 Task: Search for nursery furniture and baby products on Amazon and add them to your cart.
Action: Mouse moved to (382, 49)
Screenshot: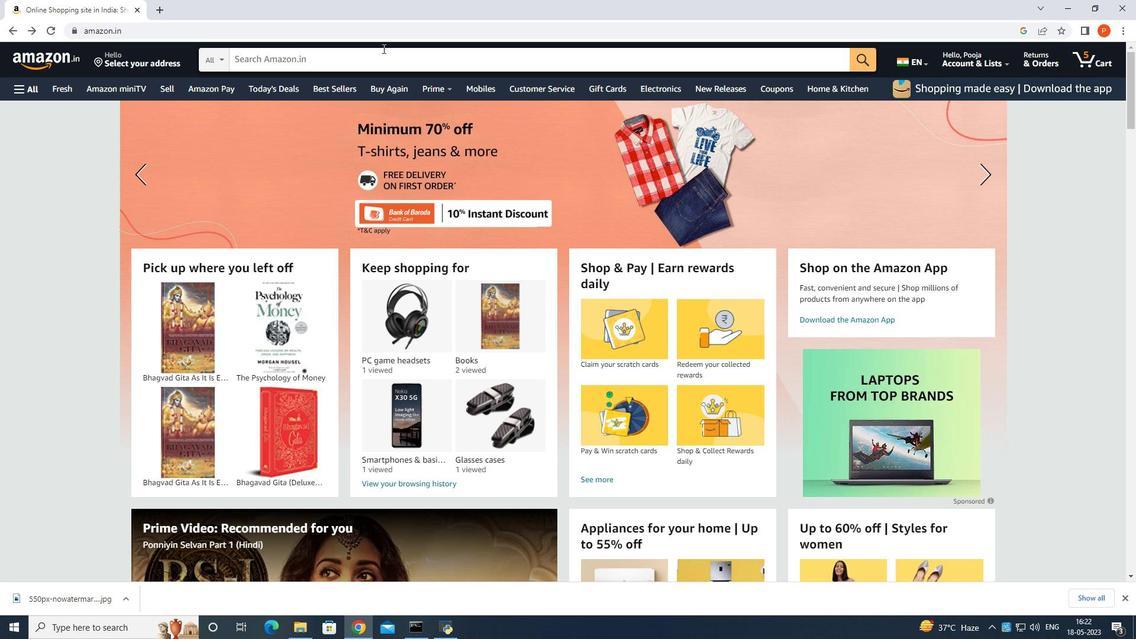 
Action: Mouse pressed left at (382, 49)
Screenshot: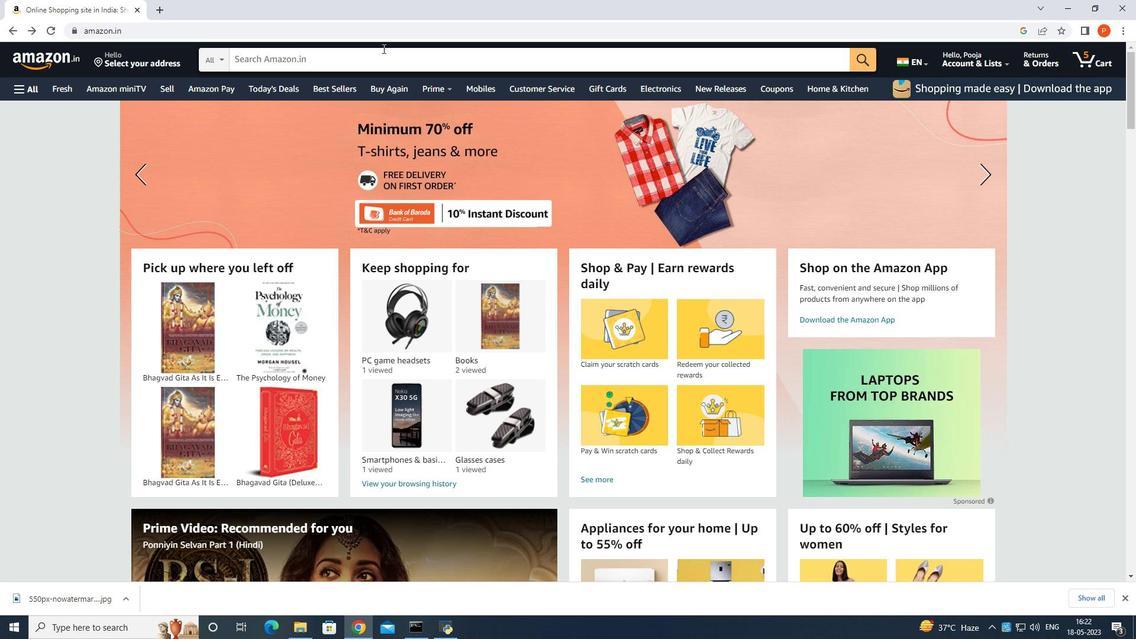
Action: Mouse moved to (382, 51)
Screenshot: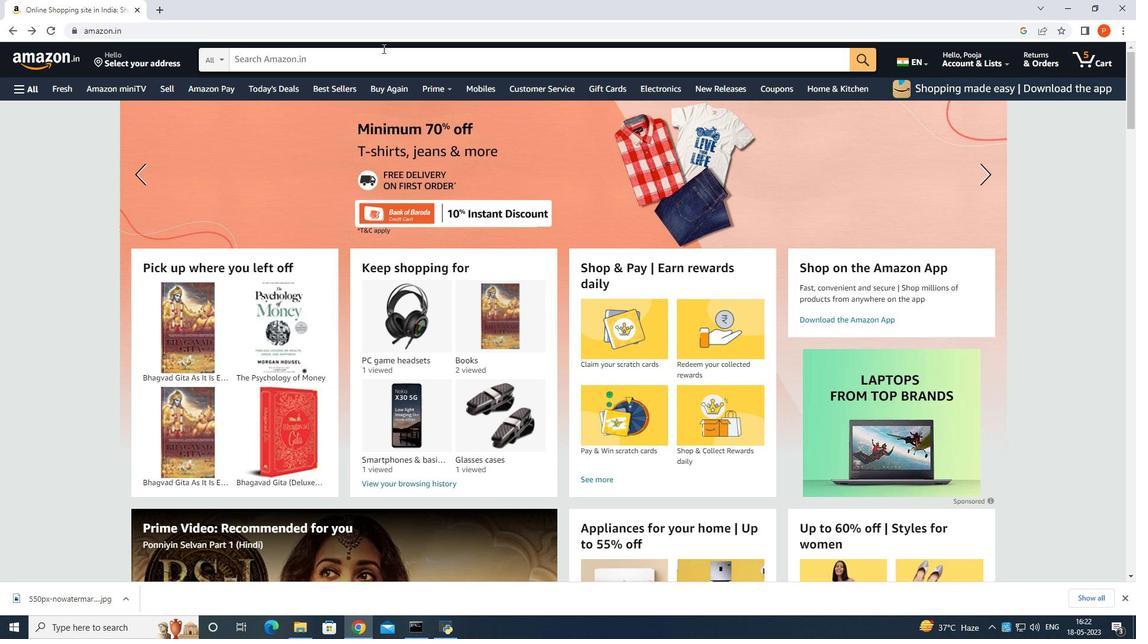 
Action: Key pressed <Key.shift>Baby<Key.space>products<Key.down><Key.enter>
Screenshot: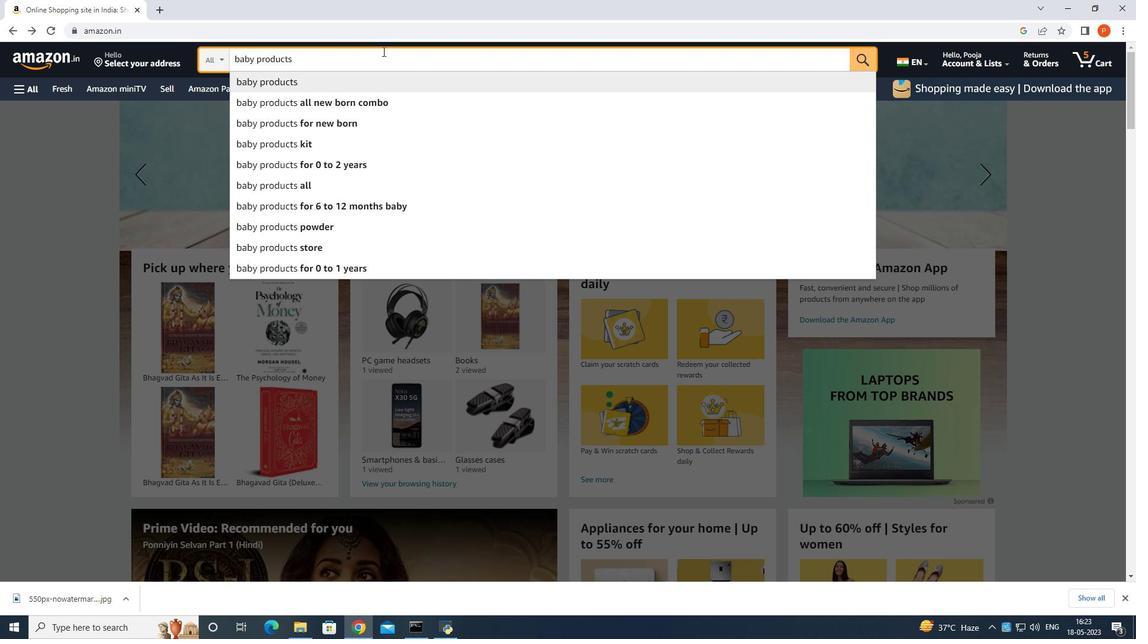 
Action: Mouse moved to (398, 95)
Screenshot: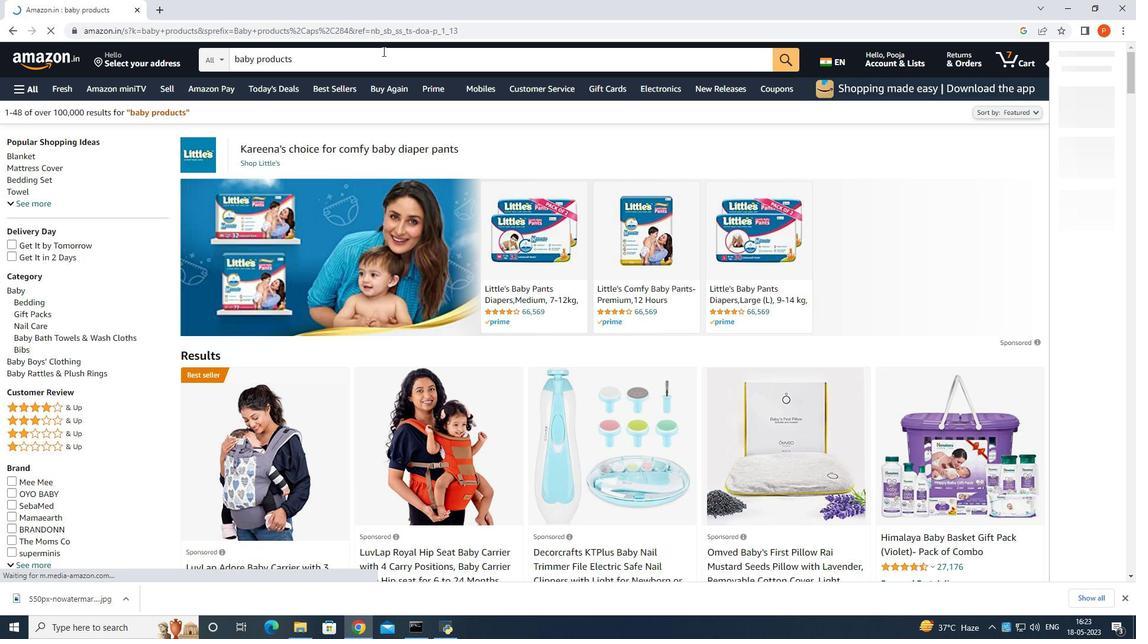 
Action: Mouse scrolled (398, 95) with delta (0, 0)
Screenshot: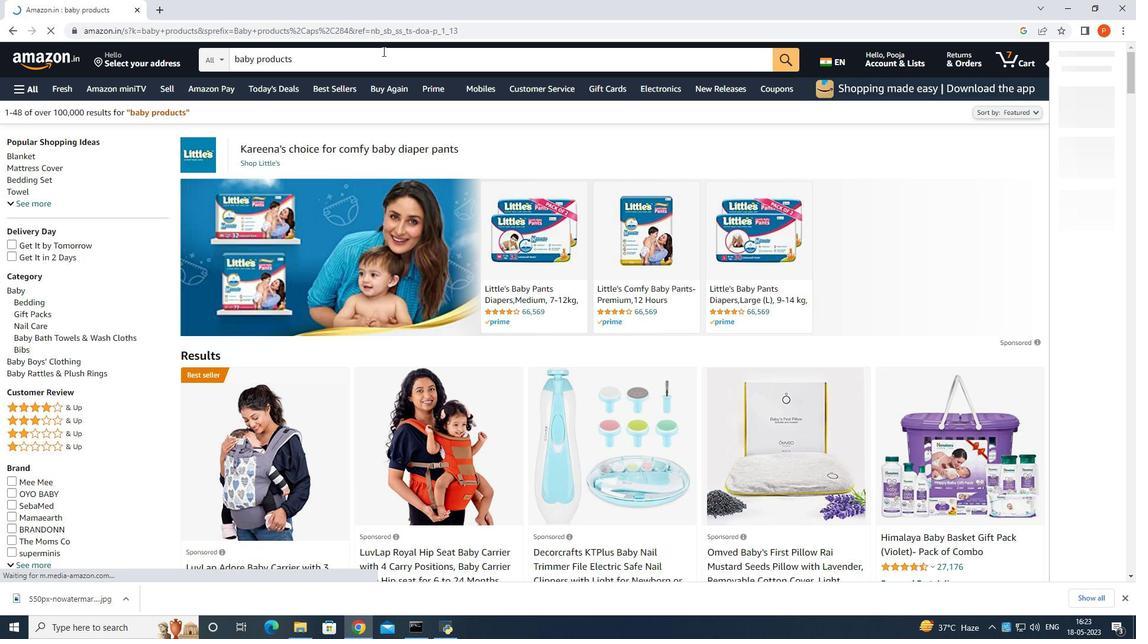 
Action: Mouse moved to (400, 115)
Screenshot: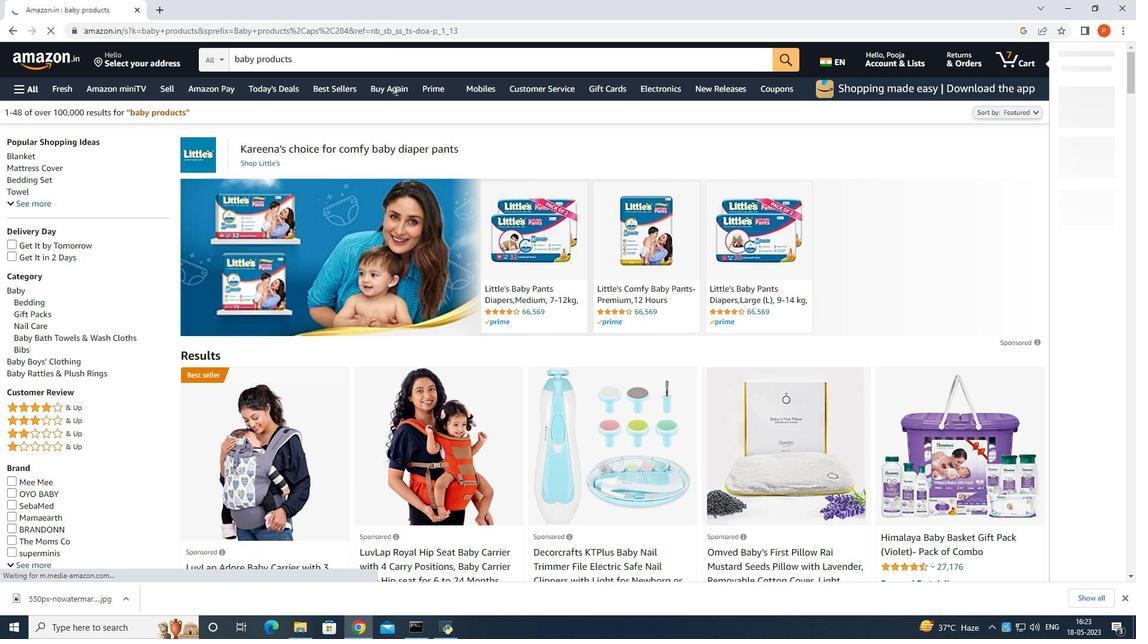 
Action: Mouse scrolled (400, 110) with delta (0, 0)
Screenshot: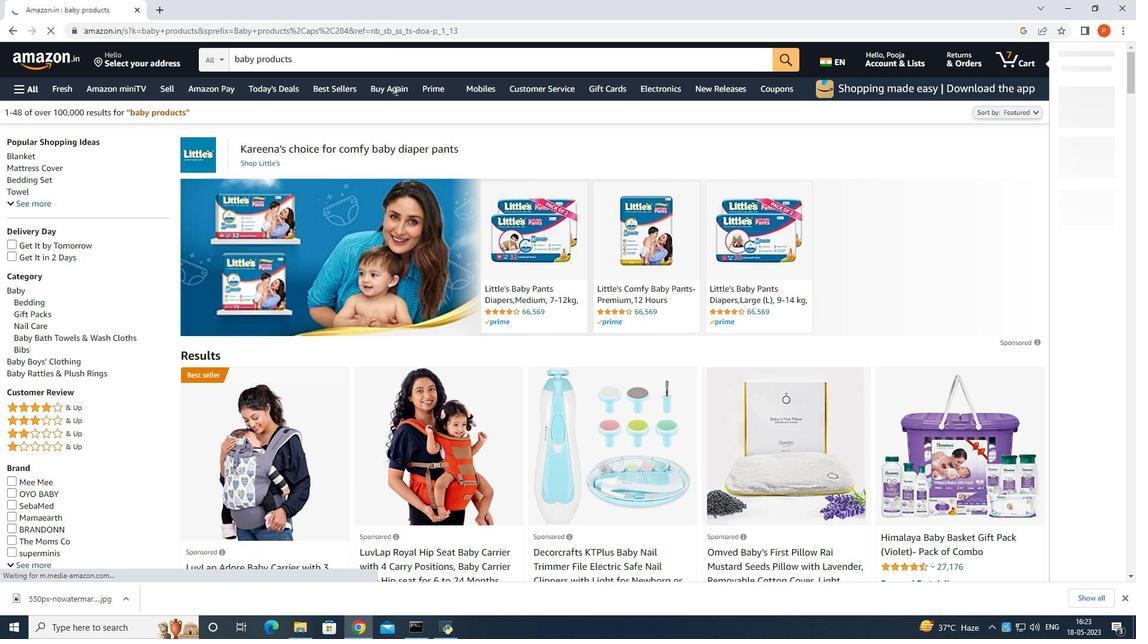 
Action: Mouse scrolled (400, 114) with delta (0, 0)
Screenshot: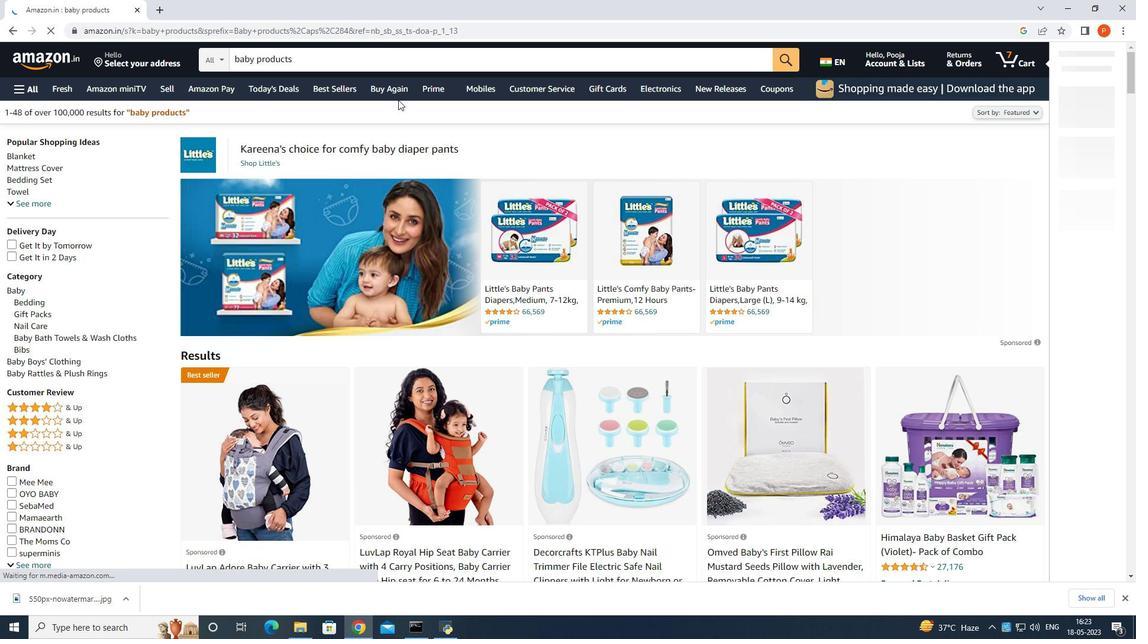 
Action: Mouse moved to (400, 115)
Screenshot: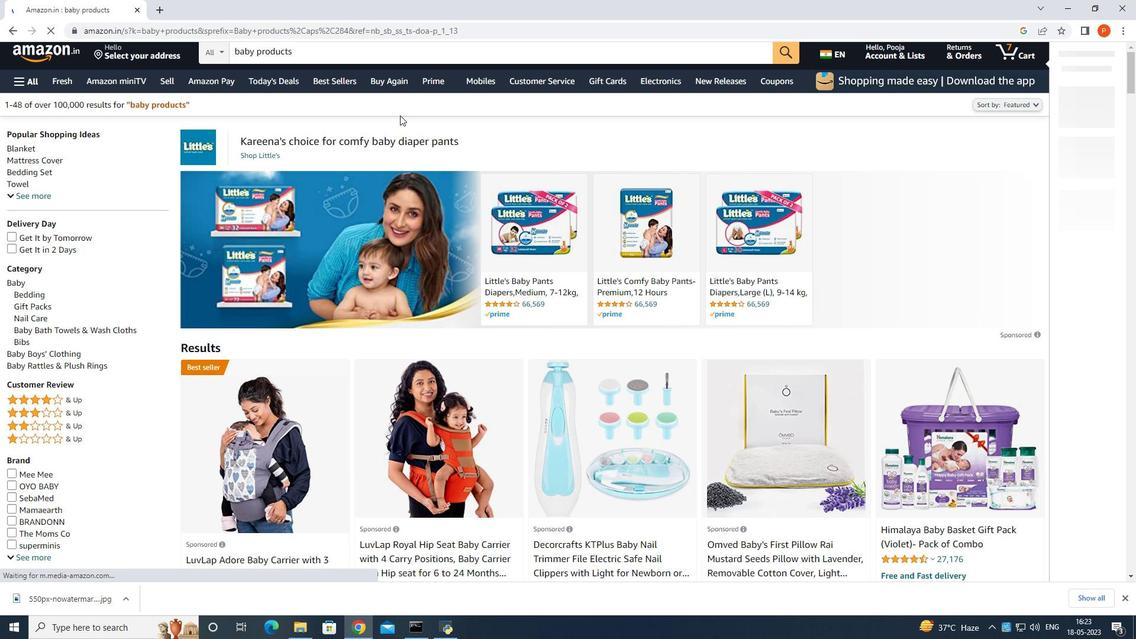 
Action: Mouse scrolled (400, 114) with delta (0, 0)
Screenshot: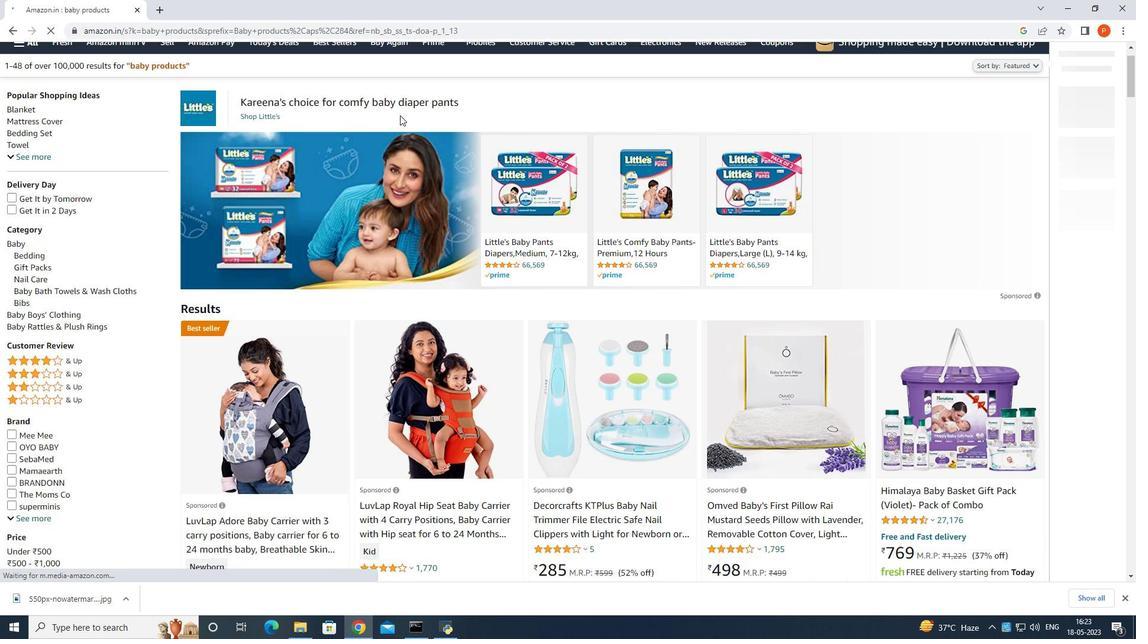 
Action: Mouse scrolled (400, 114) with delta (0, 0)
Screenshot: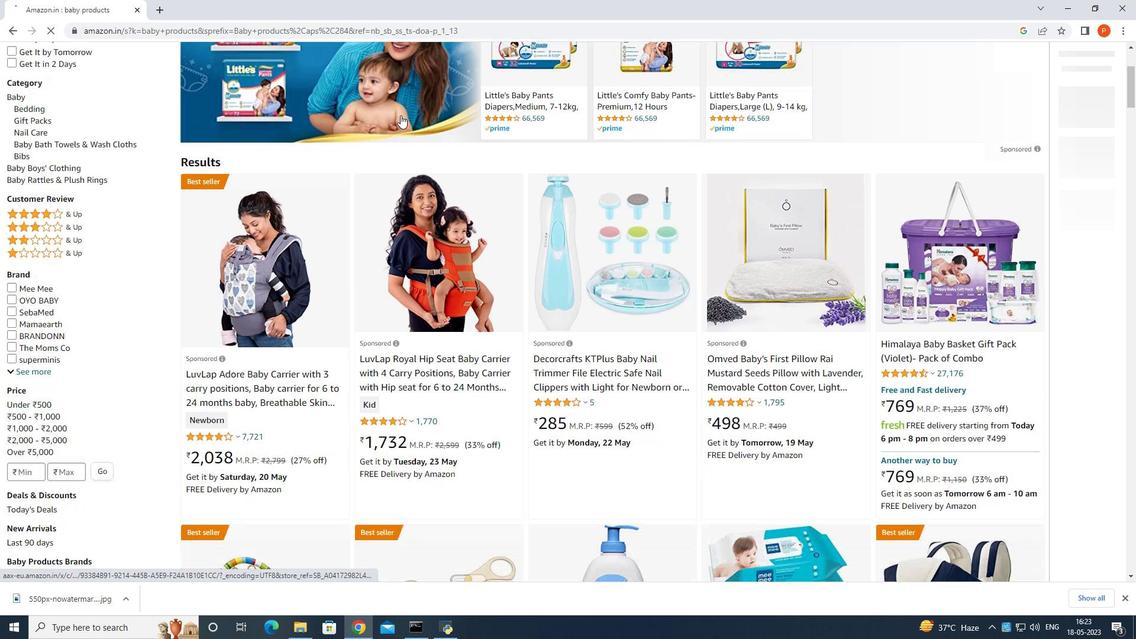 
Action: Mouse moved to (400, 115)
Screenshot: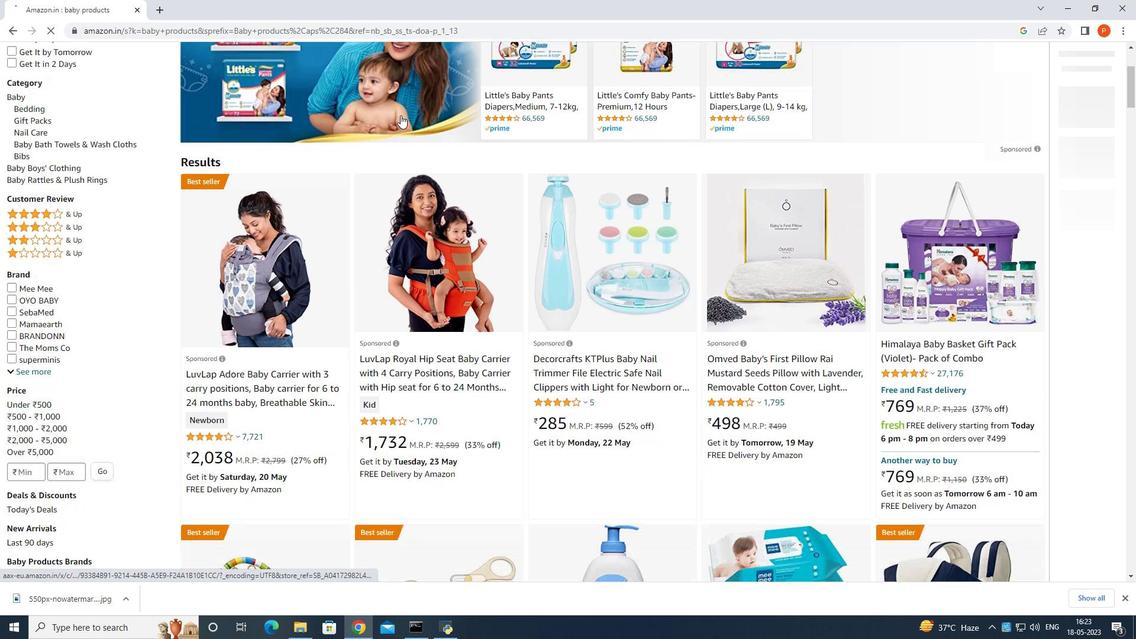 
Action: Mouse scrolled (400, 115) with delta (0, 0)
Screenshot: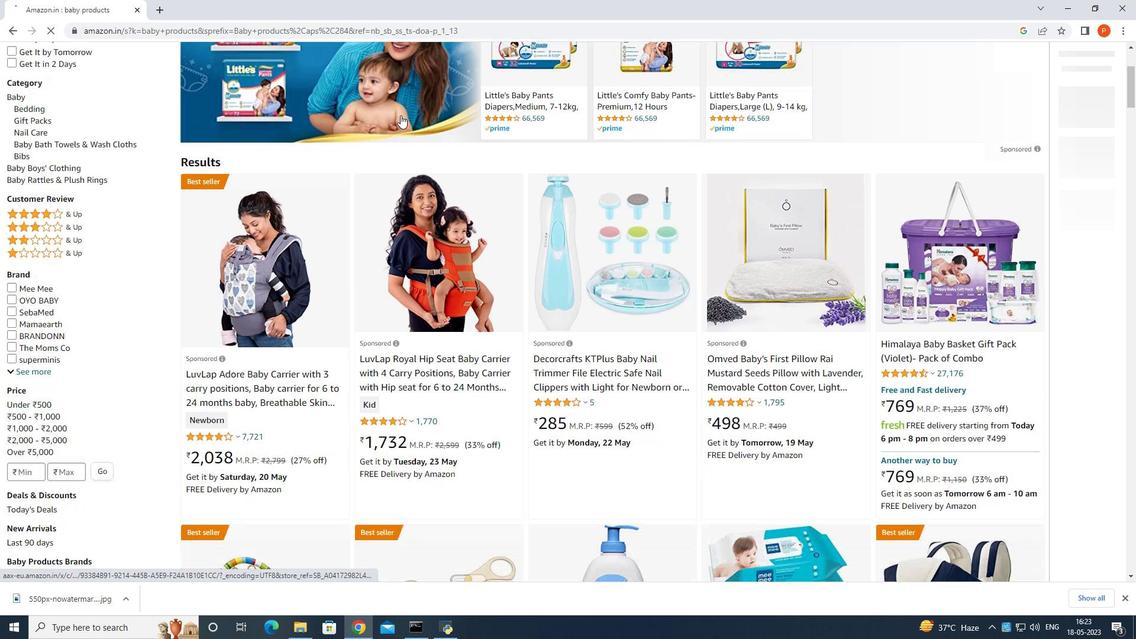 
Action: Mouse scrolled (400, 115) with delta (0, 0)
Screenshot: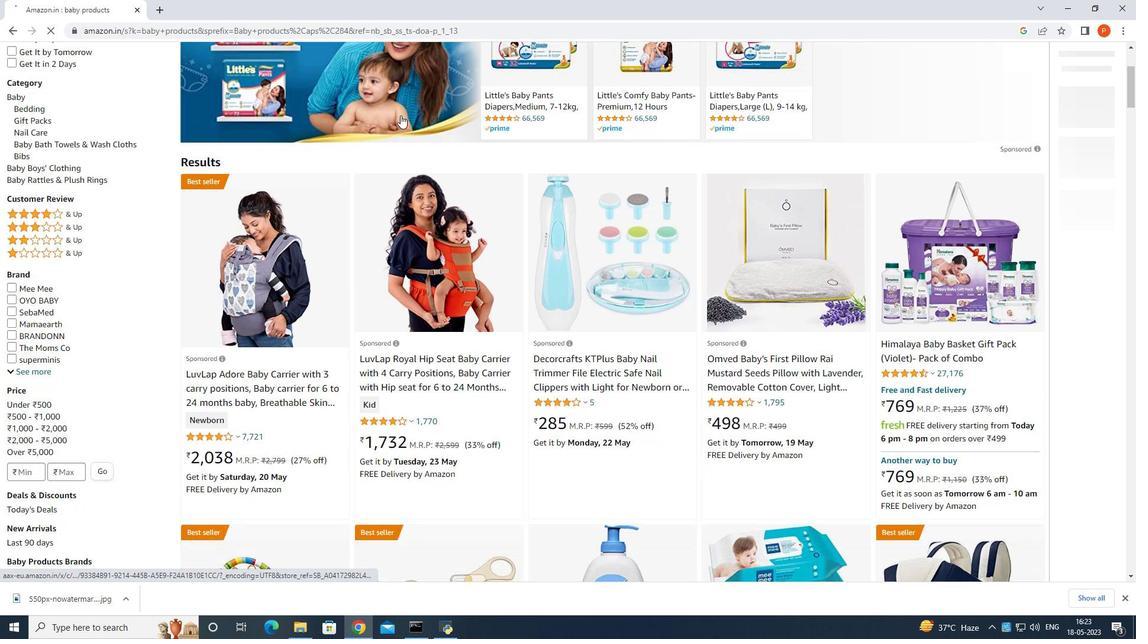 
Action: Mouse scrolled (400, 115) with delta (0, 0)
Screenshot: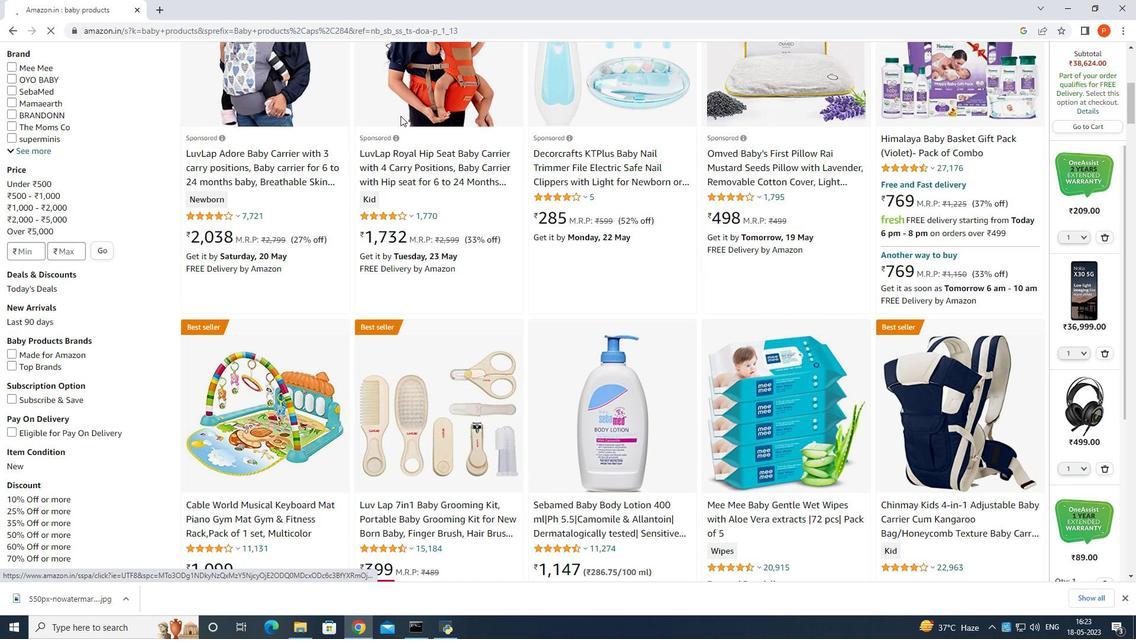 
Action: Mouse scrolled (400, 115) with delta (0, 0)
Screenshot: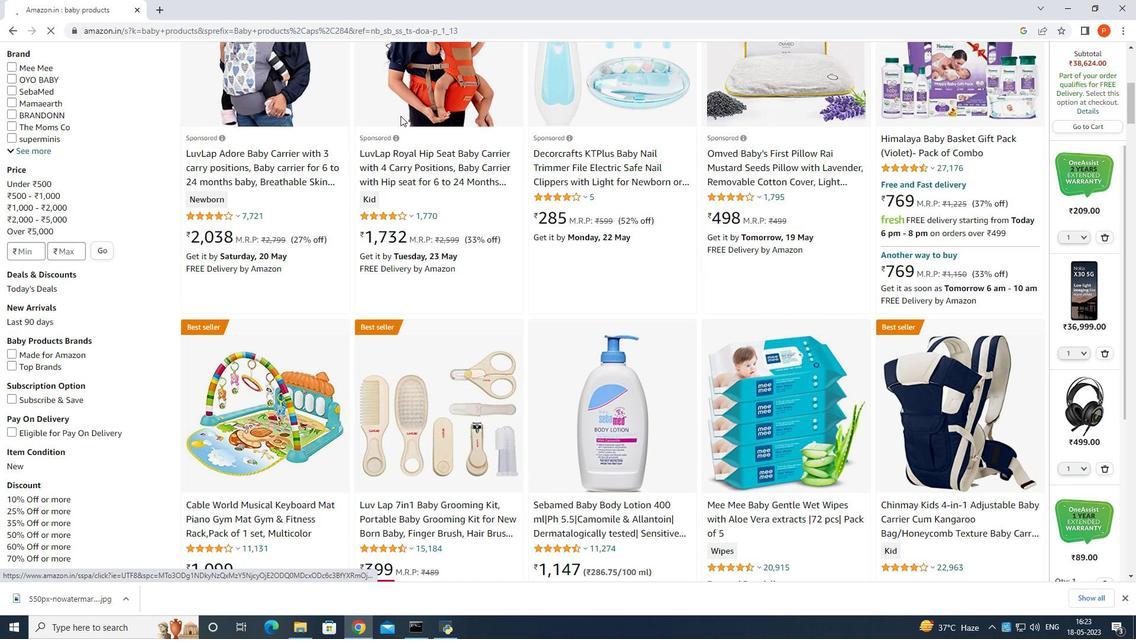 
Action: Mouse scrolled (400, 115) with delta (0, 0)
Screenshot: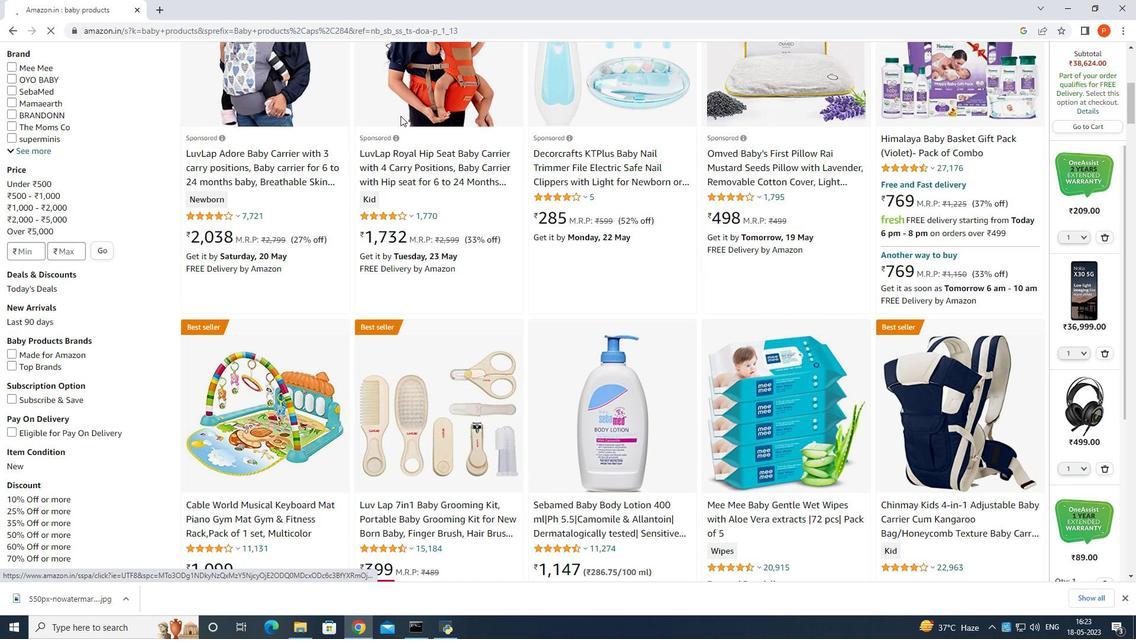 
Action: Mouse scrolled (400, 115) with delta (0, 0)
Screenshot: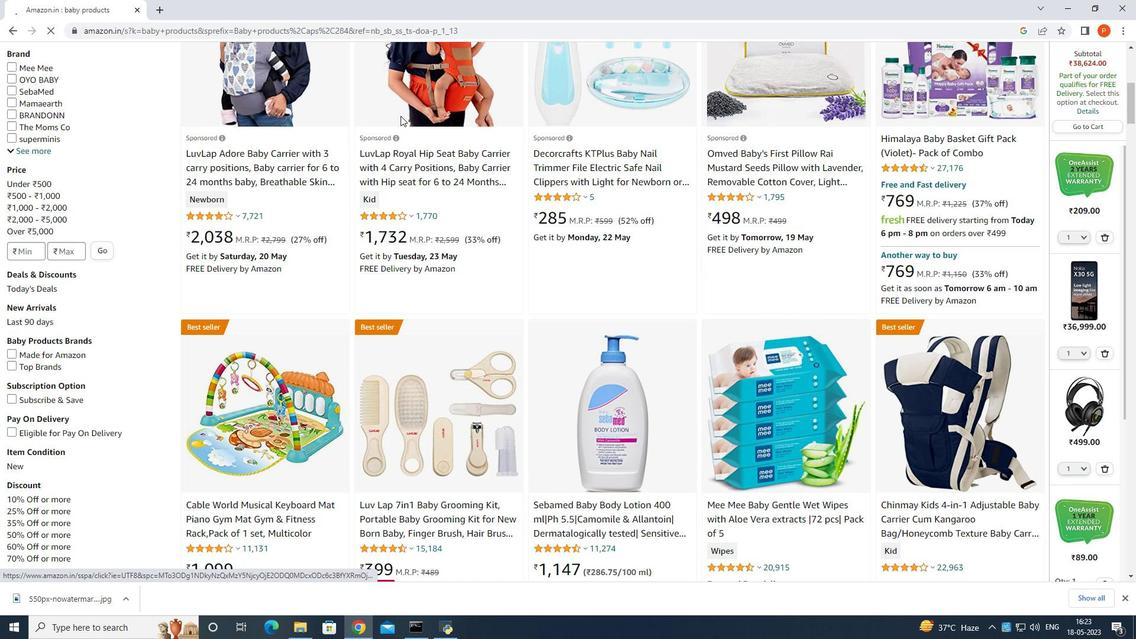 
Action: Mouse scrolled (400, 115) with delta (0, 0)
Screenshot: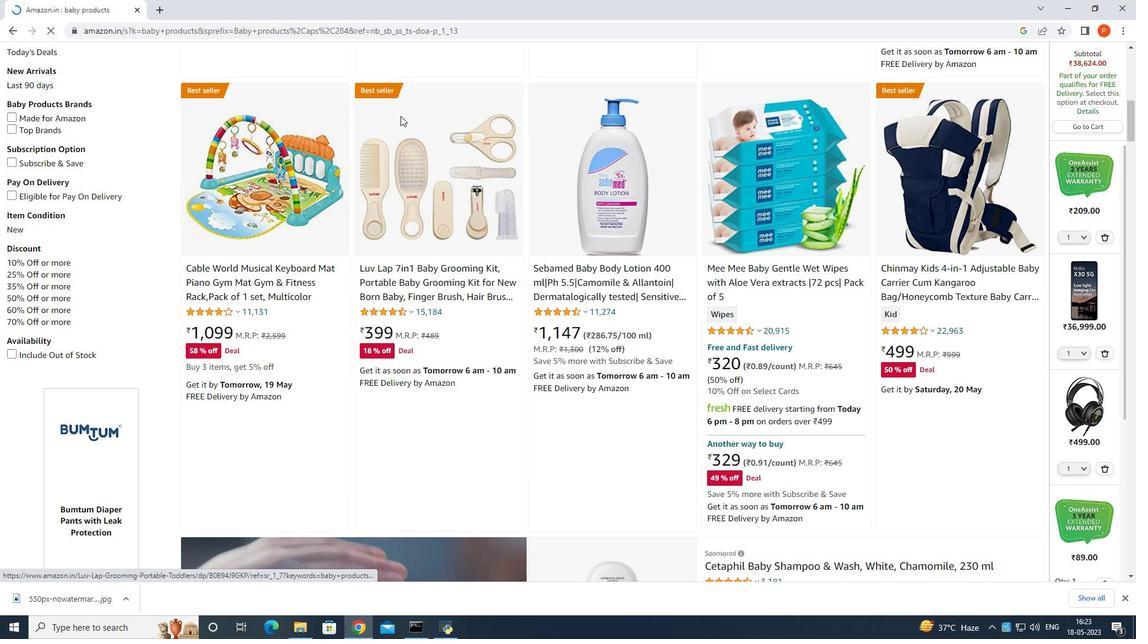 
Action: Mouse scrolled (400, 115) with delta (0, 0)
Screenshot: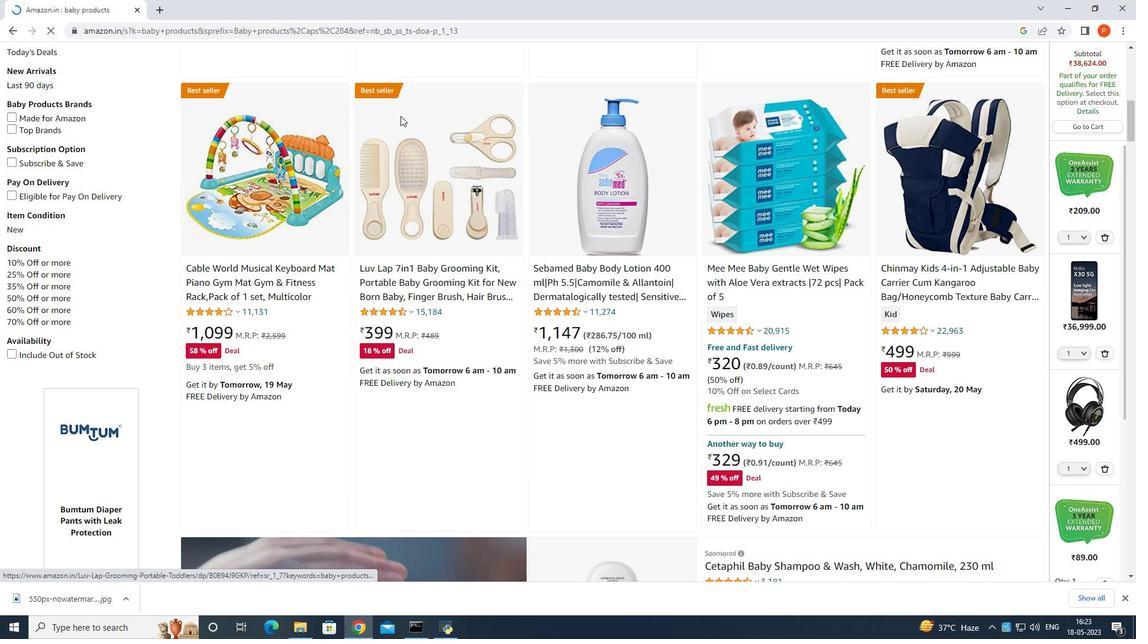 
Action: Mouse scrolled (400, 115) with delta (0, 0)
Screenshot: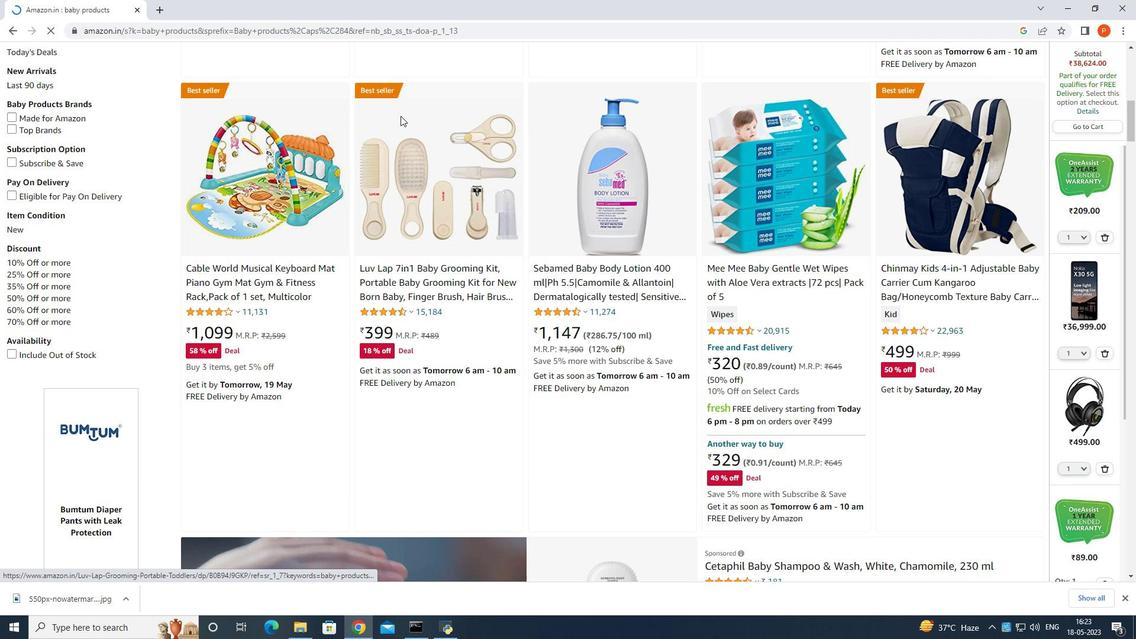 
Action: Mouse scrolled (400, 115) with delta (0, 0)
Screenshot: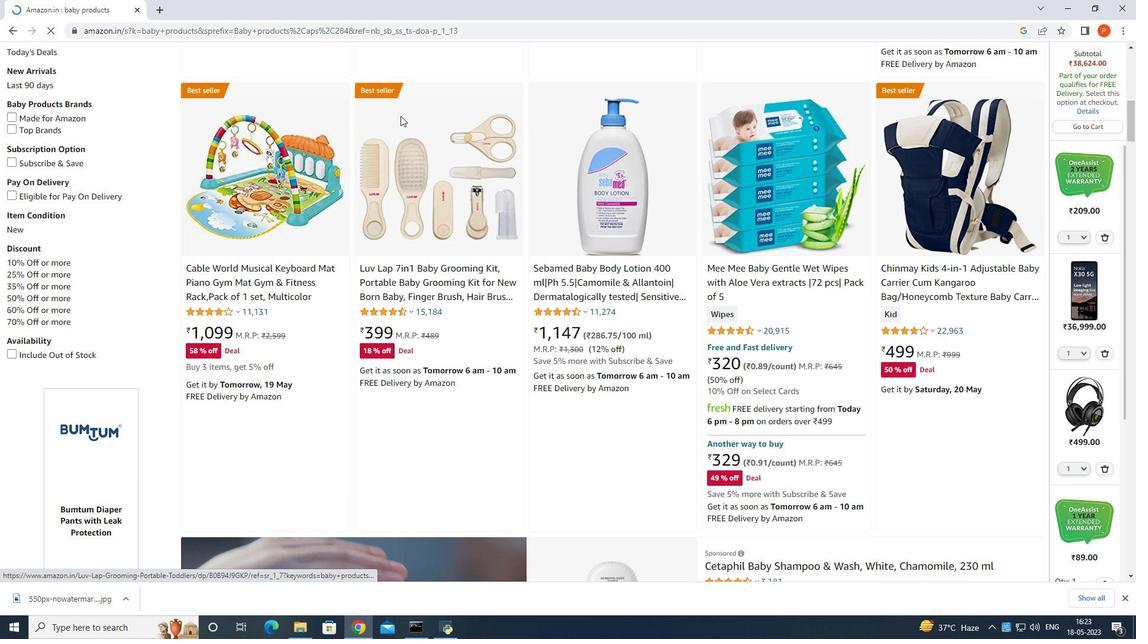 
Action: Mouse scrolled (400, 116) with delta (0, 0)
Screenshot: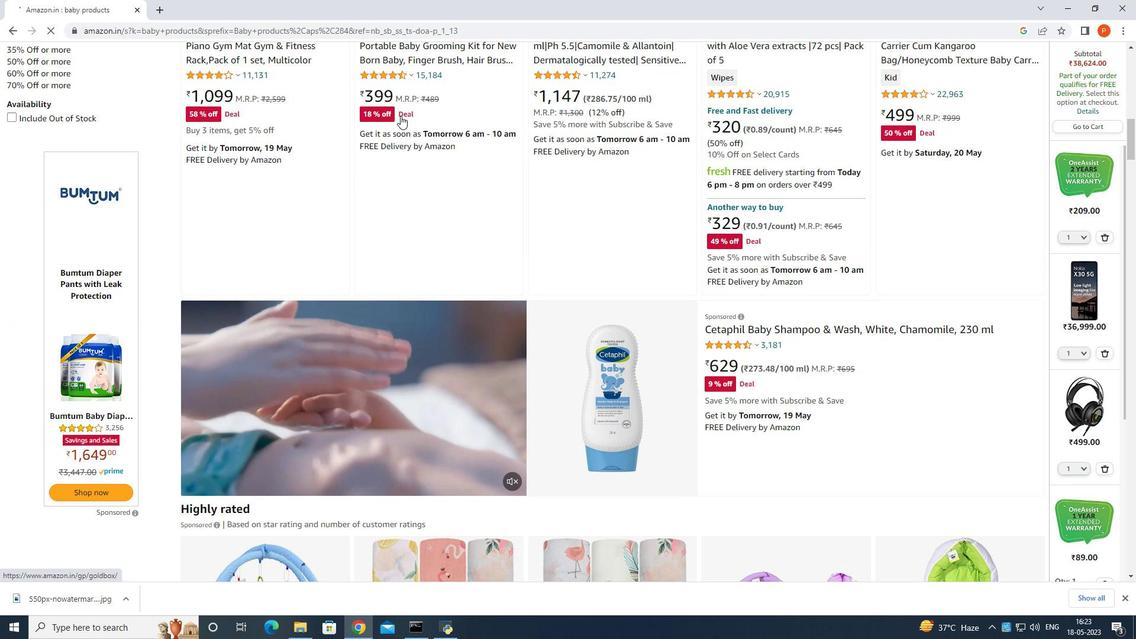 
Action: Mouse scrolled (400, 116) with delta (0, 0)
Screenshot: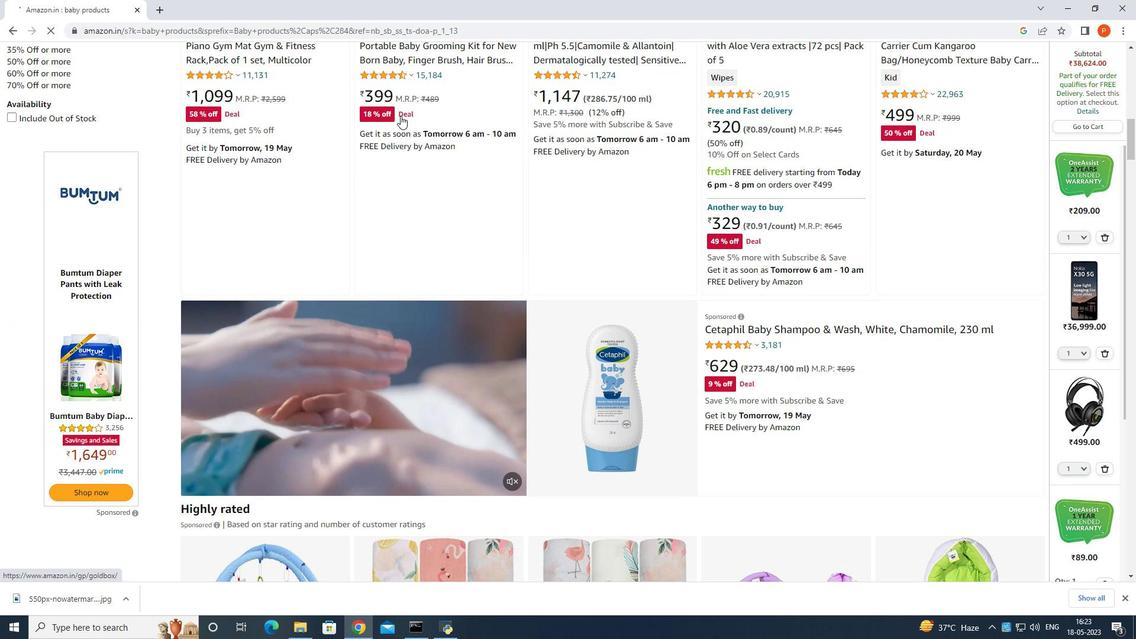 
Action: Mouse scrolled (400, 116) with delta (0, 0)
Screenshot: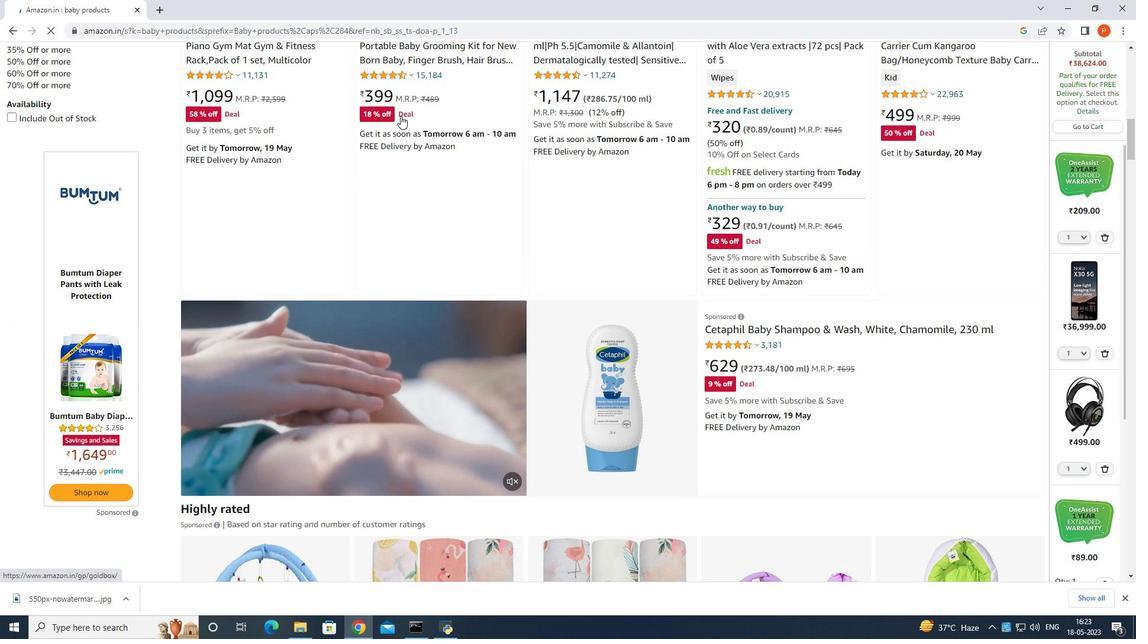 
Action: Mouse scrolled (400, 116) with delta (0, 0)
Screenshot: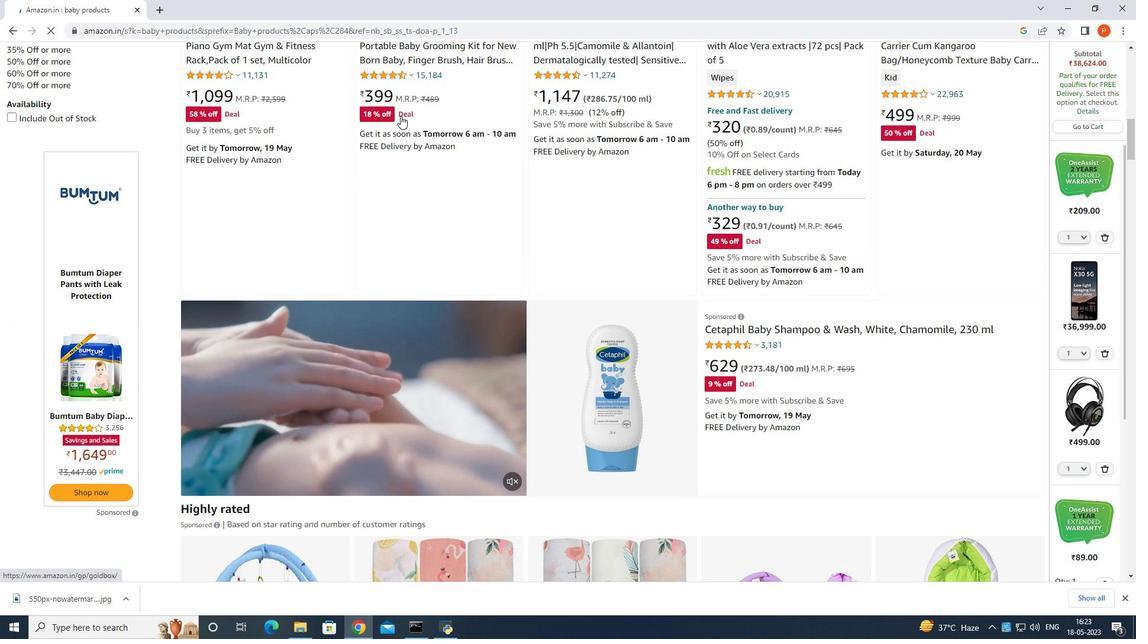 
Action: Mouse scrolled (400, 116) with delta (0, 0)
Screenshot: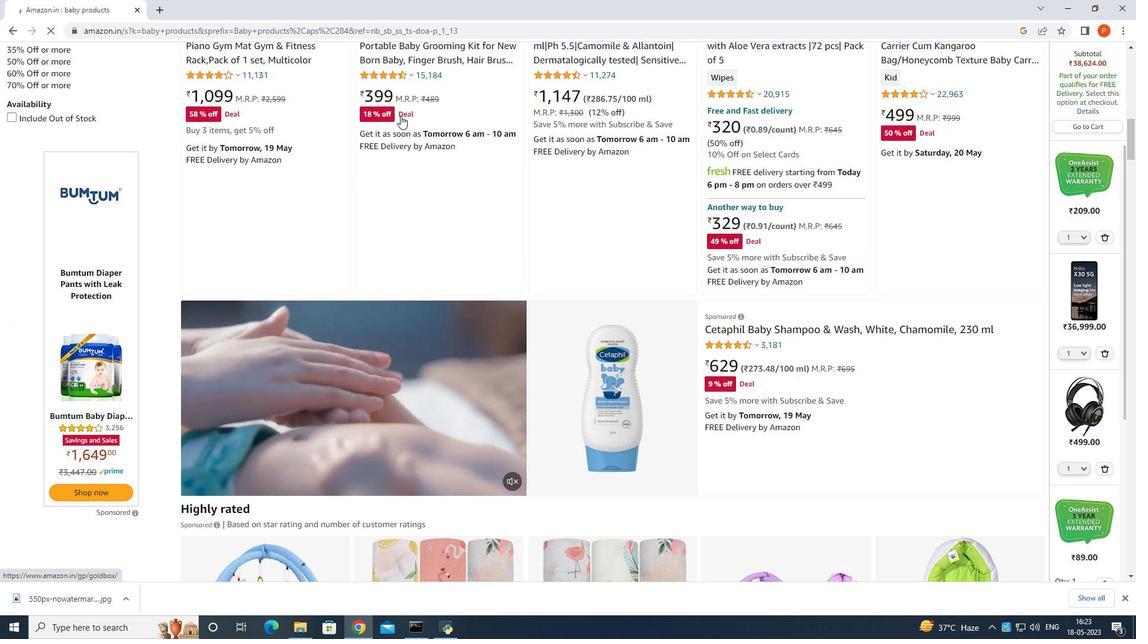 
Action: Mouse scrolled (400, 116) with delta (0, 0)
Screenshot: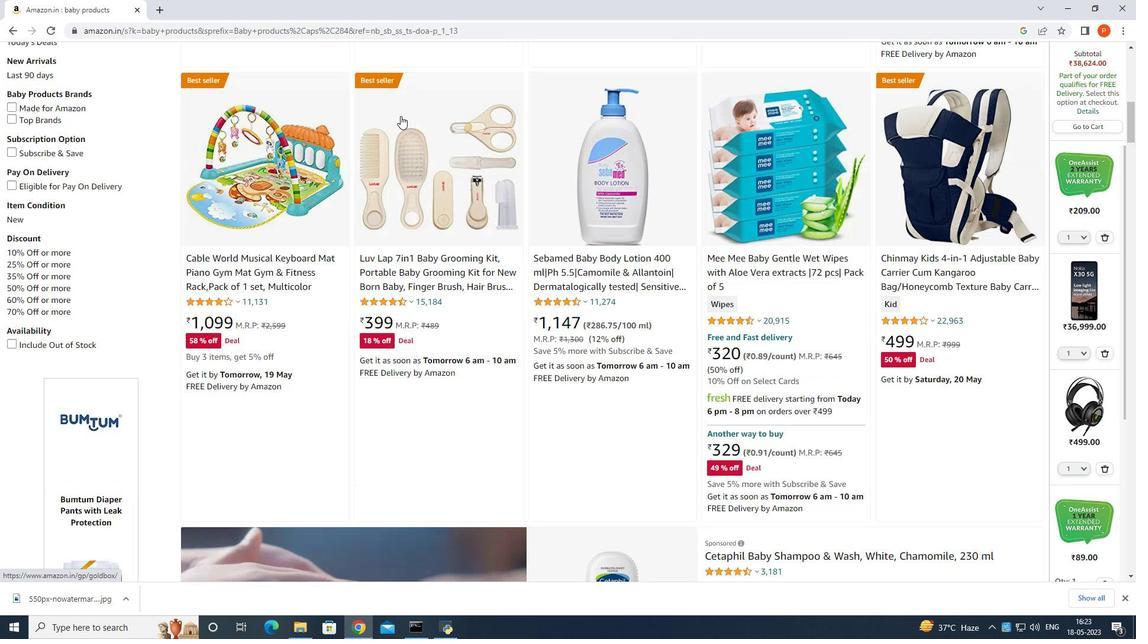 
Action: Mouse scrolled (400, 116) with delta (0, 0)
Screenshot: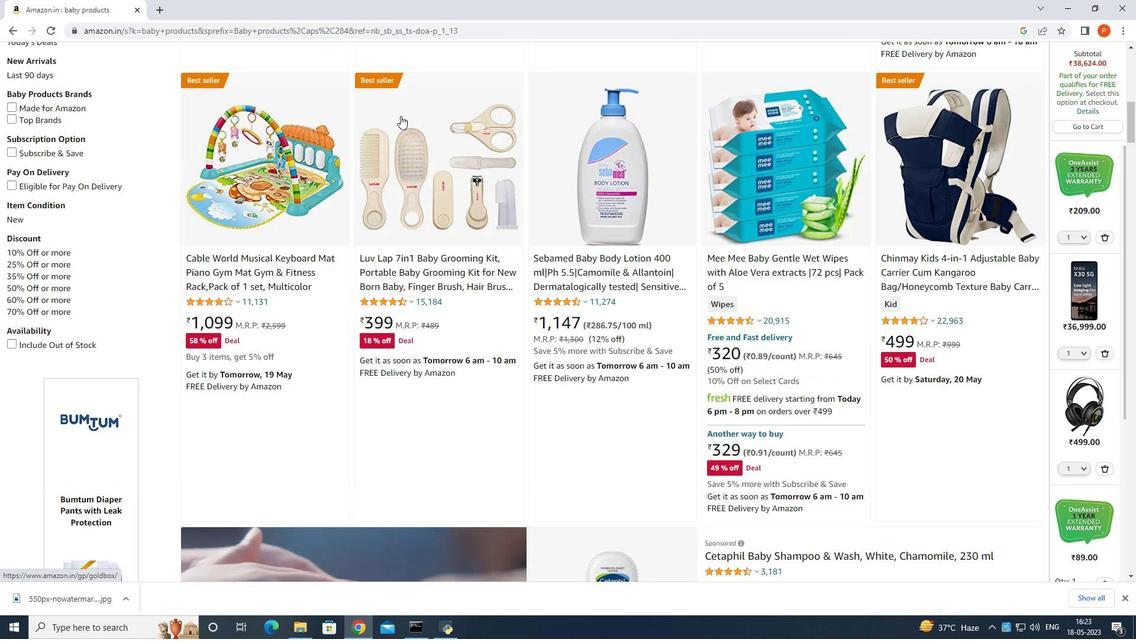 
Action: Mouse scrolled (400, 116) with delta (0, 0)
Screenshot: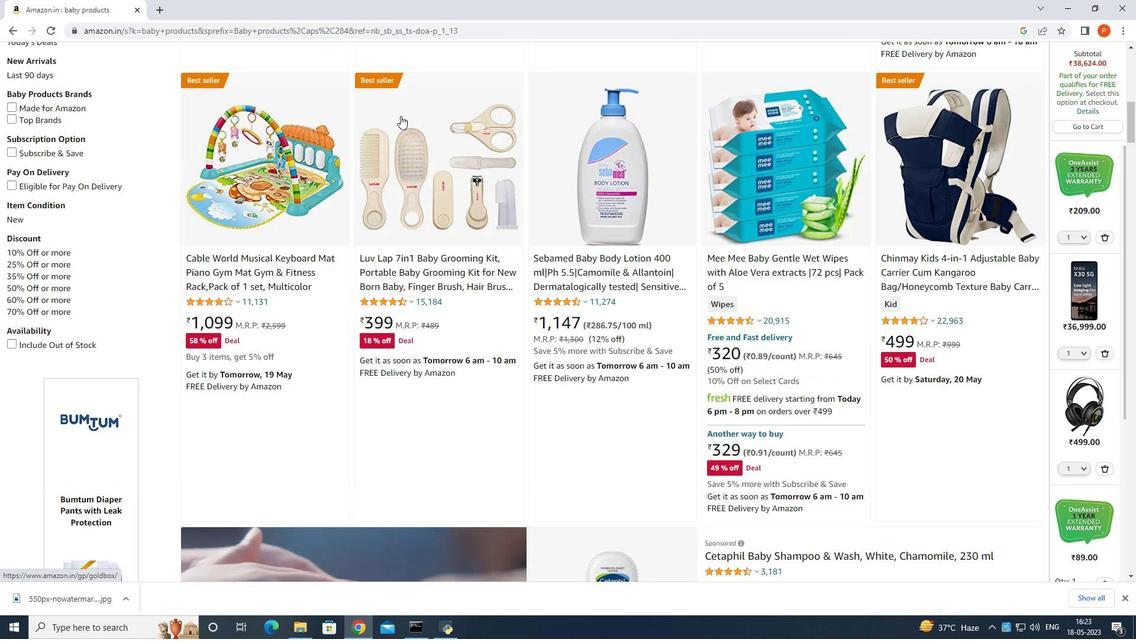 
Action: Mouse scrolled (400, 116) with delta (0, 0)
Screenshot: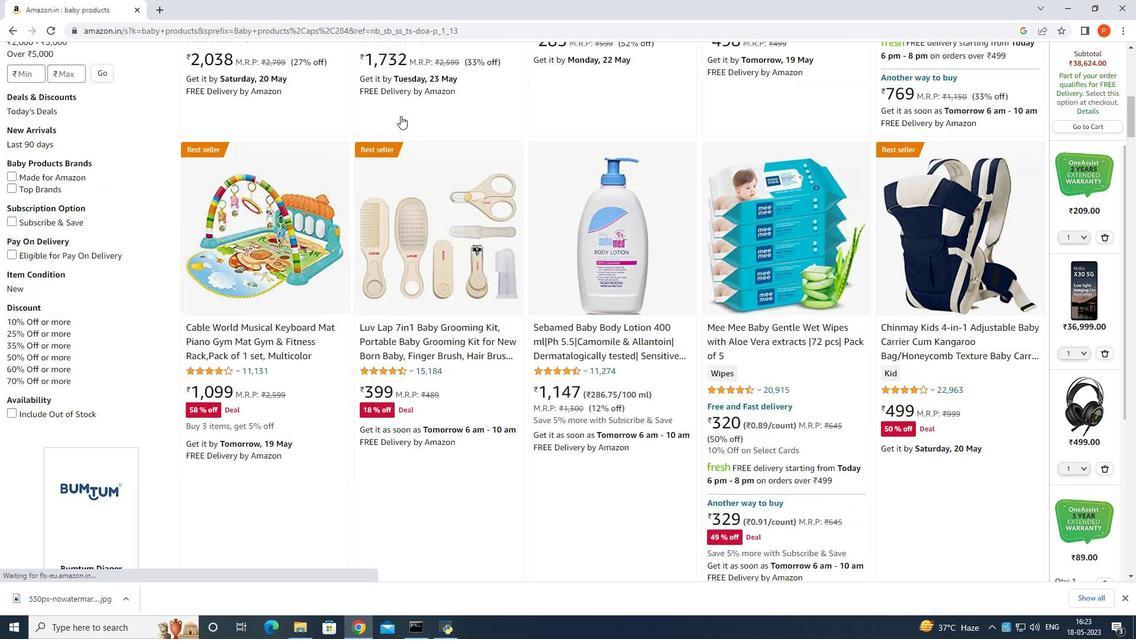 
Action: Mouse scrolled (400, 116) with delta (0, 0)
Screenshot: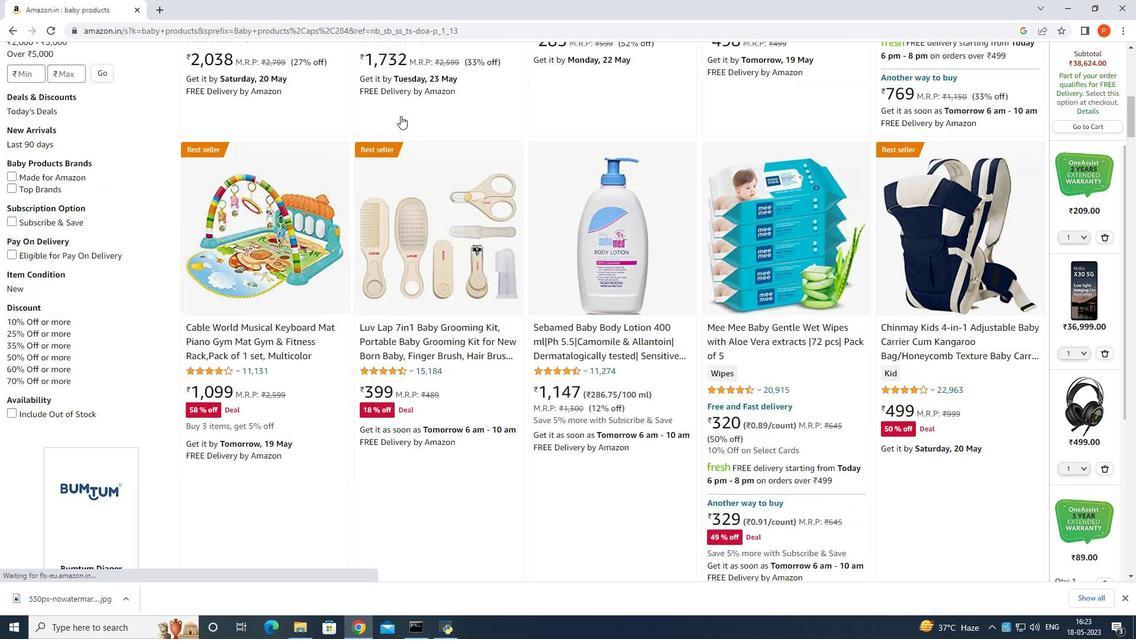 
Action: Mouse scrolled (400, 116) with delta (0, 0)
Screenshot: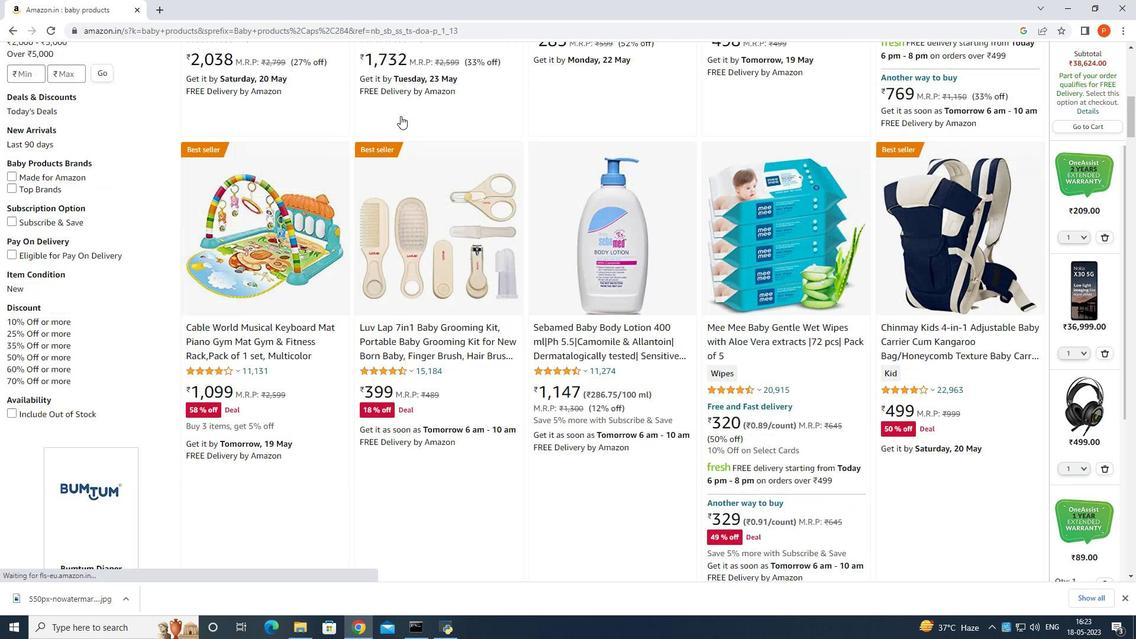 
Action: Mouse moved to (505, 234)
Screenshot: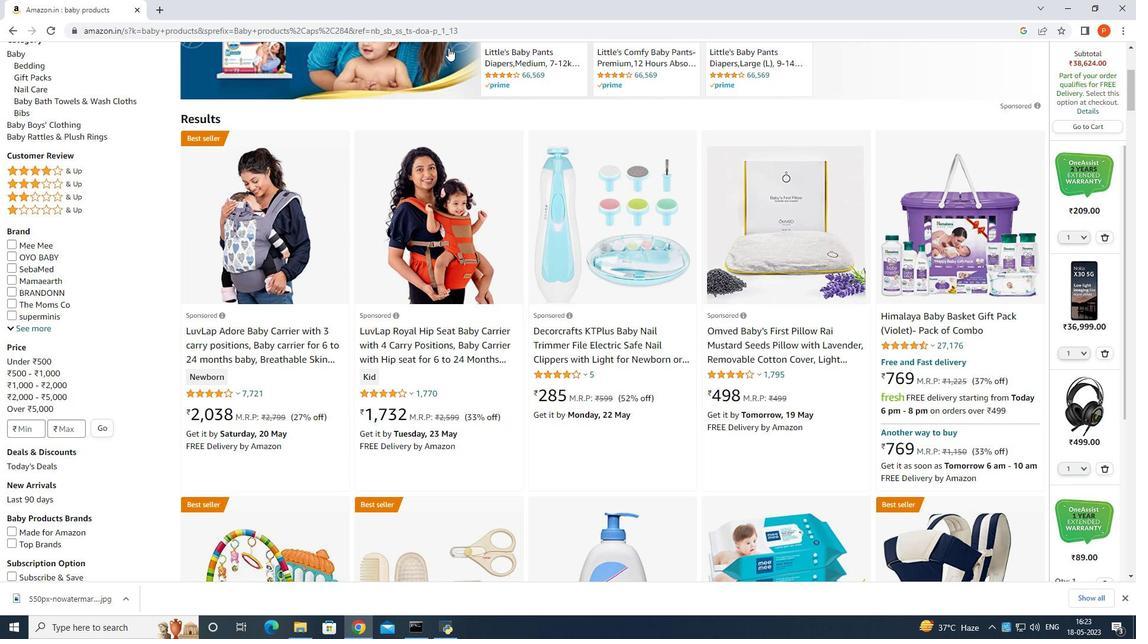 
Action: Mouse scrolled (505, 234) with delta (0, 0)
Screenshot: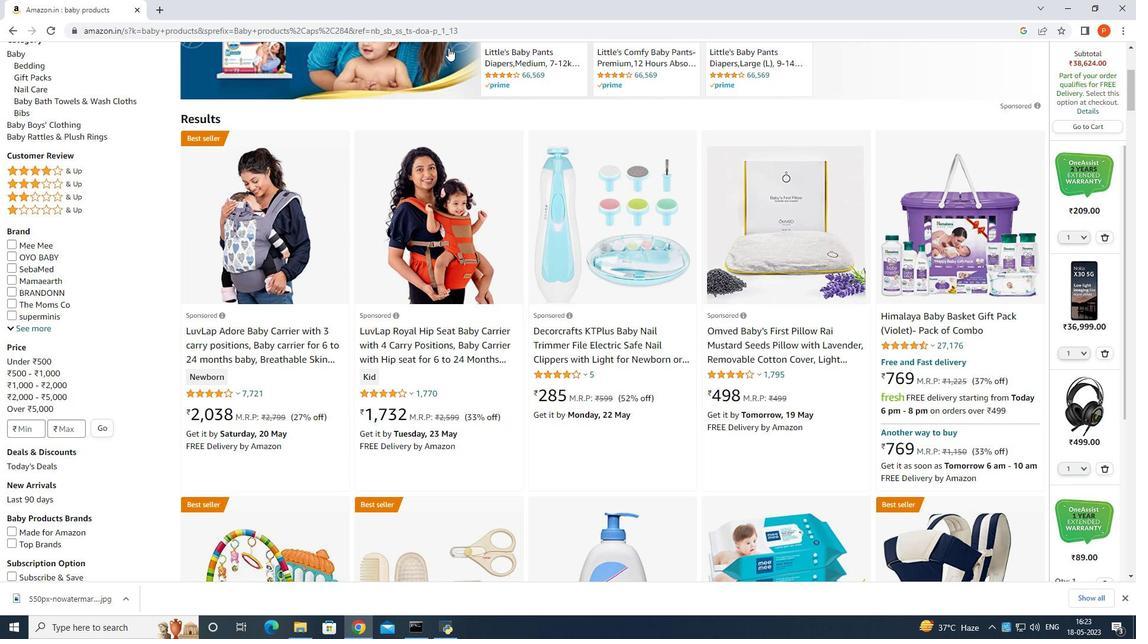 
Action: Mouse scrolled (505, 234) with delta (0, 0)
Screenshot: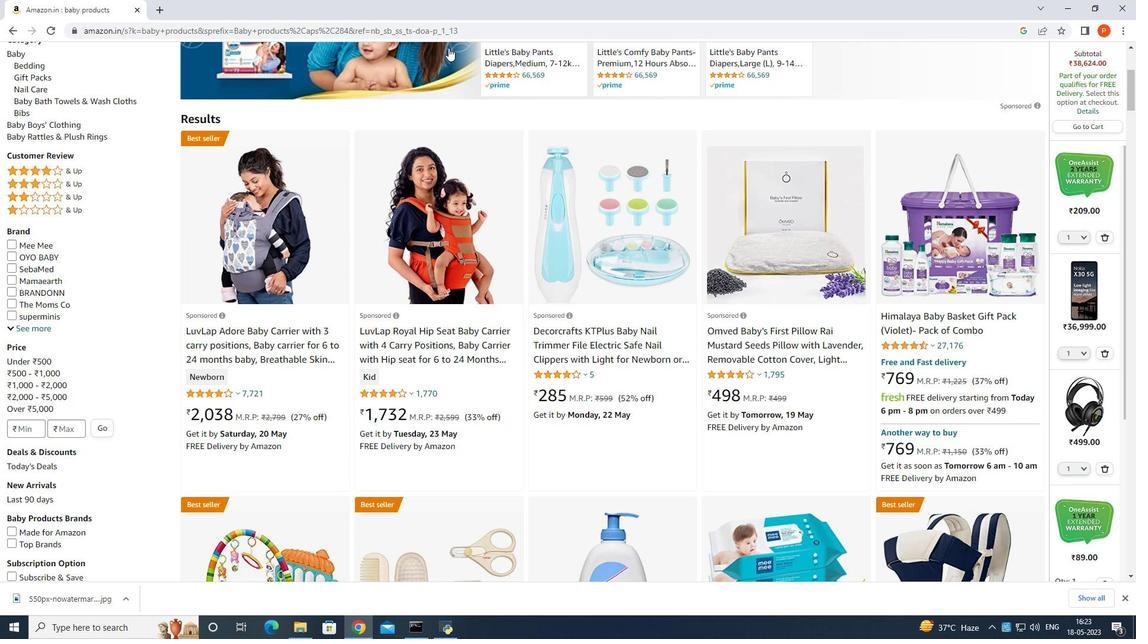 
Action: Mouse scrolled (505, 234) with delta (0, 0)
Screenshot: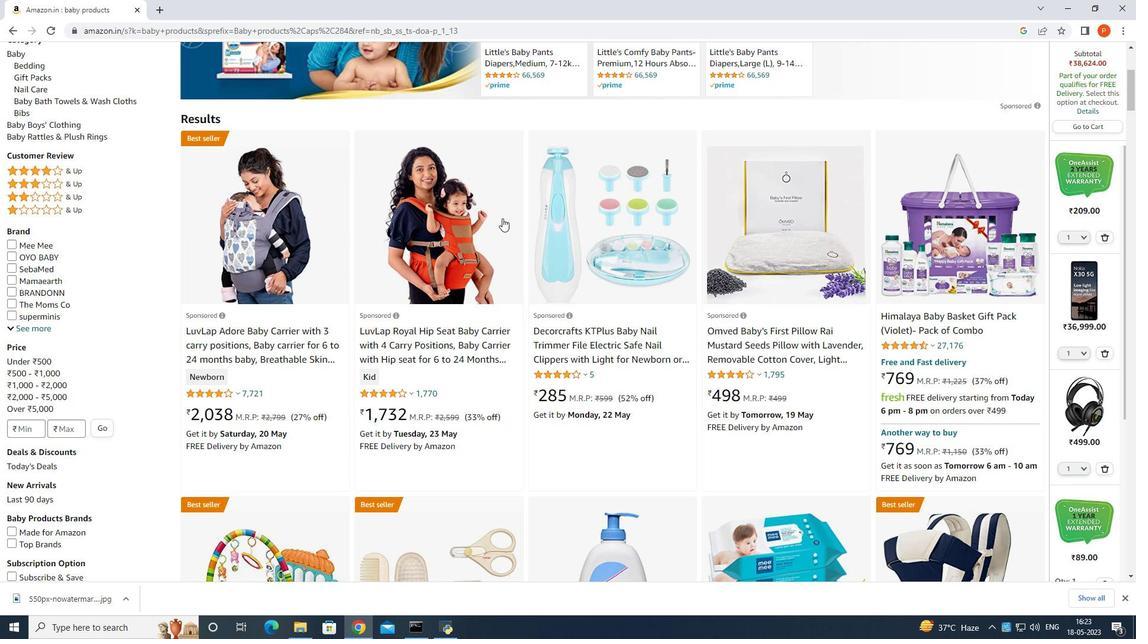 
Action: Mouse scrolled (505, 234) with delta (0, 0)
Screenshot: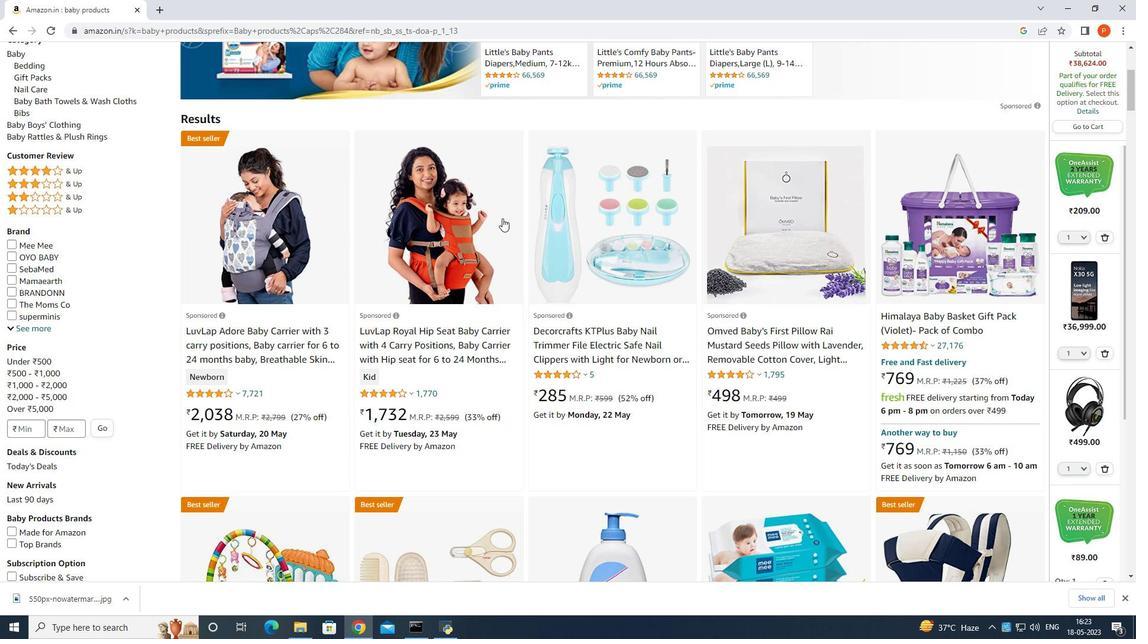 
Action: Mouse moved to (505, 234)
Screenshot: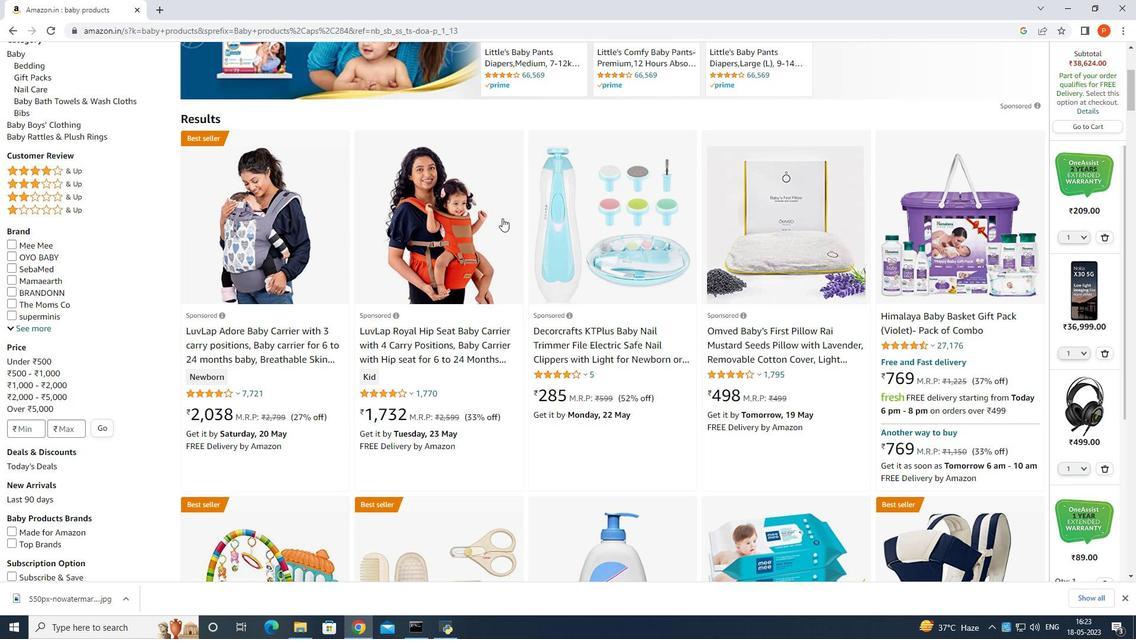 
Action: Mouse scrolled (505, 234) with delta (0, 0)
Screenshot: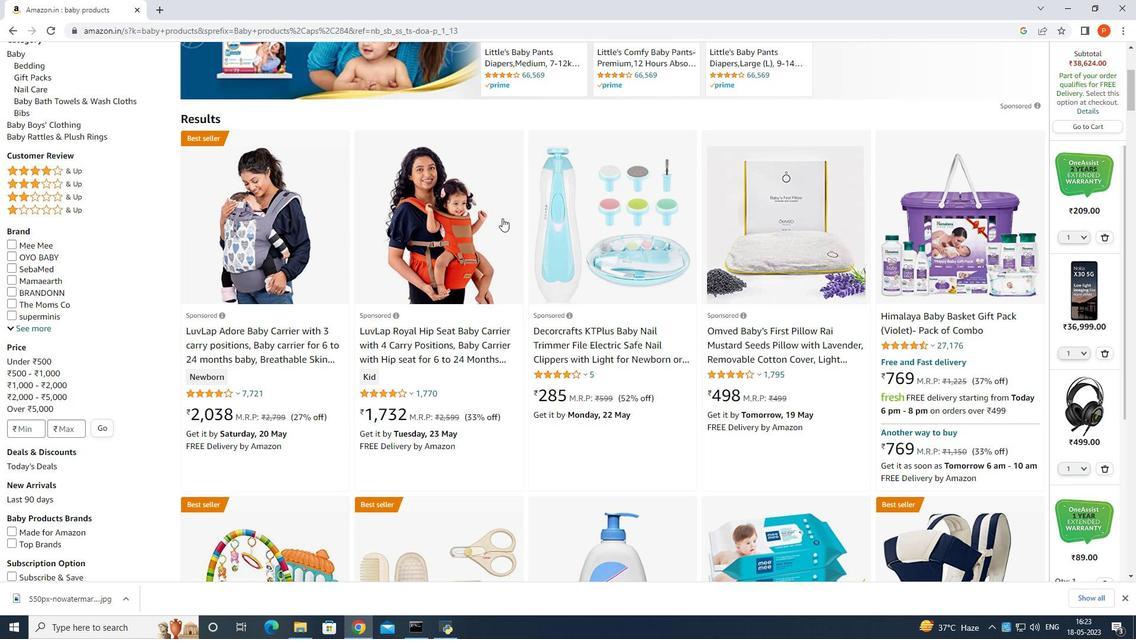 
Action: Mouse moved to (506, 233)
Screenshot: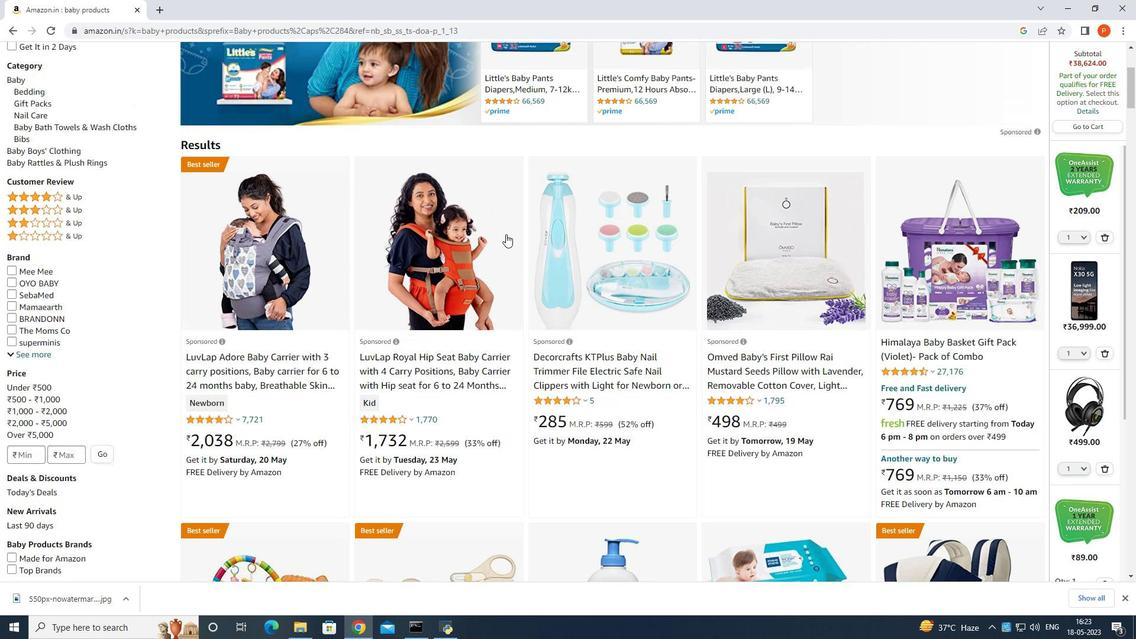 
Action: Mouse scrolled (506, 233) with delta (0, 0)
Screenshot: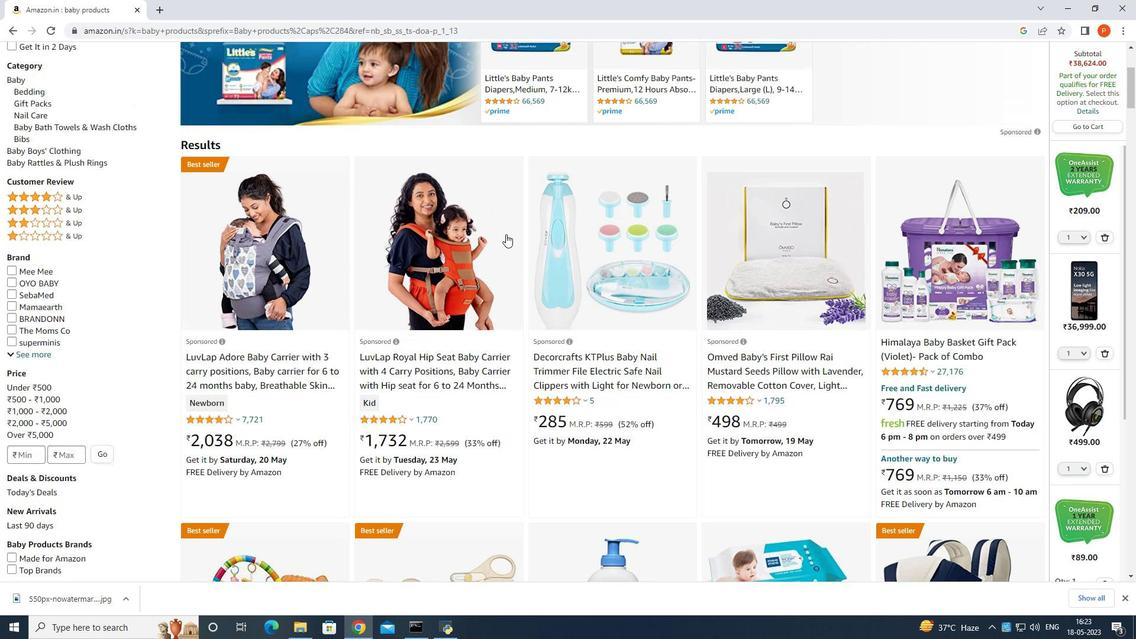 
Action: Mouse scrolled (506, 233) with delta (0, 0)
Screenshot: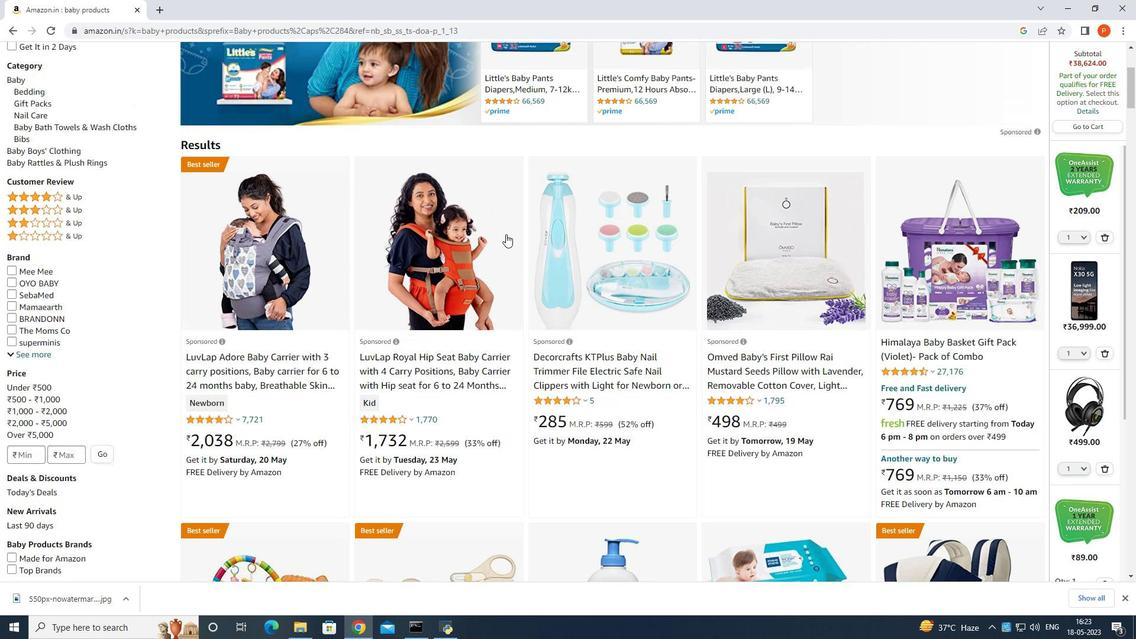 
Action: Mouse scrolled (506, 233) with delta (0, 0)
Screenshot: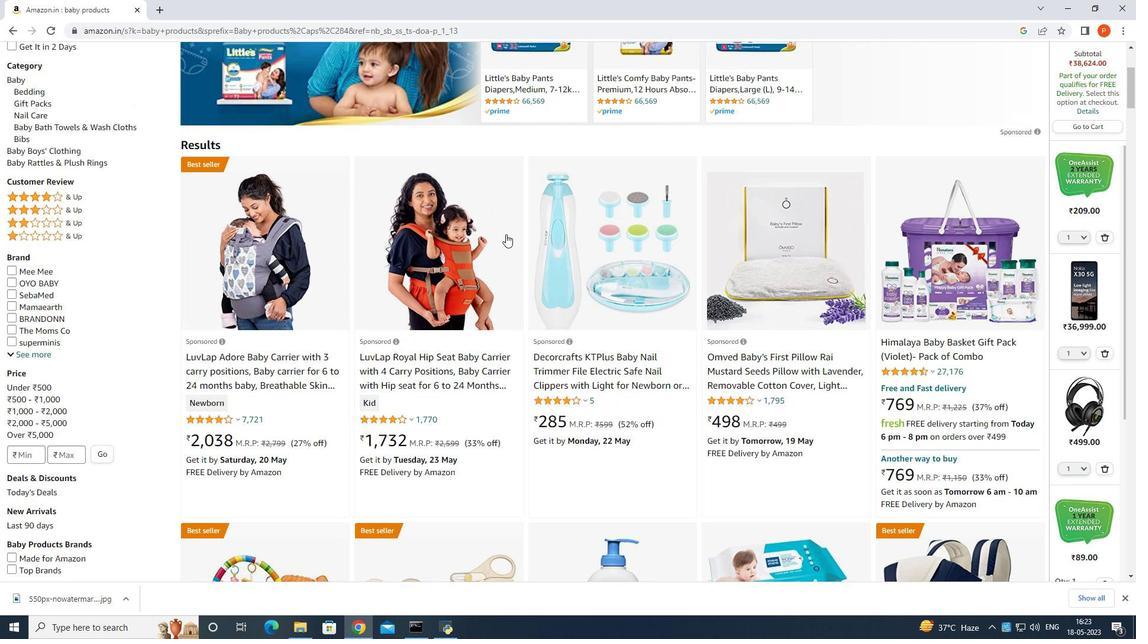 
Action: Mouse scrolled (506, 233) with delta (0, 0)
Screenshot: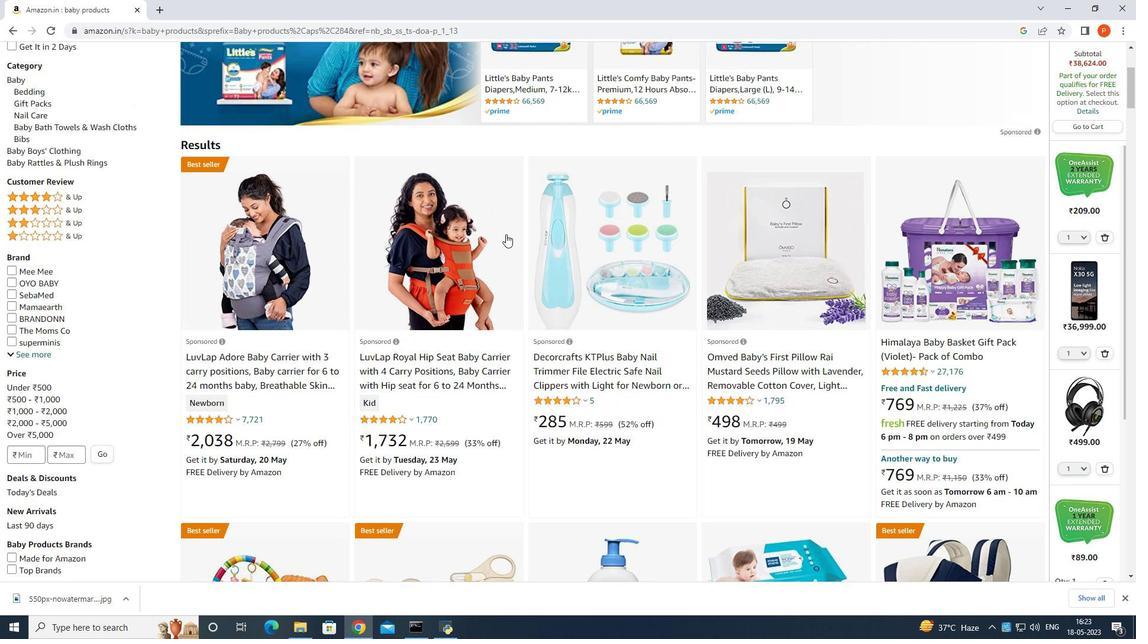 
Action: Mouse scrolled (506, 233) with delta (0, 0)
Screenshot: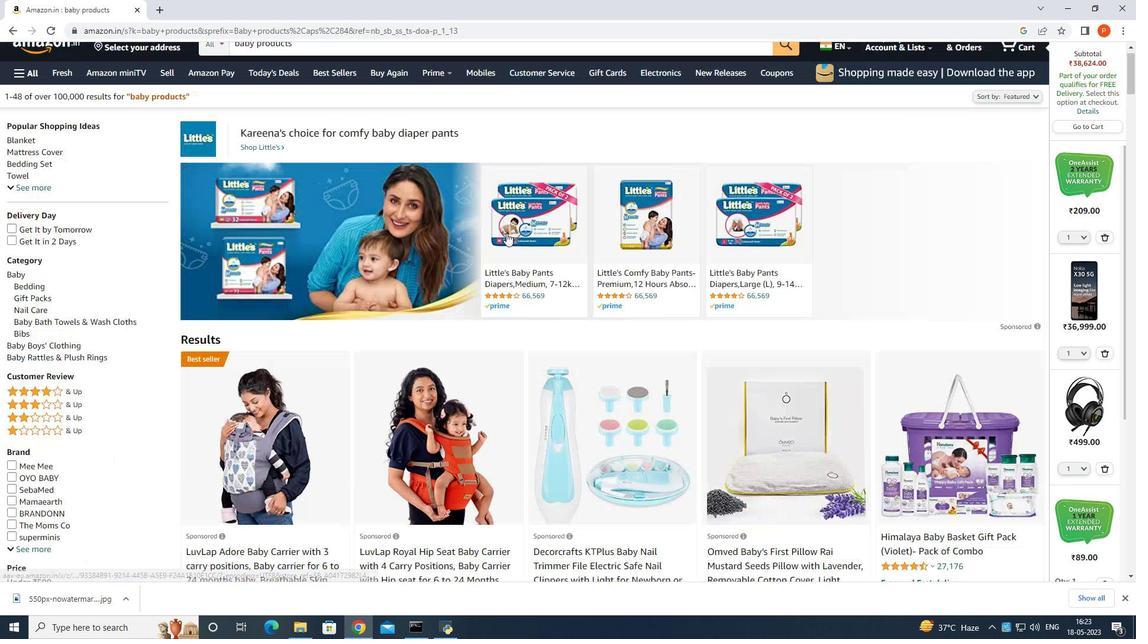 
Action: Mouse moved to (513, 234)
Screenshot: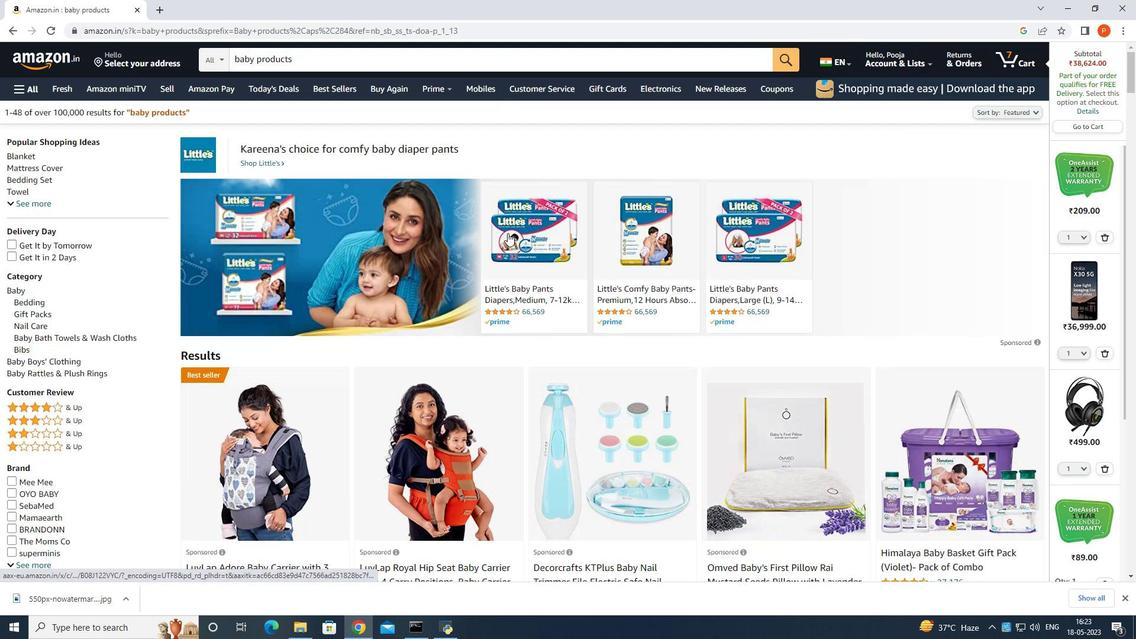 
Action: Mouse scrolled (513, 234) with delta (0, 0)
Screenshot: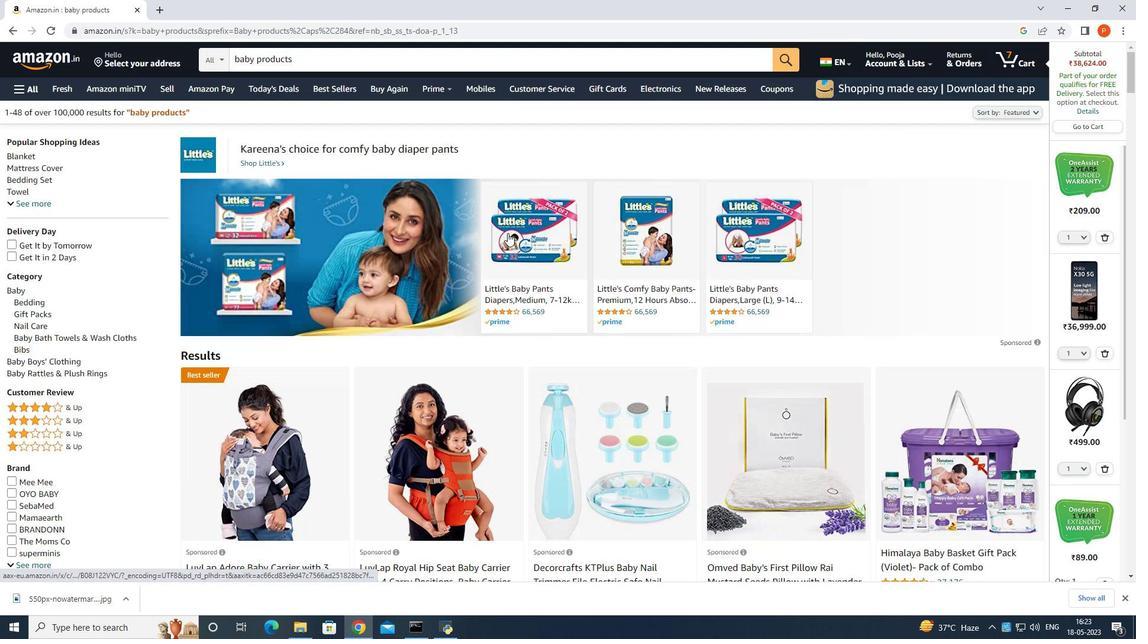 
Action: Mouse scrolled (513, 234) with delta (0, 0)
Screenshot: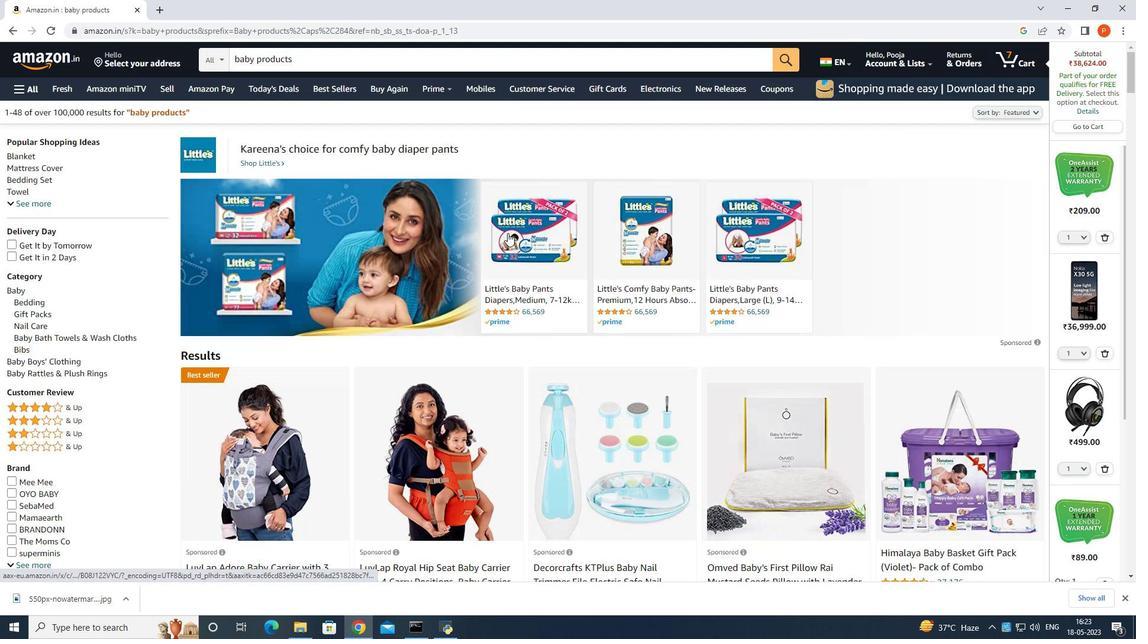 
Action: Mouse scrolled (513, 234) with delta (0, 0)
Screenshot: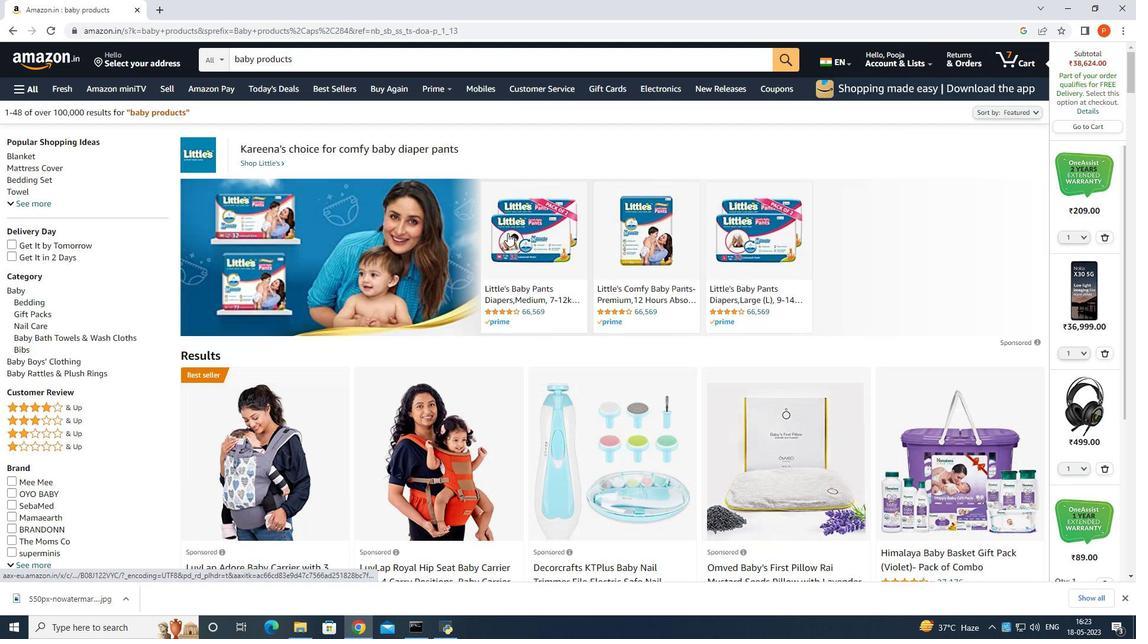 
Action: Mouse scrolled (513, 234) with delta (0, 0)
Screenshot: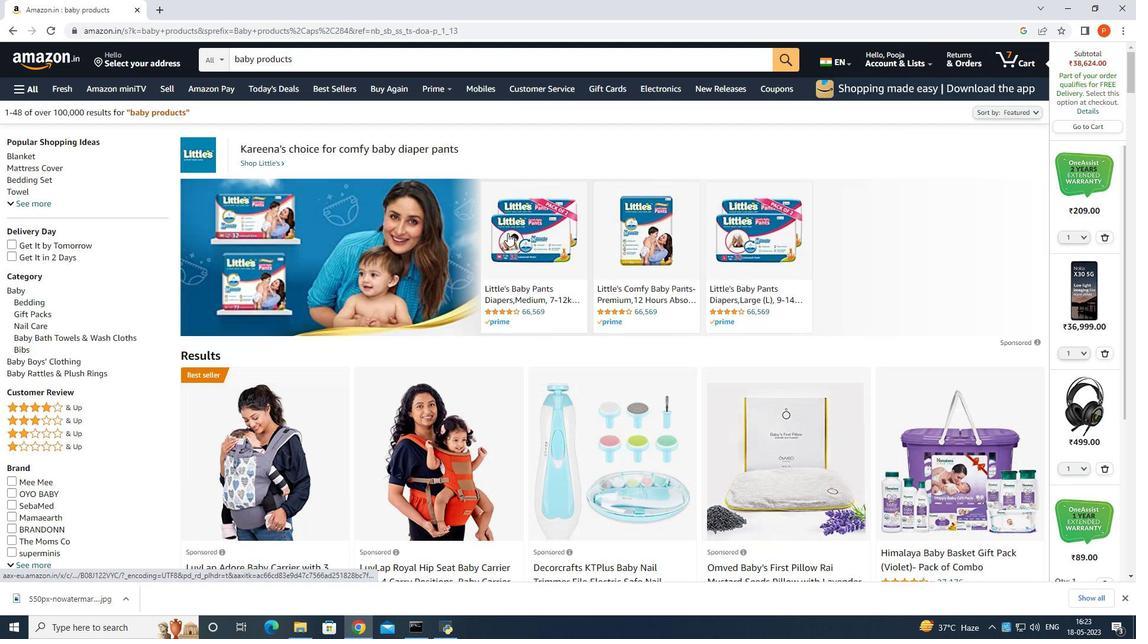 
Action: Mouse moved to (393, 56)
Screenshot: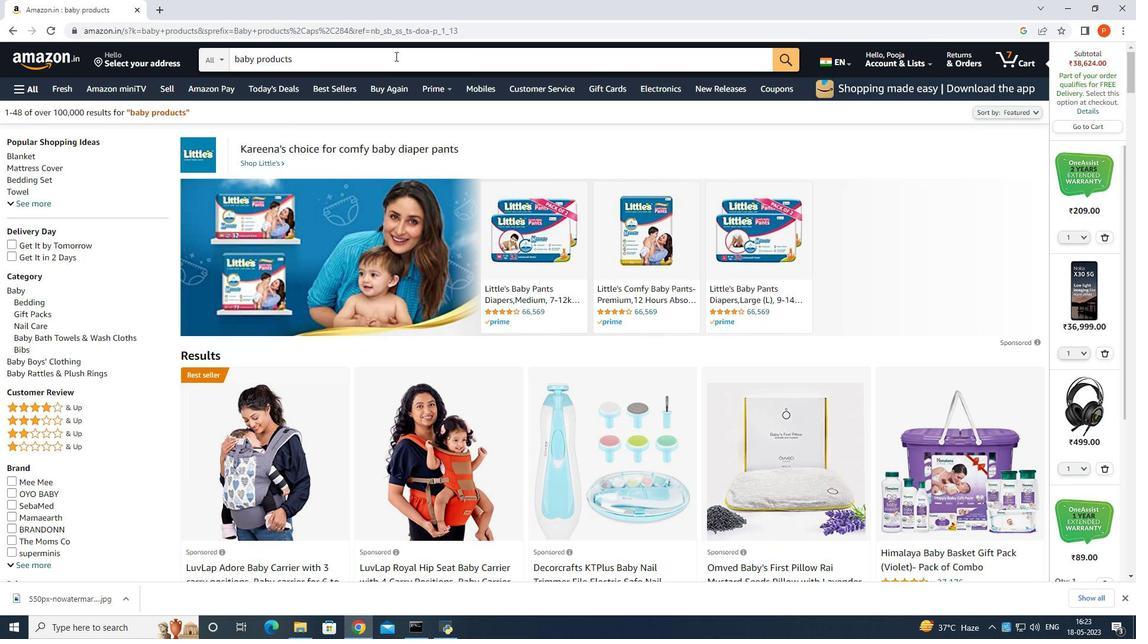 
Action: Mouse pressed left at (393, 56)
Screenshot: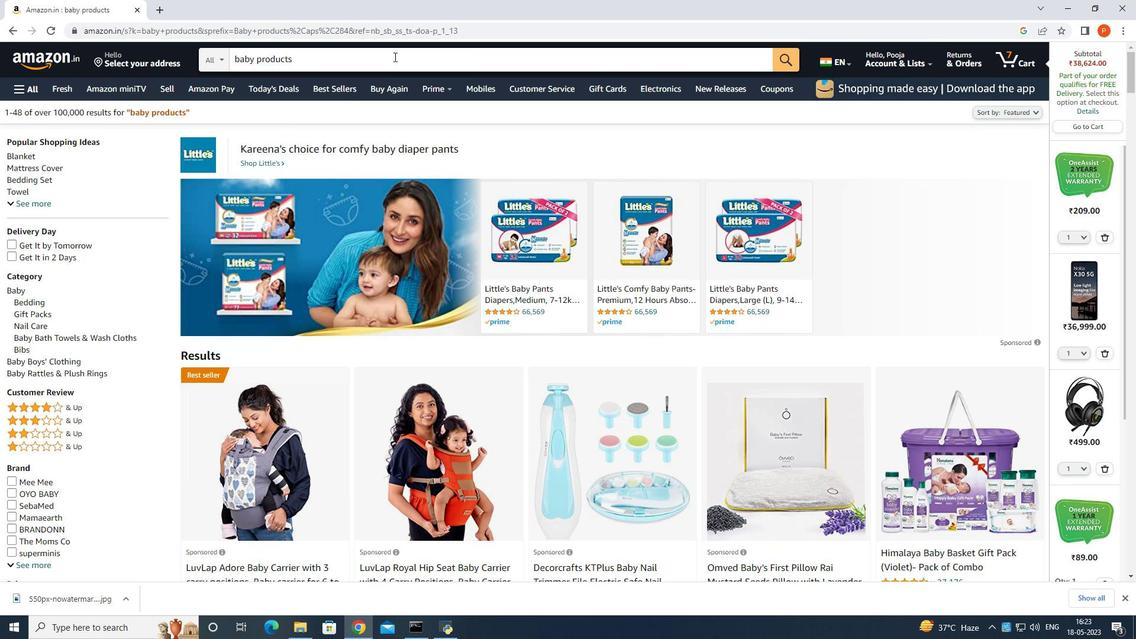 
Action: Mouse moved to (392, 56)
Screenshot: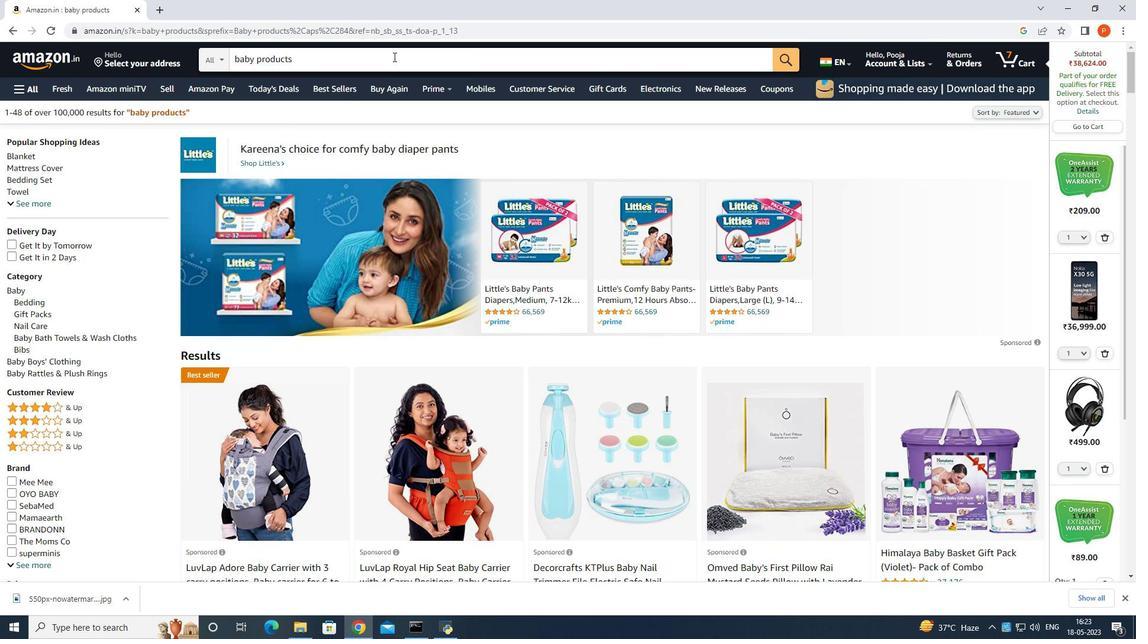 
Action: Key pressed <Key.space>section<Key.enter>
Screenshot: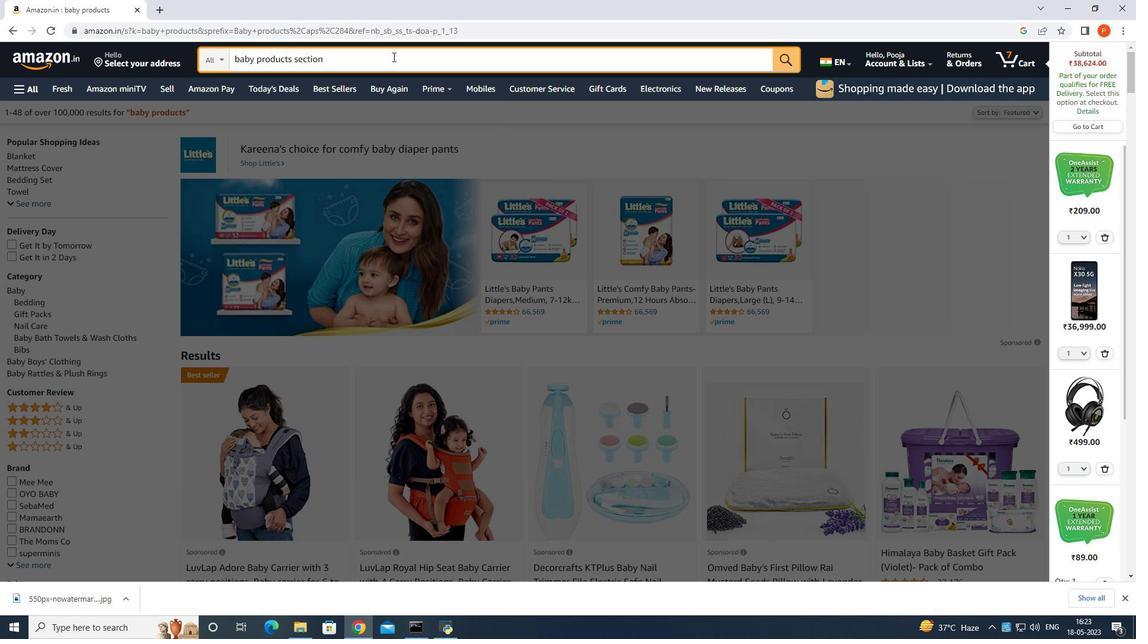 
Action: Mouse moved to (410, 85)
Screenshot: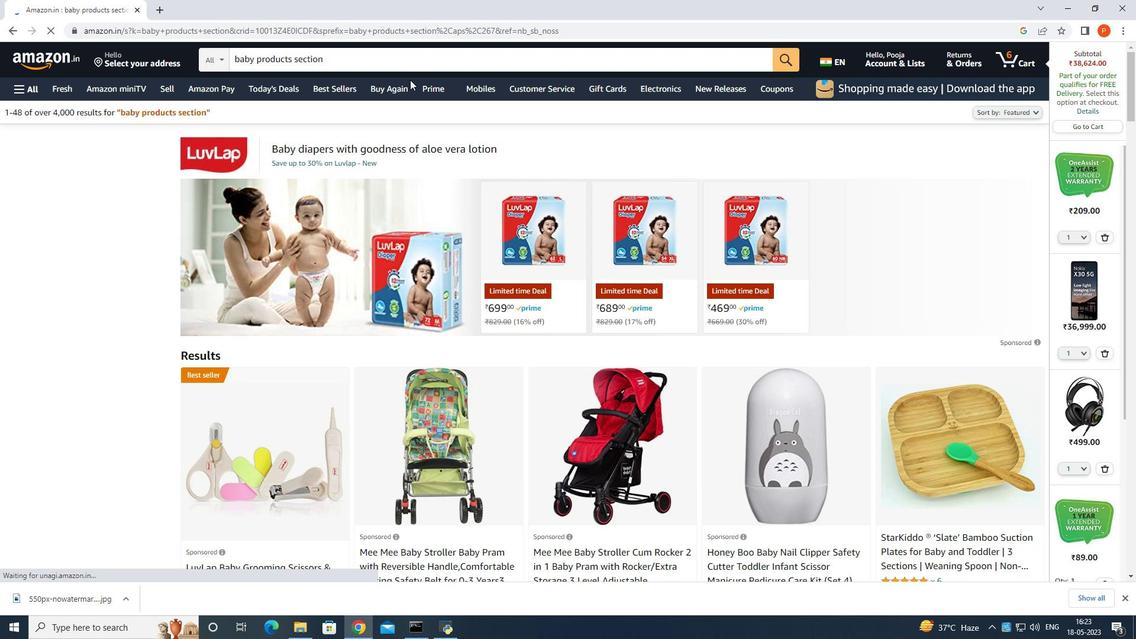 
Action: Mouse scrolled (410, 85) with delta (0, 0)
Screenshot: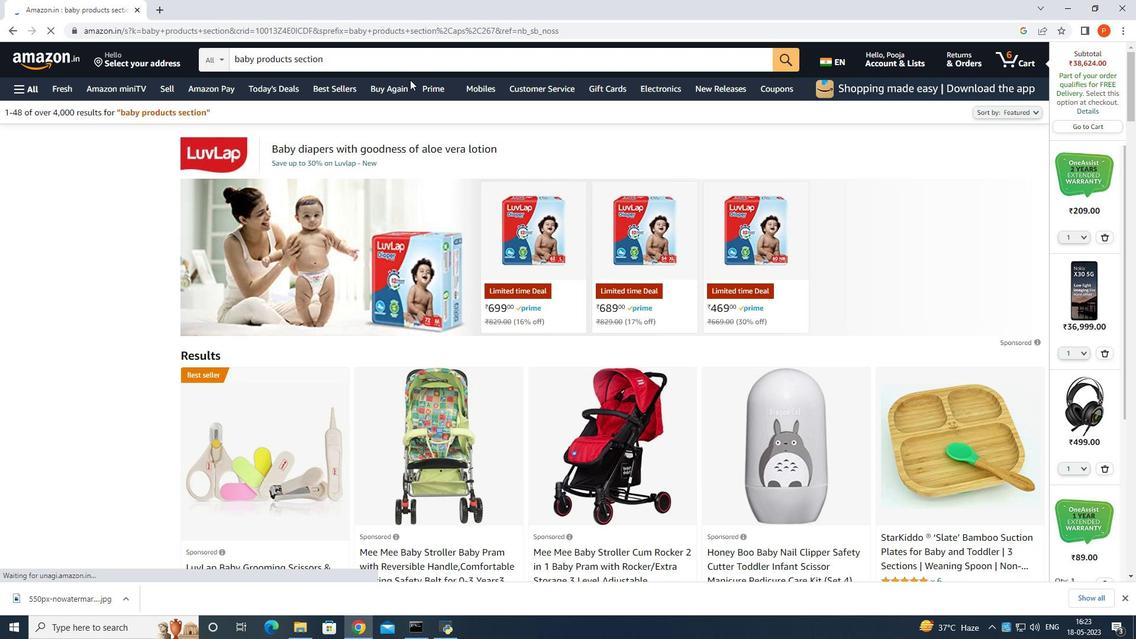 
Action: Mouse moved to (418, 111)
Screenshot: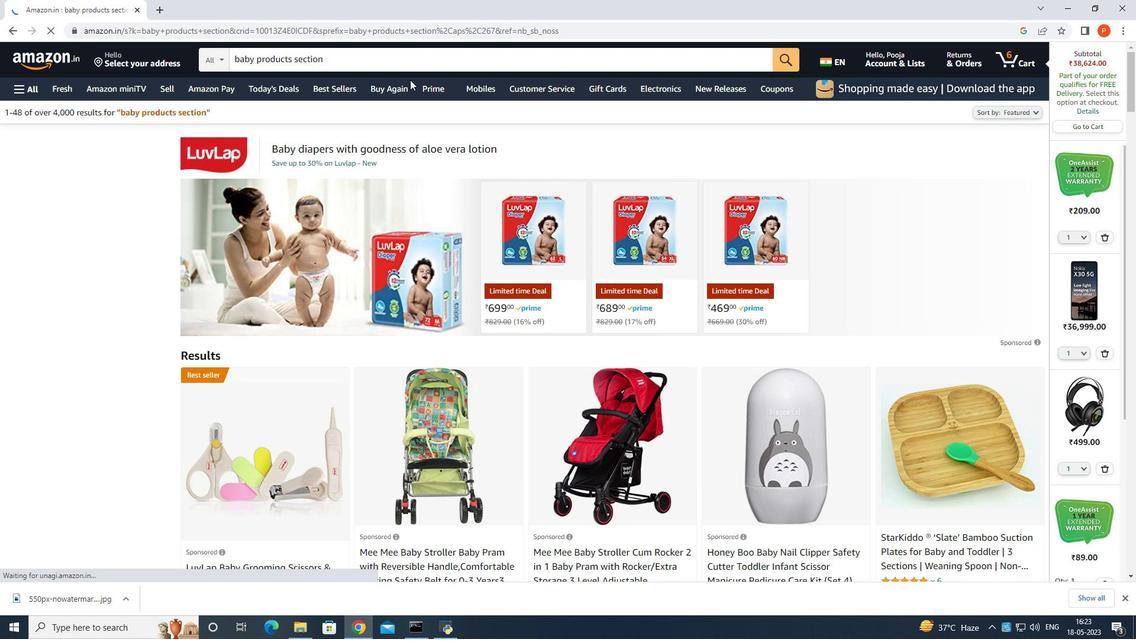 
Action: Mouse scrolled (418, 110) with delta (0, 0)
Screenshot: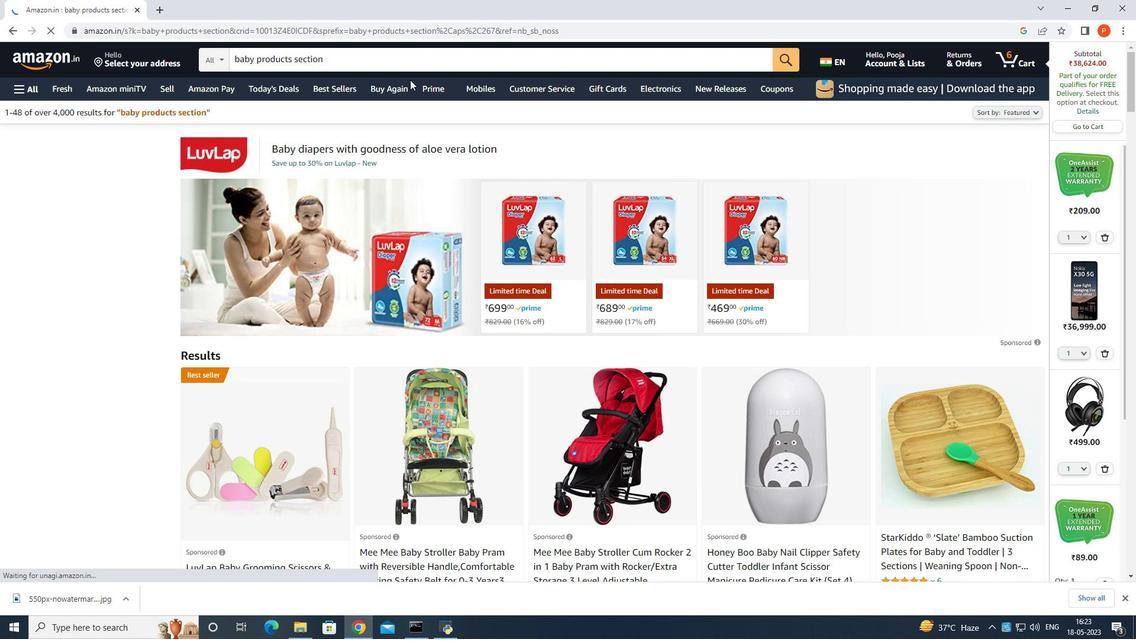 
Action: Mouse moved to (421, 123)
Screenshot: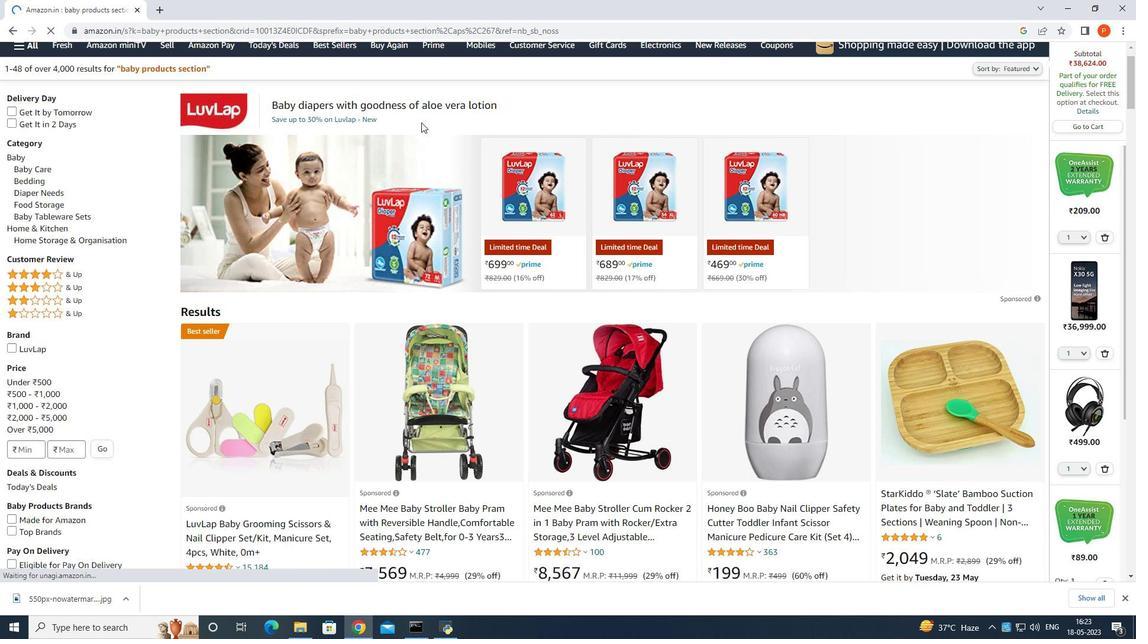 
Action: Mouse scrolled (421, 123) with delta (0, 0)
Screenshot: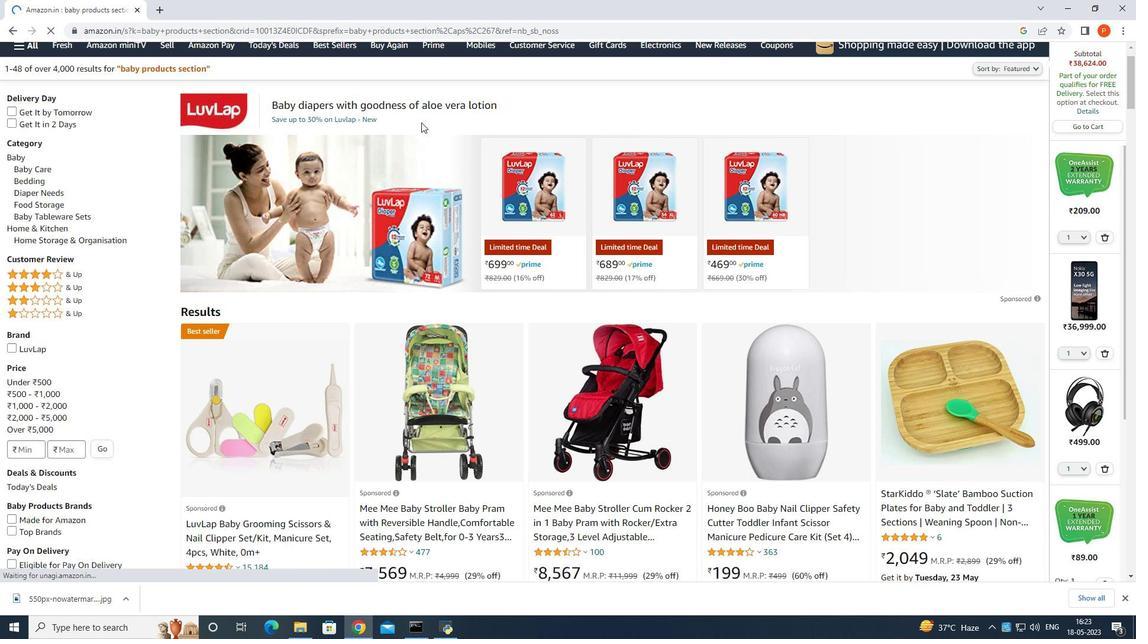 
Action: Mouse moved to (421, 124)
Screenshot: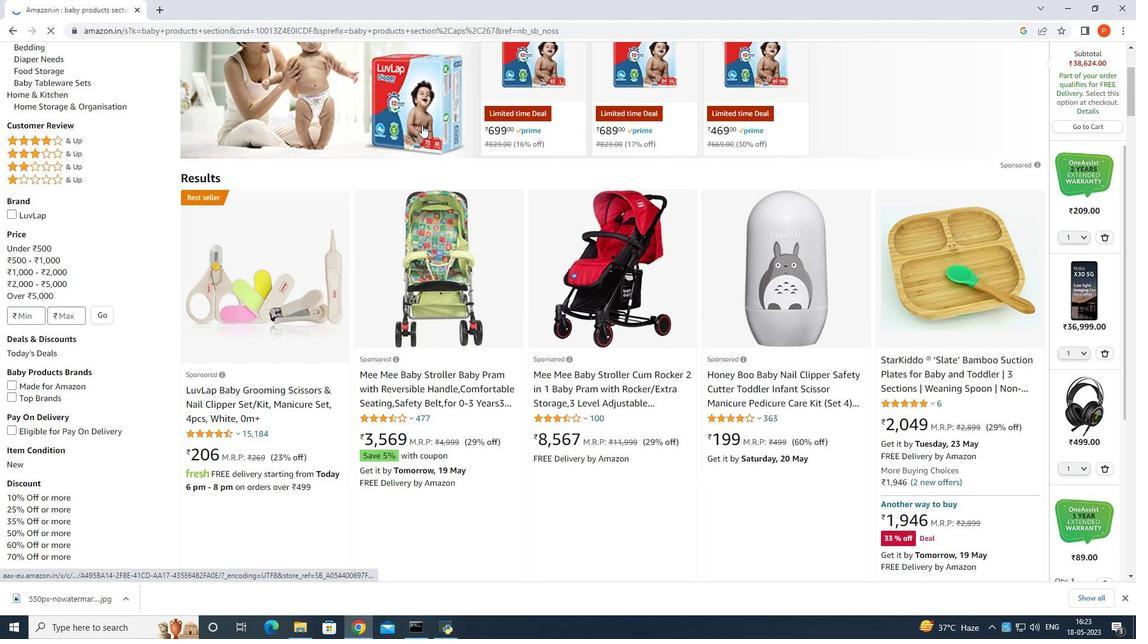 
Action: Mouse scrolled (421, 124) with delta (0, 0)
Screenshot: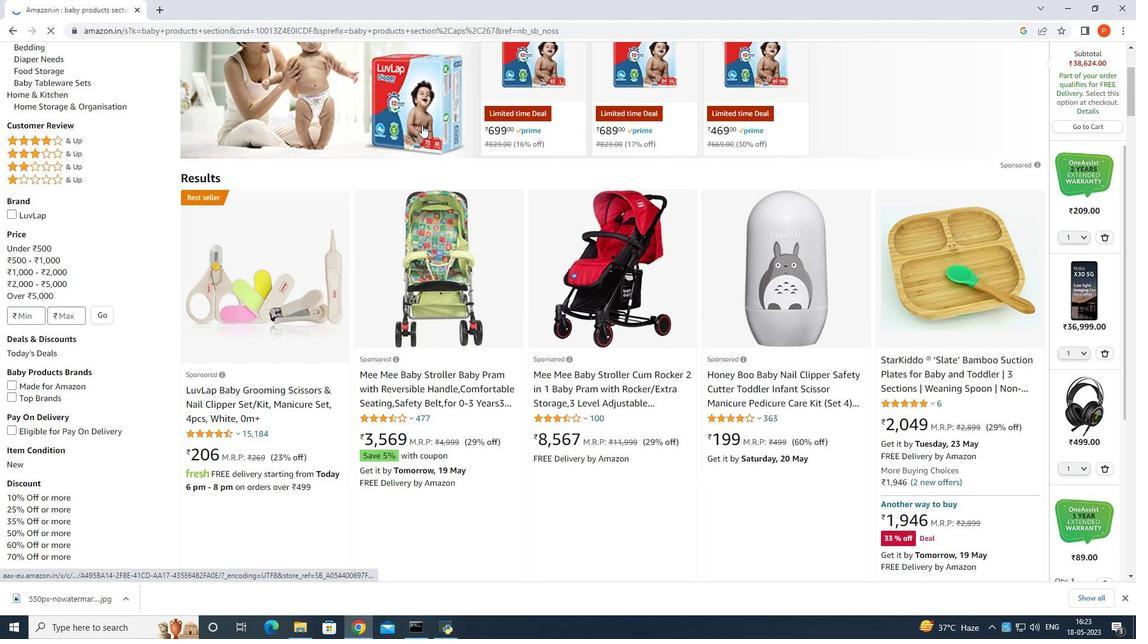 
Action: Mouse scrolled (421, 124) with delta (0, 0)
Screenshot: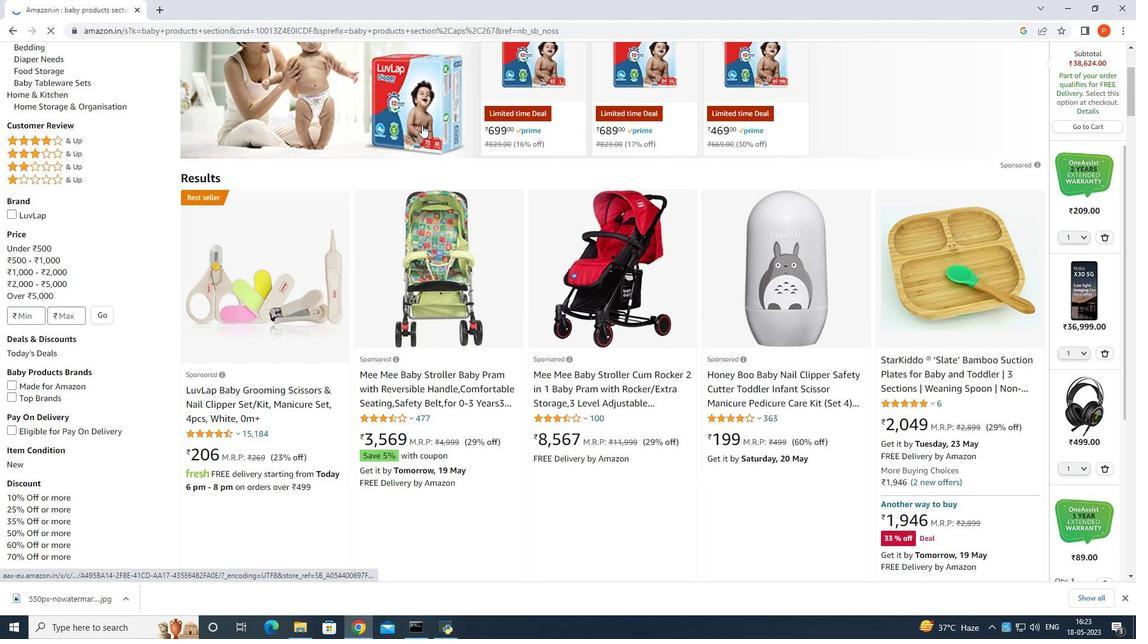 
Action: Mouse scrolled (421, 124) with delta (0, 0)
Screenshot: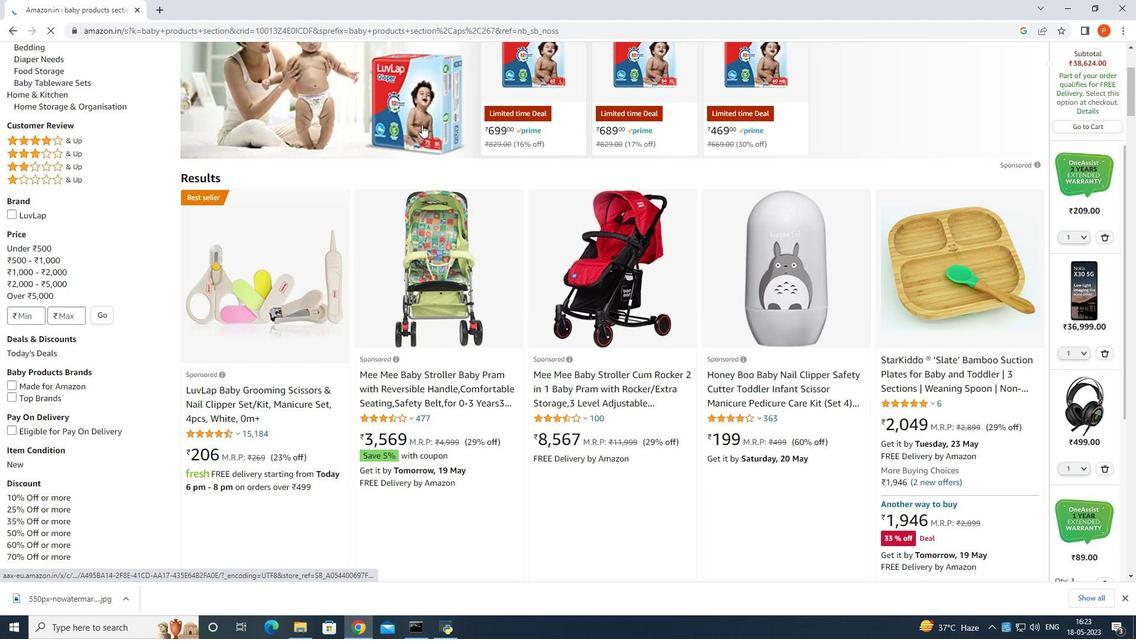
Action: Mouse moved to (421, 125)
Screenshot: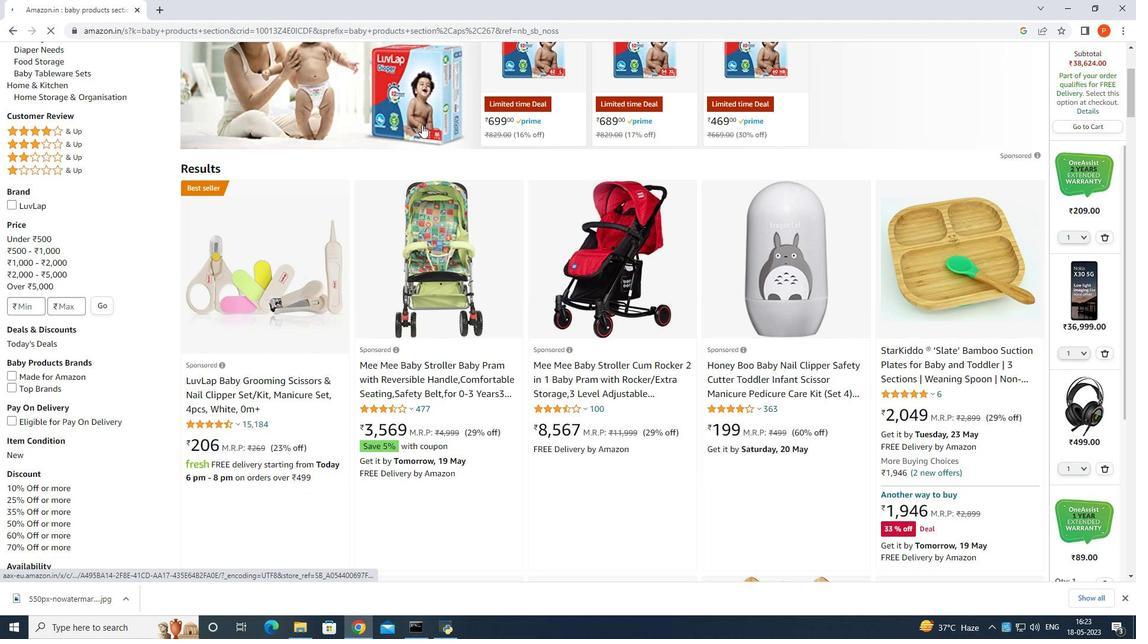 
Action: Mouse scrolled (421, 124) with delta (0, 0)
Screenshot: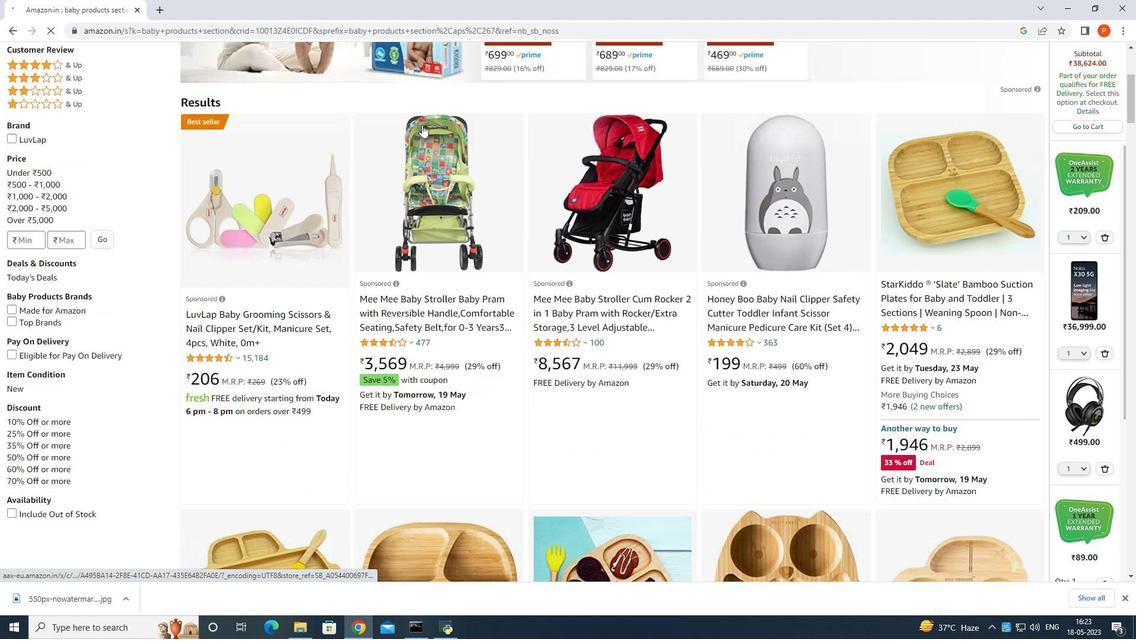 
Action: Mouse scrolled (421, 124) with delta (0, 0)
Screenshot: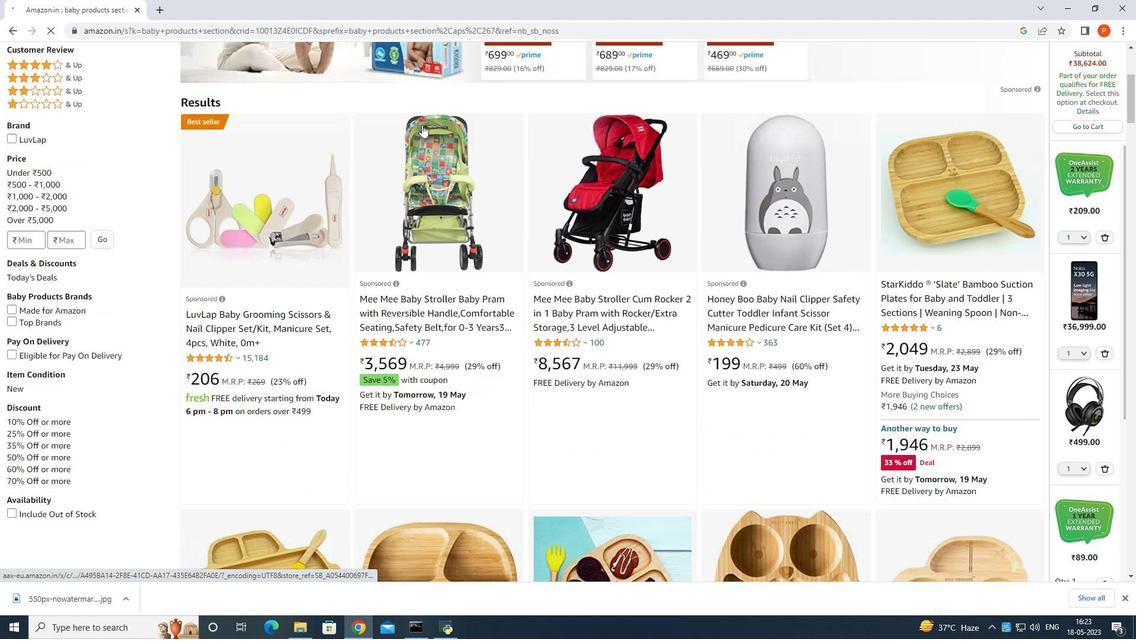 
Action: Mouse scrolled (421, 124) with delta (0, 0)
Screenshot: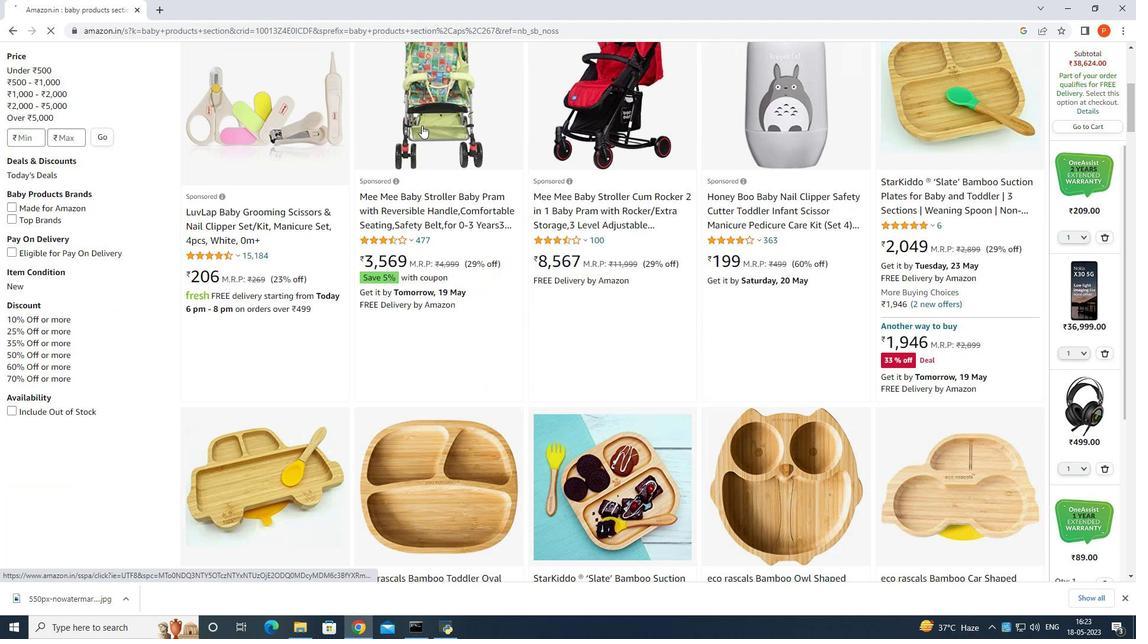 
Action: Mouse scrolled (421, 124) with delta (0, 0)
Screenshot: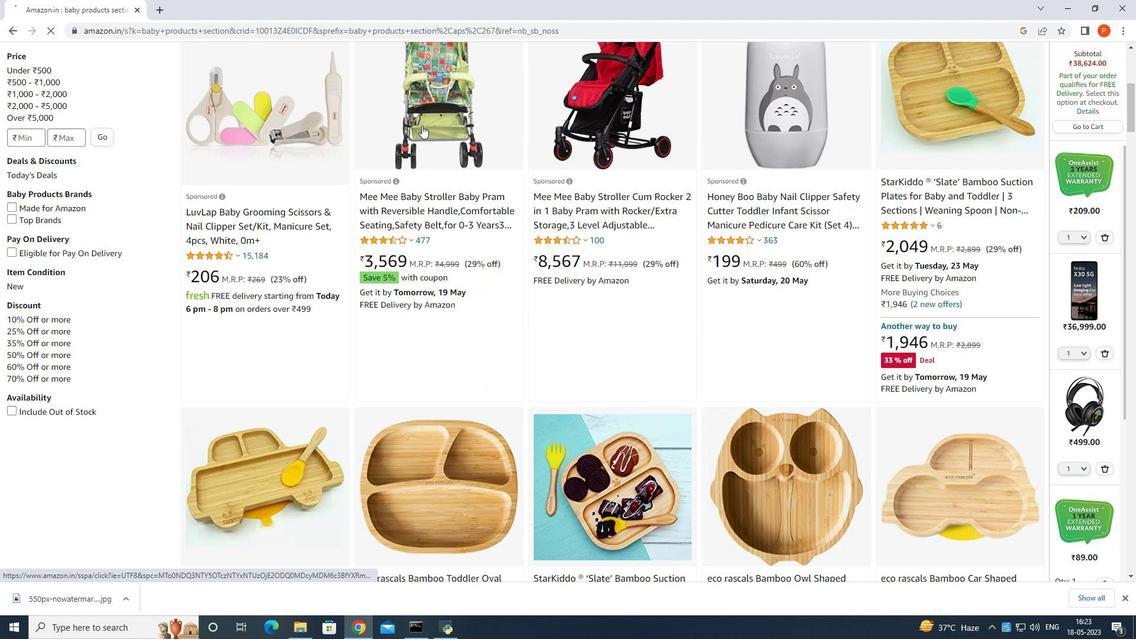 
Action: Mouse scrolled (421, 124) with delta (0, 0)
Screenshot: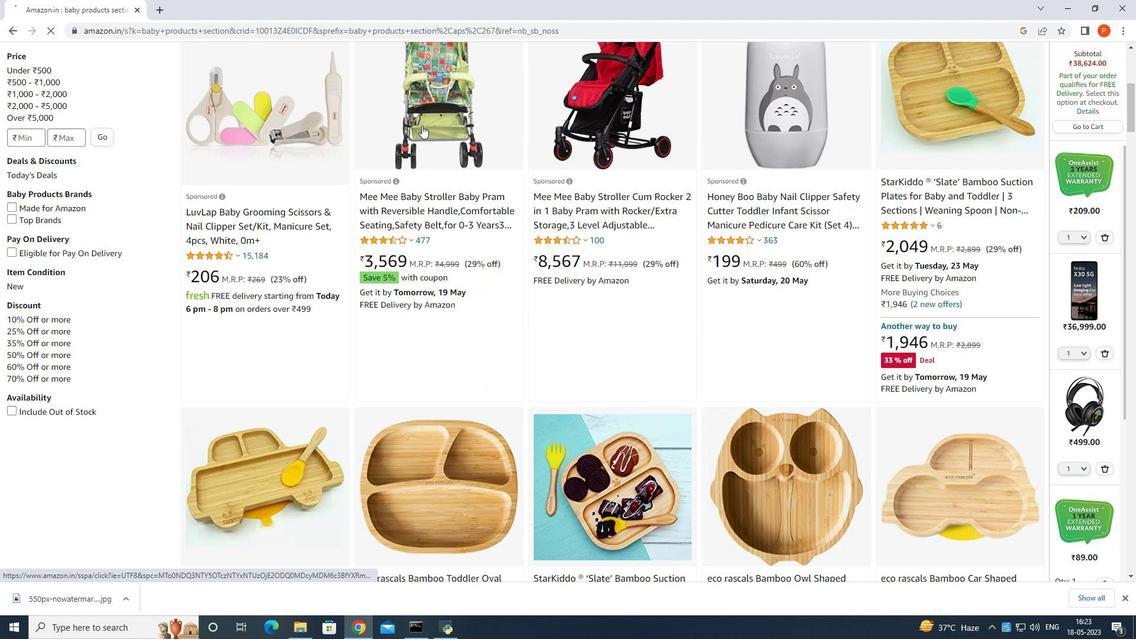 
Action: Mouse scrolled (421, 124) with delta (0, 0)
Screenshot: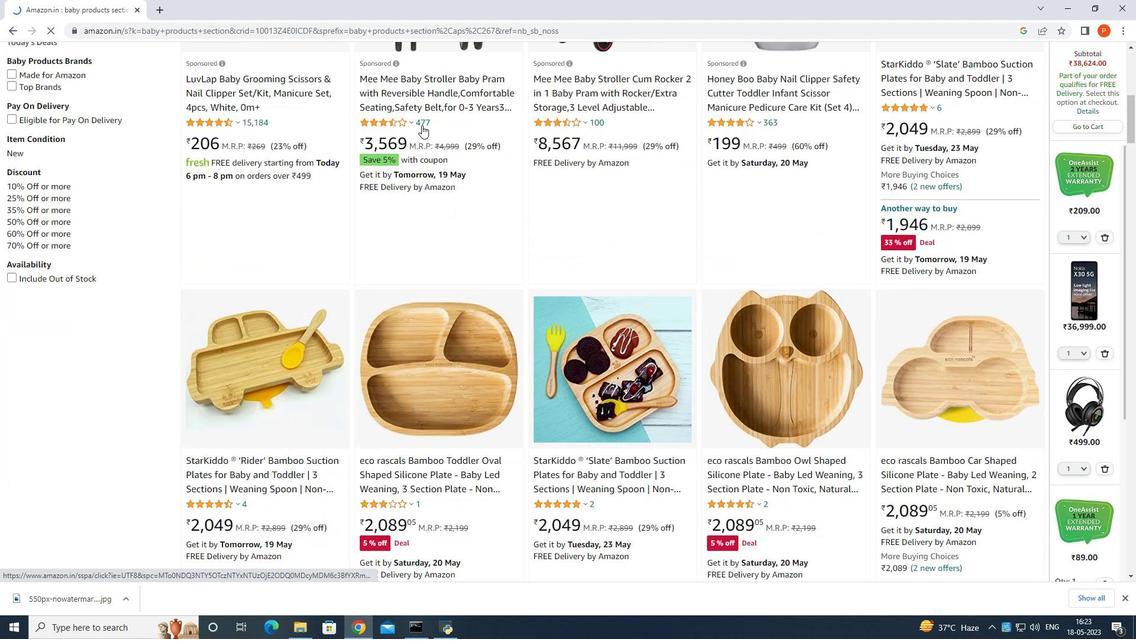 
Action: Mouse scrolled (421, 124) with delta (0, 0)
Screenshot: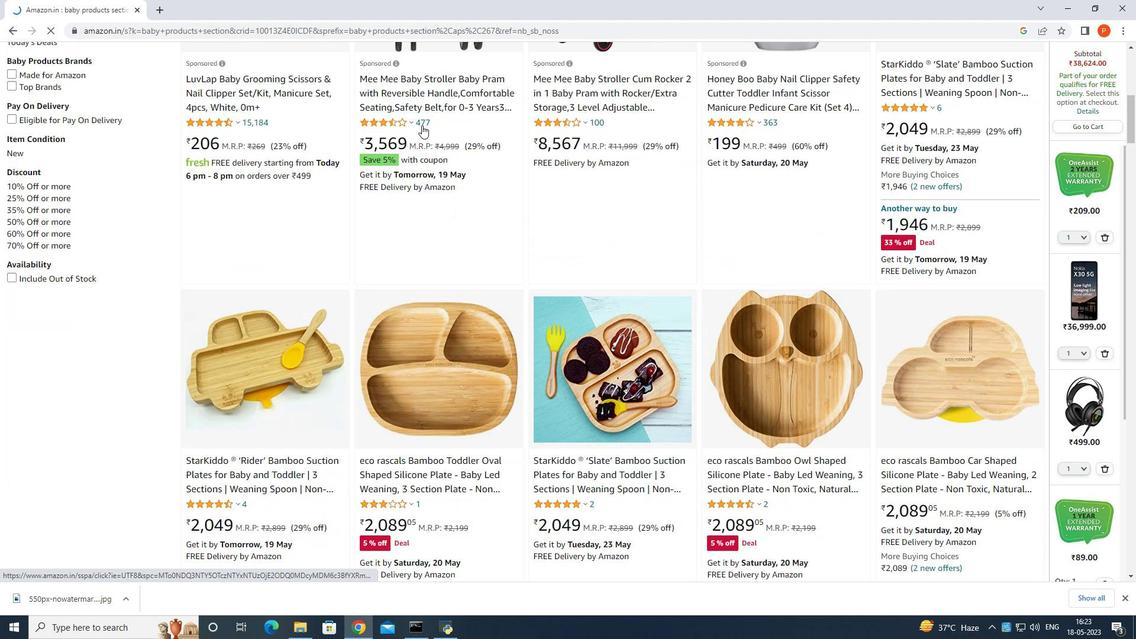 
Action: Mouse scrolled (421, 124) with delta (0, 0)
Screenshot: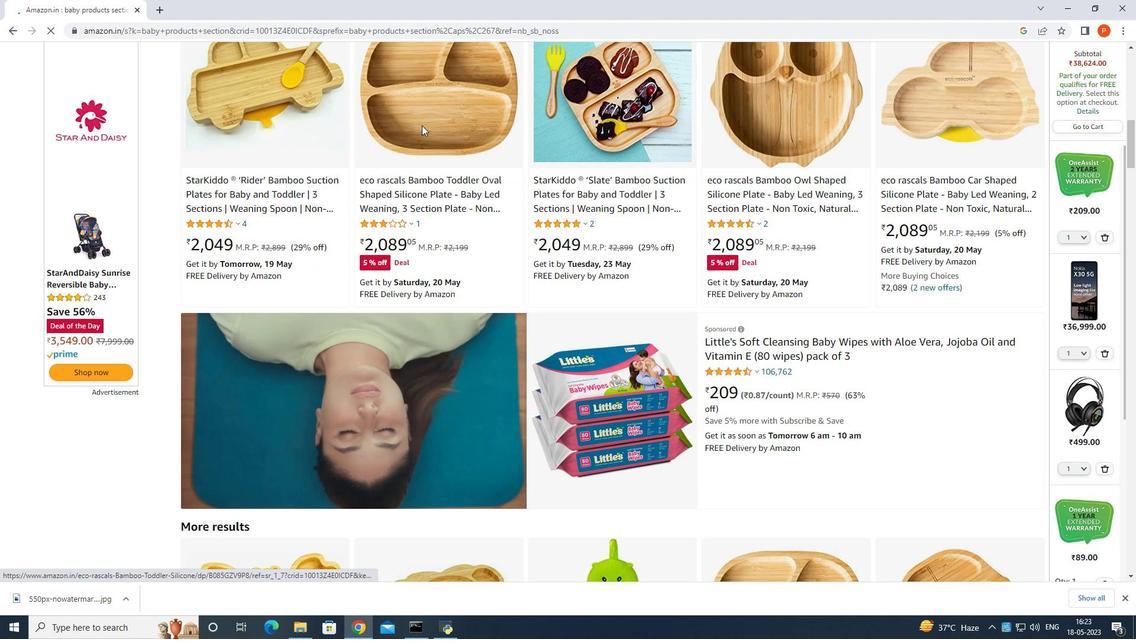 
Action: Mouse scrolled (421, 124) with delta (0, 0)
Screenshot: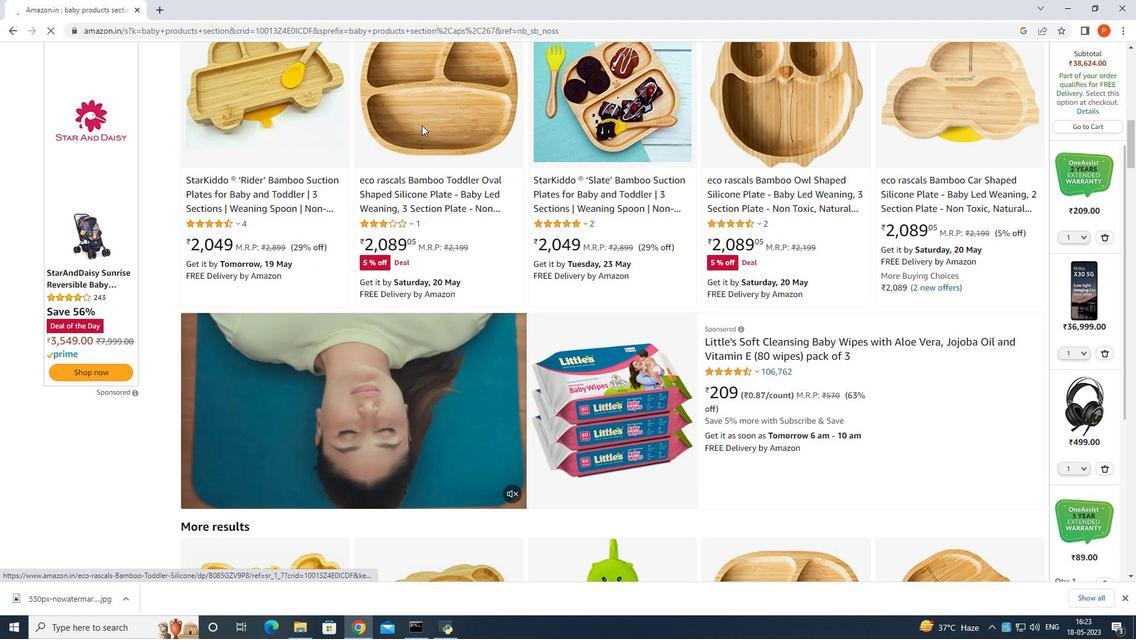 
Action: Mouse scrolled (421, 124) with delta (0, 0)
Screenshot: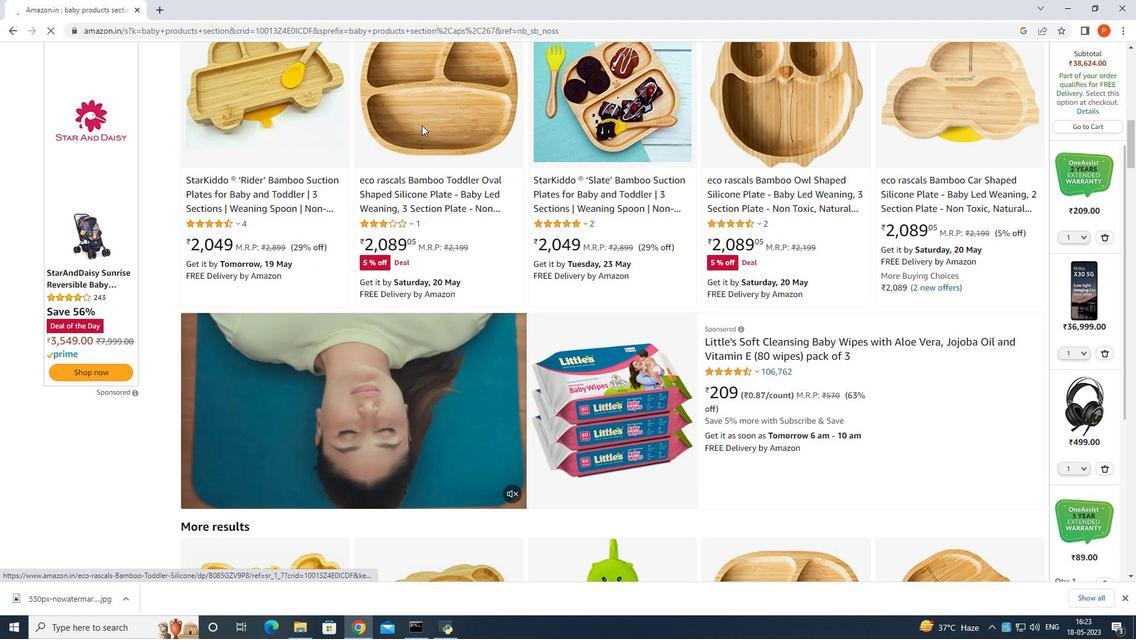 
Action: Mouse scrolled (421, 124) with delta (0, 0)
Screenshot: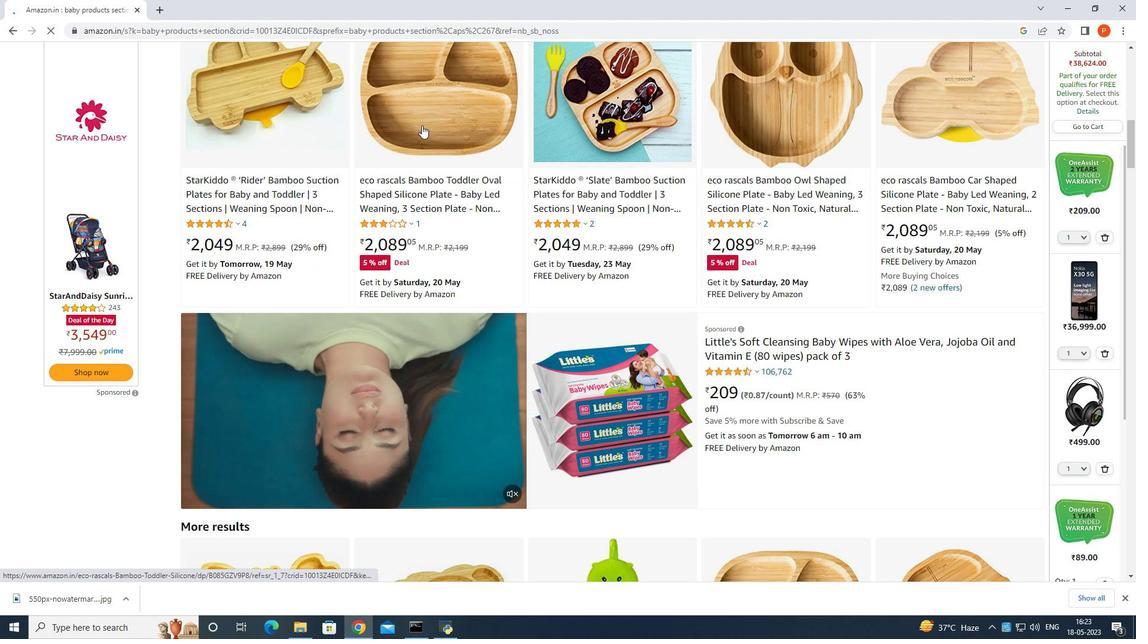 
Action: Mouse scrolled (421, 124) with delta (0, 0)
Screenshot: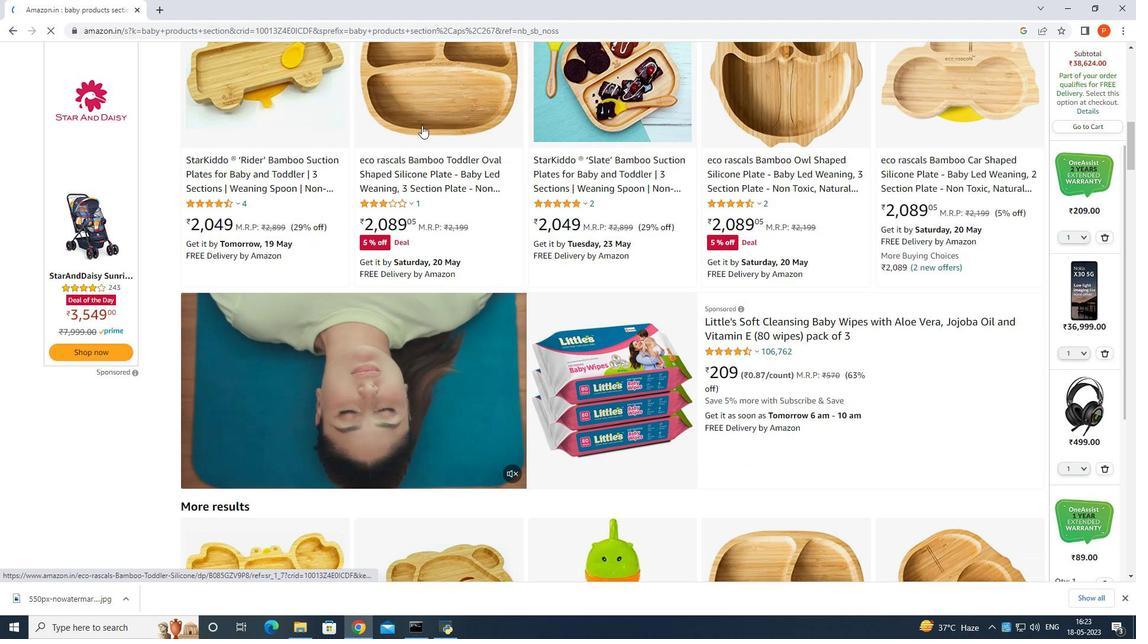 
Action: Mouse scrolled (421, 124) with delta (0, 0)
Screenshot: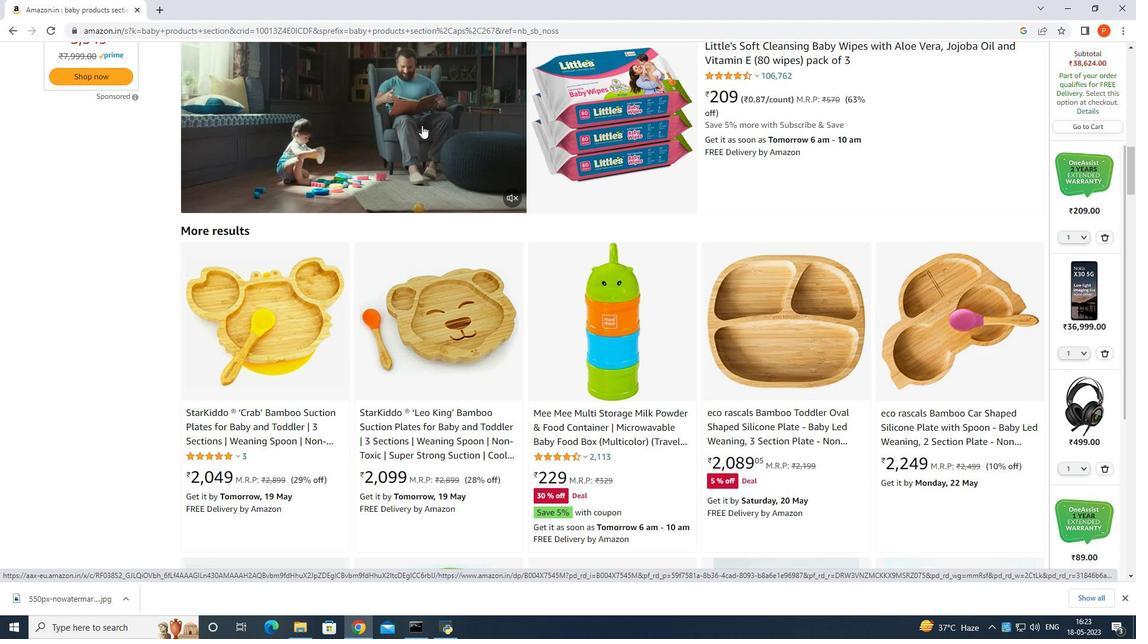 
Action: Mouse scrolled (421, 126) with delta (0, 0)
Screenshot: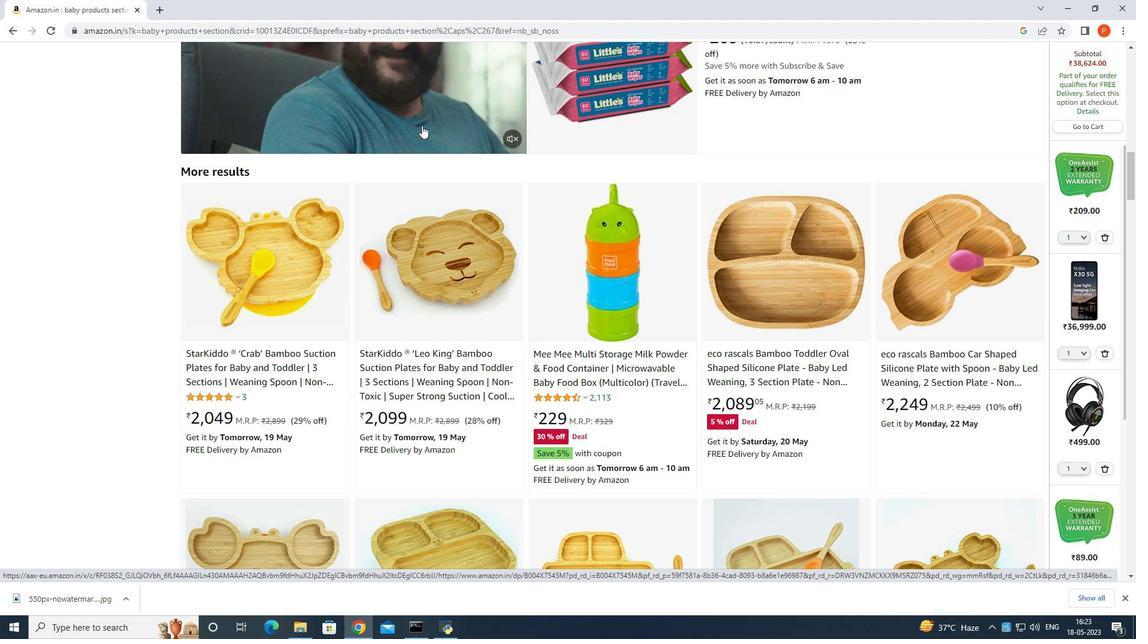 
Action: Mouse scrolled (421, 126) with delta (0, 0)
Screenshot: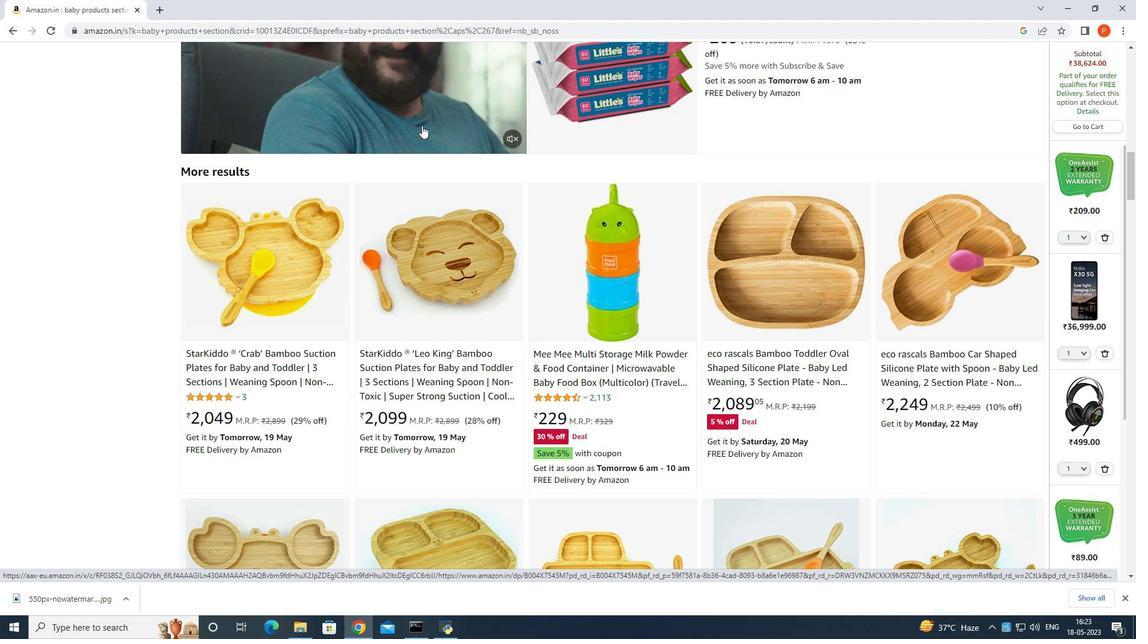 
Action: Mouse scrolled (421, 126) with delta (0, 0)
Screenshot: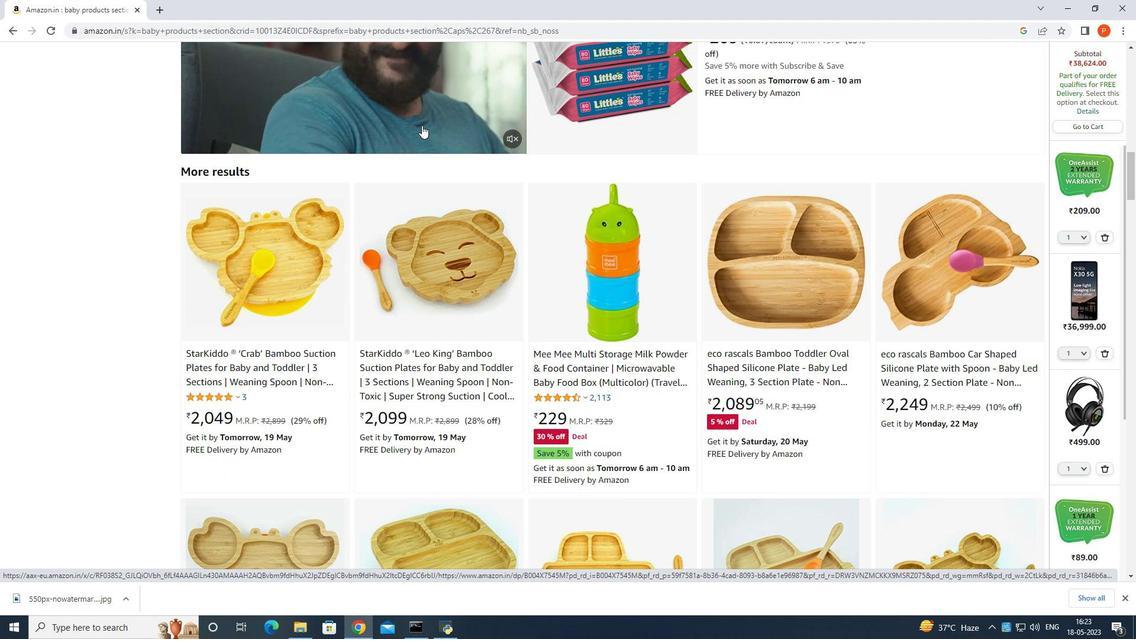 
Action: Mouse scrolled (421, 124) with delta (0, 0)
Screenshot: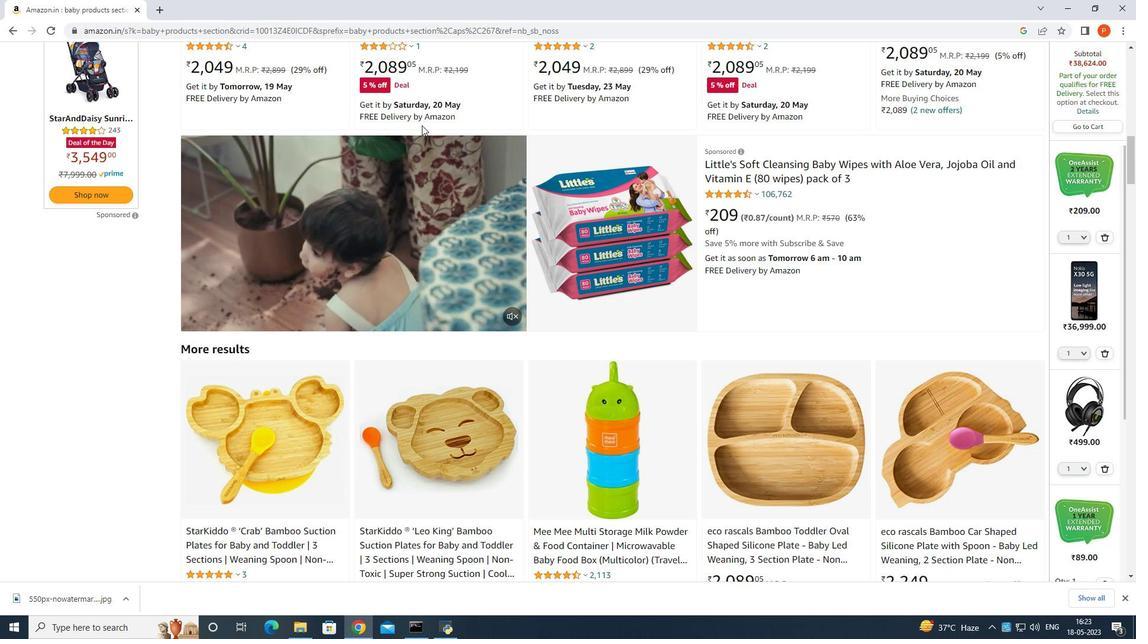 
Action: Mouse scrolled (421, 124) with delta (0, 0)
Screenshot: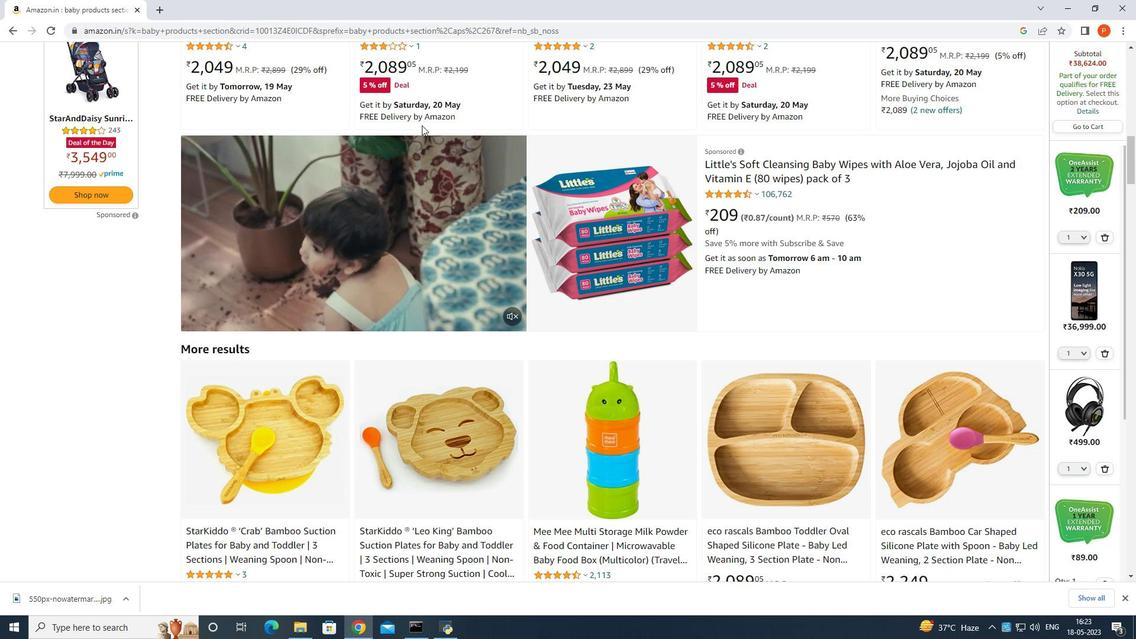 
Action: Mouse scrolled (421, 124) with delta (0, 0)
Screenshot: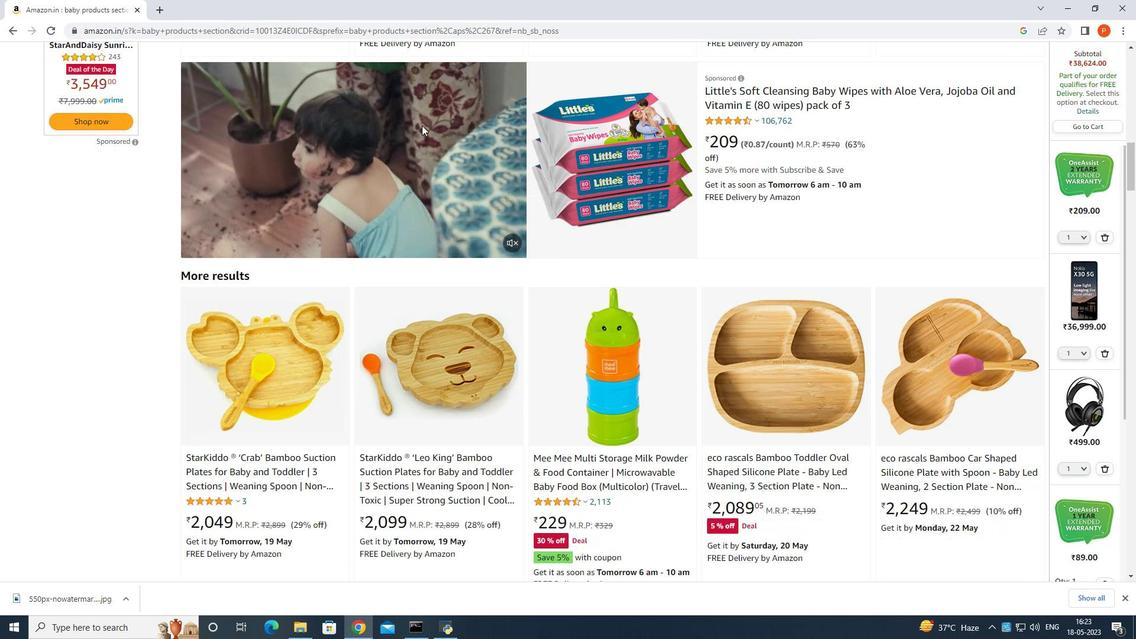 
Action: Mouse scrolled (421, 124) with delta (0, 0)
Screenshot: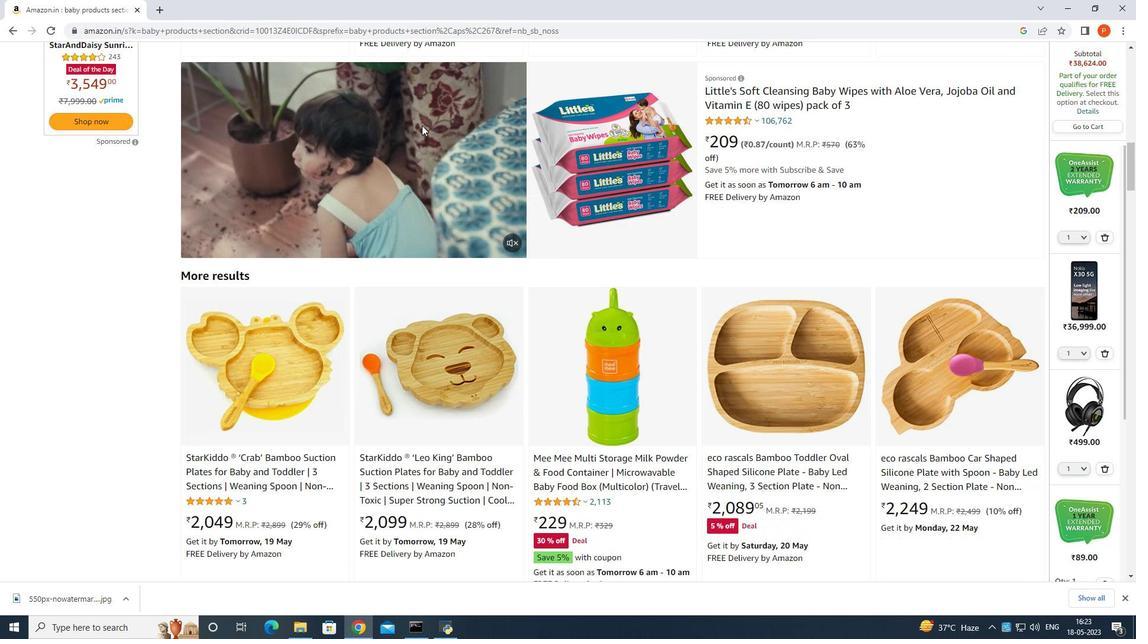 
Action: Mouse scrolled (421, 124) with delta (0, 0)
Screenshot: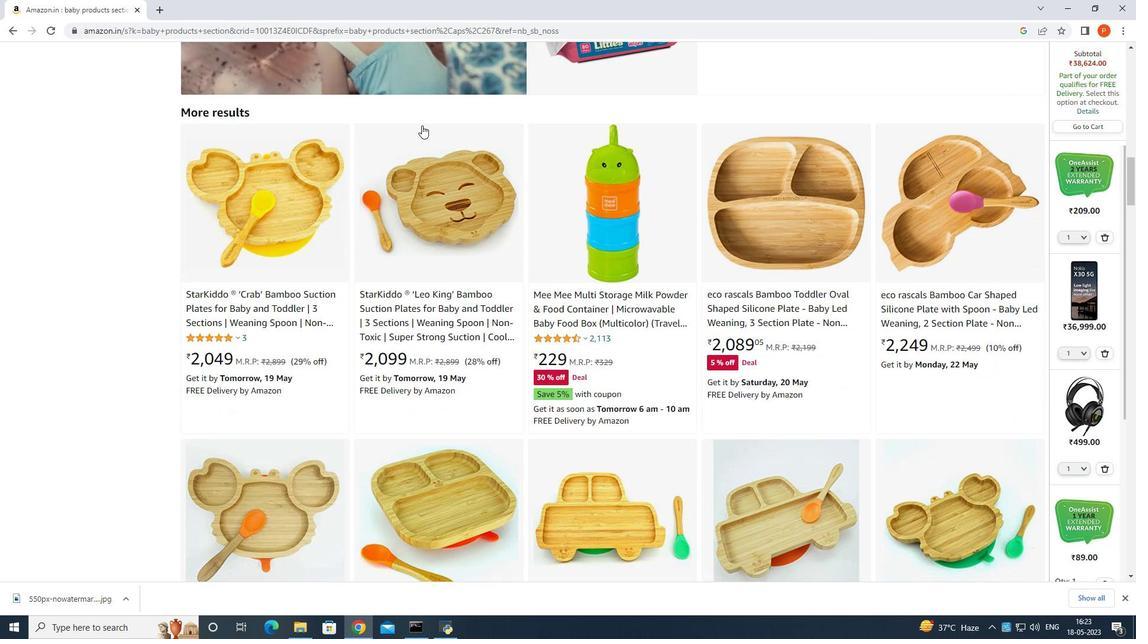 
Action: Mouse scrolled (421, 124) with delta (0, 0)
Screenshot: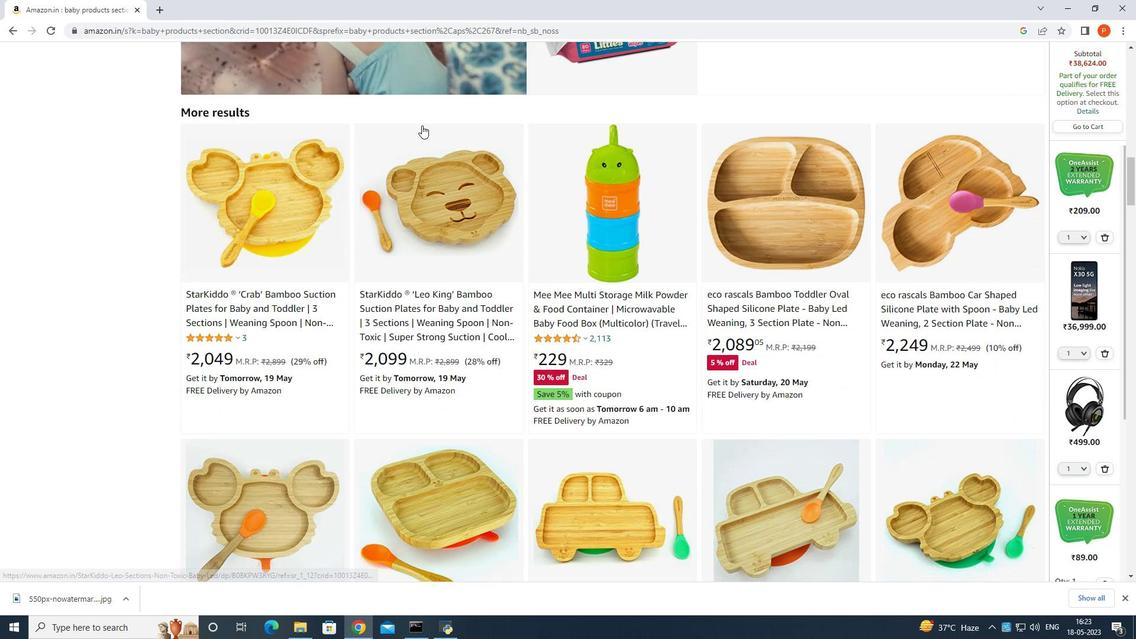 
Action: Mouse scrolled (421, 124) with delta (0, 0)
Screenshot: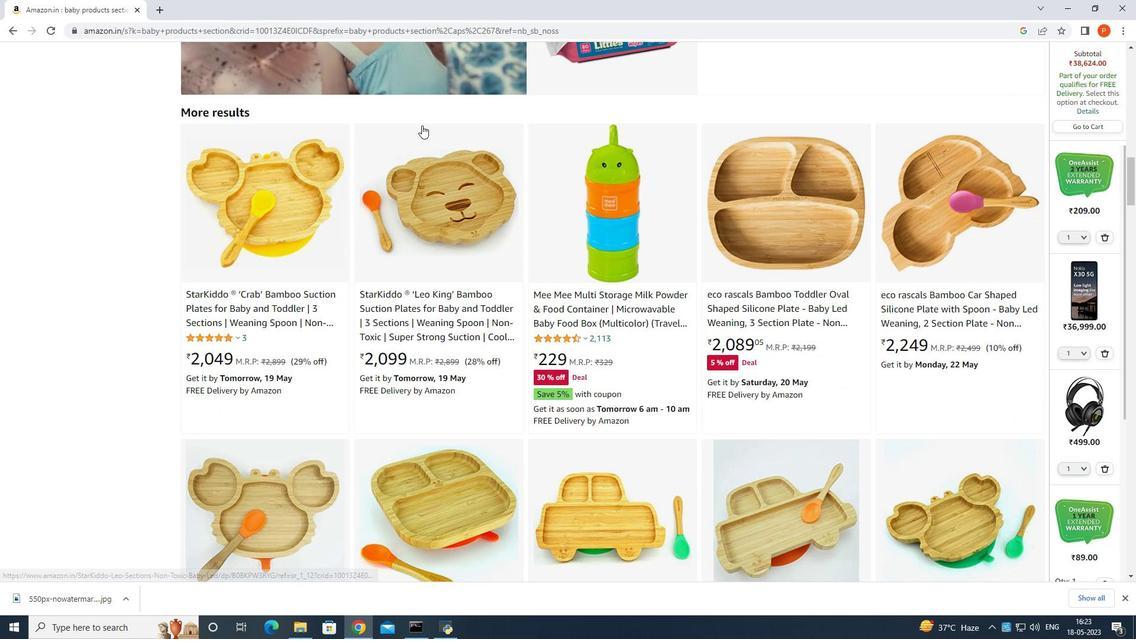 
Action: Mouse scrolled (421, 124) with delta (0, 0)
Screenshot: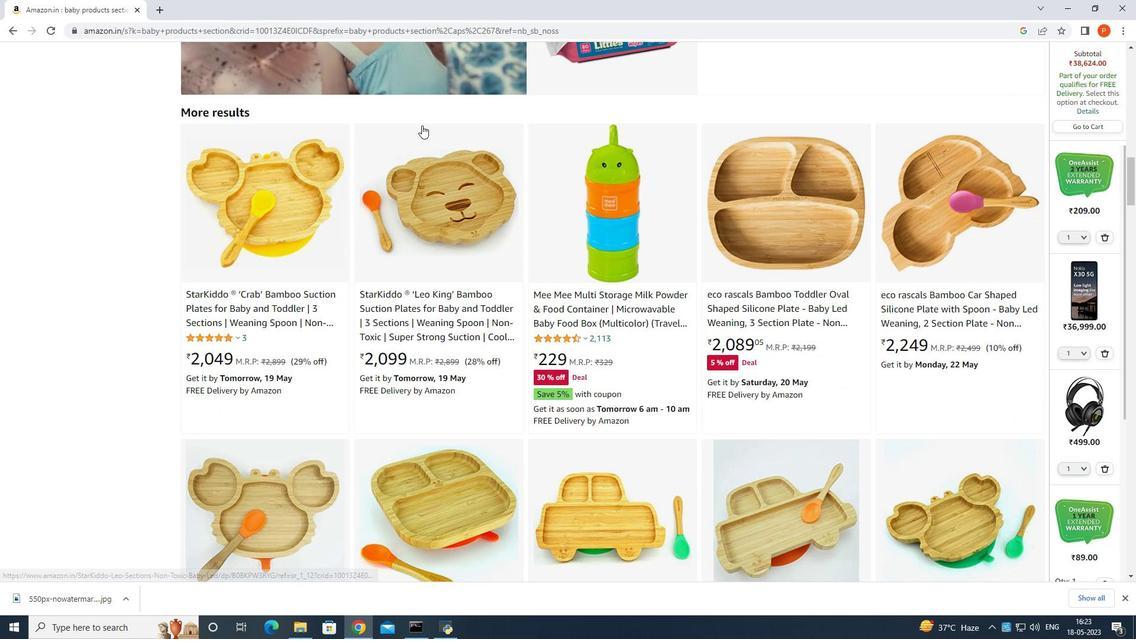 
Action: Mouse scrolled (421, 124) with delta (0, 0)
Screenshot: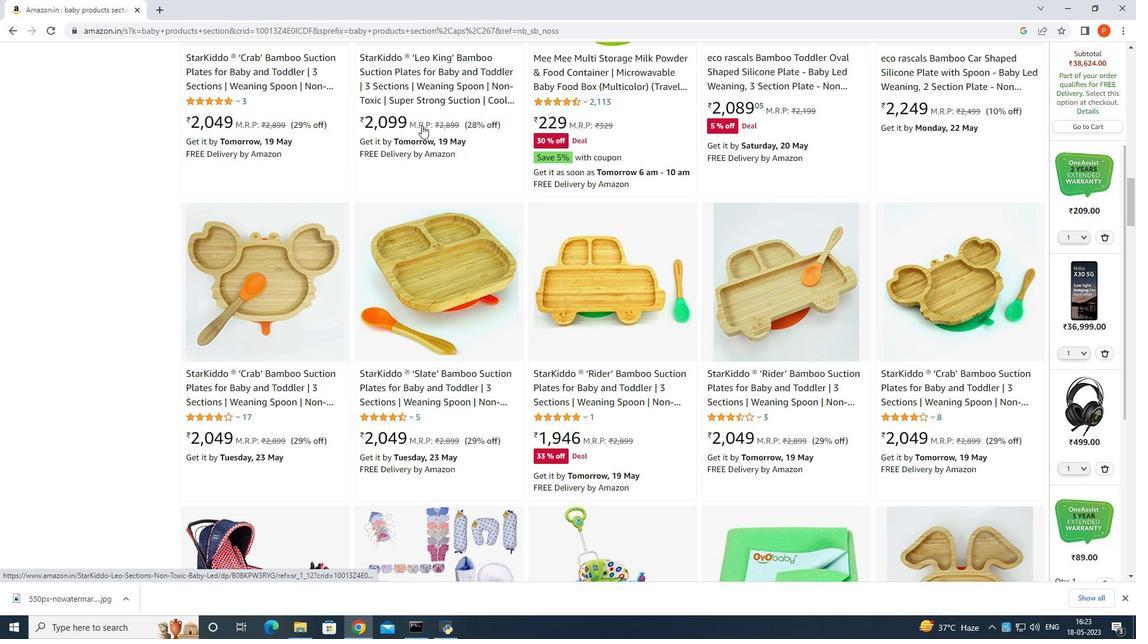 
Action: Mouse scrolled (421, 124) with delta (0, 0)
Screenshot: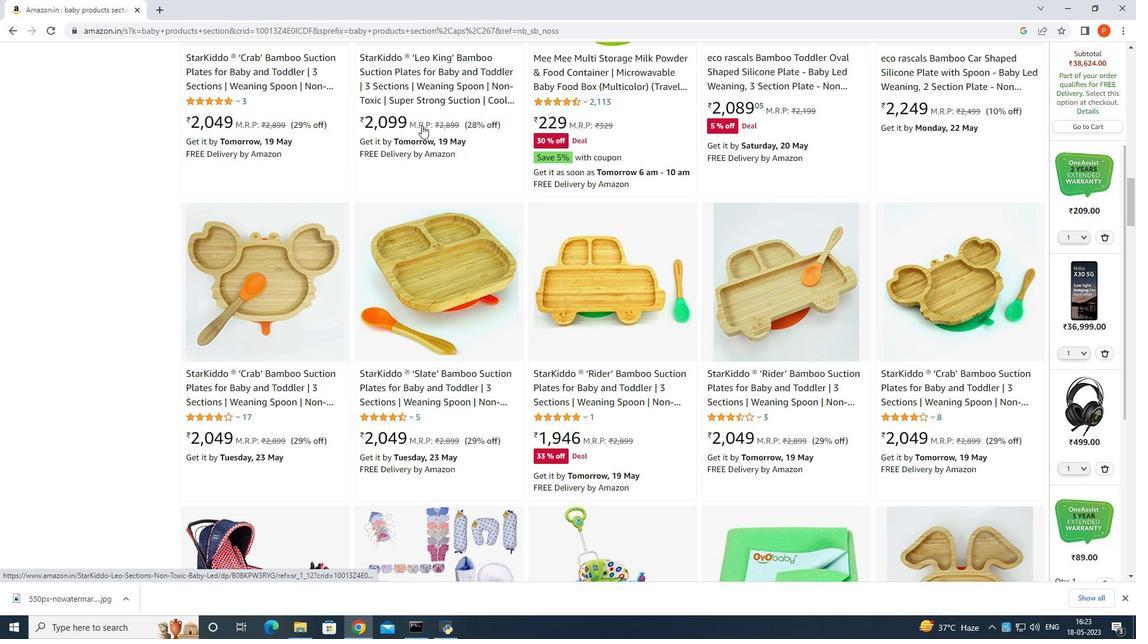 
Action: Mouse scrolled (421, 124) with delta (0, 0)
Screenshot: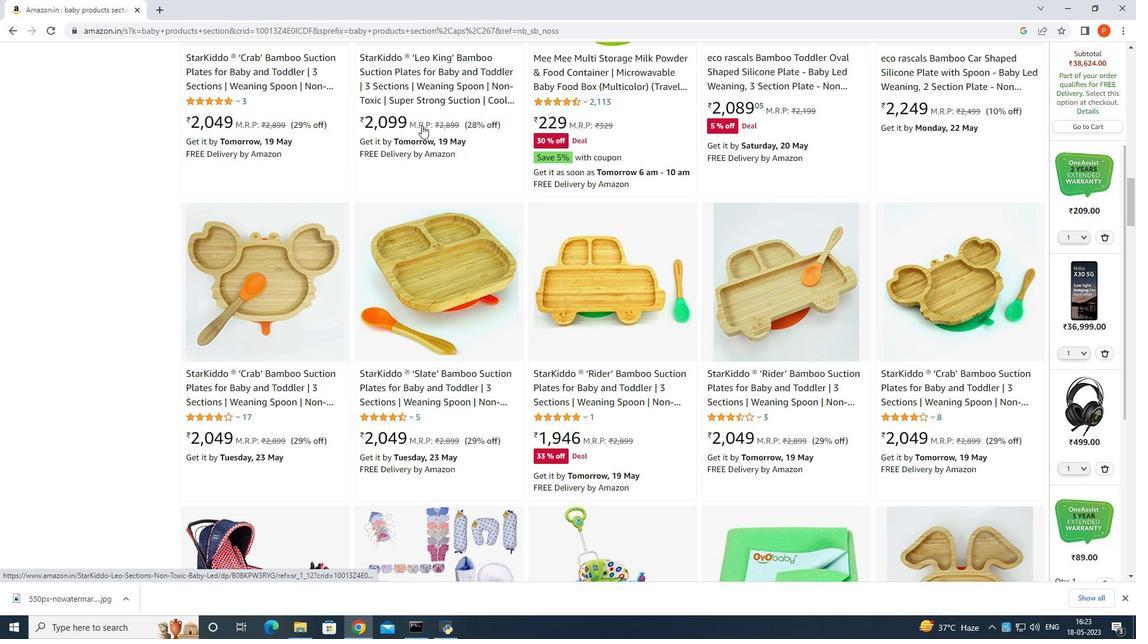 
Action: Mouse scrolled (421, 124) with delta (0, 0)
Screenshot: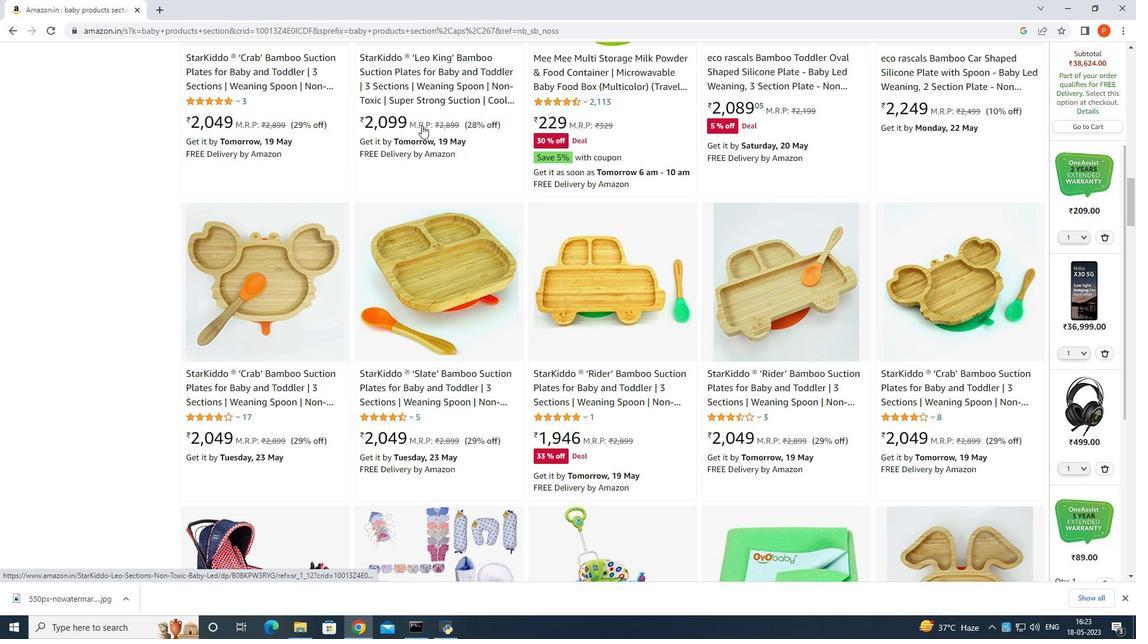 
Action: Mouse moved to (421, 127)
Screenshot: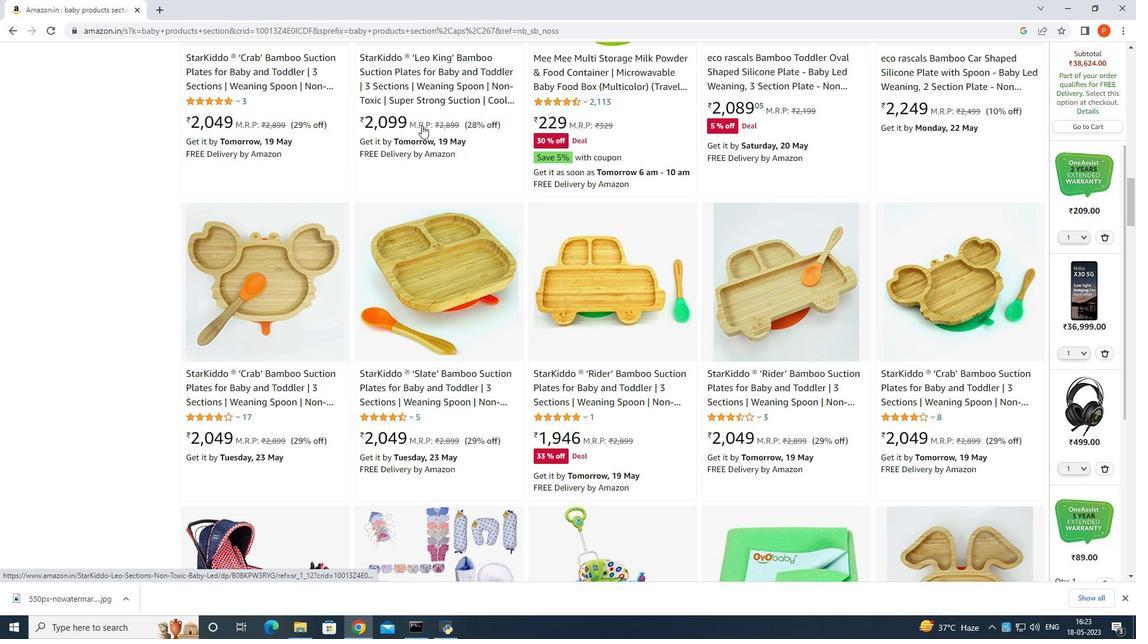 
Action: Mouse scrolled (421, 126) with delta (0, 0)
Screenshot: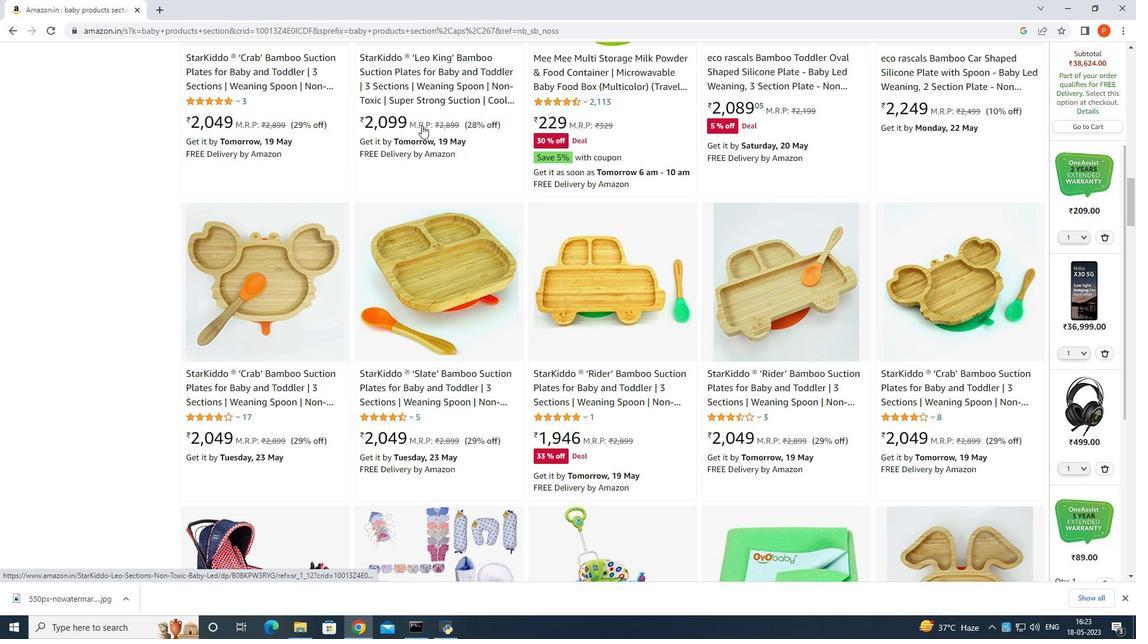 
Action: Mouse moved to (423, 134)
Screenshot: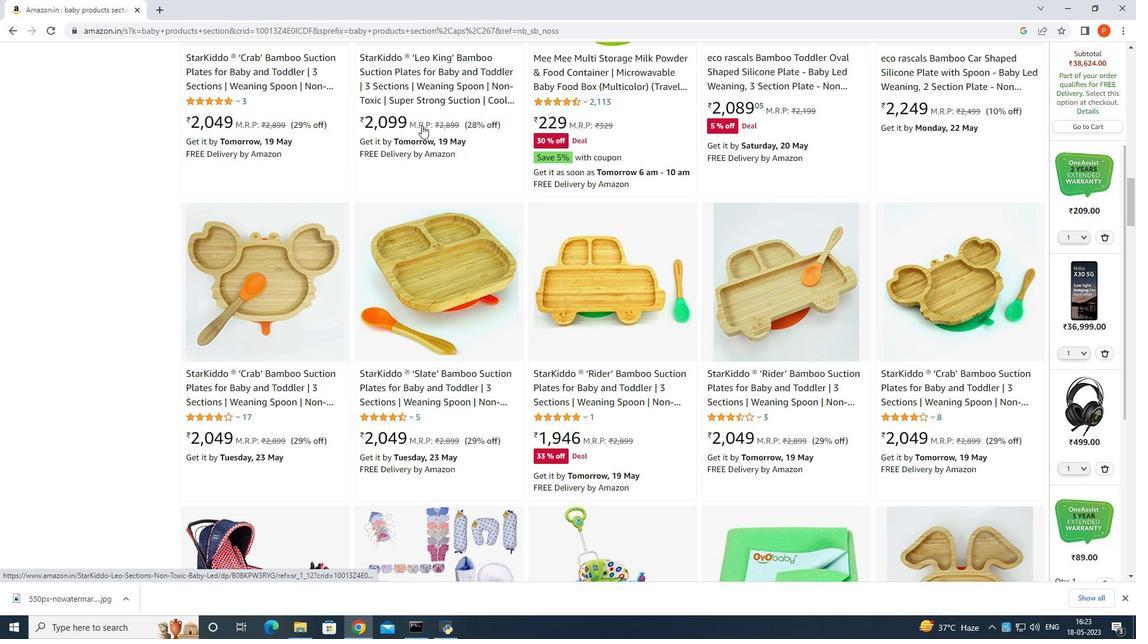 
Action: Mouse scrolled (423, 133) with delta (0, 0)
Screenshot: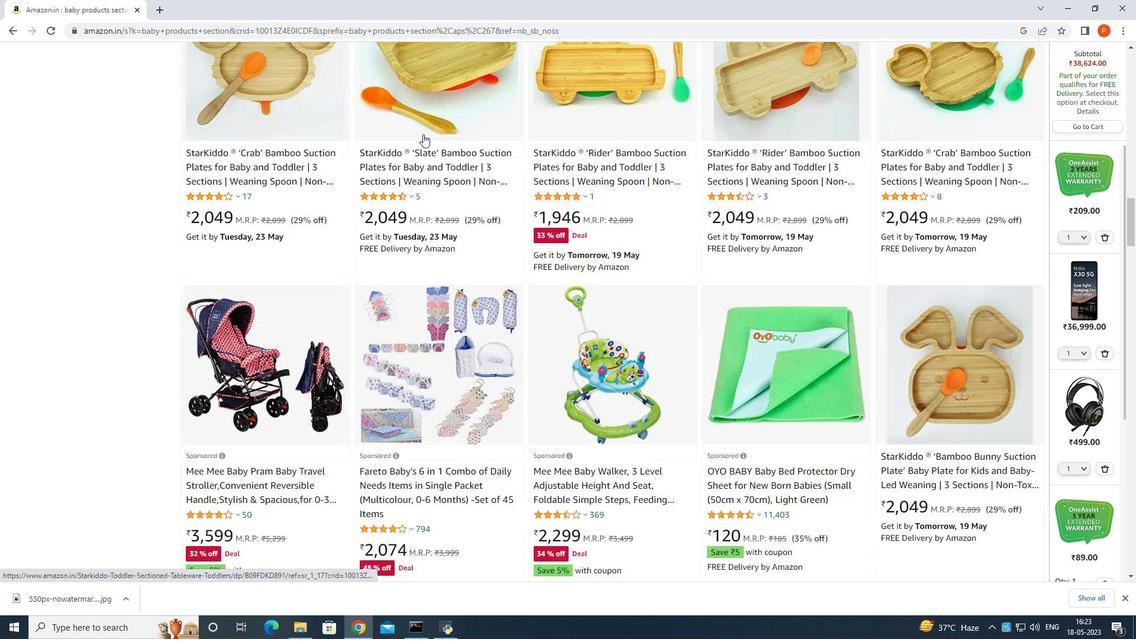
Action: Mouse scrolled (423, 133) with delta (0, 0)
Screenshot: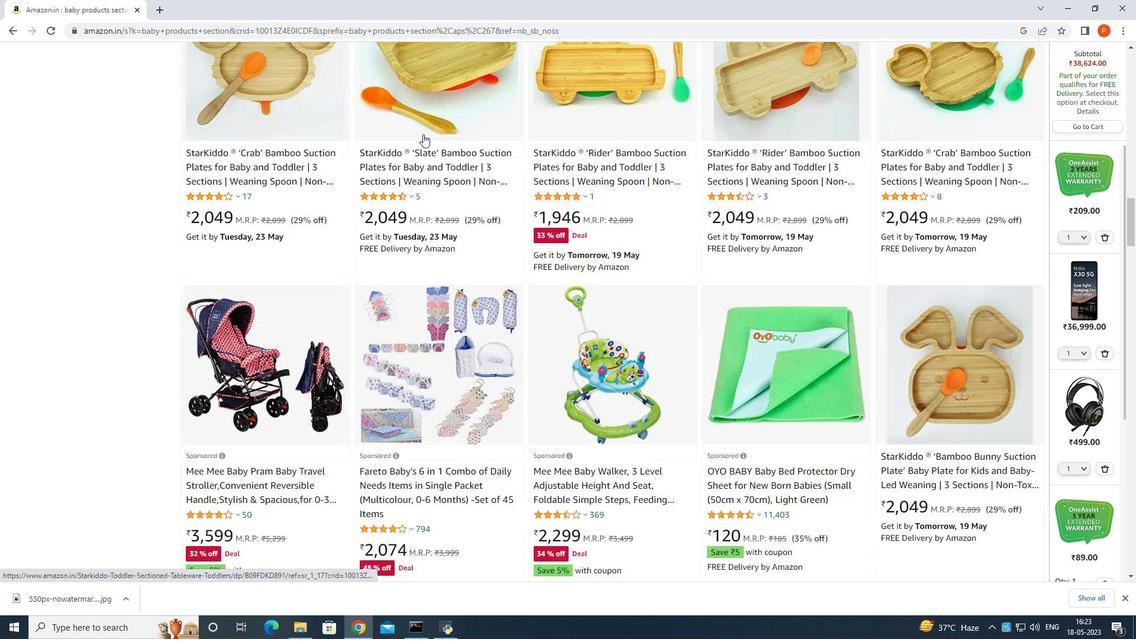 
Action: Mouse scrolled (423, 133) with delta (0, 0)
Screenshot: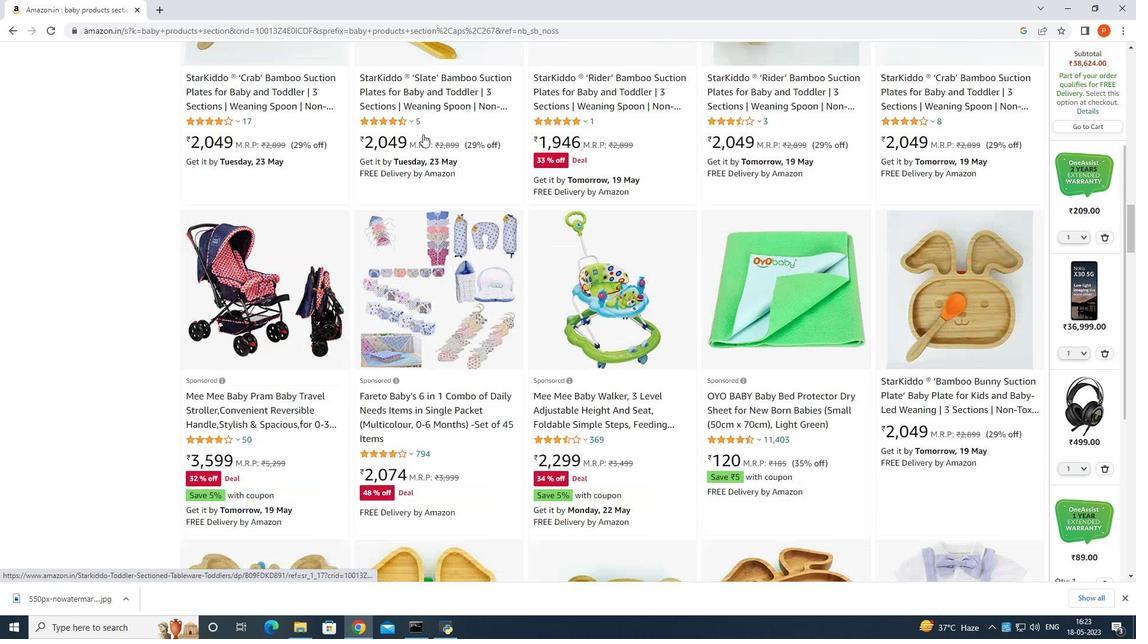 
Action: Mouse moved to (423, 134)
Screenshot: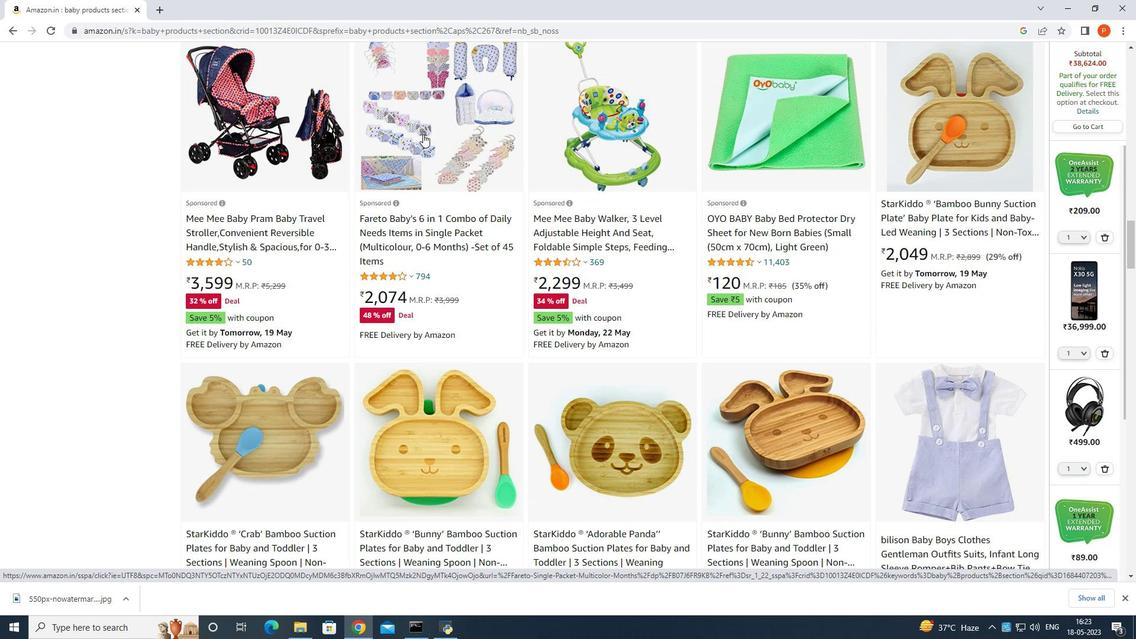 
Action: Mouse scrolled (423, 134) with delta (0, 0)
Screenshot: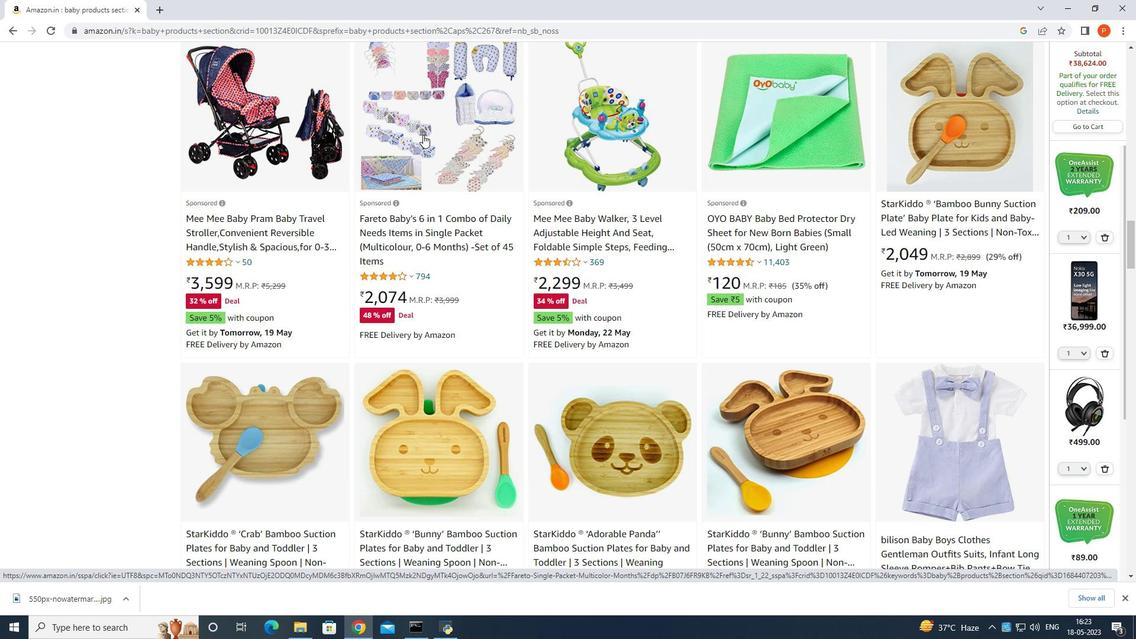 
Action: Mouse scrolled (423, 135) with delta (0, 0)
Screenshot: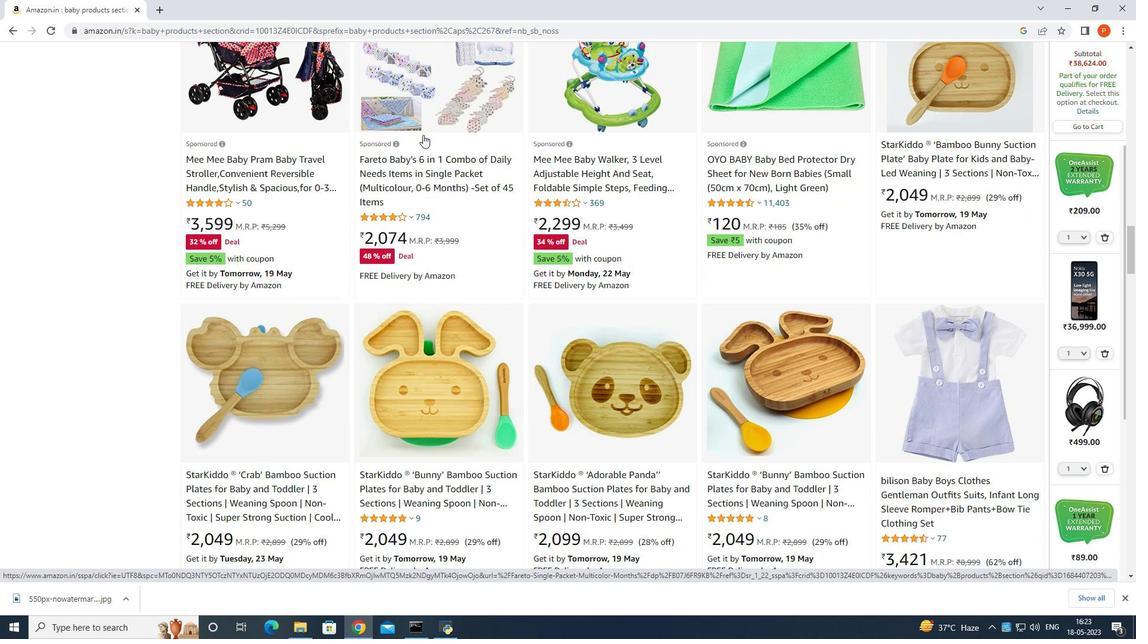 
Action: Mouse scrolled (423, 134) with delta (0, 0)
Screenshot: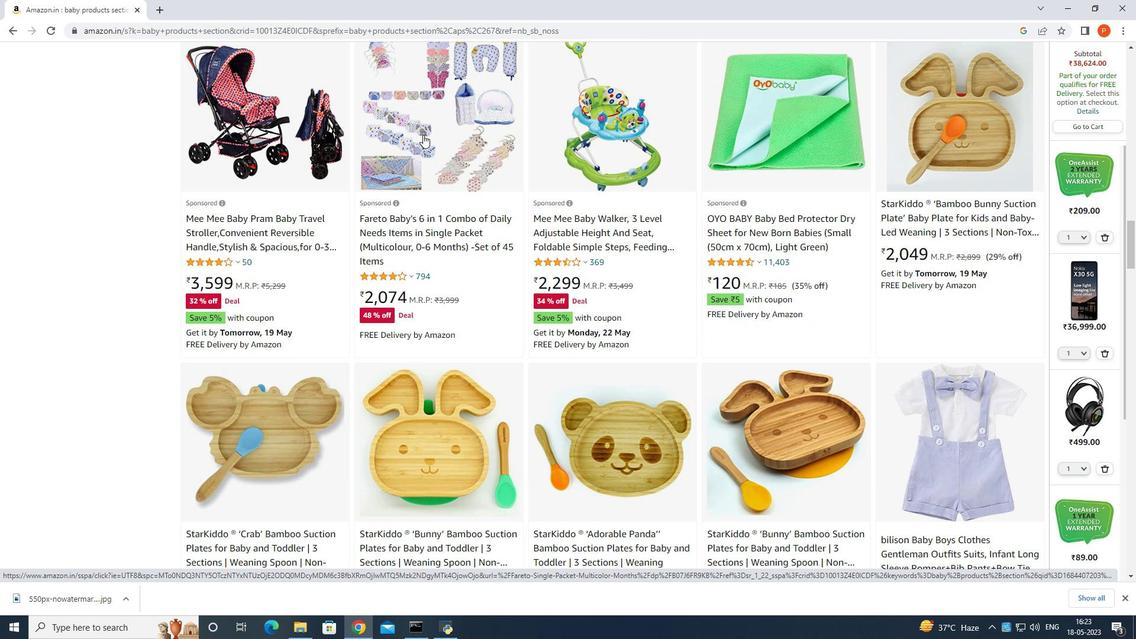 
Action: Mouse scrolled (423, 134) with delta (0, 0)
Screenshot: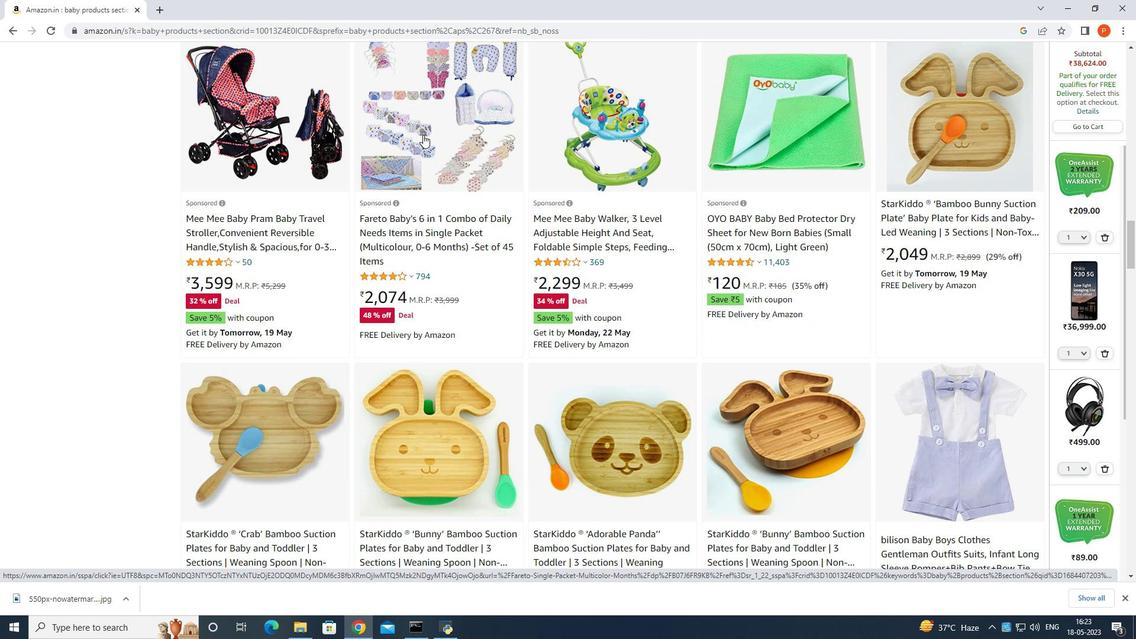 
Action: Mouse moved to (423, 136)
Screenshot: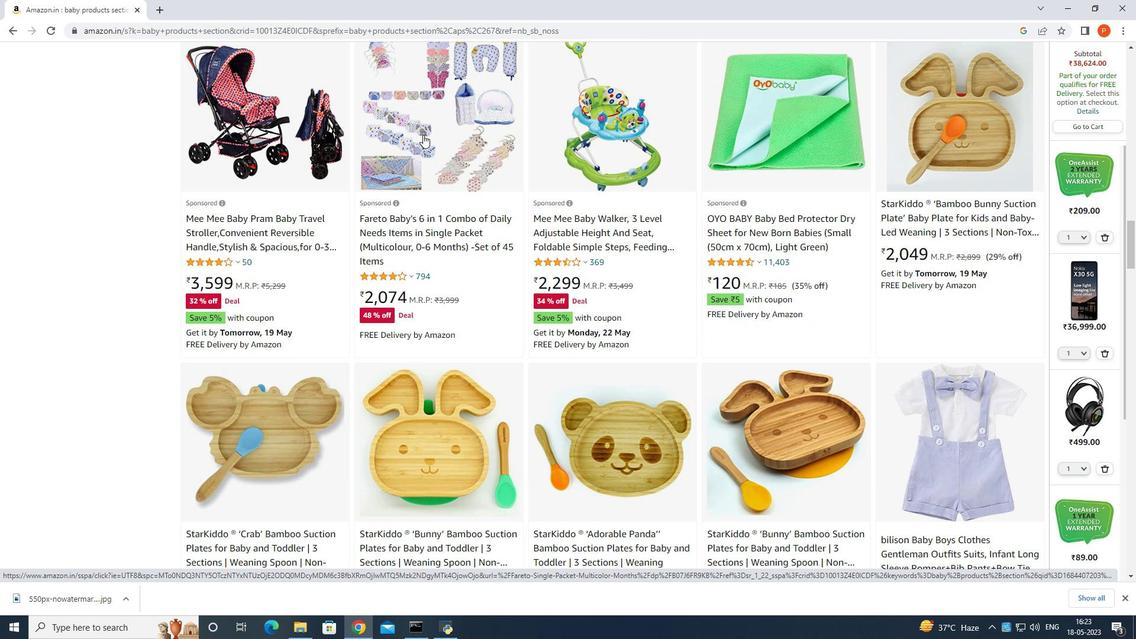 
Action: Mouse scrolled (423, 135) with delta (0, 0)
Screenshot: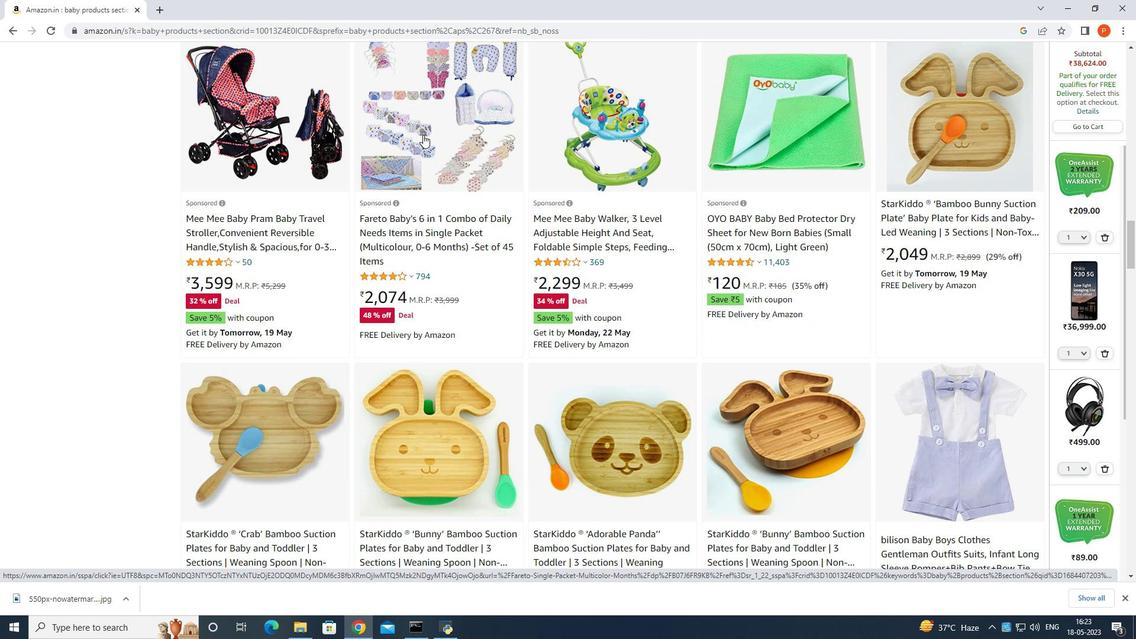 
Action: Mouse scrolled (423, 135) with delta (0, 0)
Screenshot: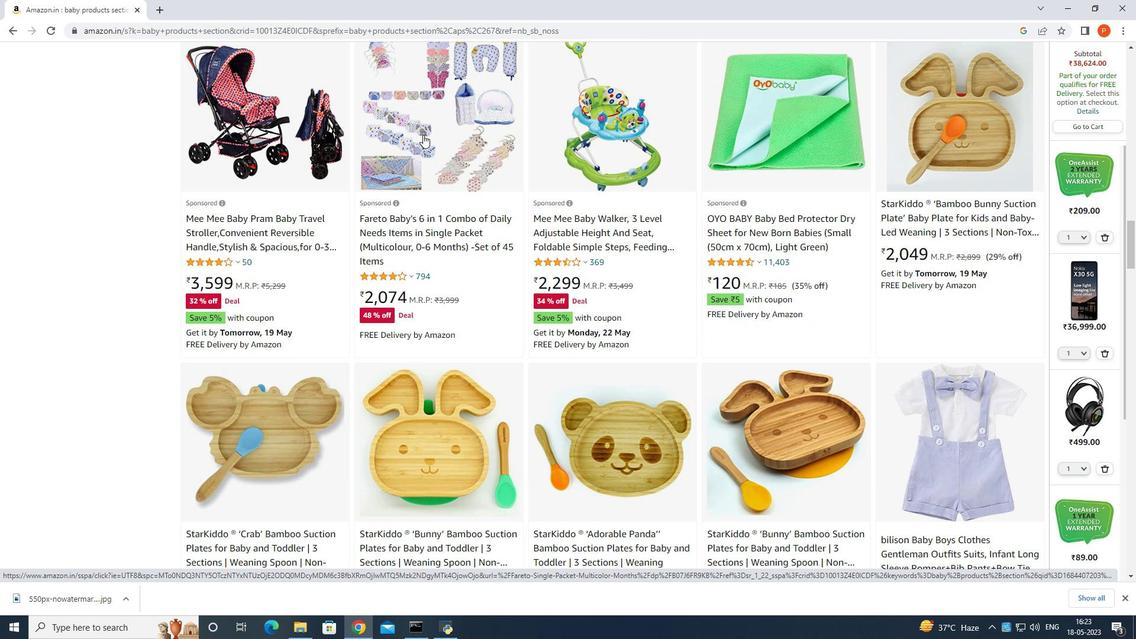 
Action: Mouse moved to (423, 136)
Screenshot: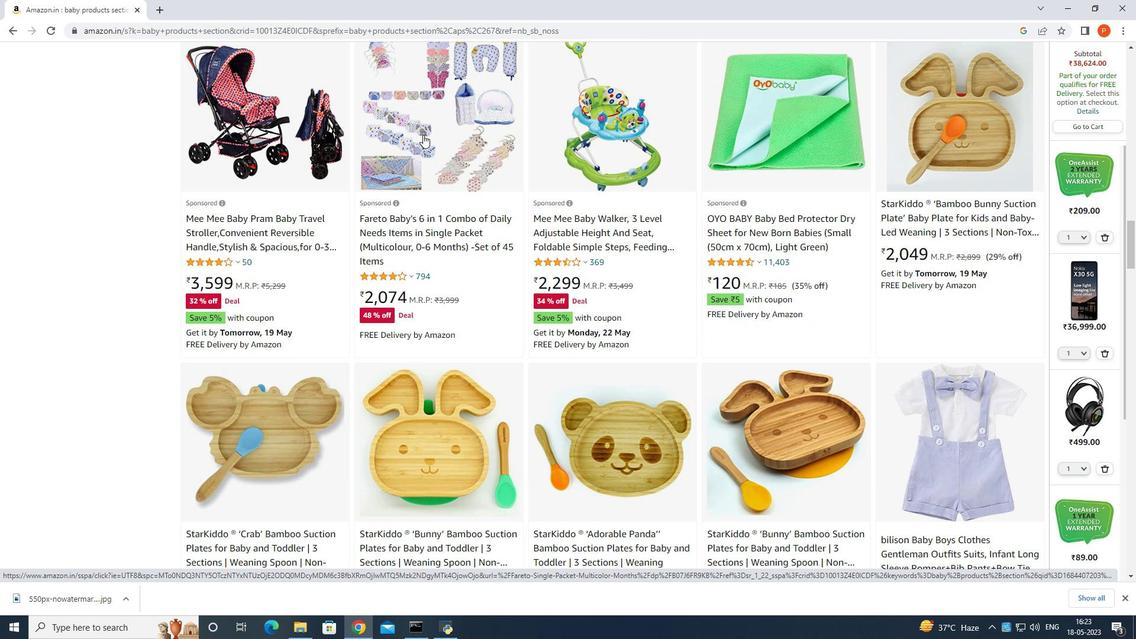 
Action: Mouse scrolled (423, 135) with delta (0, 0)
Screenshot: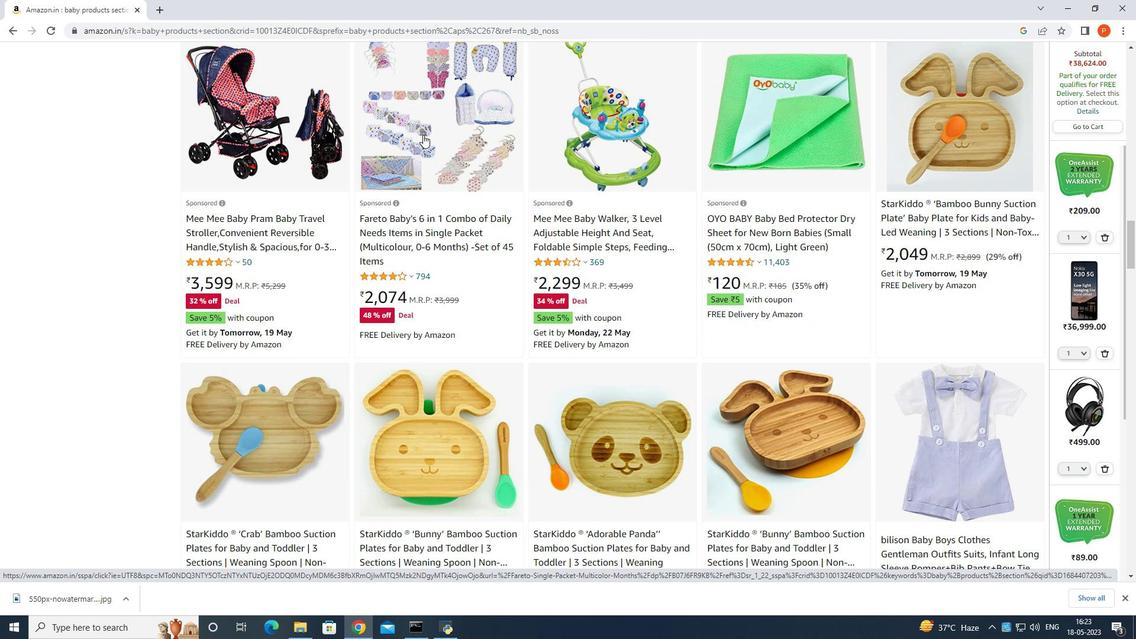 
Action: Mouse moved to (423, 136)
Screenshot: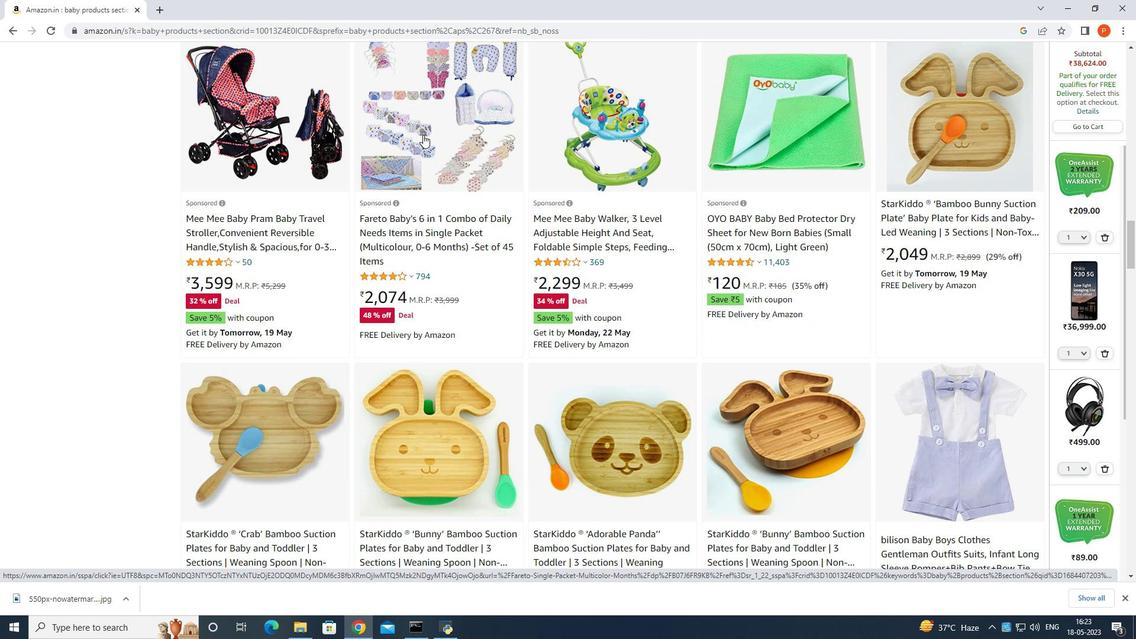 
Action: Mouse scrolled (423, 136) with delta (0, 0)
Screenshot: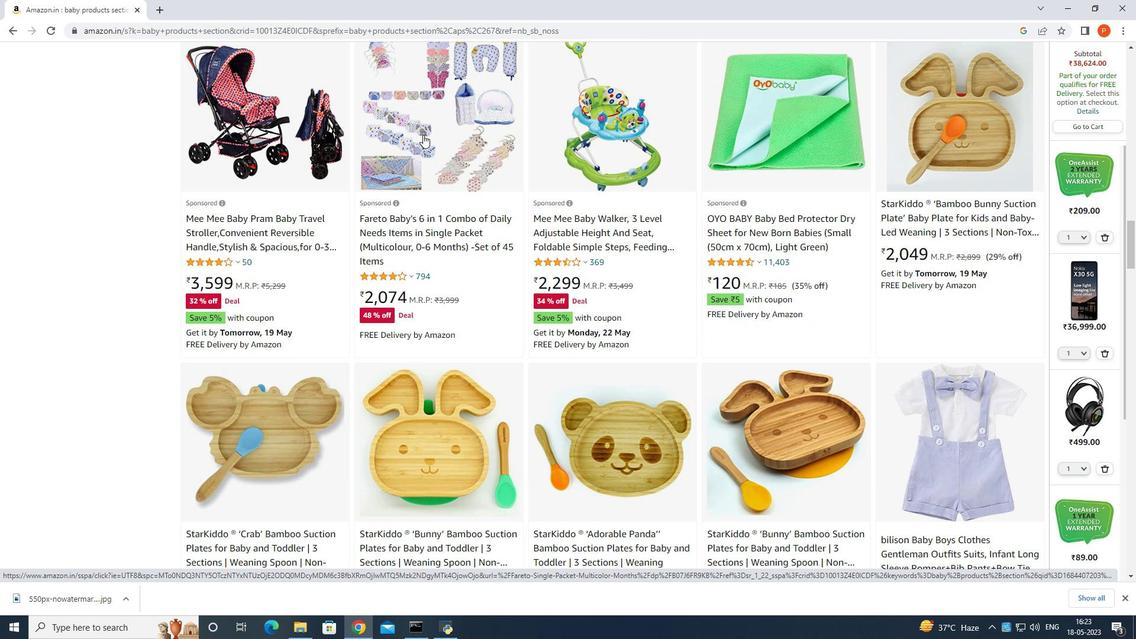 
Action: Mouse scrolled (423, 136) with delta (0, 0)
Screenshot: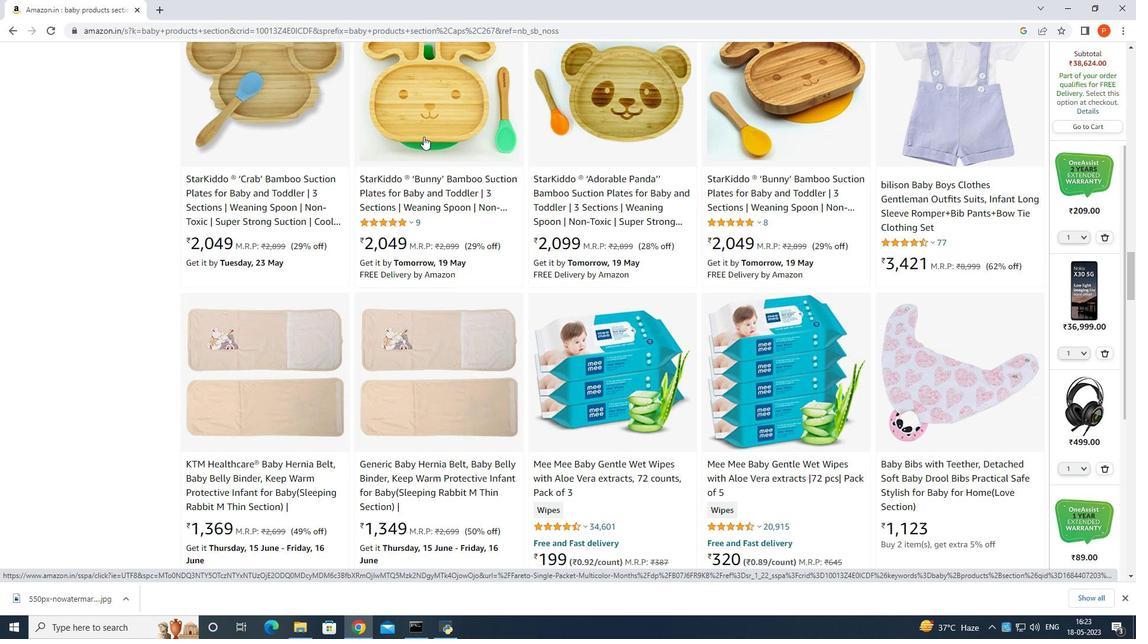 
Action: Mouse scrolled (423, 136) with delta (0, 0)
Screenshot: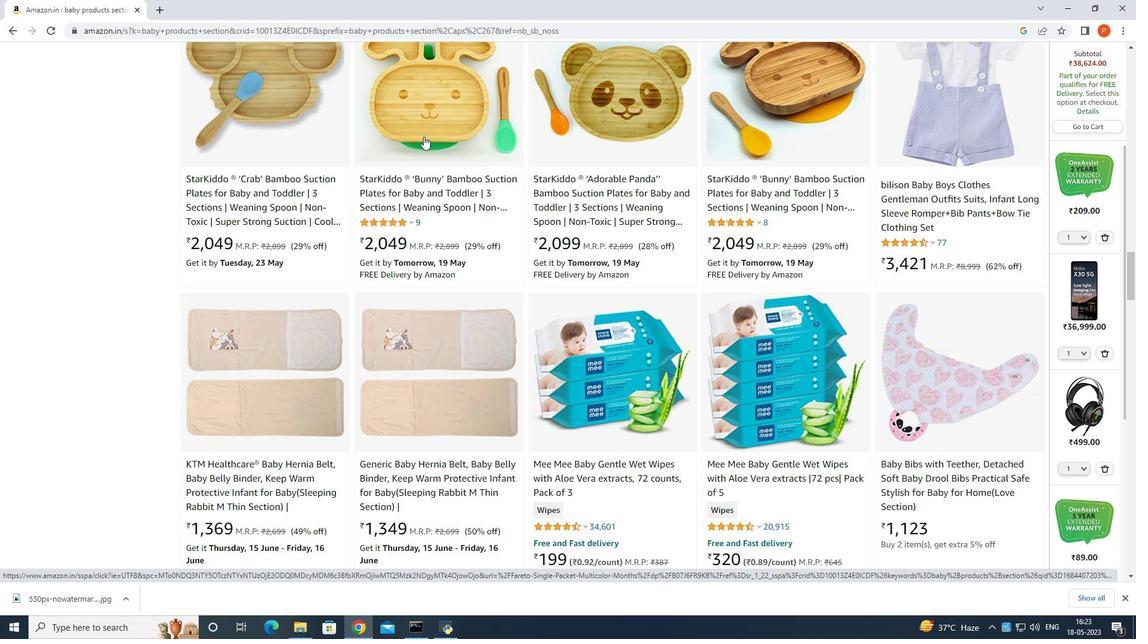 
Action: Mouse scrolled (423, 136) with delta (0, 0)
Screenshot: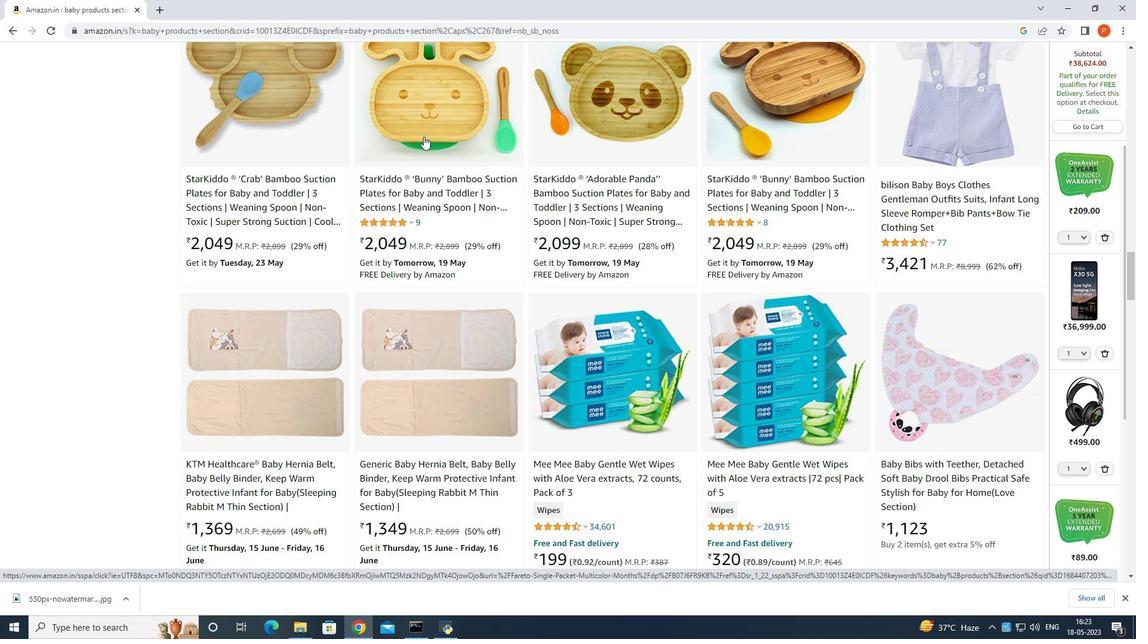 
Action: Mouse scrolled (423, 136) with delta (0, 0)
Screenshot: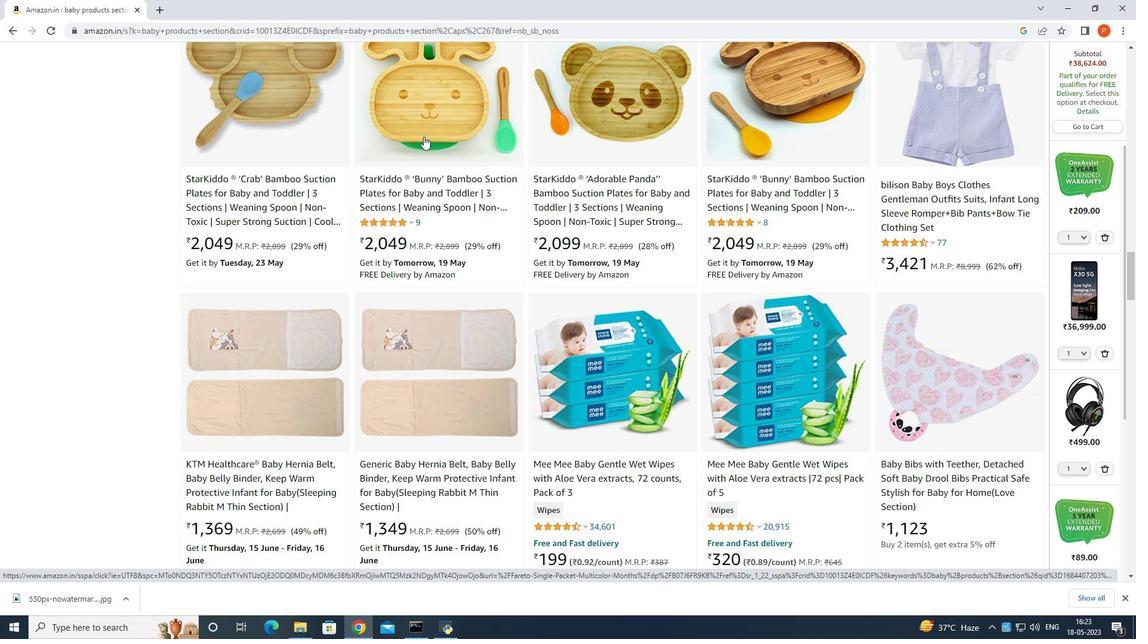 
Action: Mouse scrolled (423, 136) with delta (0, 0)
Screenshot: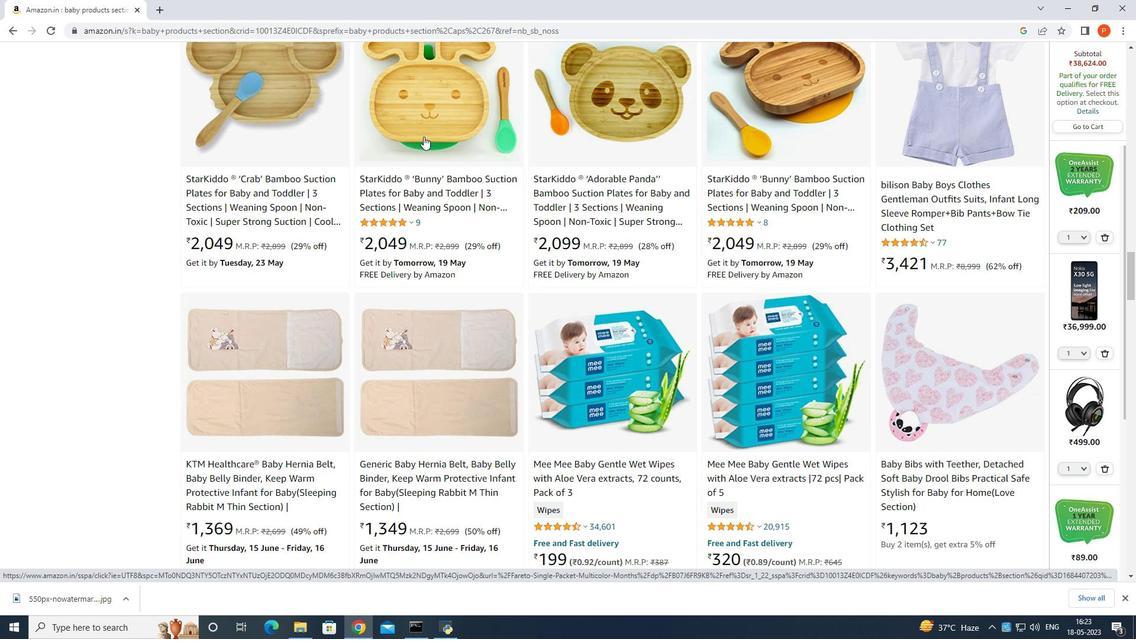 
Action: Mouse scrolled (423, 136) with delta (0, 0)
Screenshot: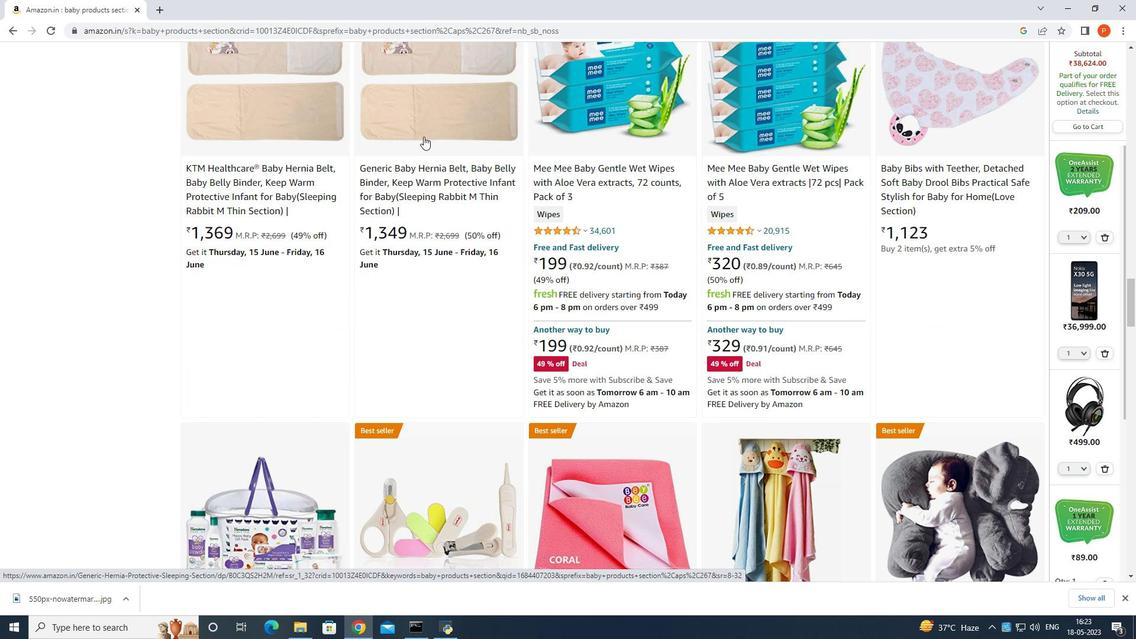 
Action: Mouse scrolled (423, 136) with delta (0, 0)
Screenshot: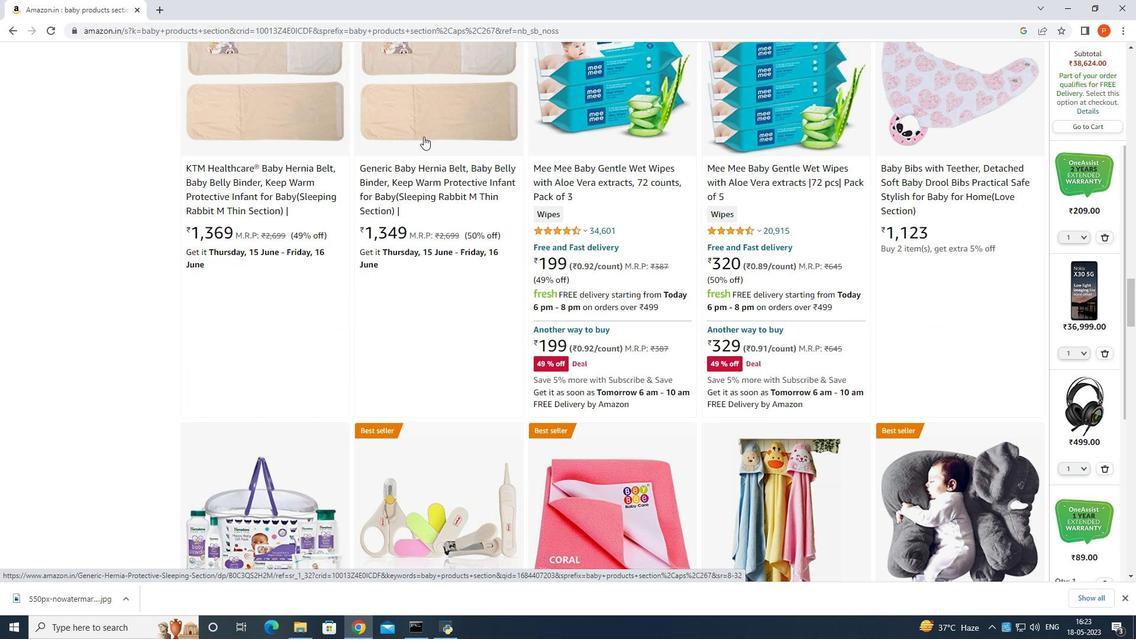
Action: Mouse scrolled (423, 136) with delta (0, 0)
Screenshot: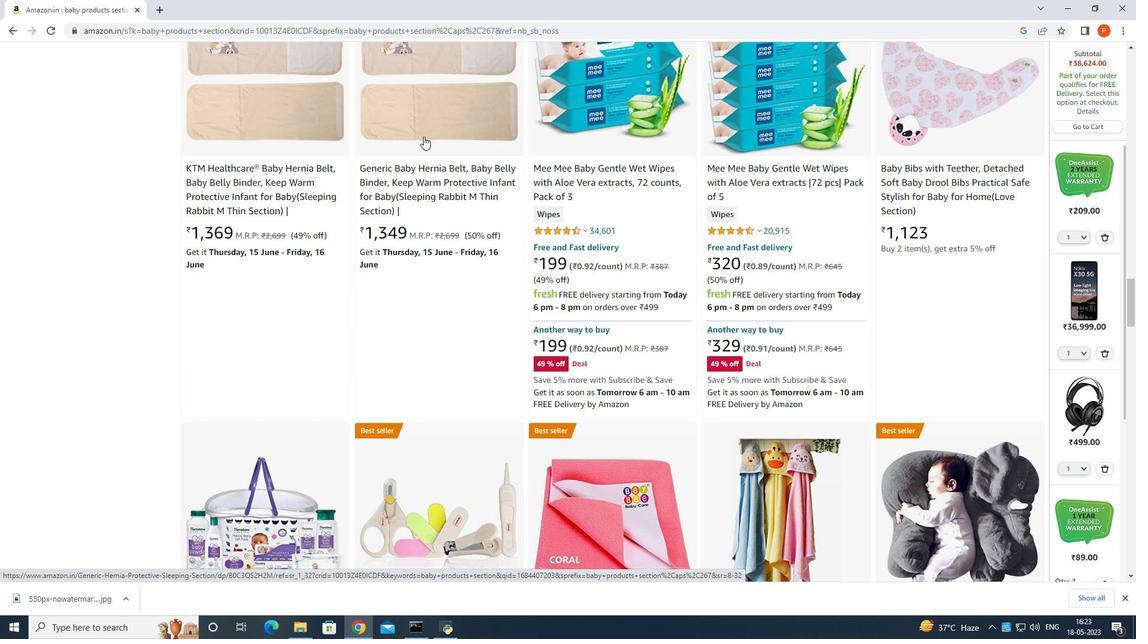 
Action: Mouse scrolled (423, 136) with delta (0, 0)
Screenshot: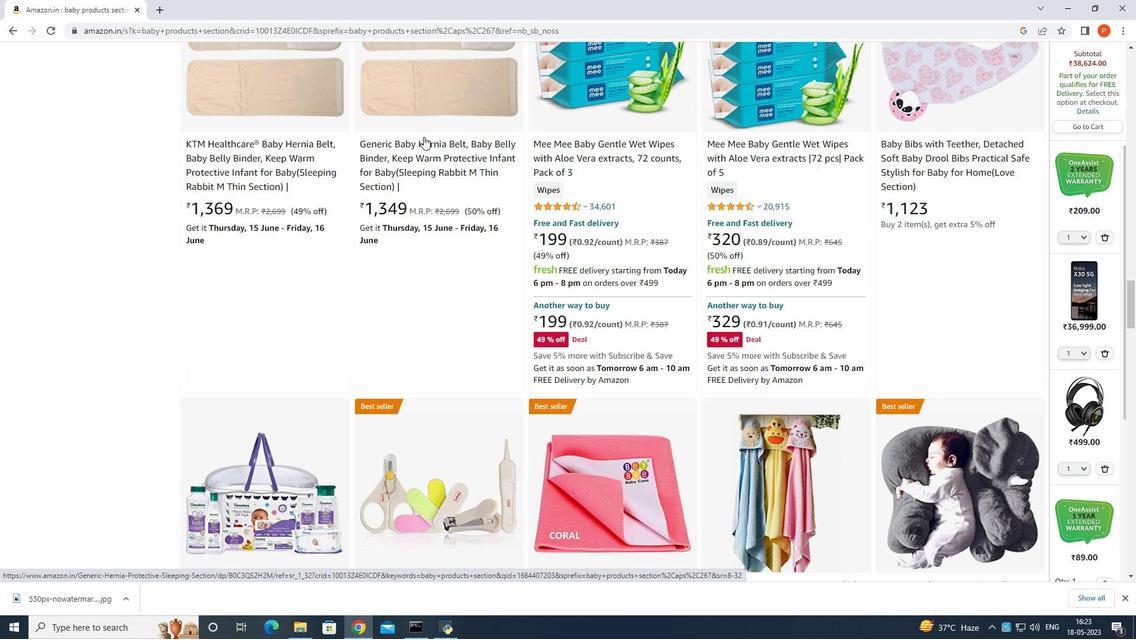 
Action: Mouse moved to (423, 139)
Screenshot: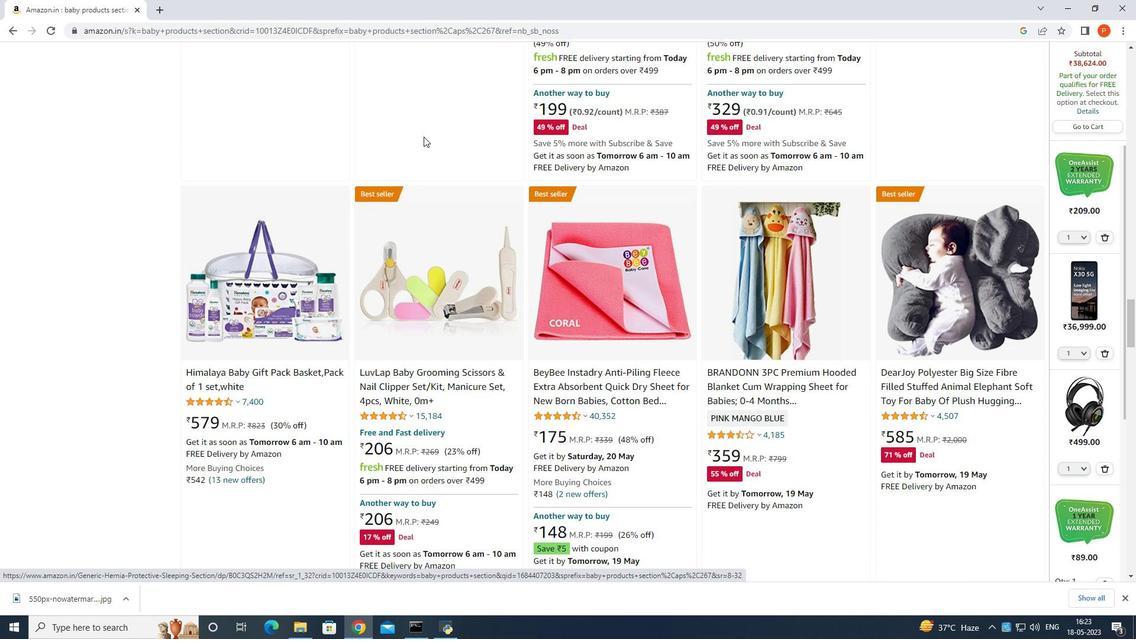 
Action: Mouse scrolled (423, 138) with delta (0, 0)
Screenshot: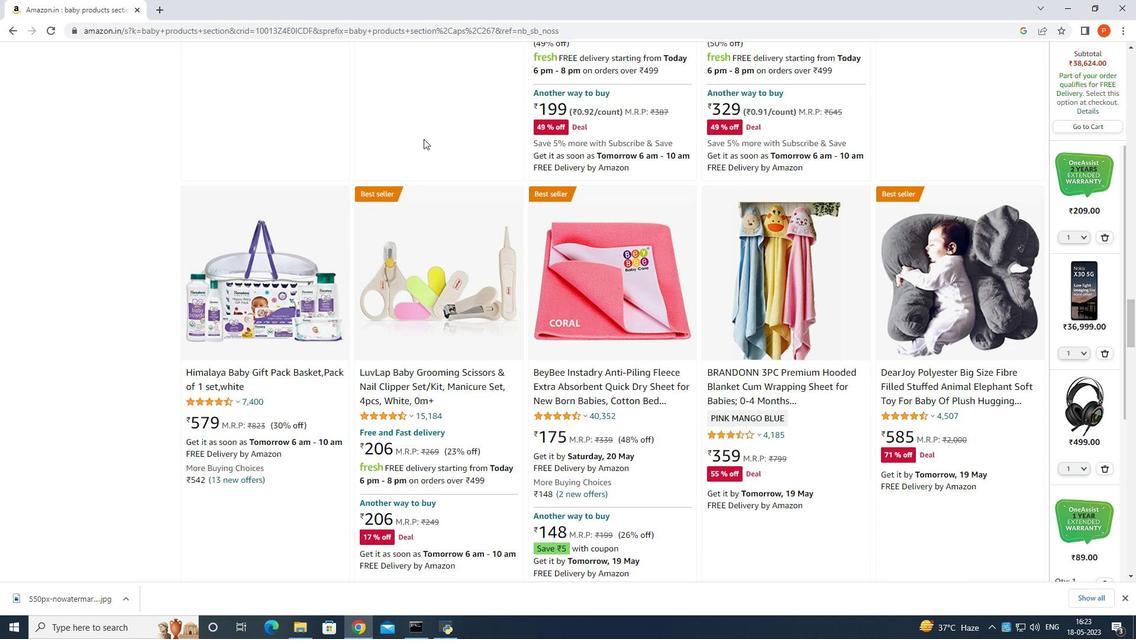 
Action: Mouse scrolled (423, 138) with delta (0, 0)
Screenshot: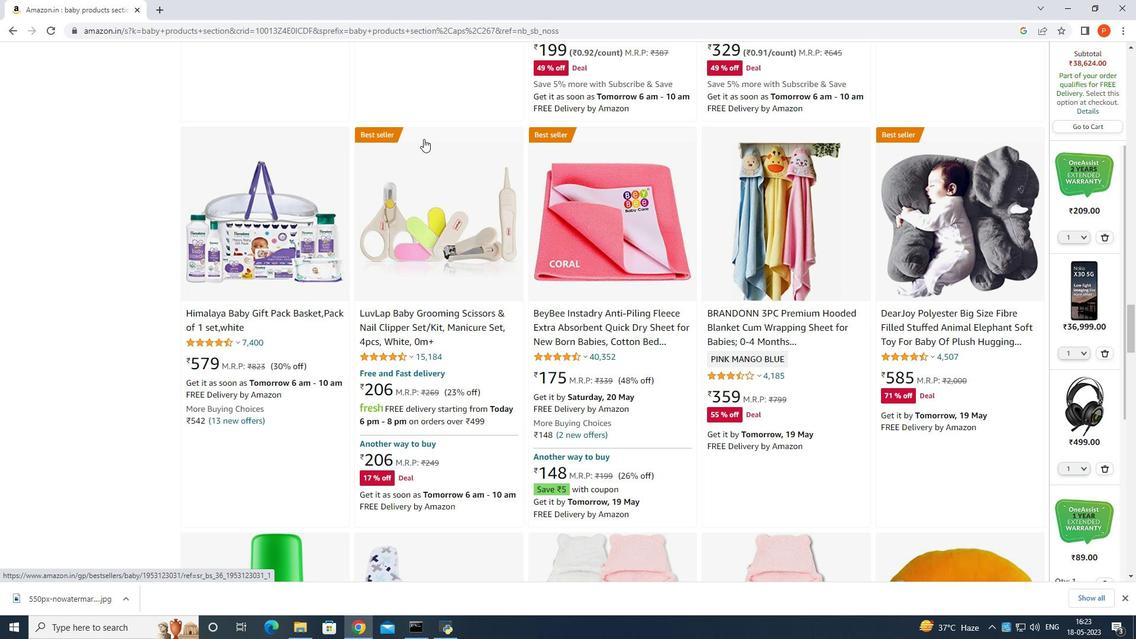 
Action: Mouse scrolled (423, 138) with delta (0, 0)
Screenshot: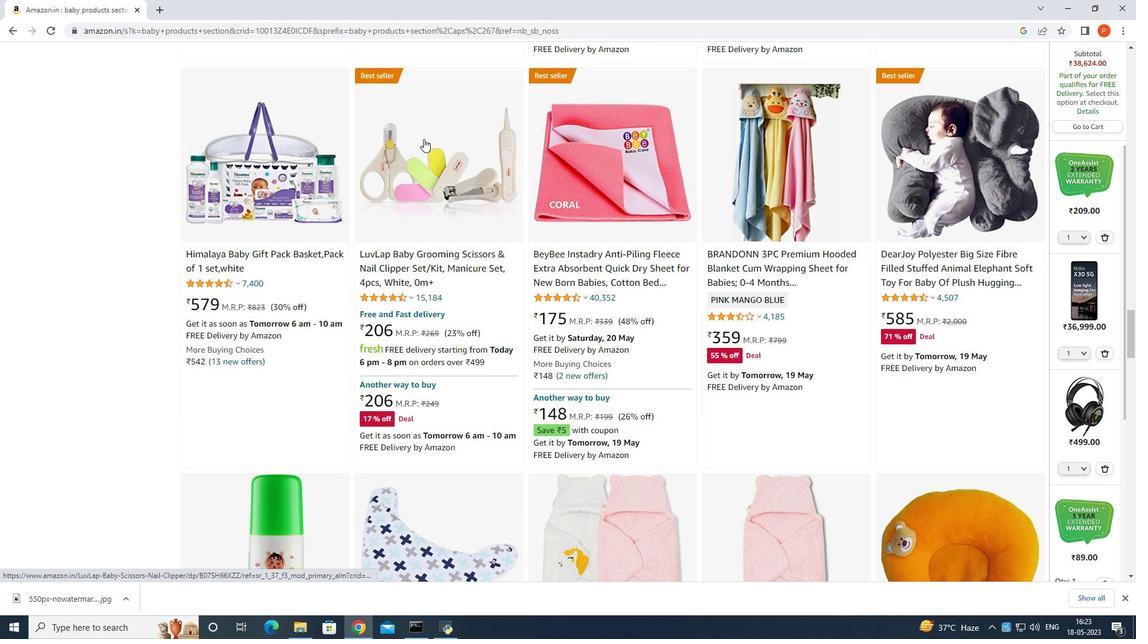 
Action: Mouse scrolled (423, 138) with delta (0, 0)
Screenshot: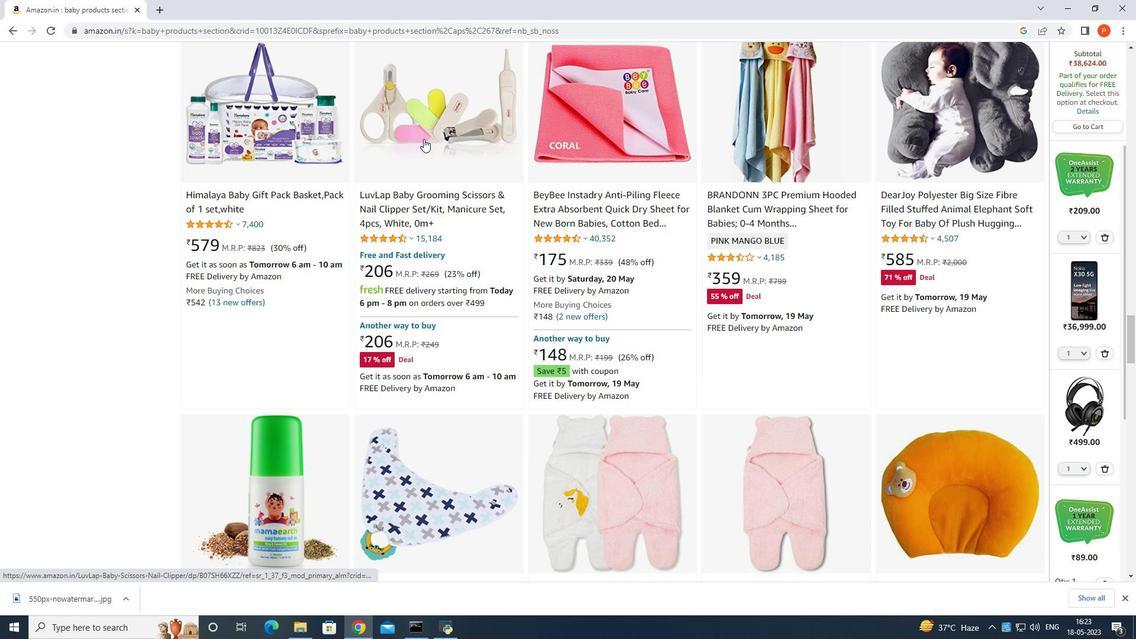 
Action: Mouse scrolled (423, 138) with delta (0, 0)
Screenshot: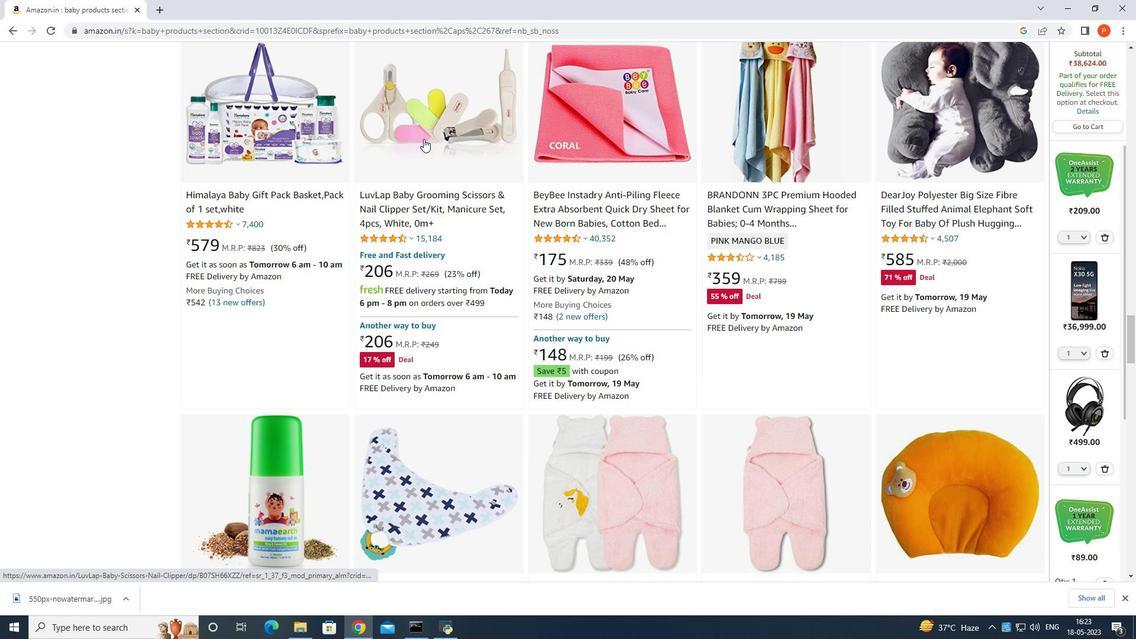 
Action: Mouse scrolled (423, 138) with delta (0, 0)
Screenshot: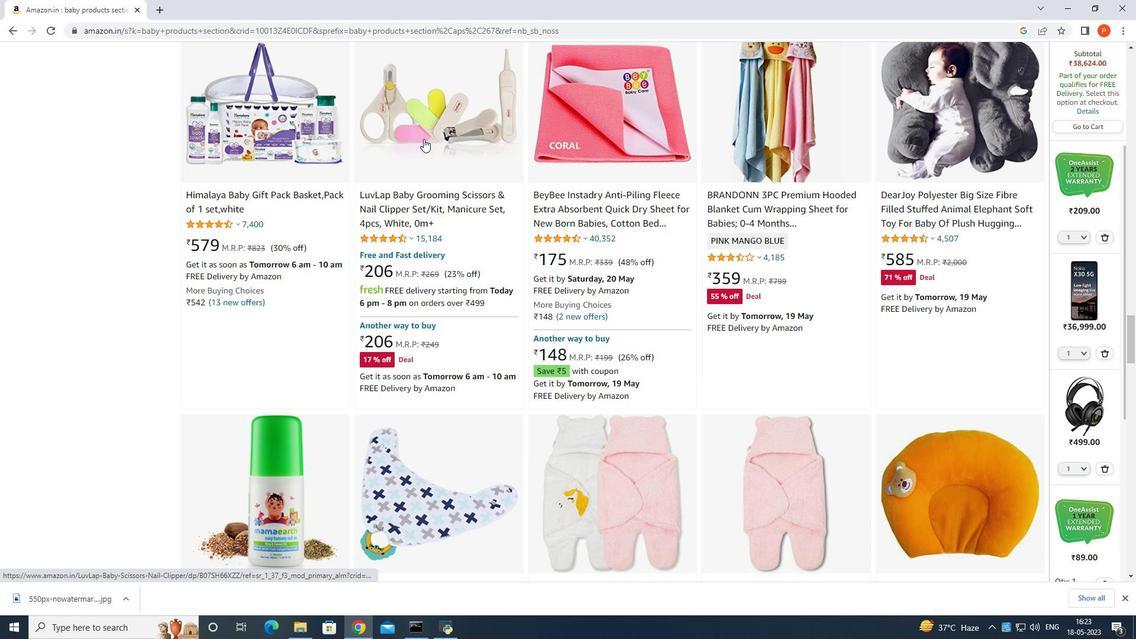 
Action: Mouse scrolled (423, 138) with delta (0, 0)
Screenshot: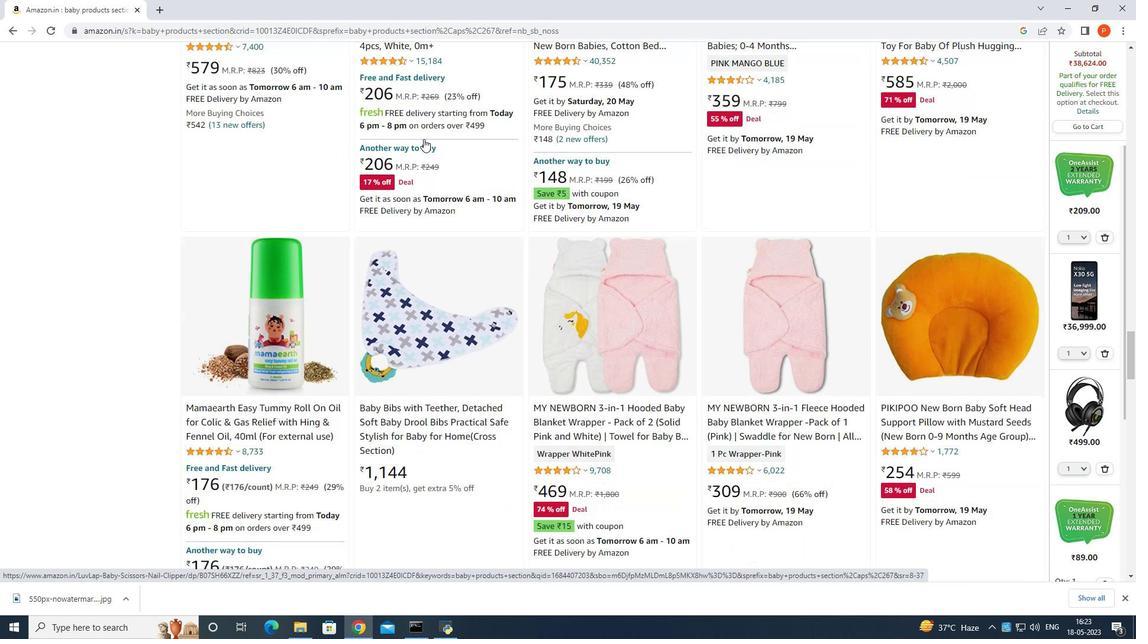 
Action: Mouse scrolled (423, 138) with delta (0, 0)
Screenshot: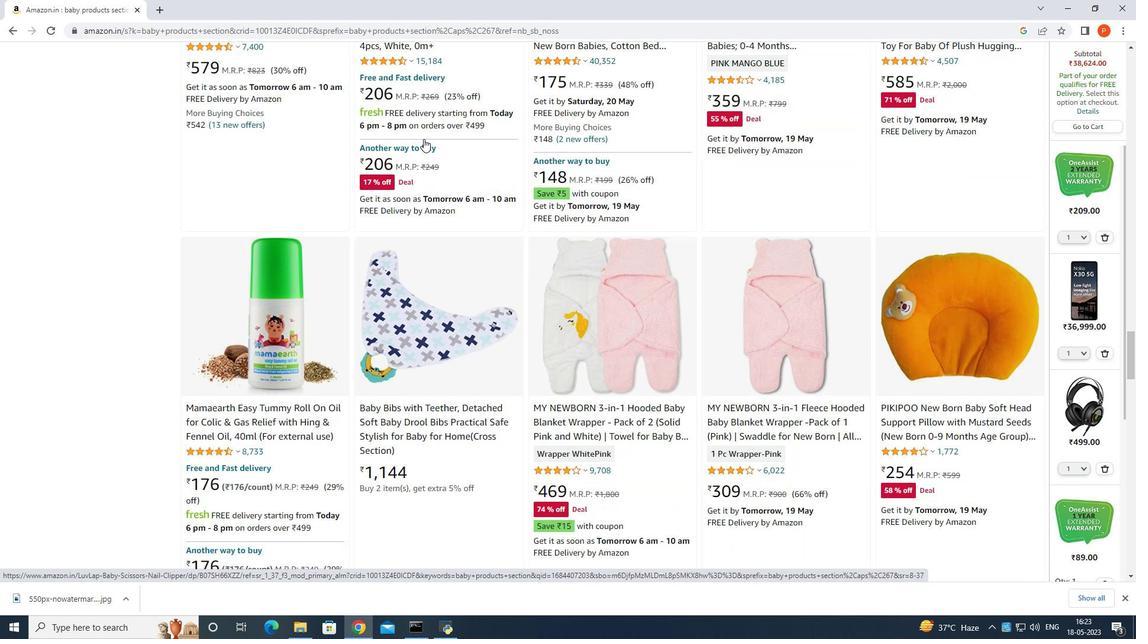 
Action: Mouse scrolled (423, 138) with delta (0, 0)
Screenshot: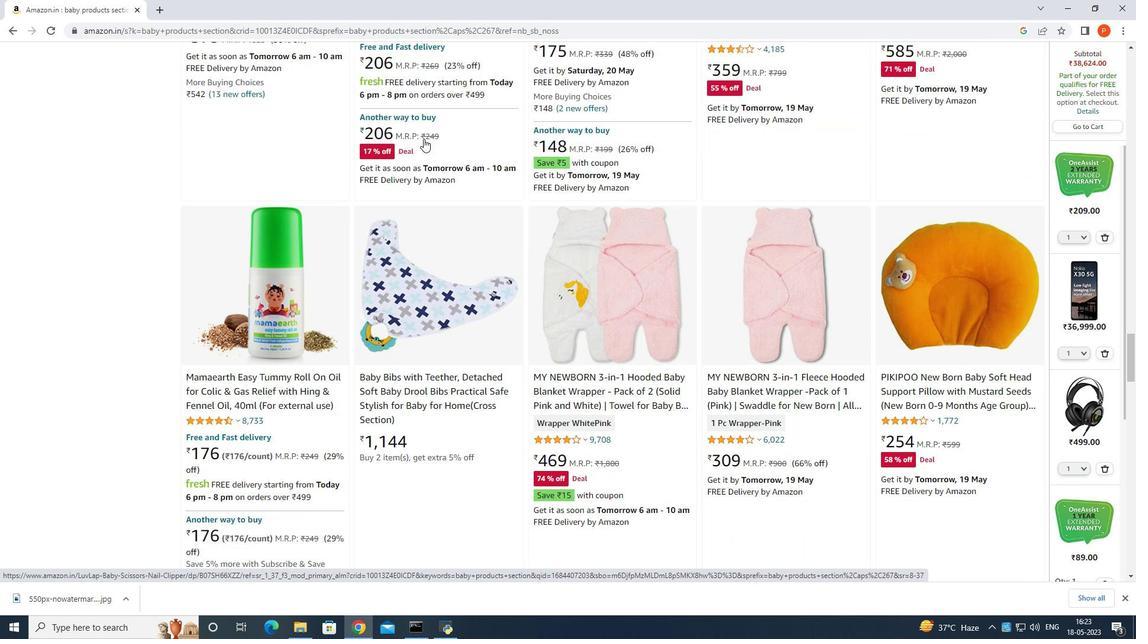 
Action: Mouse scrolled (423, 138) with delta (0, 0)
Screenshot: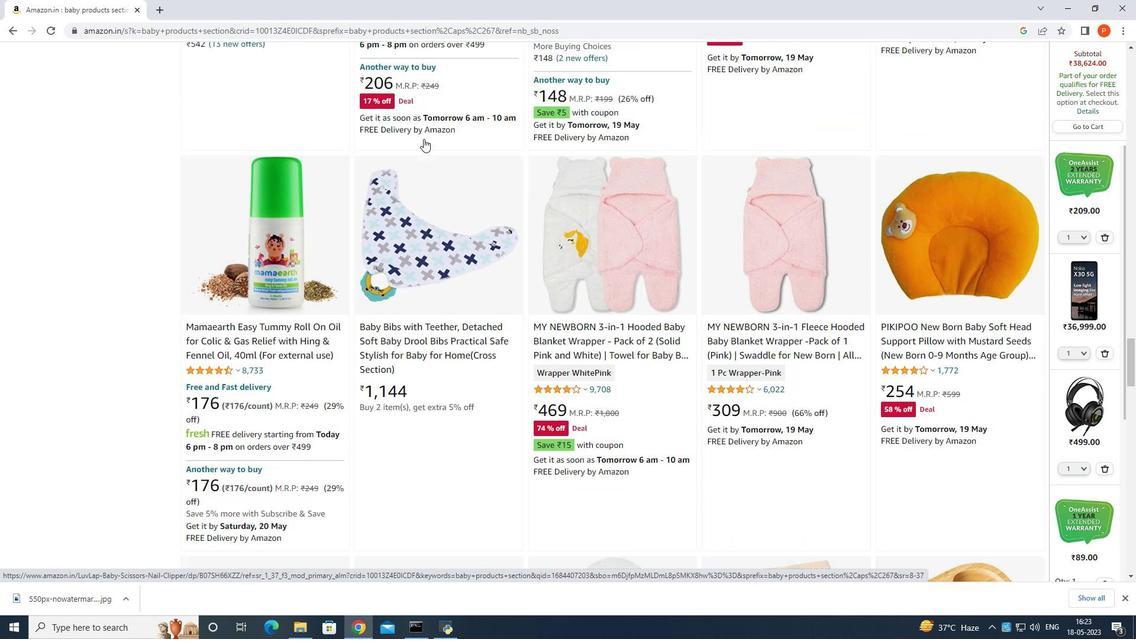 
Action: Mouse scrolled (423, 138) with delta (0, 0)
Screenshot: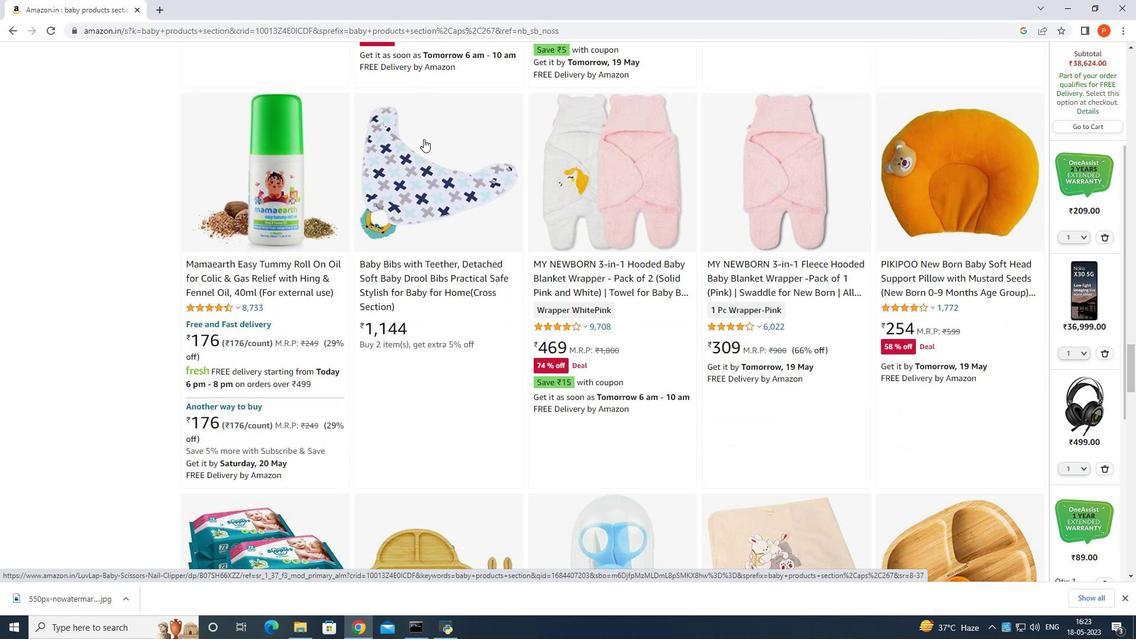 
Action: Mouse scrolled (423, 138) with delta (0, 0)
Screenshot: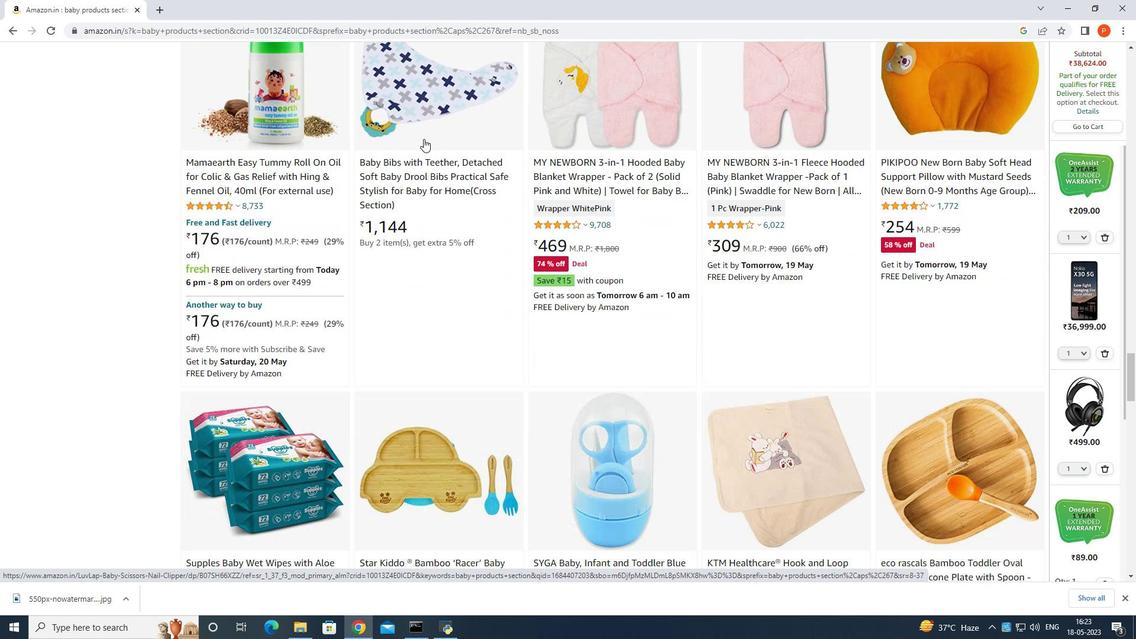 
Action: Mouse scrolled (423, 138) with delta (0, 0)
Screenshot: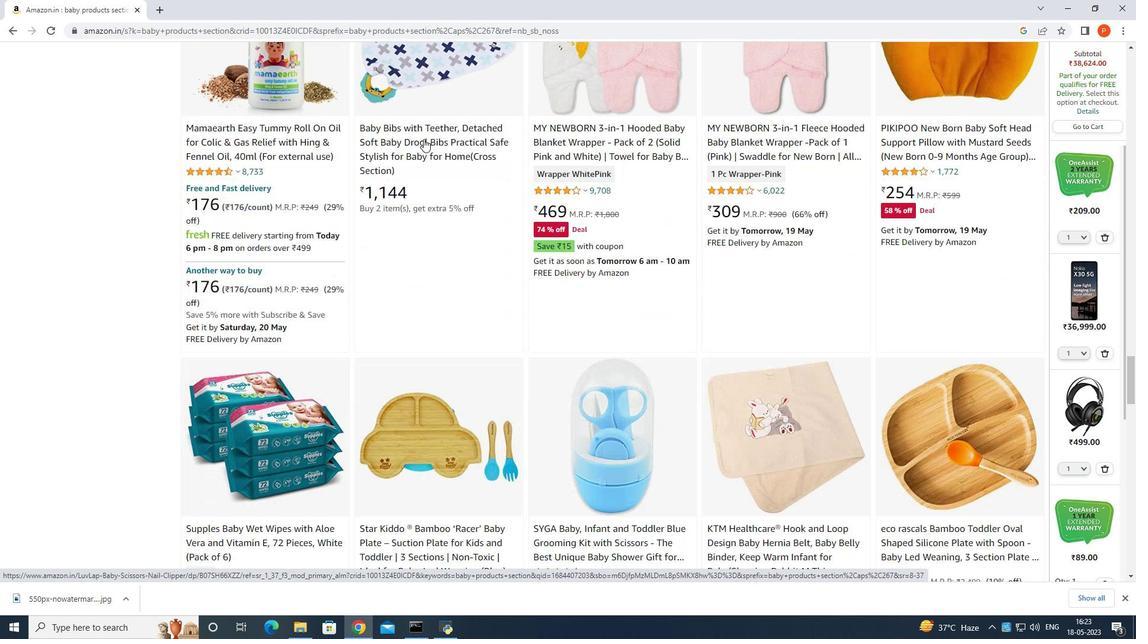 
Action: Mouse scrolled (423, 138) with delta (0, 0)
Screenshot: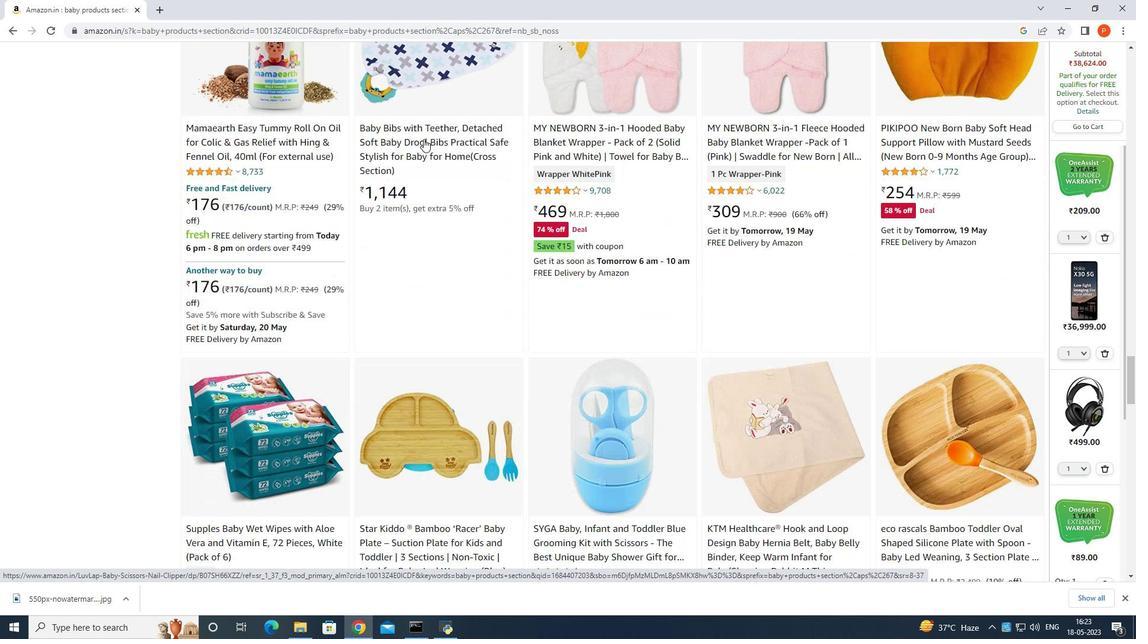 
Action: Mouse scrolled (423, 138) with delta (0, 0)
Screenshot: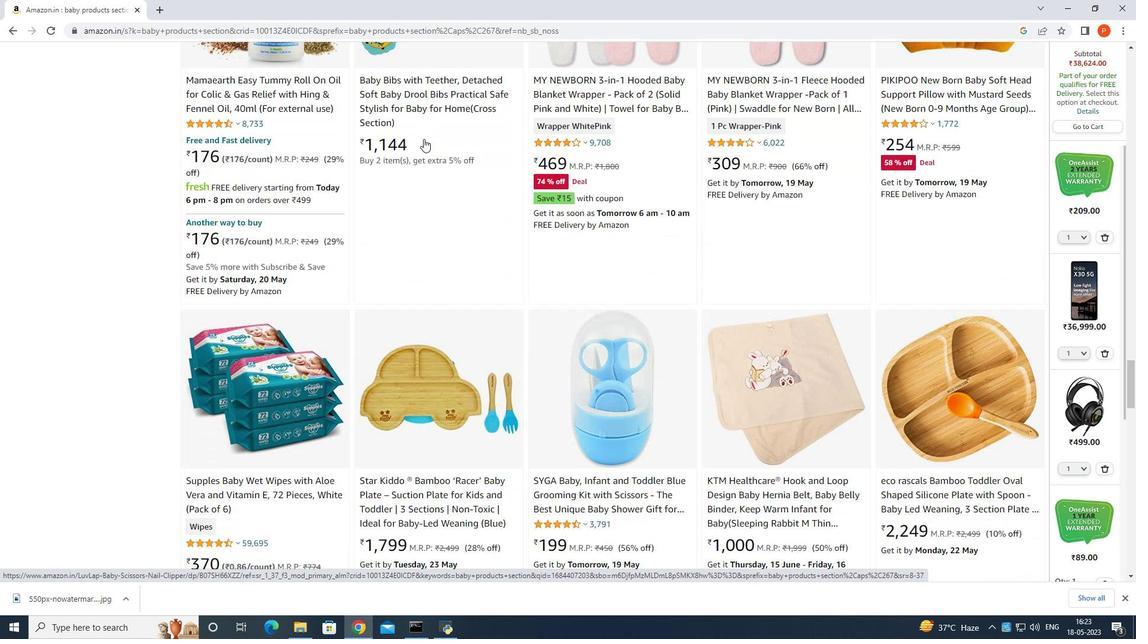 
Action: Mouse scrolled (423, 138) with delta (0, 0)
Screenshot: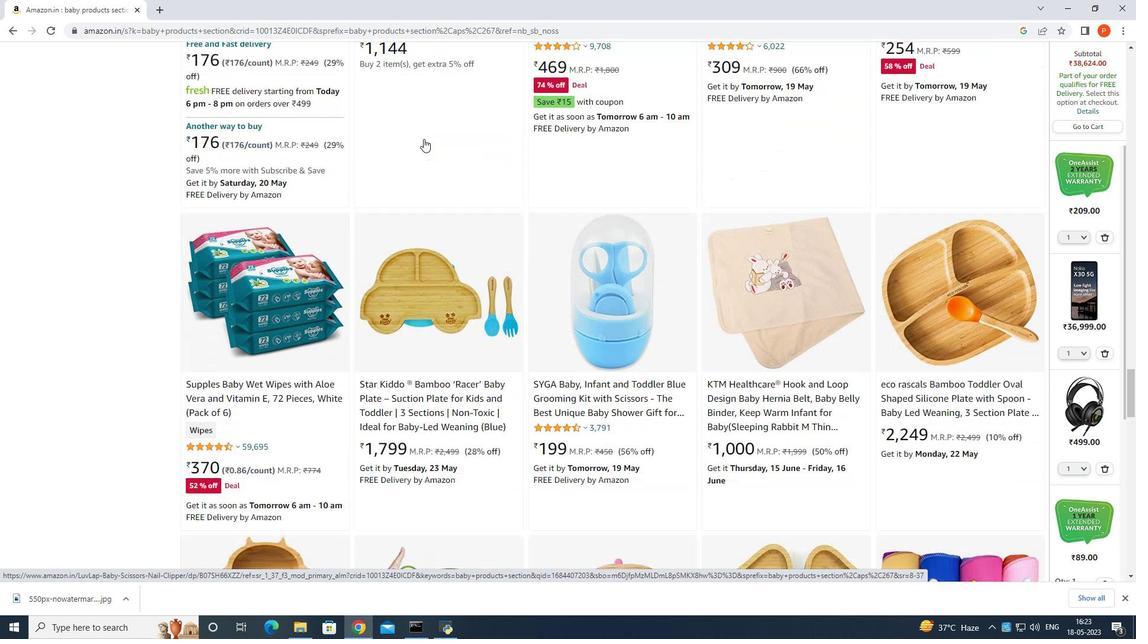 
Action: Mouse scrolled (423, 138) with delta (0, 0)
Screenshot: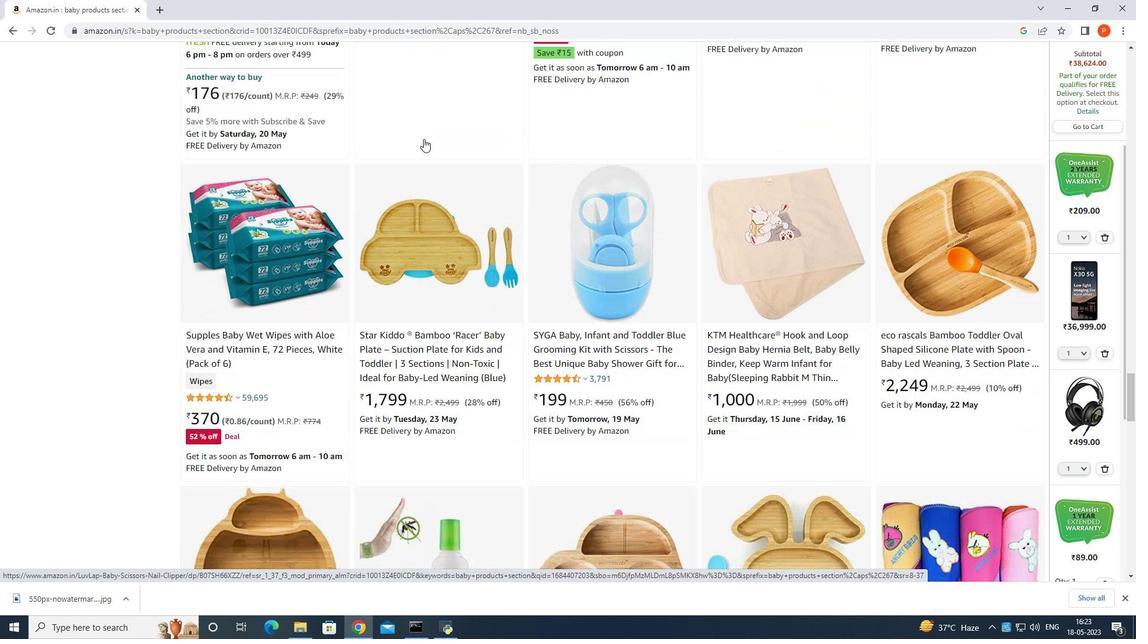 
Action: Mouse scrolled (423, 139) with delta (0, 0)
Screenshot: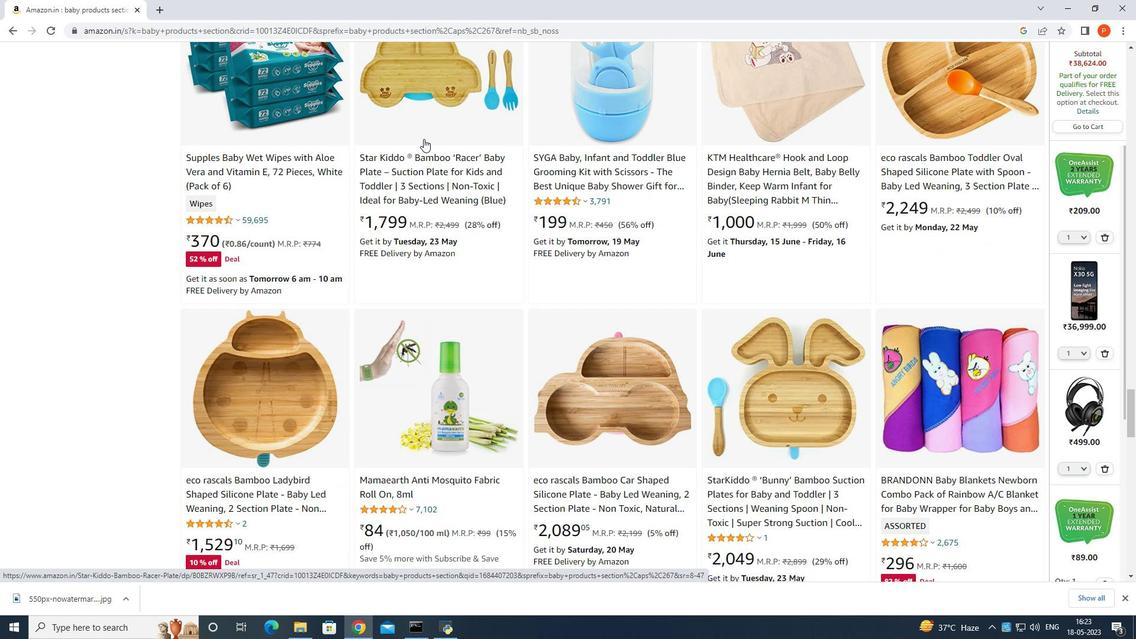 
Action: Mouse moved to (329, 109)
Screenshot: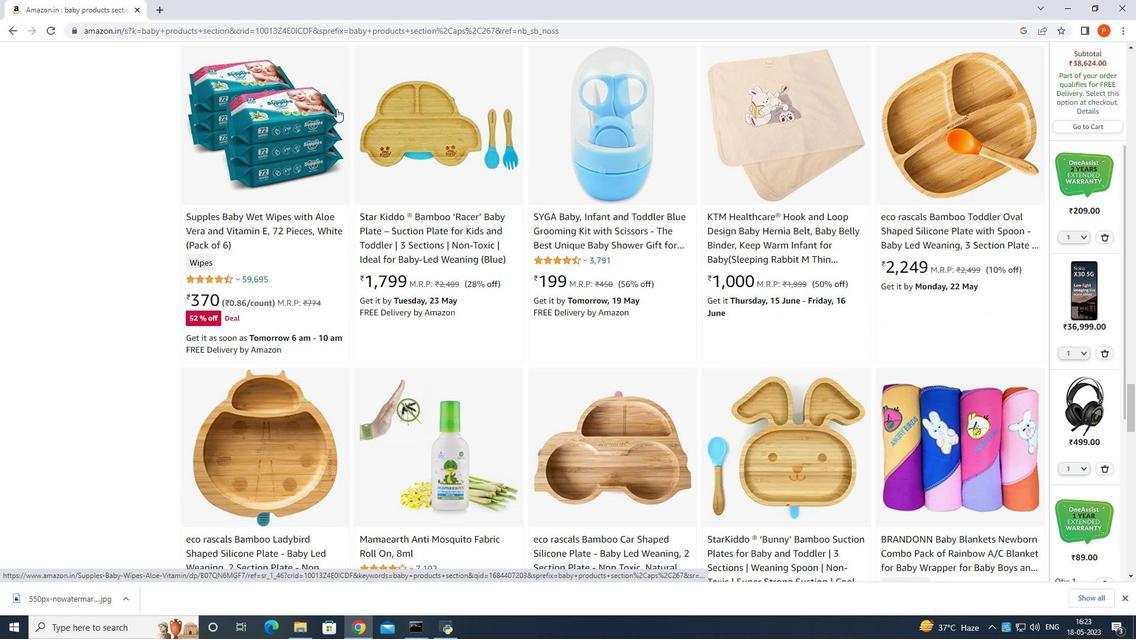 
Action: Mouse pressed left at (329, 109)
Screenshot: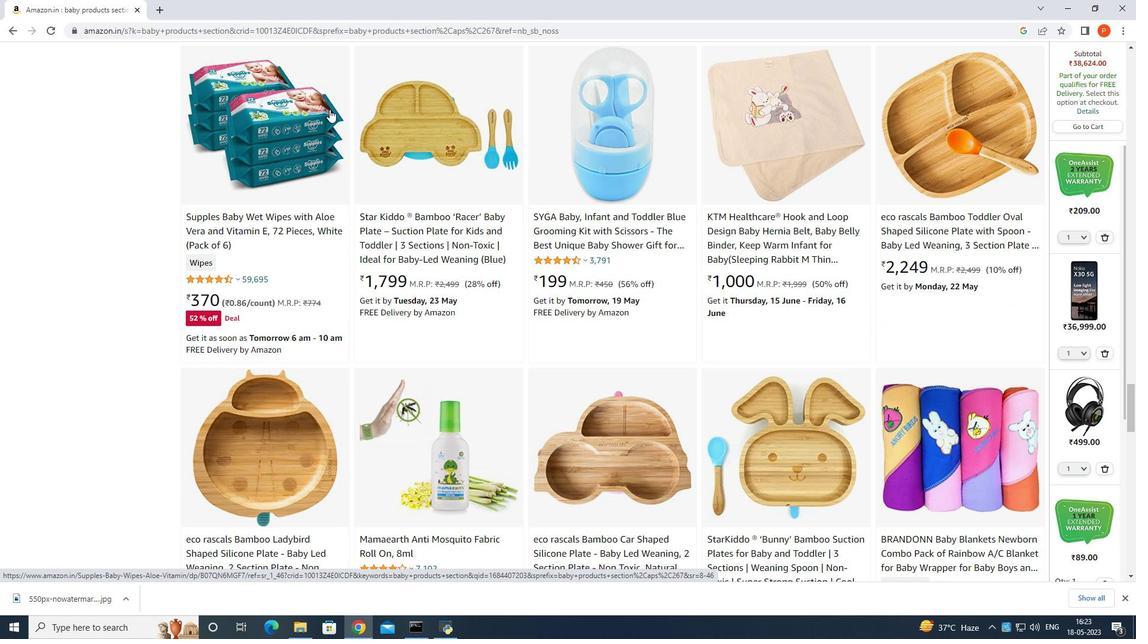 
Action: Mouse moved to (485, 140)
Screenshot: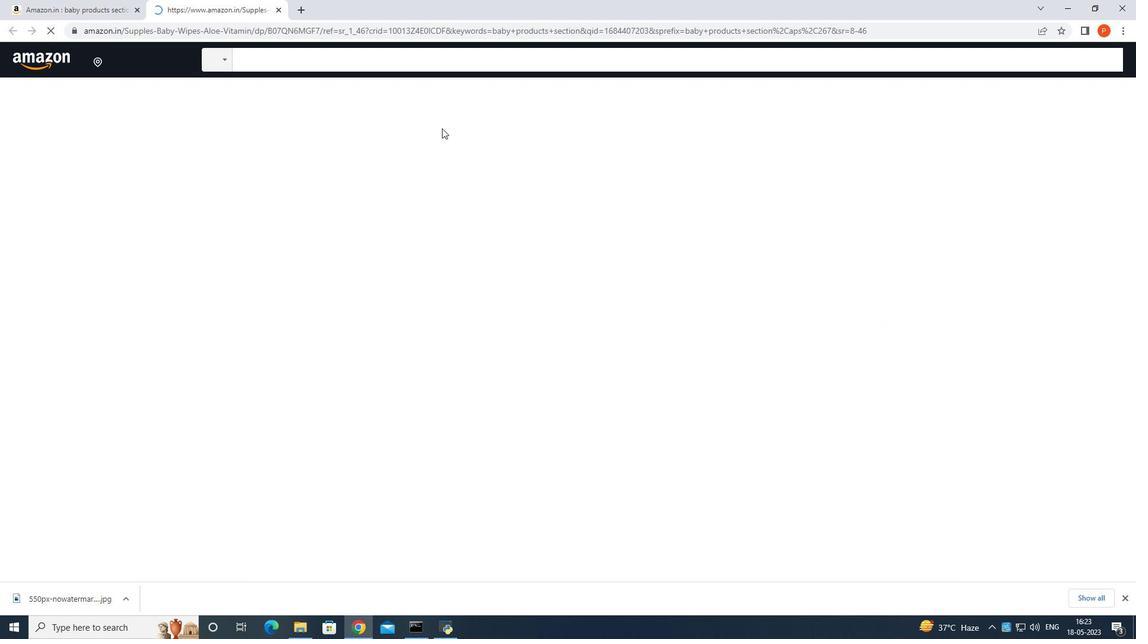 
Action: Mouse scrolled (485, 139) with delta (0, 0)
Screenshot: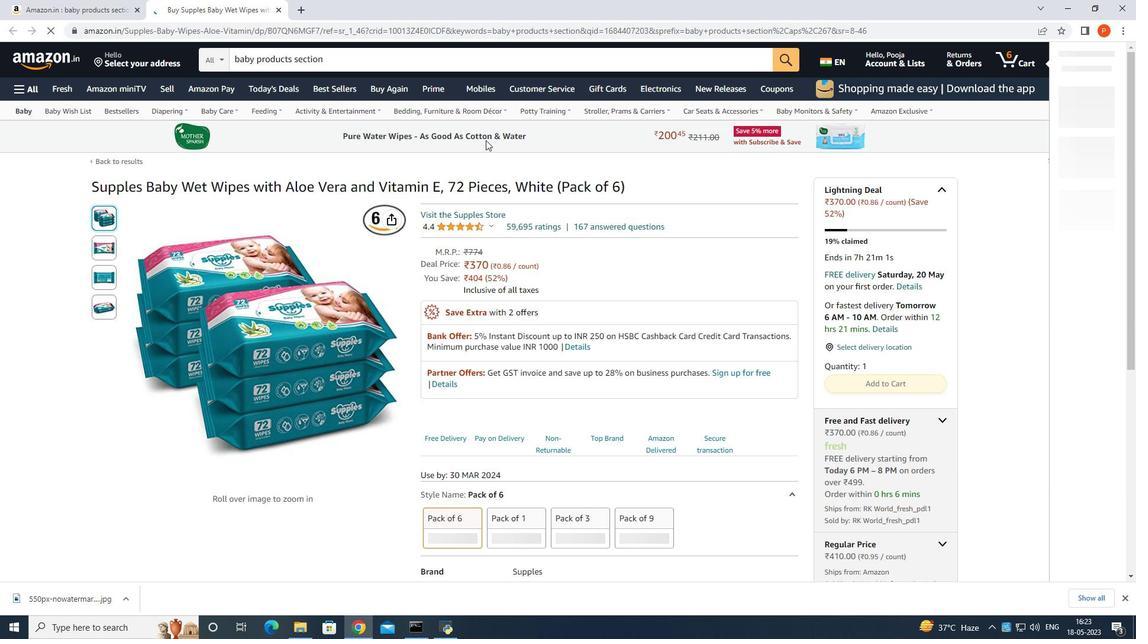 
Action: Mouse scrolled (485, 139) with delta (0, 0)
Screenshot: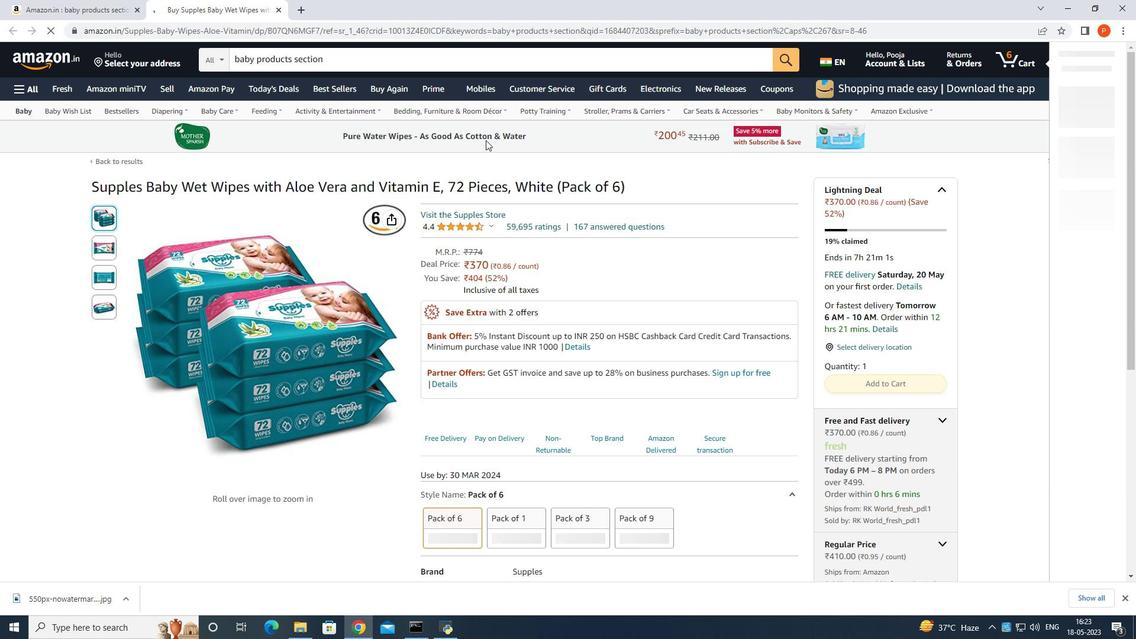 
Action: Mouse scrolled (485, 139) with delta (0, 0)
Screenshot: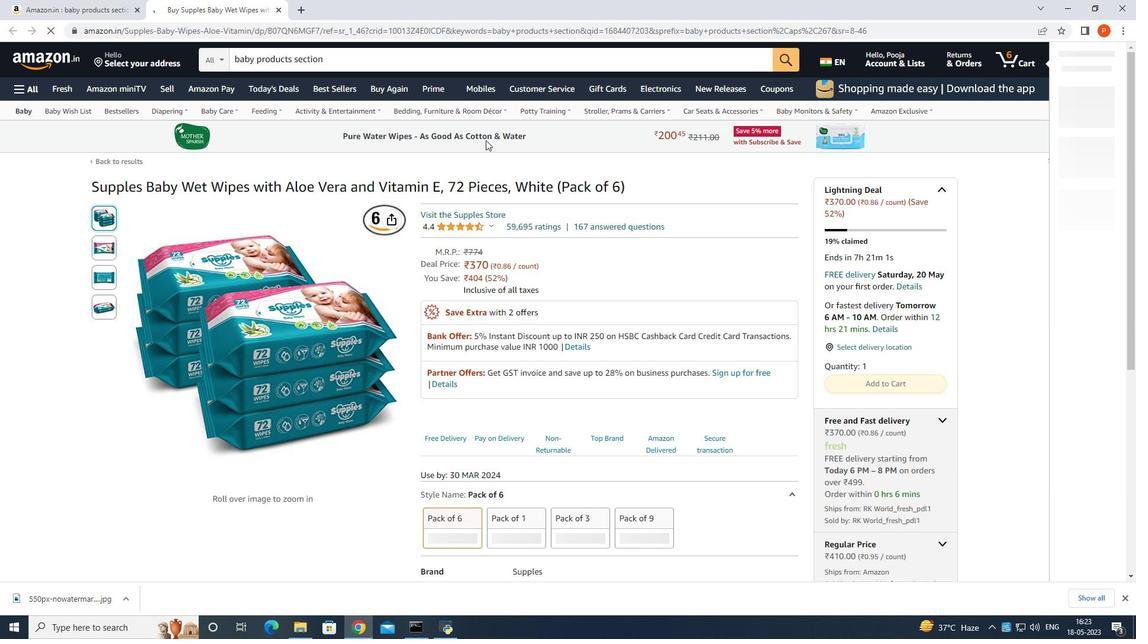 
Action: Mouse scrolled (485, 139) with delta (0, 0)
Screenshot: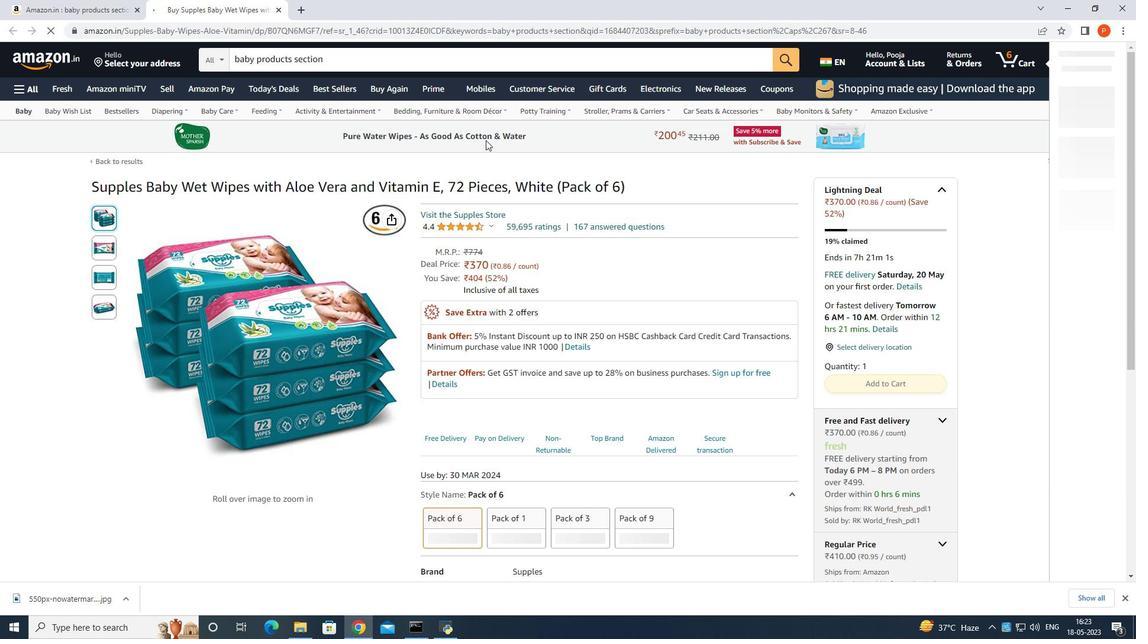 
Action: Mouse scrolled (485, 139) with delta (0, 0)
Screenshot: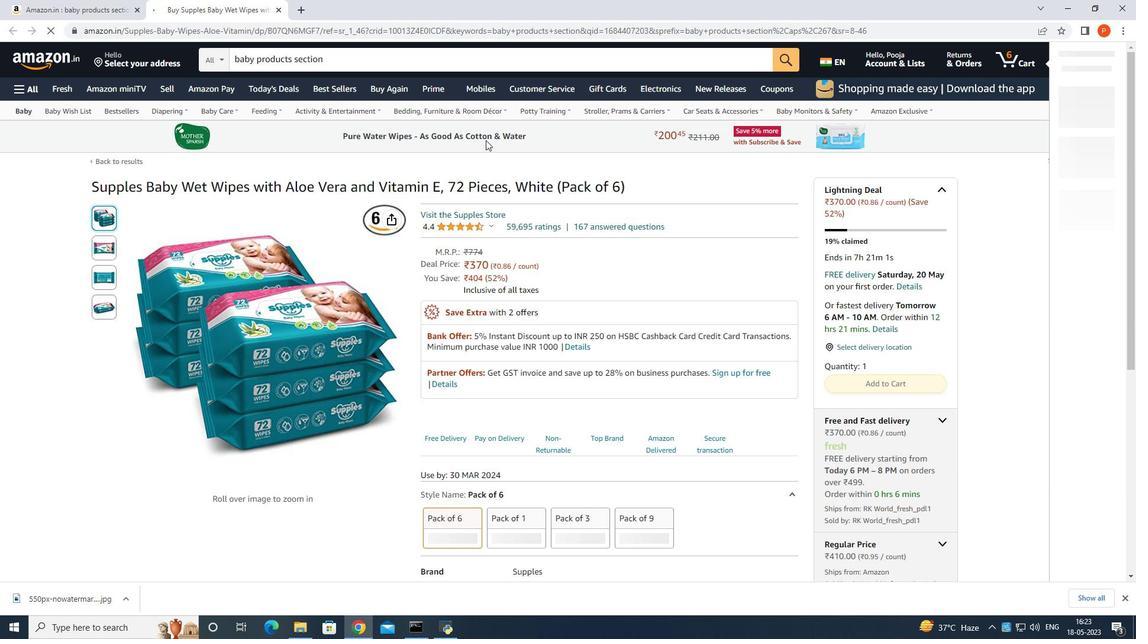 
Action: Mouse scrolled (485, 139) with delta (0, 0)
Screenshot: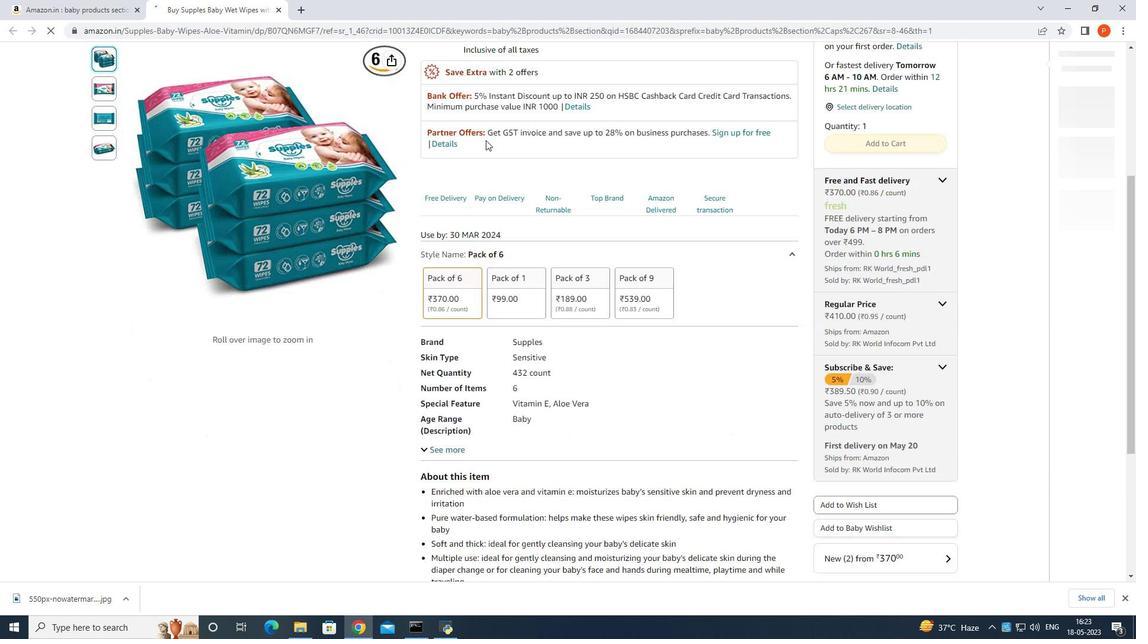 
Action: Mouse scrolled (485, 139) with delta (0, 0)
Screenshot: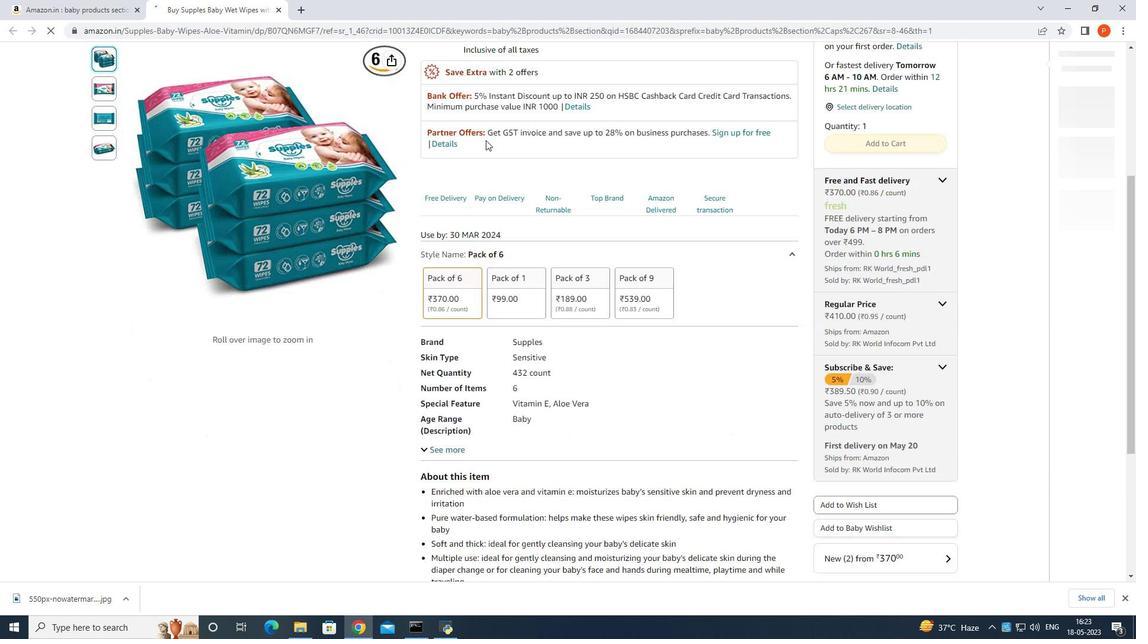 
Action: Mouse scrolled (485, 139) with delta (0, 0)
Screenshot: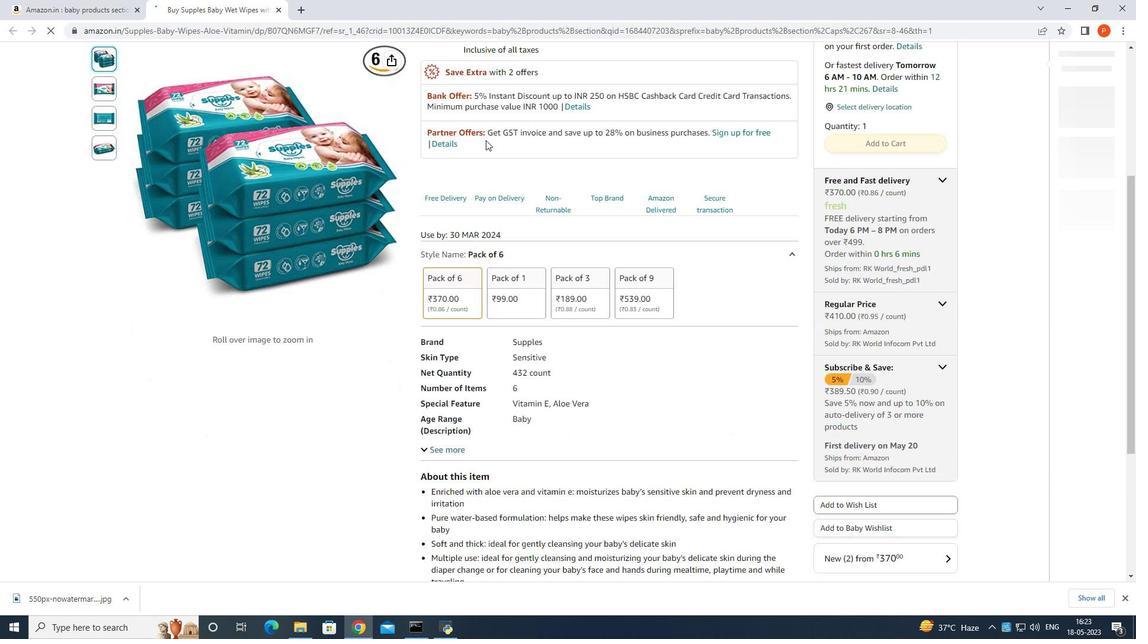 
Action: Mouse scrolled (485, 139) with delta (0, 0)
Screenshot: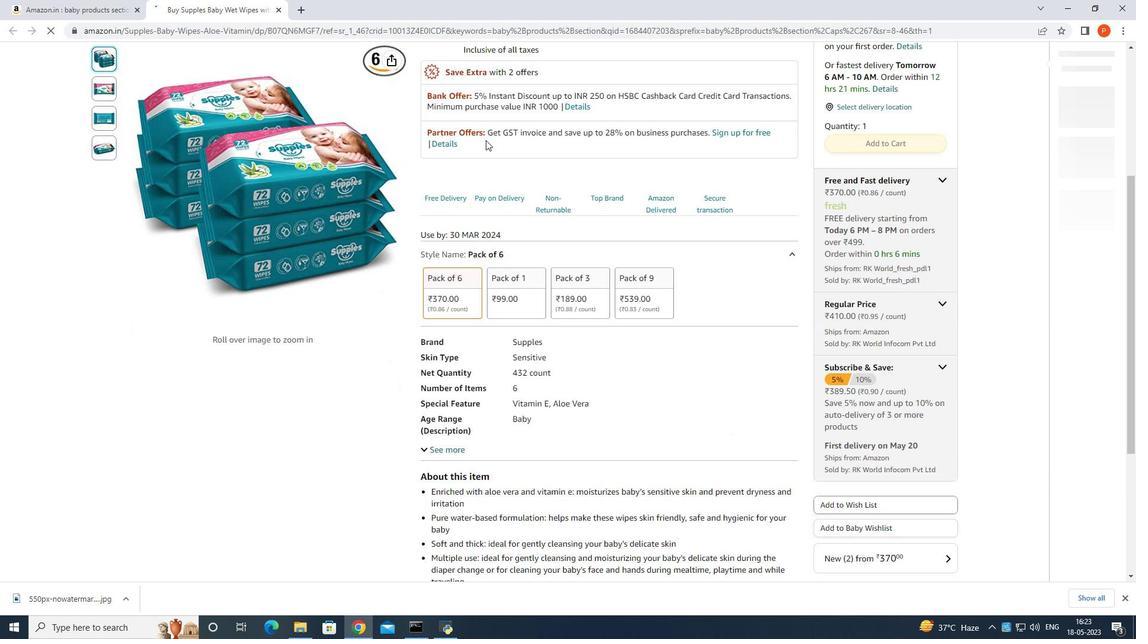 
Action: Mouse scrolled (485, 139) with delta (0, 0)
Screenshot: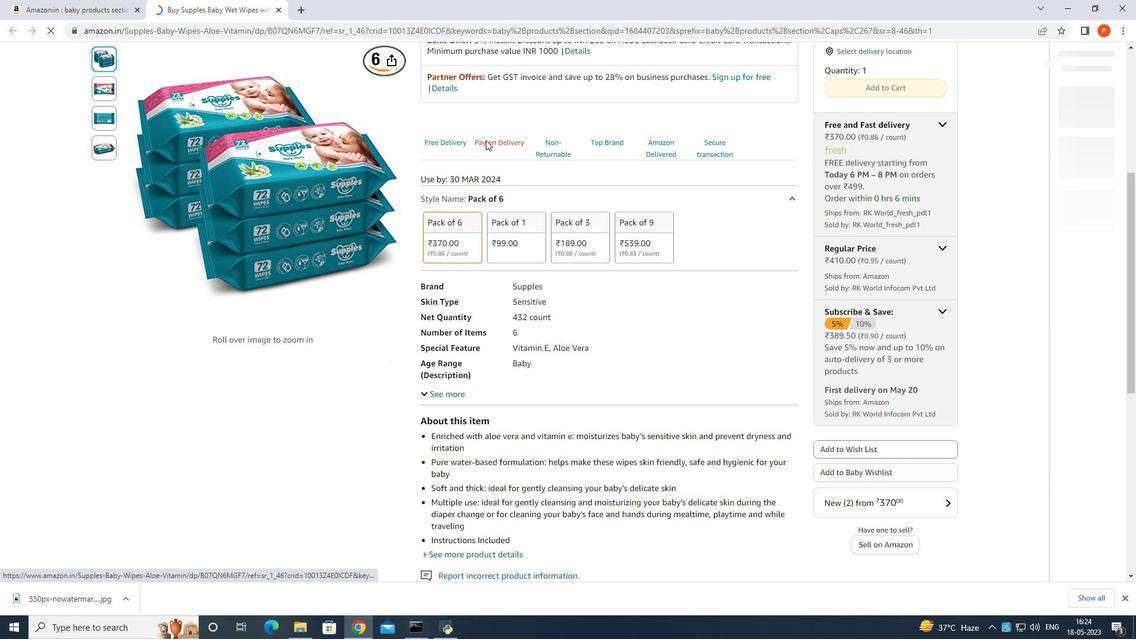 
Action: Mouse scrolled (485, 139) with delta (0, 0)
Screenshot: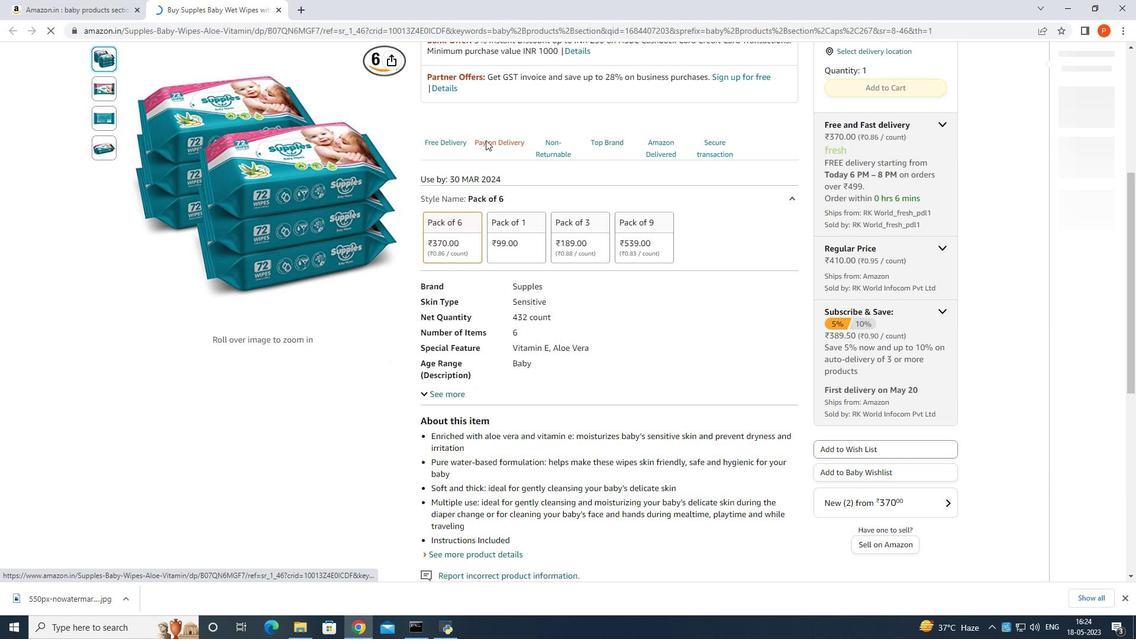 
Action: Mouse scrolled (485, 139) with delta (0, 0)
Screenshot: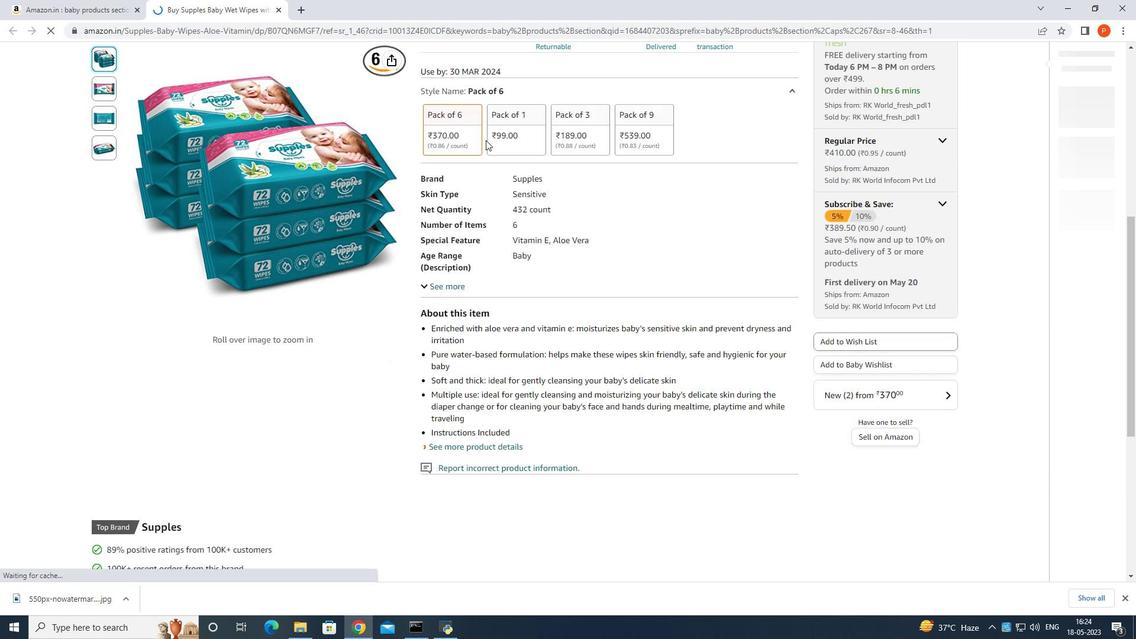 
Action: Mouse moved to (486, 140)
Screenshot: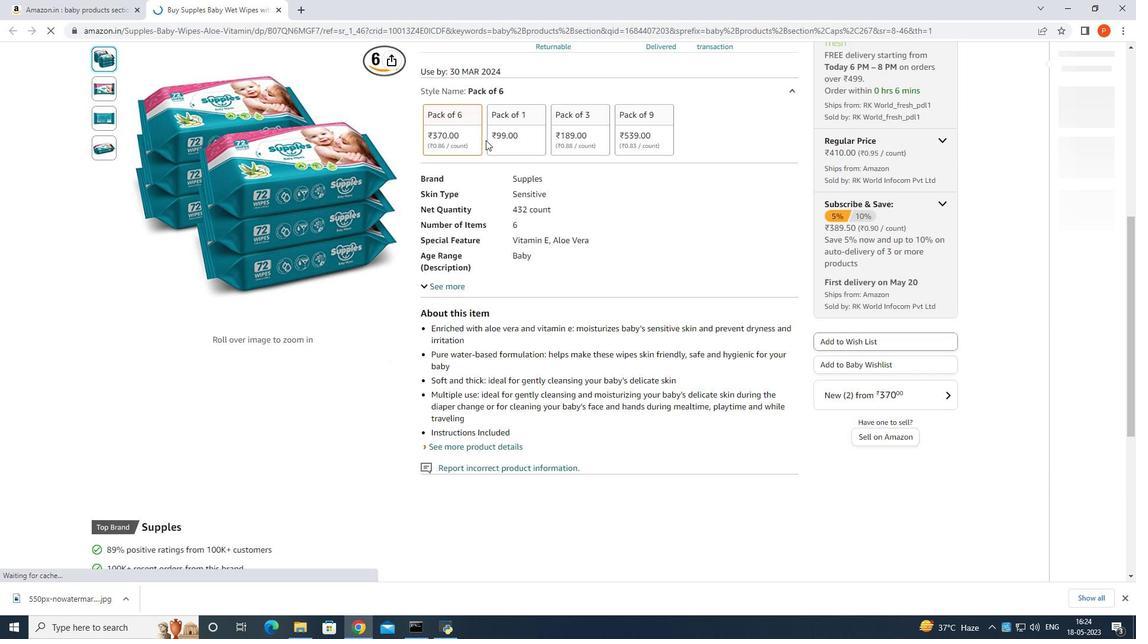 
Action: Mouse scrolled (486, 140) with delta (0, 0)
Screenshot: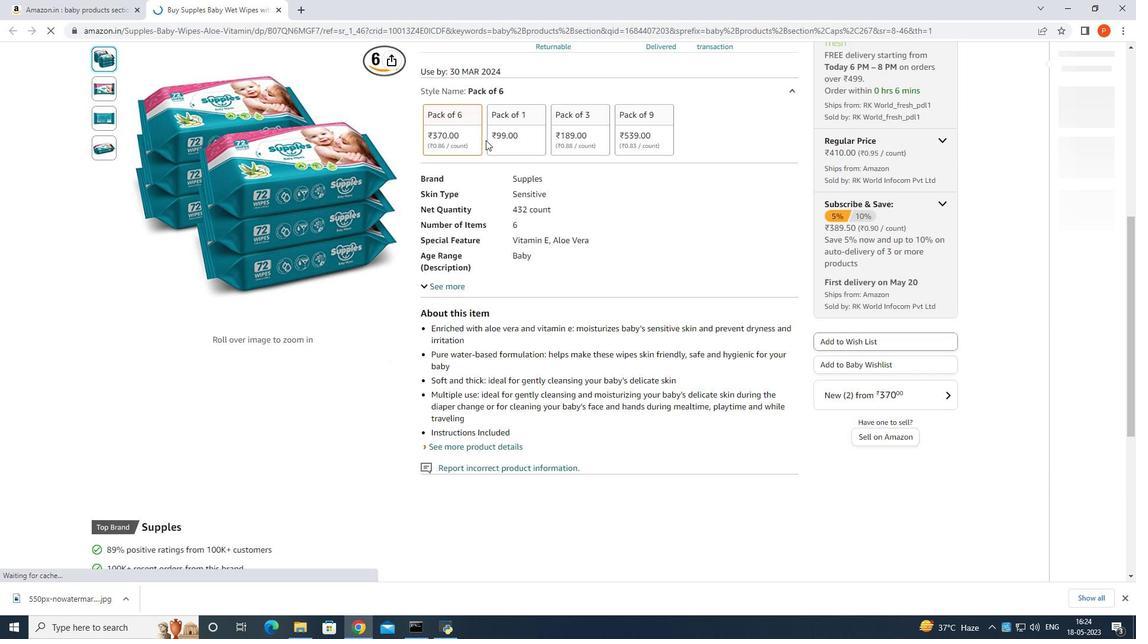 
Action: Mouse scrolled (486, 140) with delta (0, 0)
Screenshot: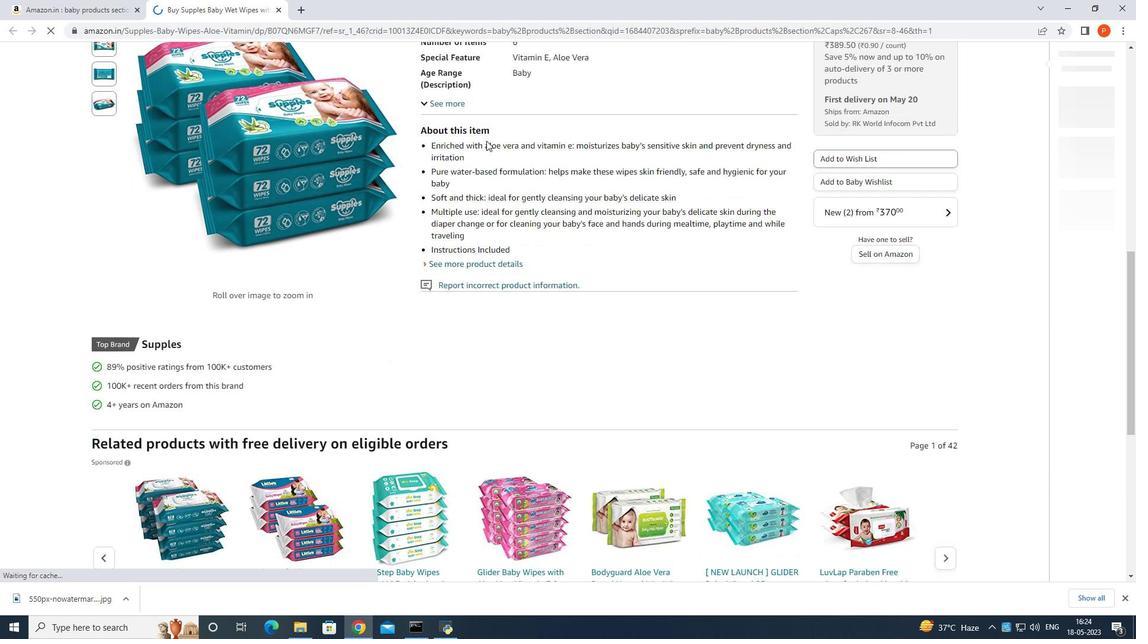 
Action: Mouse scrolled (486, 140) with delta (0, 0)
Screenshot: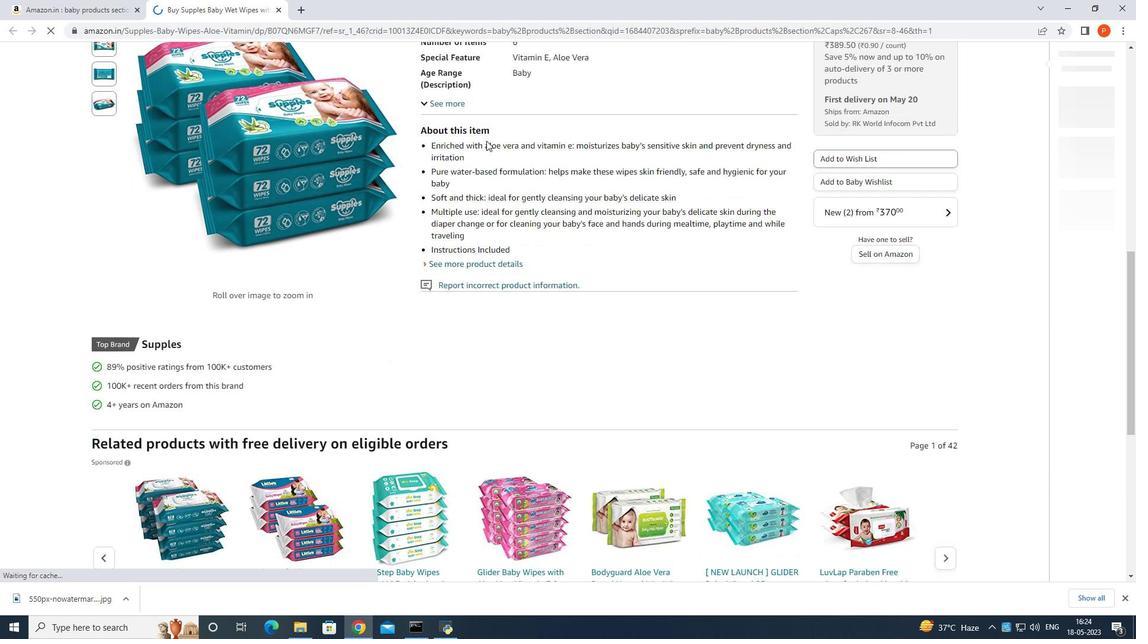 
Action: Mouse scrolled (486, 140) with delta (0, 0)
Screenshot: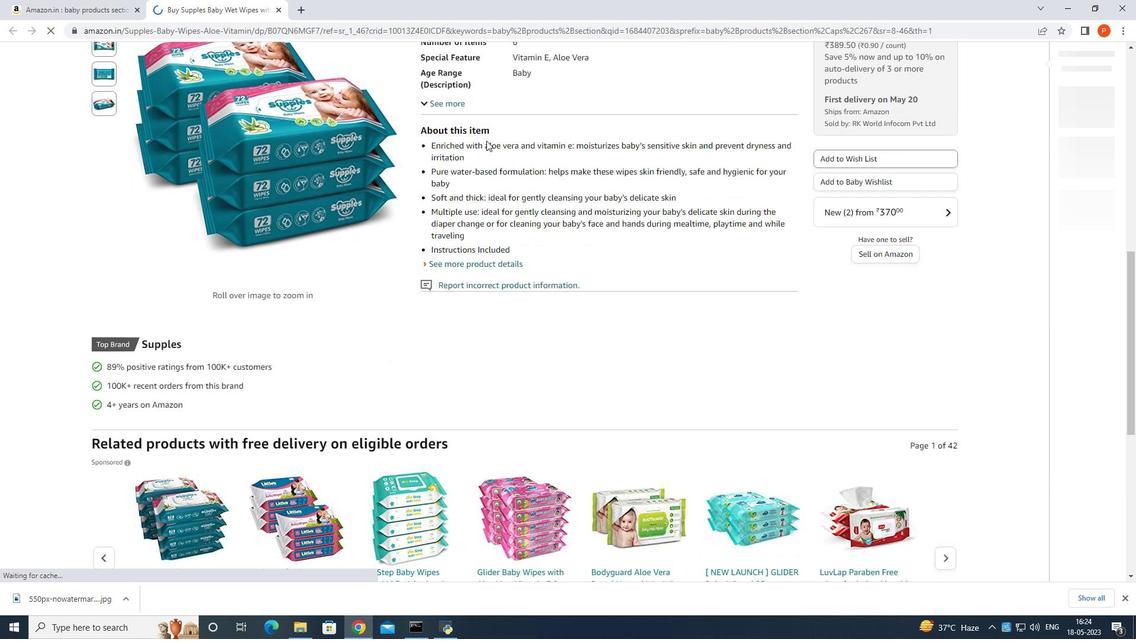 
Action: Mouse scrolled (486, 140) with delta (0, 0)
Screenshot: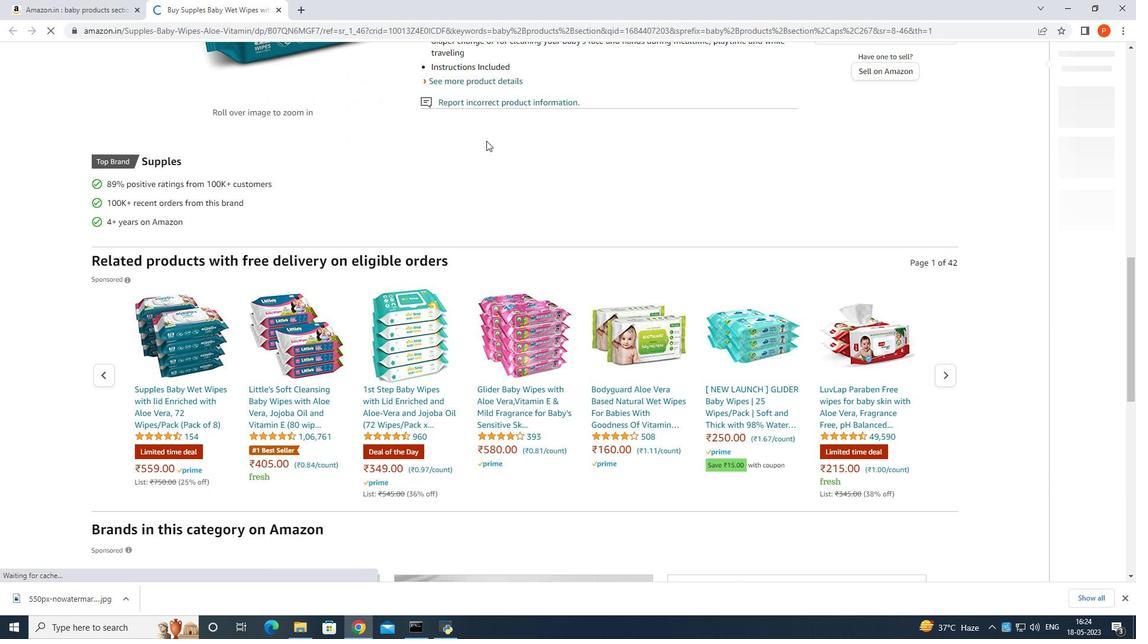 
Action: Mouse scrolled (486, 140) with delta (0, 0)
Screenshot: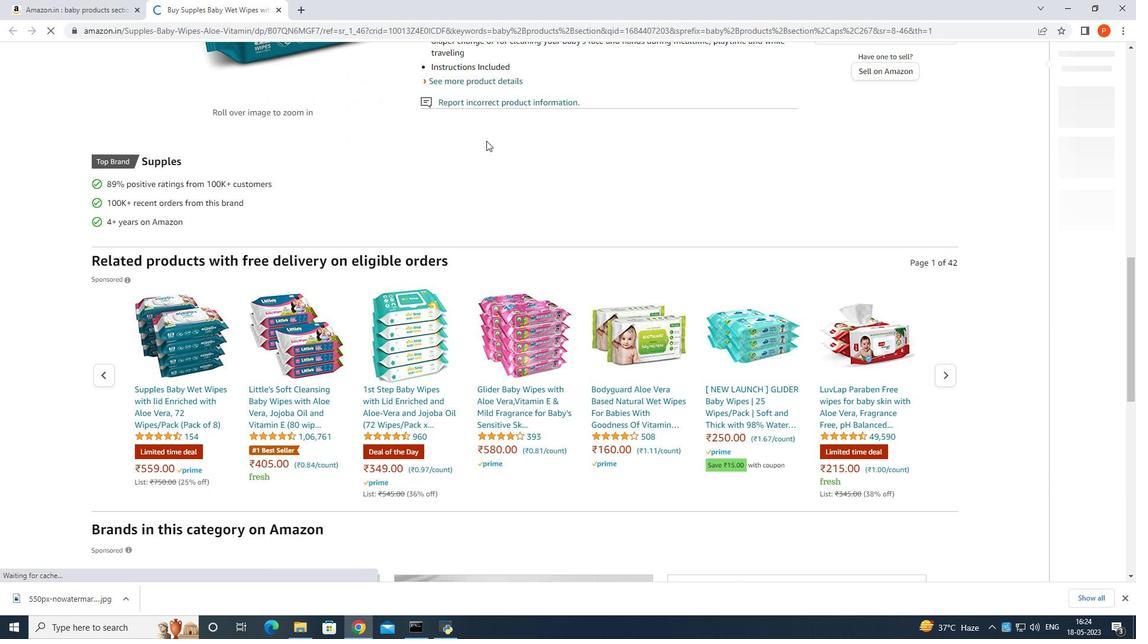 
Action: Mouse scrolled (486, 140) with delta (0, 0)
Screenshot: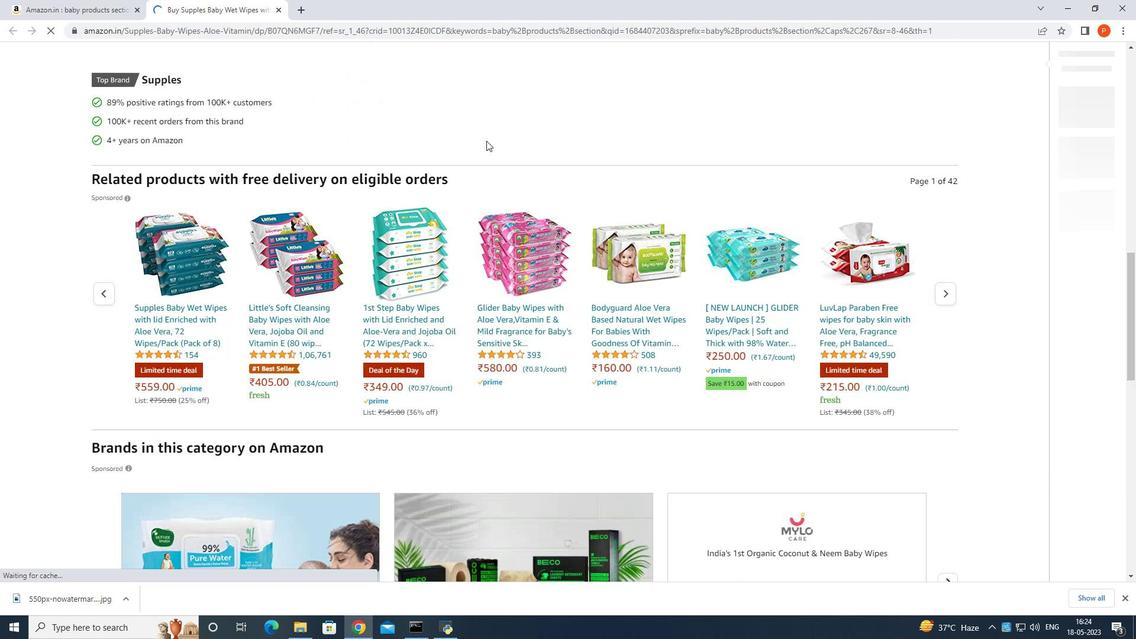 
Action: Mouse scrolled (486, 140) with delta (0, 0)
Screenshot: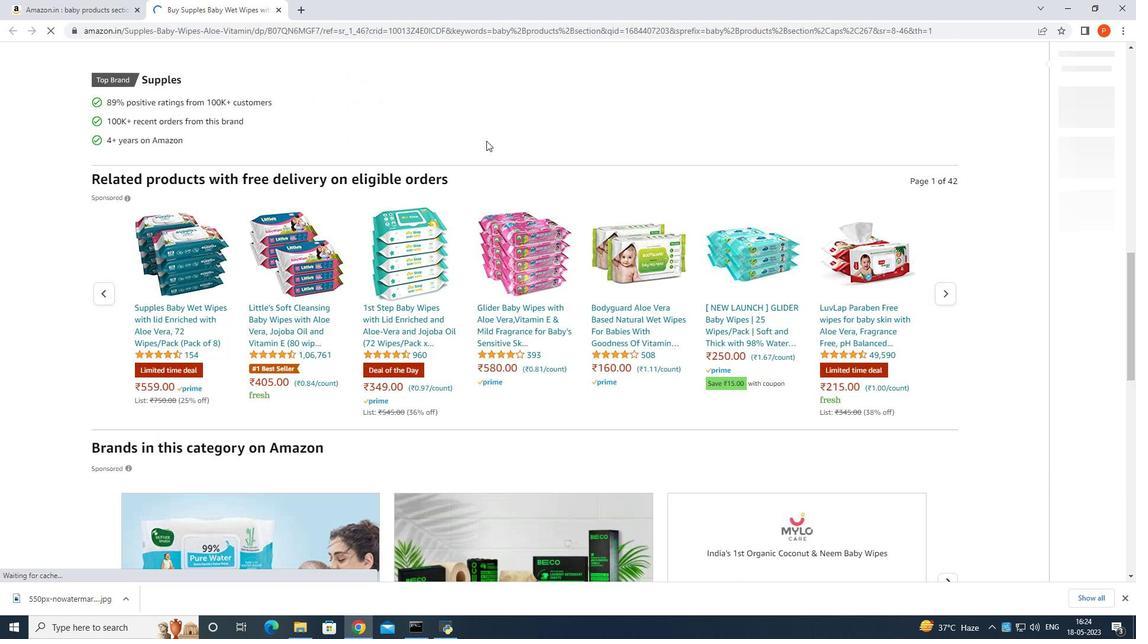 
Action: Mouse scrolled (486, 141) with delta (0, 0)
Screenshot: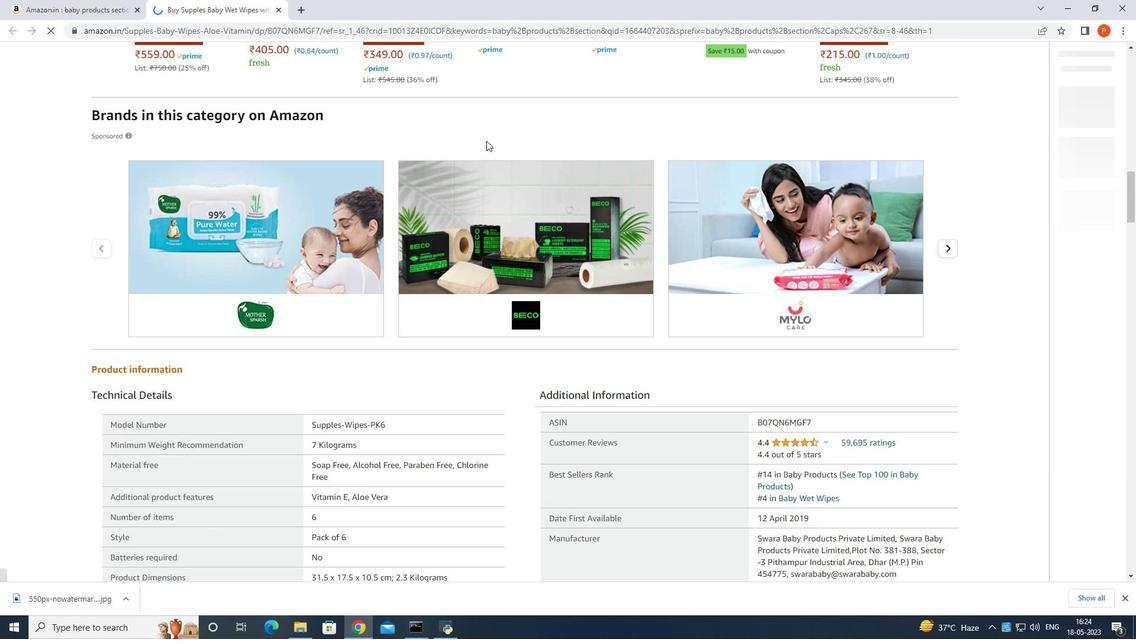
Action: Mouse scrolled (486, 141) with delta (0, 0)
Screenshot: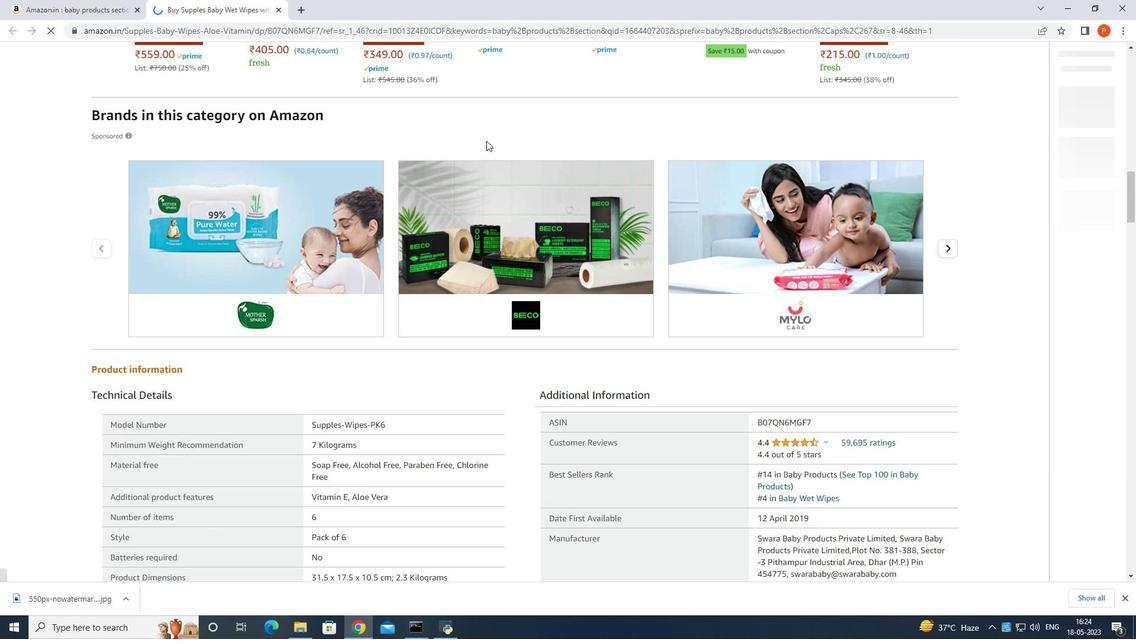 
Action: Mouse scrolled (486, 141) with delta (0, 0)
Screenshot: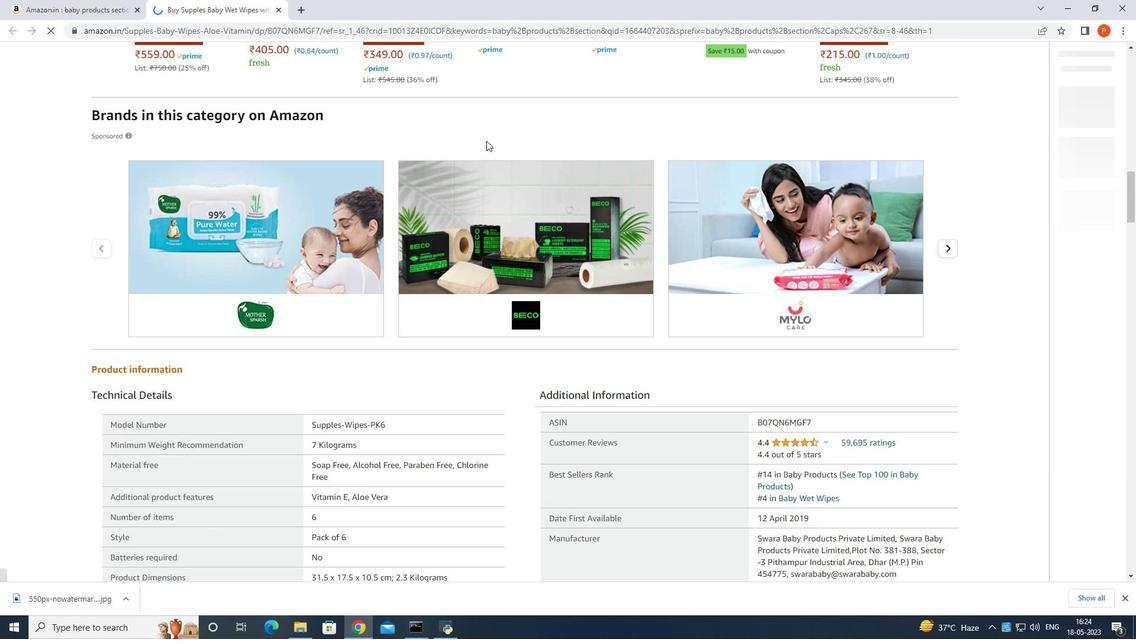 
Action: Mouse scrolled (486, 141) with delta (0, 0)
Screenshot: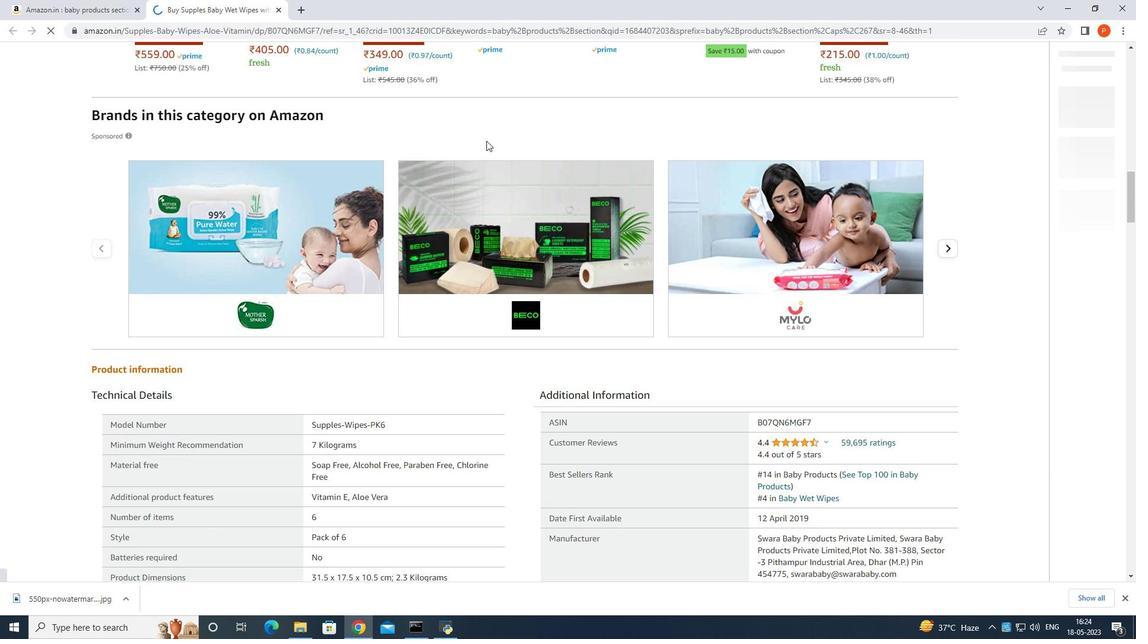 
Action: Mouse scrolled (486, 141) with delta (0, 0)
Screenshot: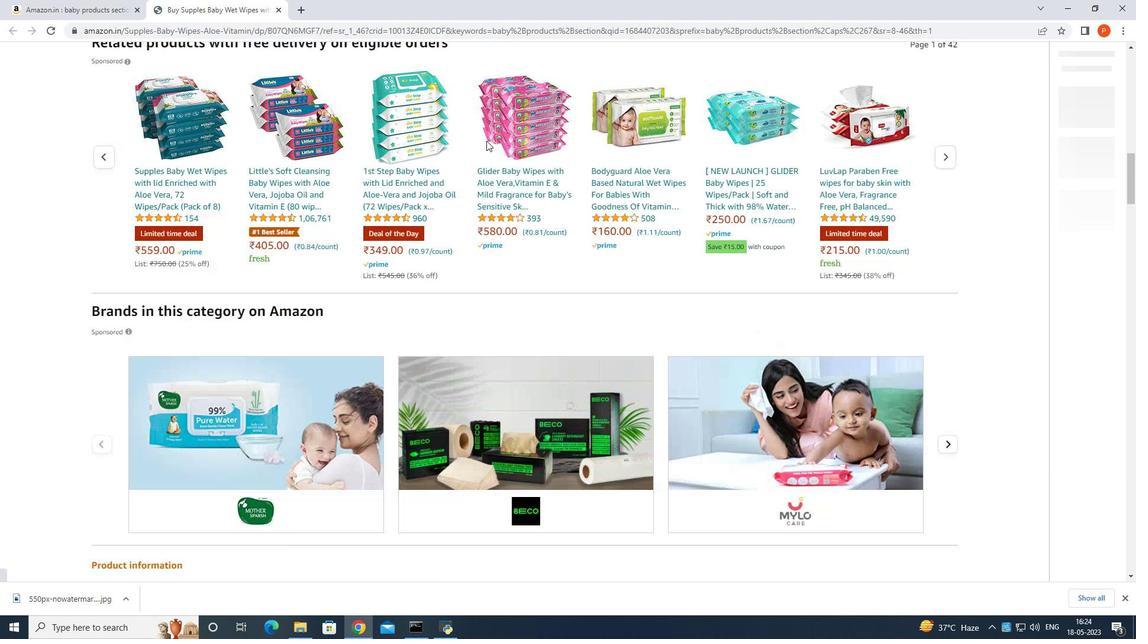 
Action: Mouse scrolled (486, 141) with delta (0, 0)
Screenshot: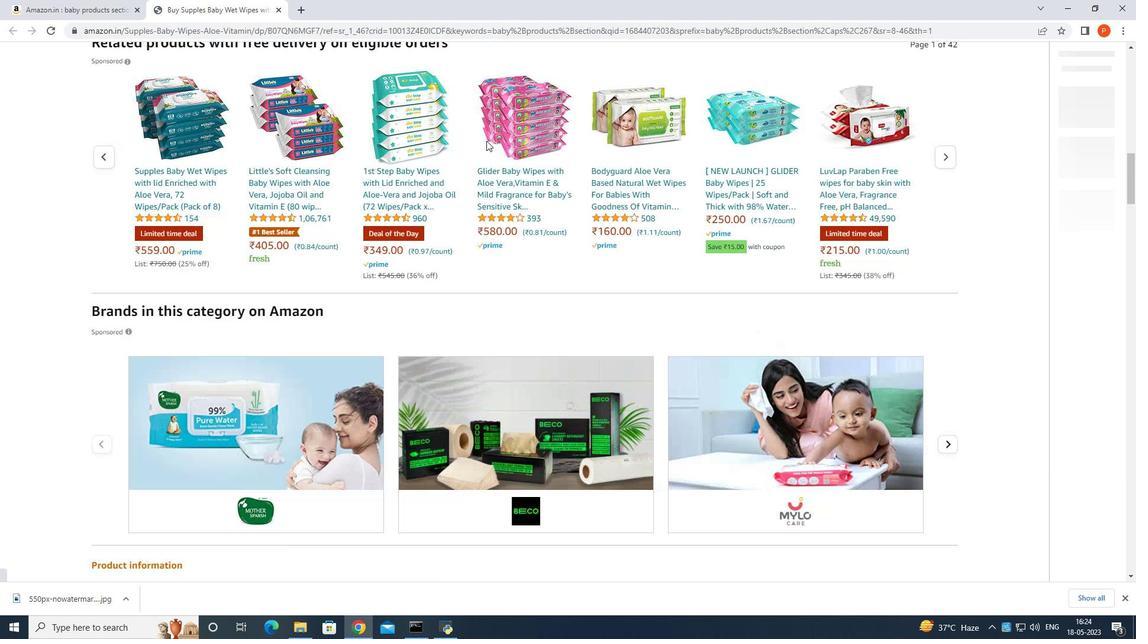 
Action: Mouse scrolled (486, 141) with delta (0, 0)
Screenshot: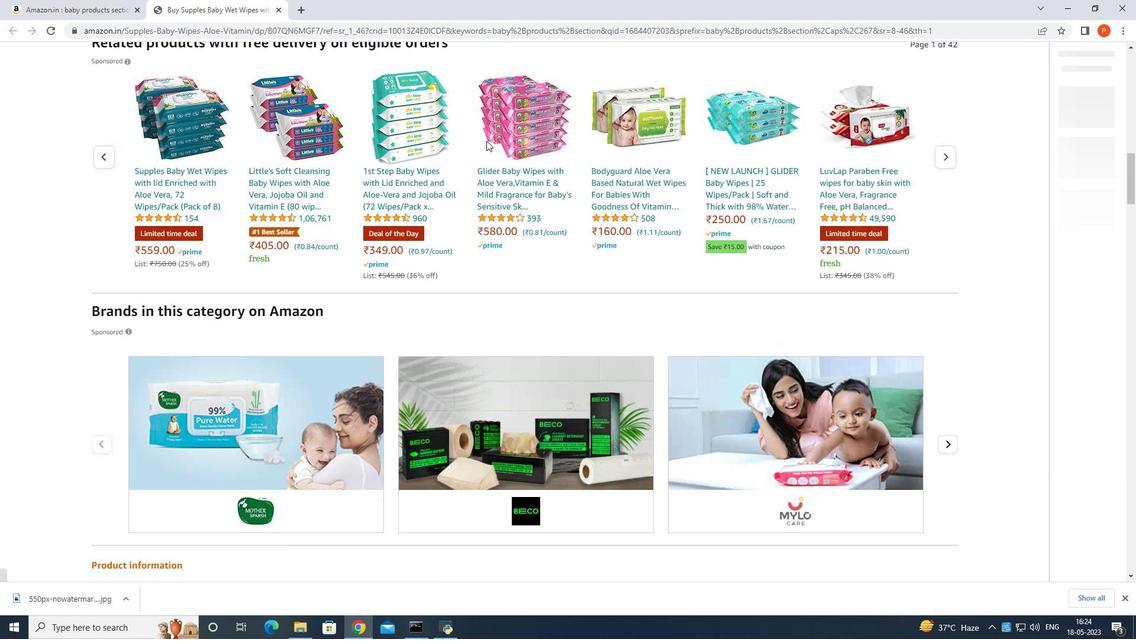 
Action: Mouse scrolled (486, 141) with delta (0, 0)
Screenshot: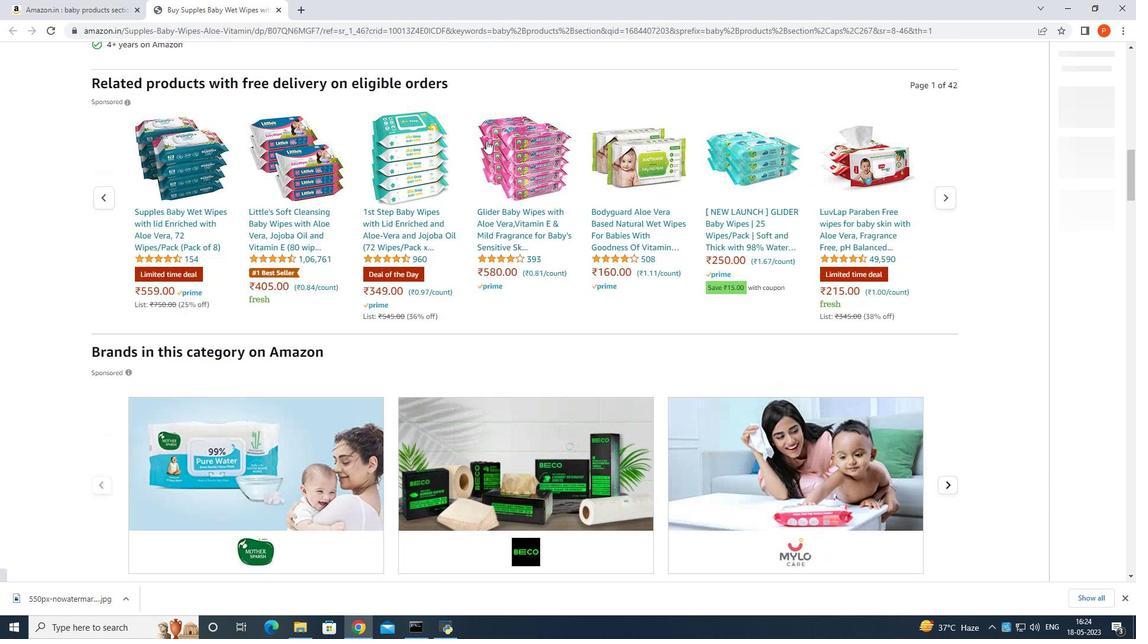 
Action: Mouse scrolled (486, 141) with delta (0, 0)
Screenshot: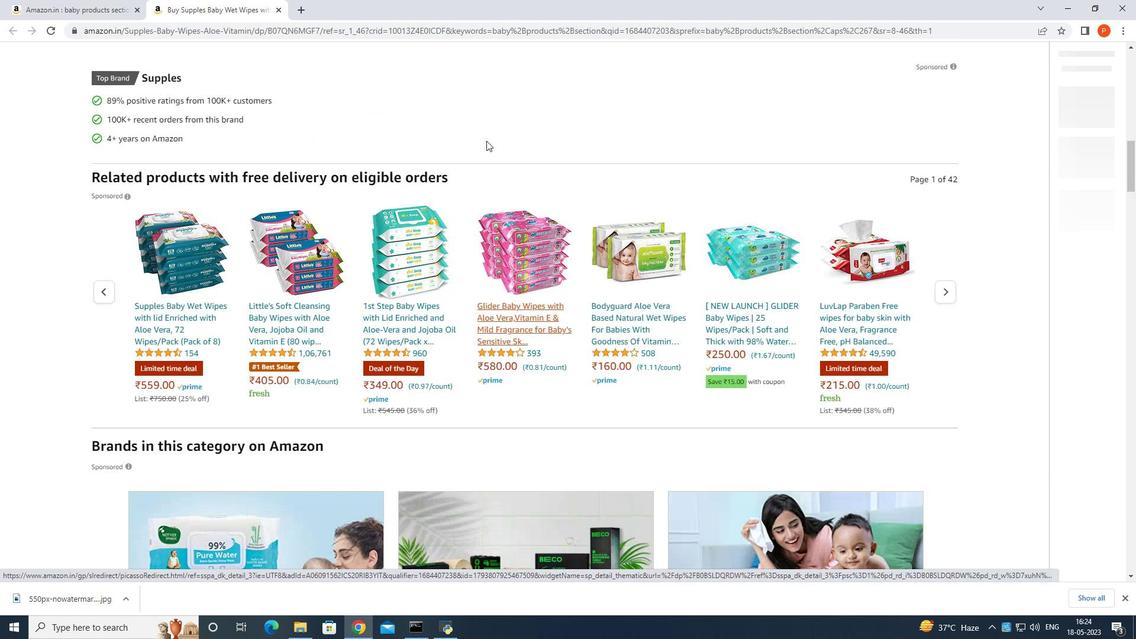 
Action: Mouse scrolled (486, 141) with delta (0, 0)
Screenshot: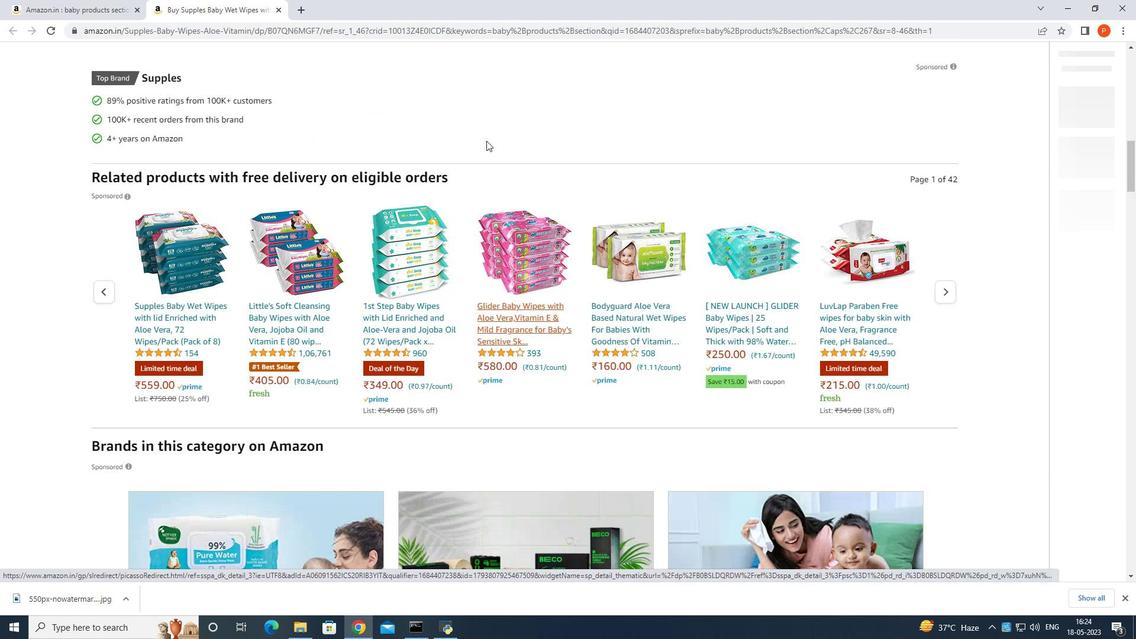 
Action: Mouse scrolled (486, 141) with delta (0, 0)
Screenshot: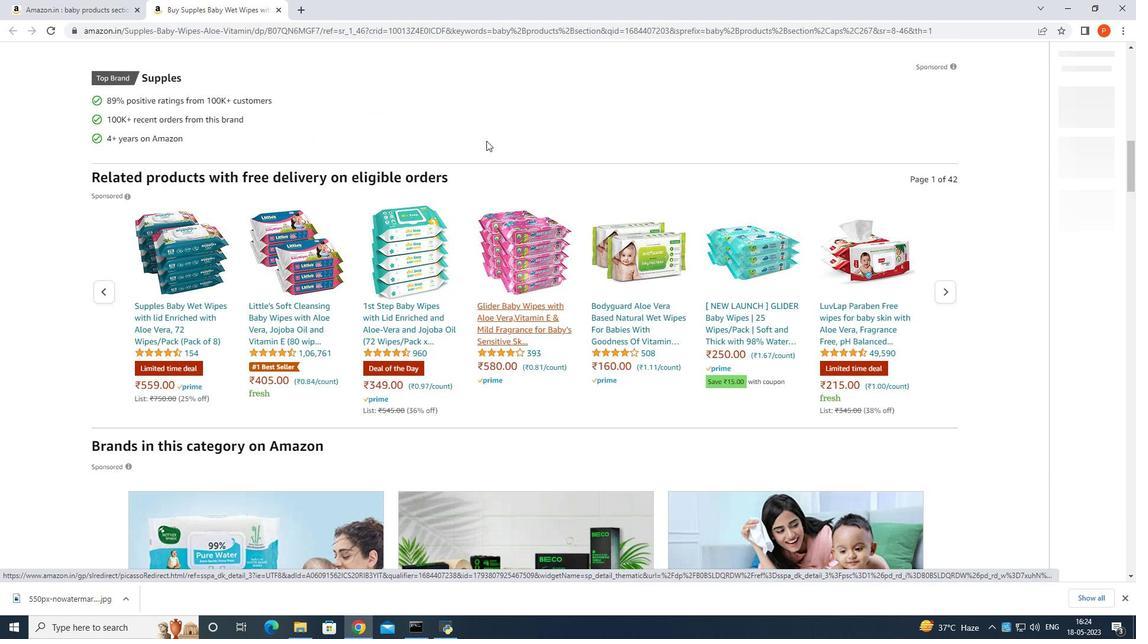 
Action: Mouse scrolled (486, 141) with delta (0, 0)
Screenshot: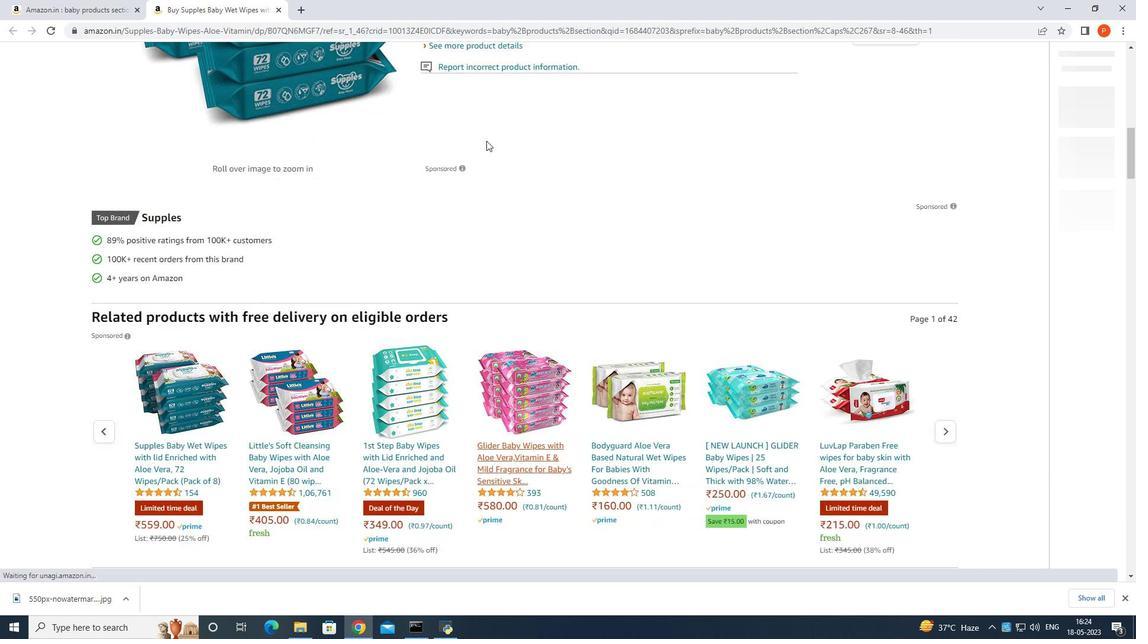 
Action: Mouse scrolled (486, 141) with delta (0, 0)
Screenshot: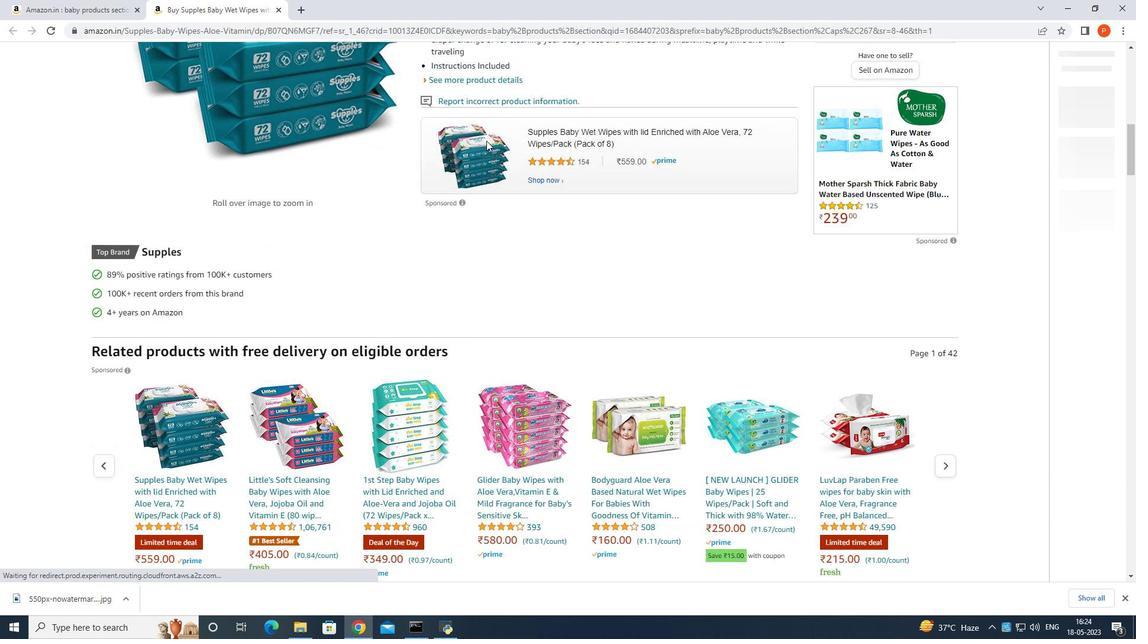 
Action: Mouse scrolled (486, 141) with delta (0, 0)
Screenshot: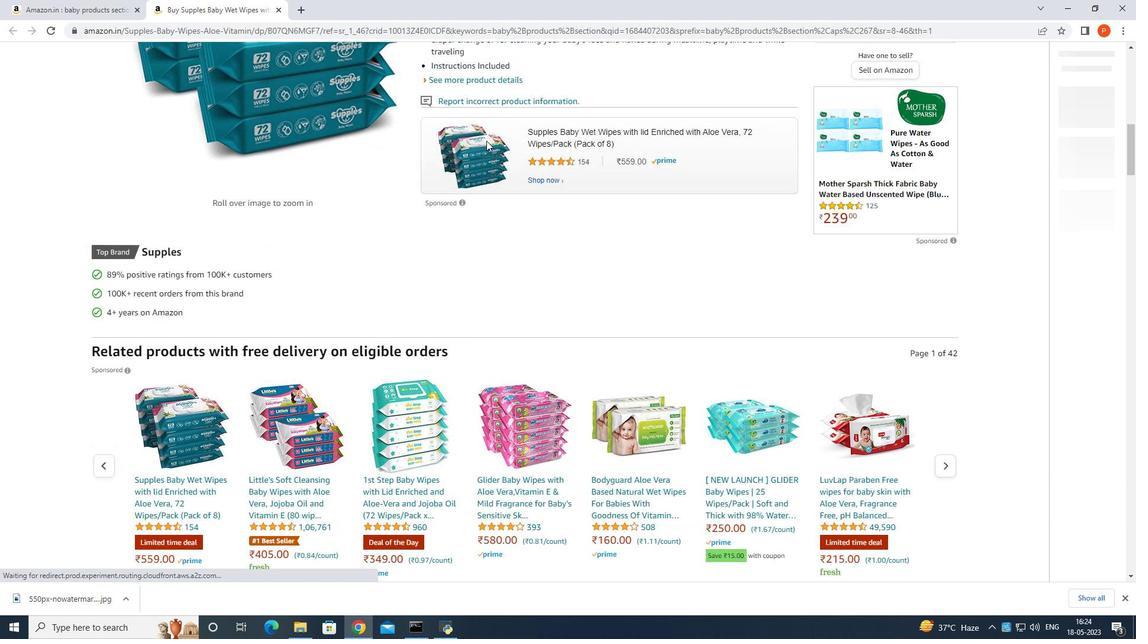 
Action: Mouse scrolled (486, 141) with delta (0, 0)
Screenshot: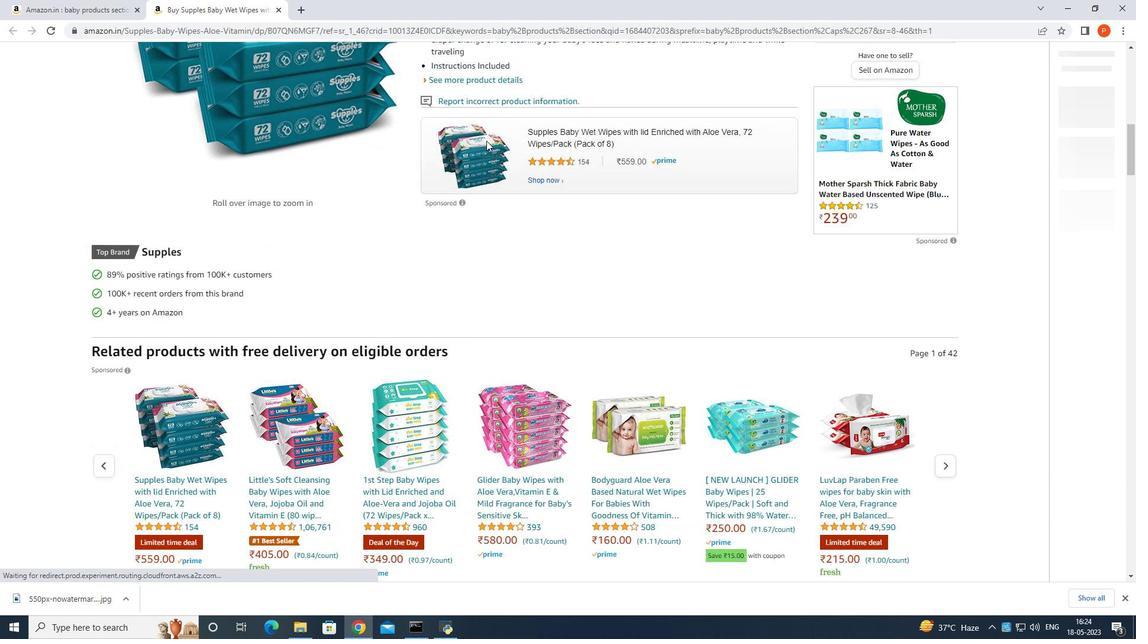 
Action: Mouse moved to (486, 141)
Screenshot: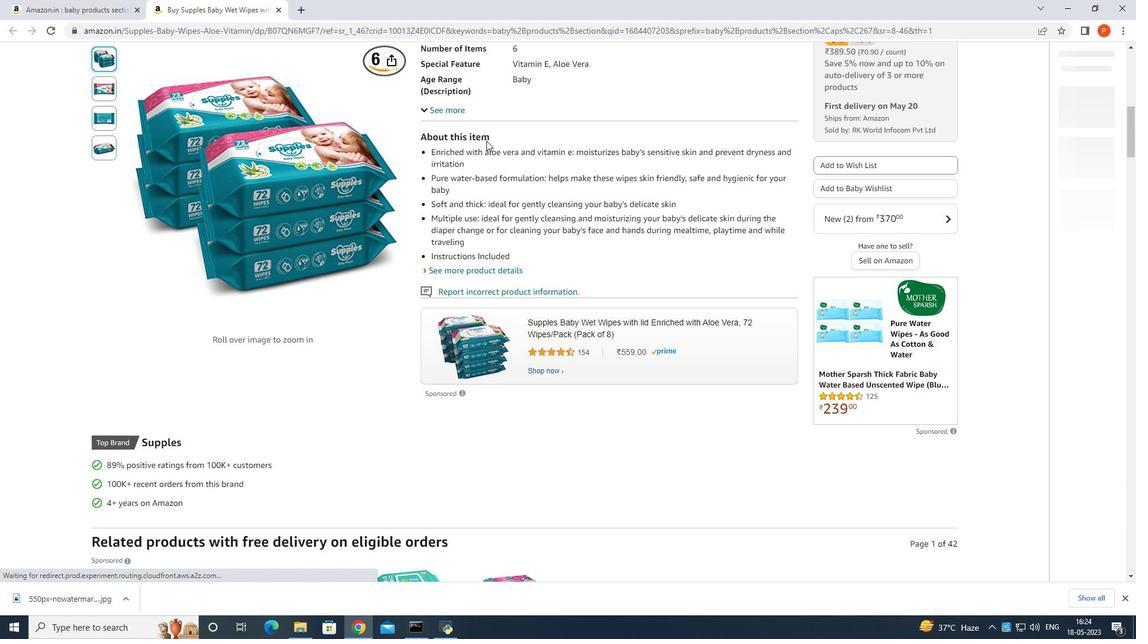 
Action: Mouse scrolled (486, 141) with delta (0, 0)
Screenshot: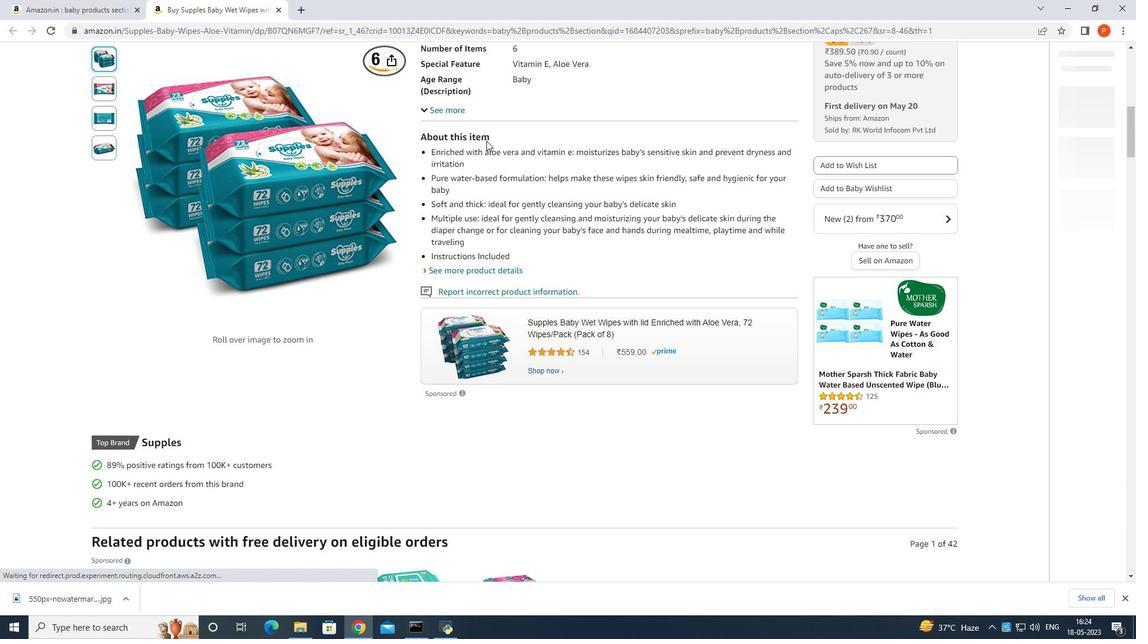 
Action: Mouse scrolled (486, 141) with delta (0, 0)
Screenshot: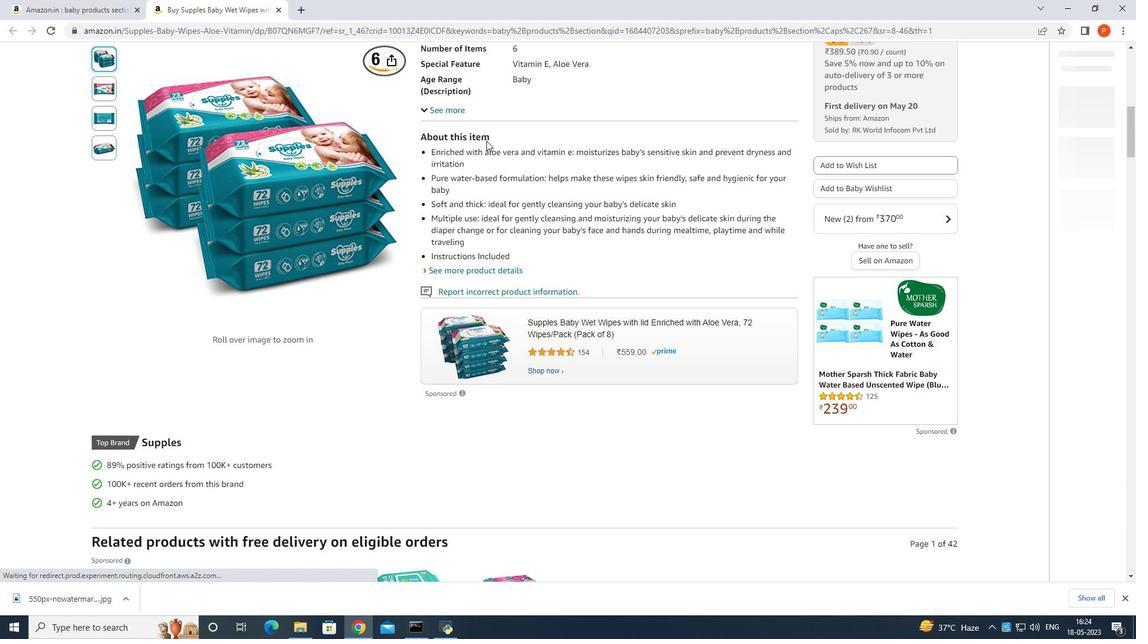
Action: Mouse scrolled (486, 142) with delta (0, 0)
Screenshot: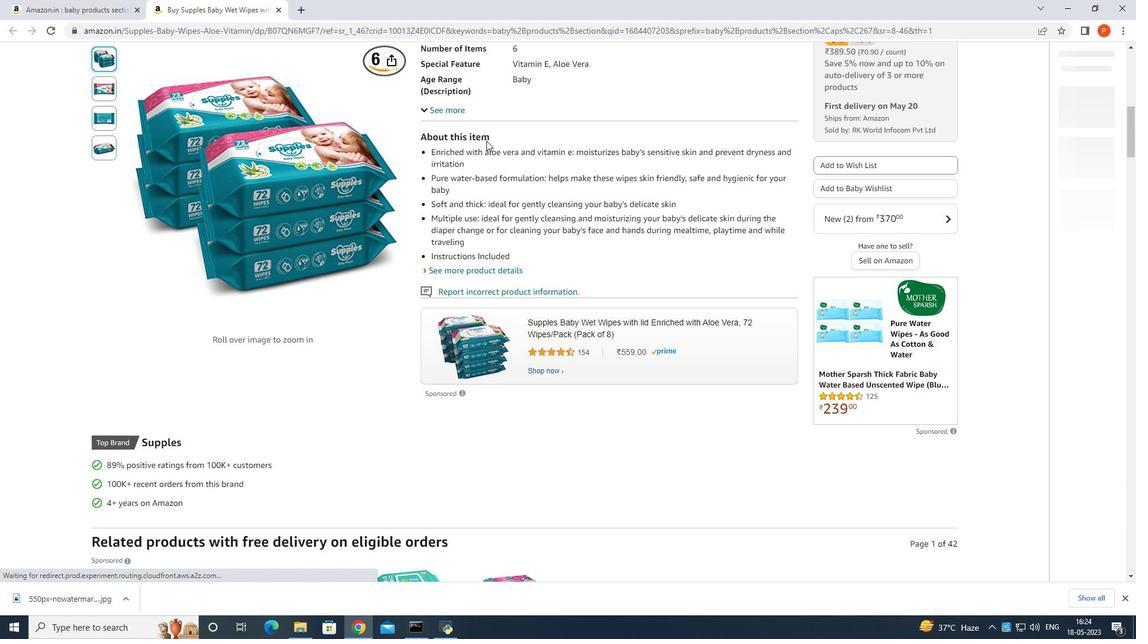 
Action: Mouse scrolled (486, 142) with delta (0, 0)
Screenshot: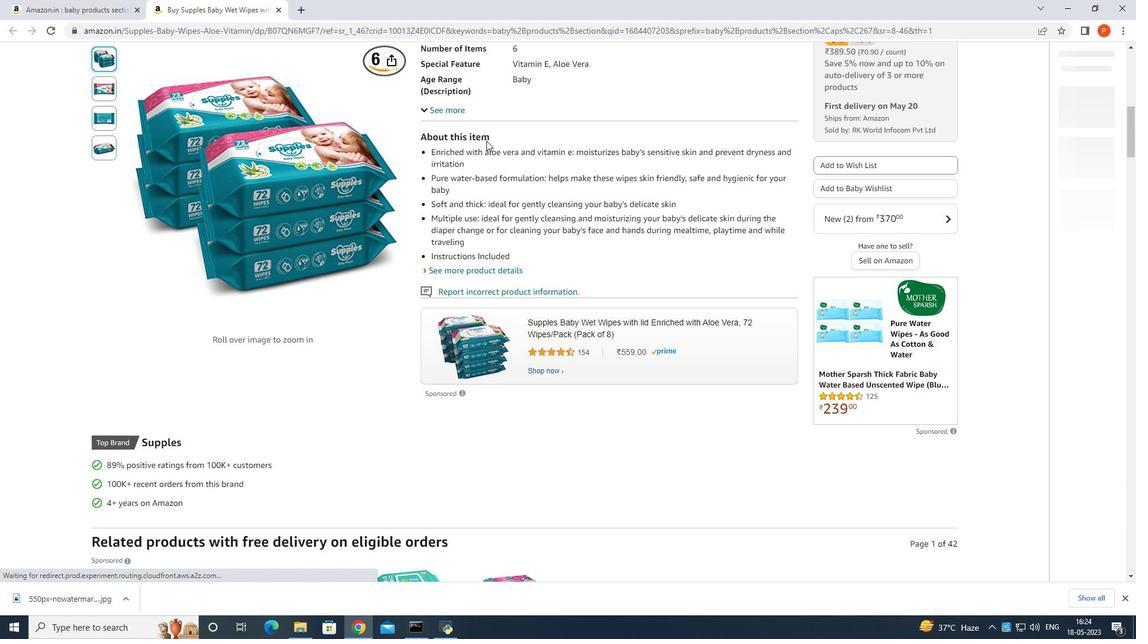 
Action: Mouse scrolled (486, 142) with delta (0, 0)
Screenshot: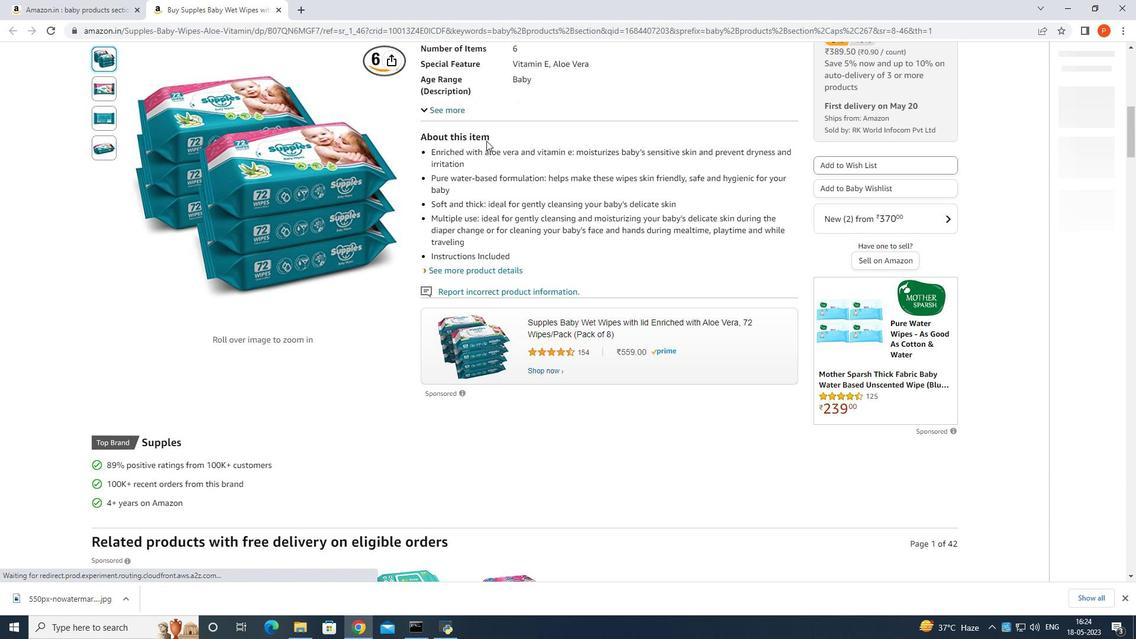 
Action: Mouse scrolled (486, 142) with delta (0, 0)
Screenshot: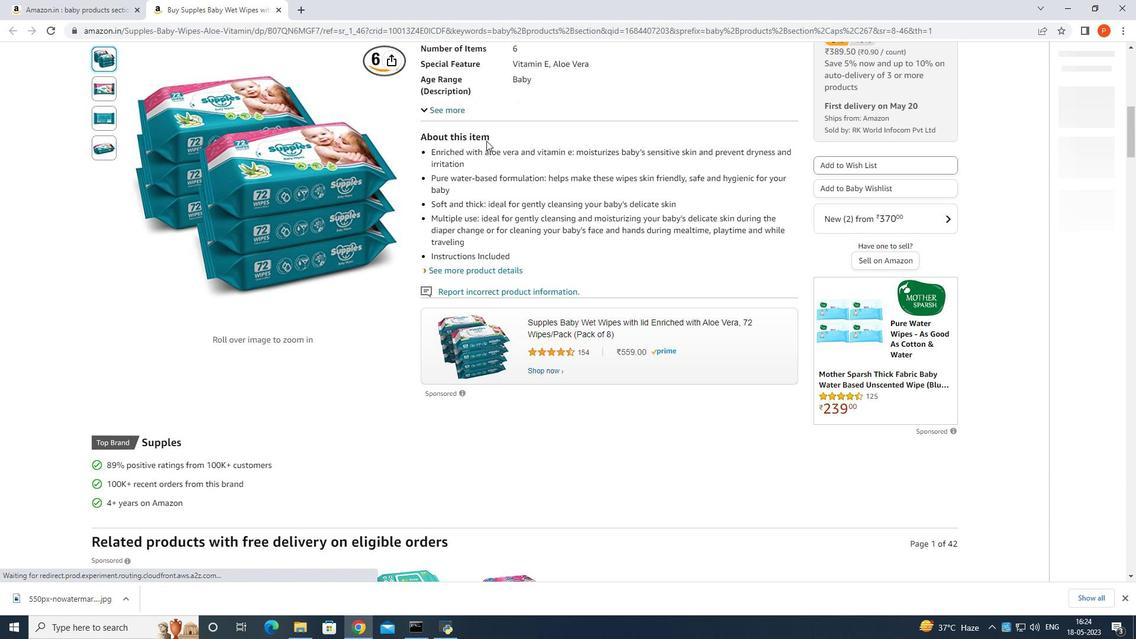 
Action: Mouse scrolled (486, 142) with delta (0, 0)
Screenshot: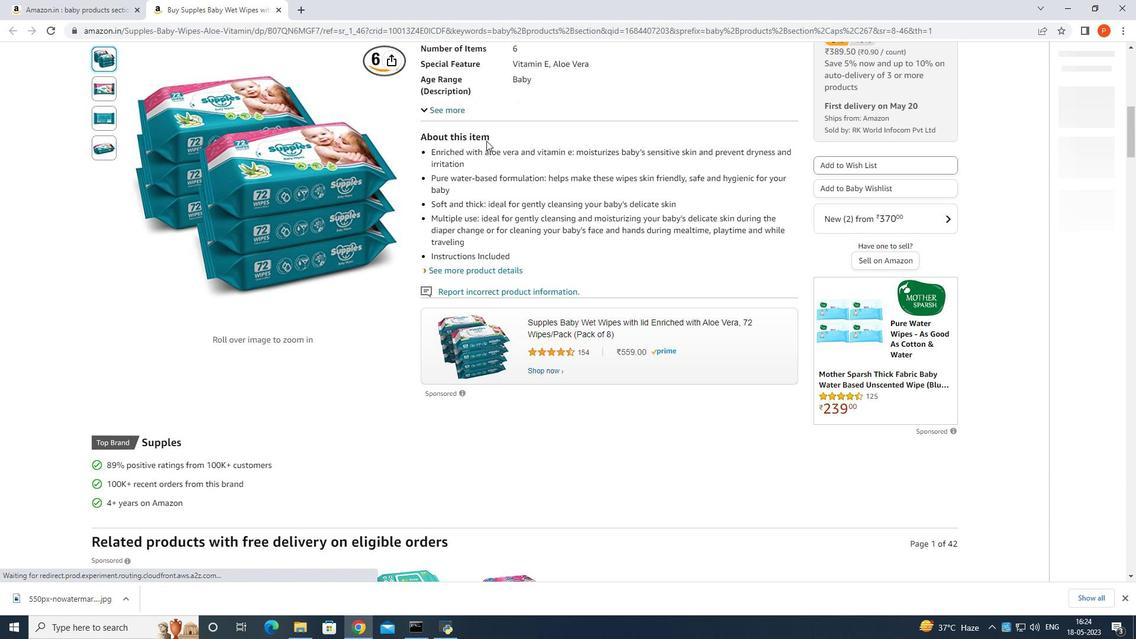 
Action: Mouse scrolled (486, 142) with delta (0, 0)
Screenshot: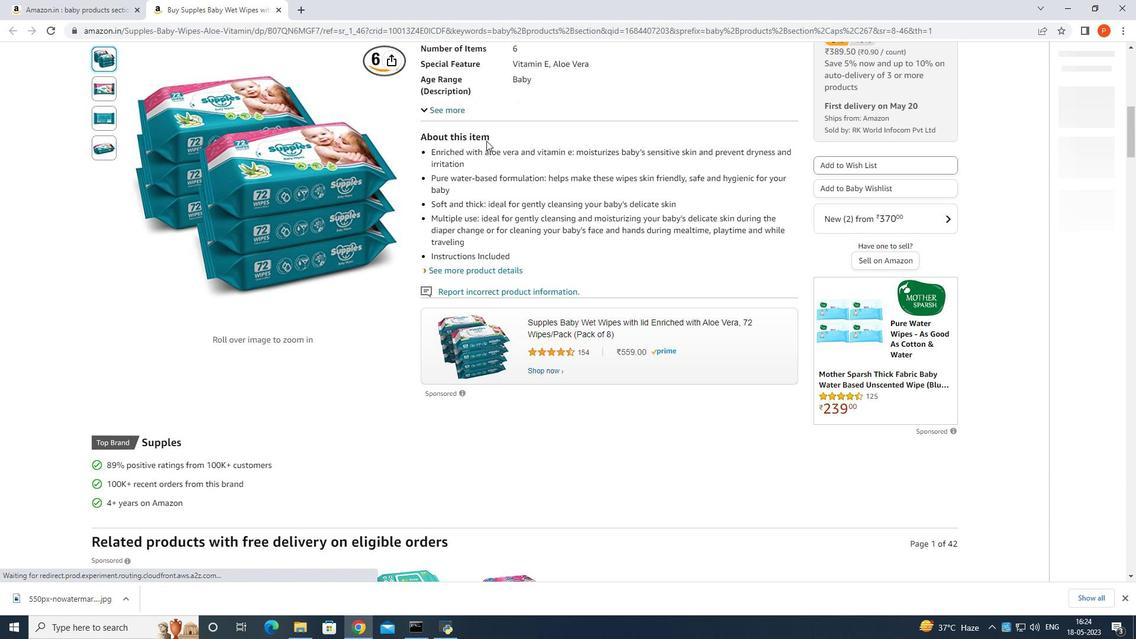 
Action: Mouse moved to (486, 141)
Screenshot: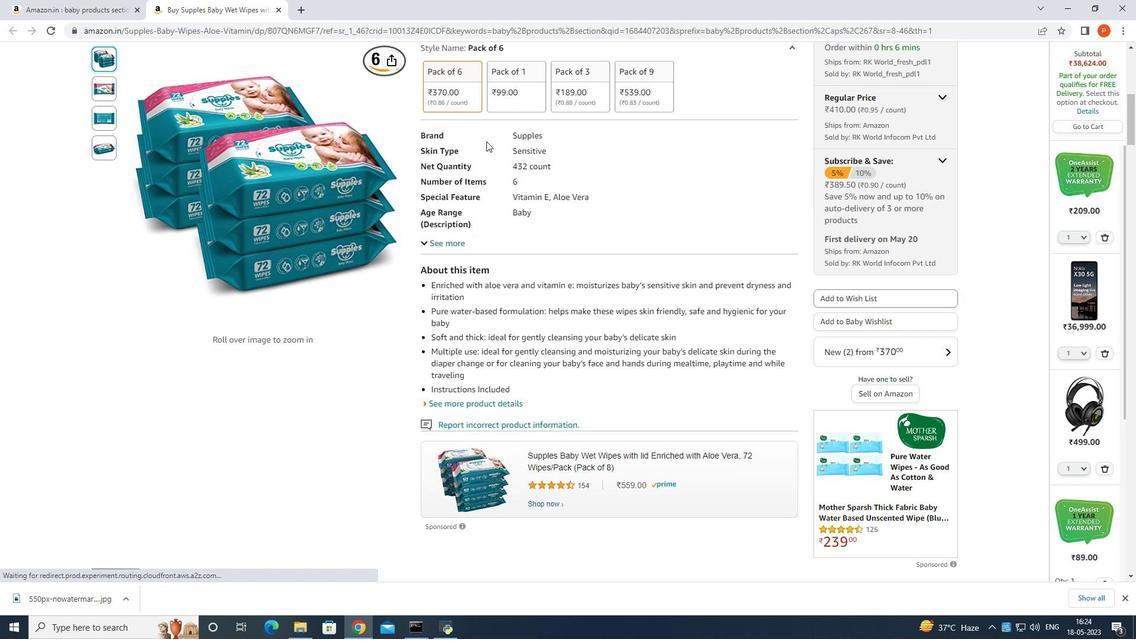 
Action: Mouse scrolled (486, 142) with delta (0, 0)
Screenshot: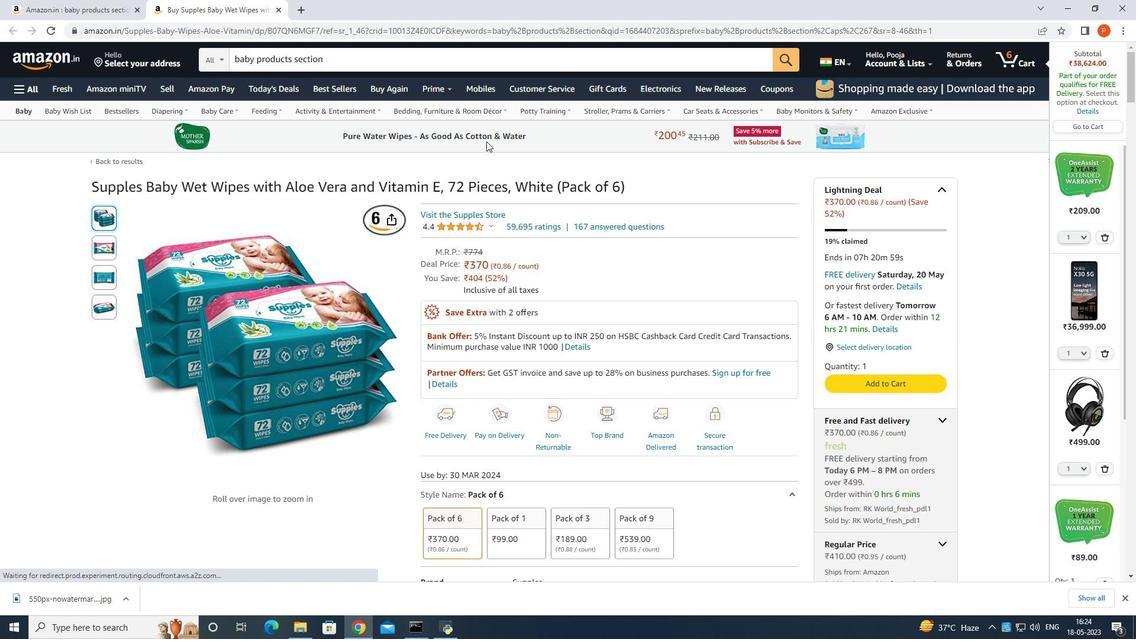 
Action: Mouse scrolled (486, 142) with delta (0, 0)
Screenshot: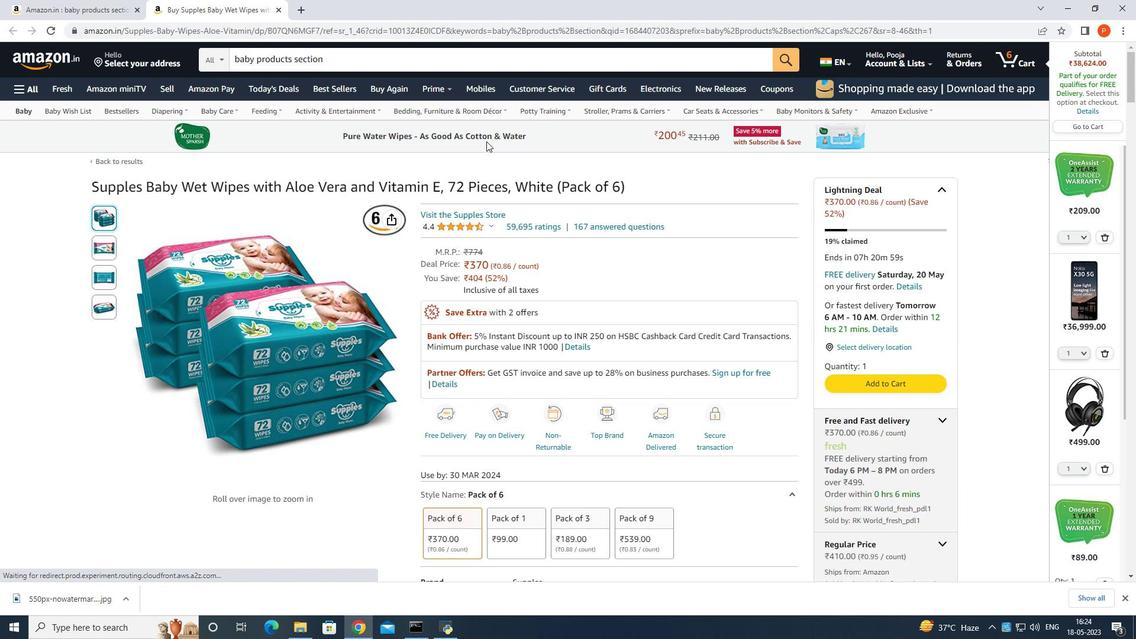 
Action: Mouse scrolled (486, 142) with delta (0, 0)
Screenshot: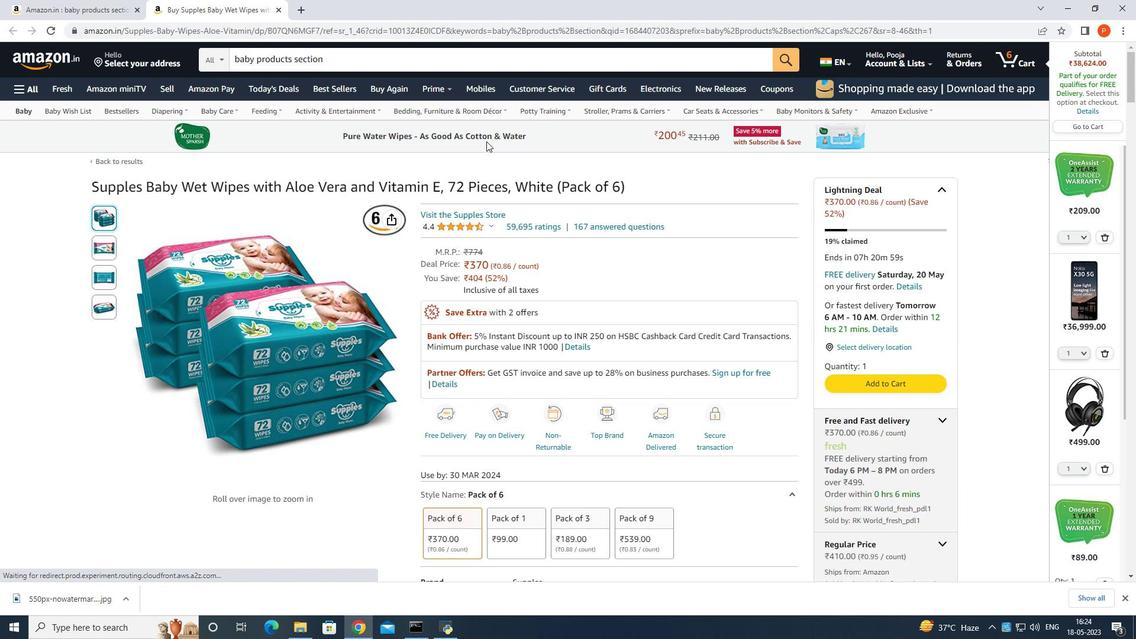 
Action: Mouse scrolled (486, 142) with delta (0, 0)
Screenshot: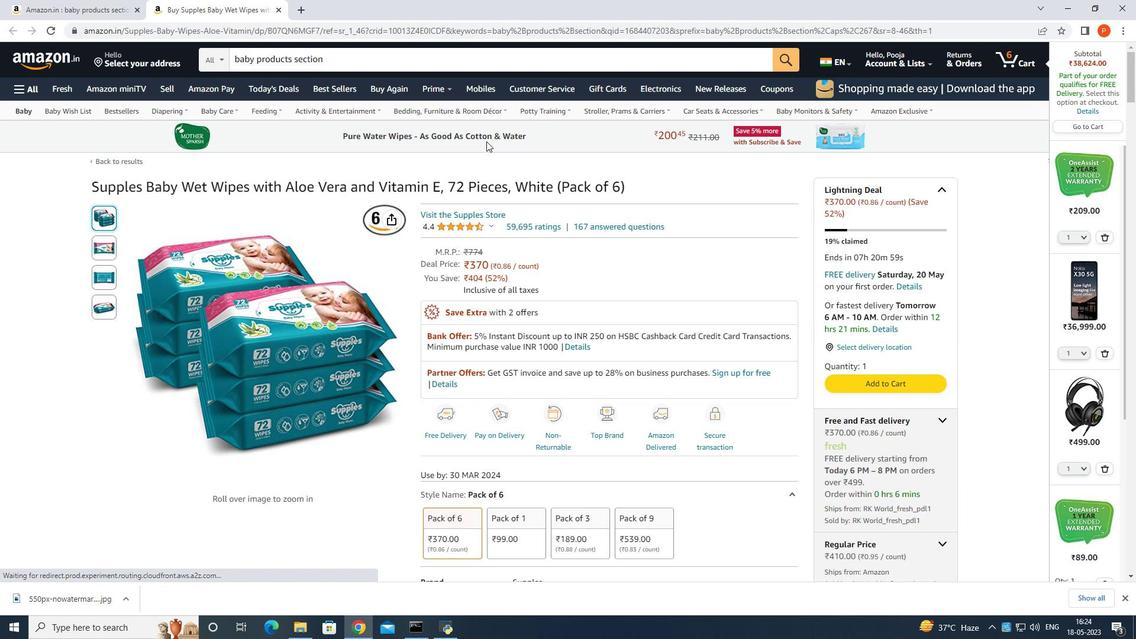 
Action: Mouse scrolled (486, 142) with delta (0, 0)
Screenshot: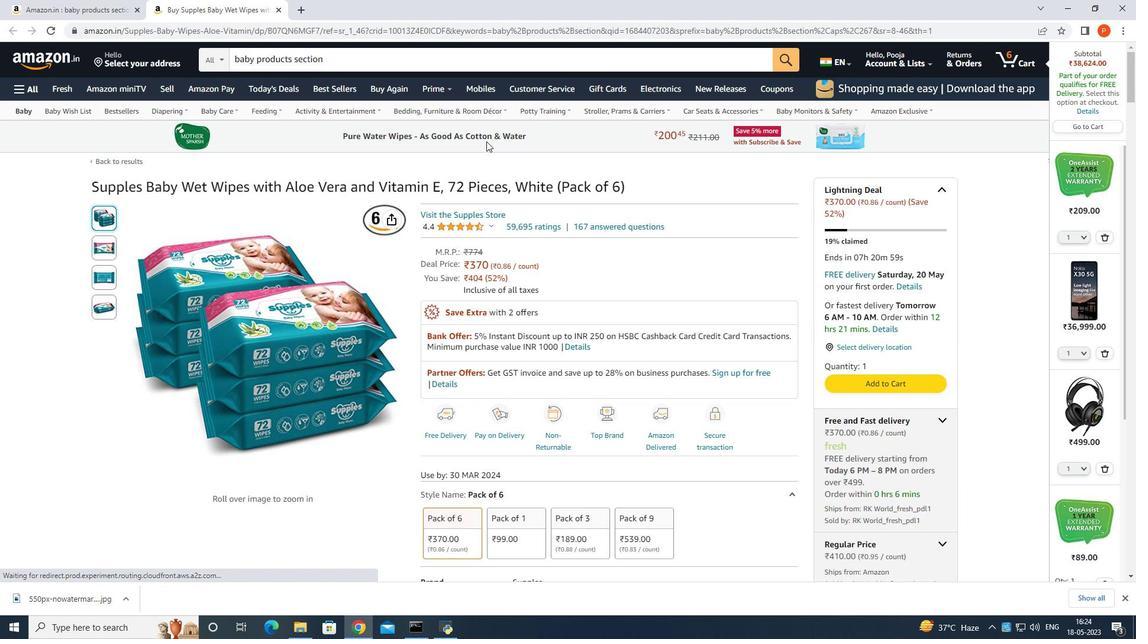 
Action: Mouse scrolled (486, 142) with delta (0, 0)
Screenshot: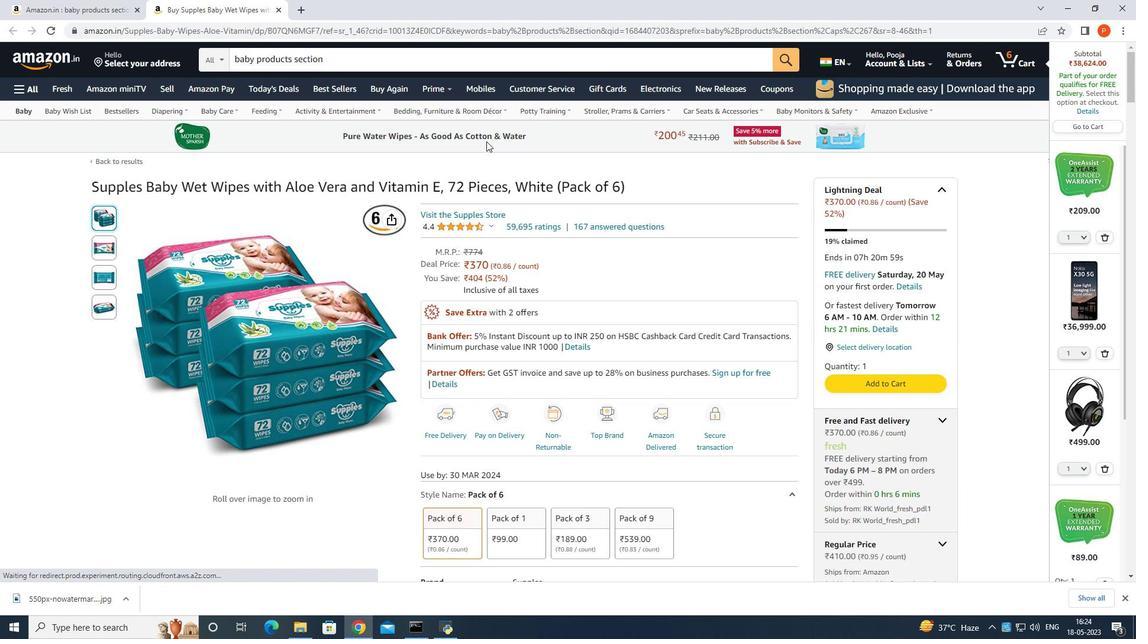 
Action: Mouse scrolled (486, 142) with delta (0, 0)
Screenshot: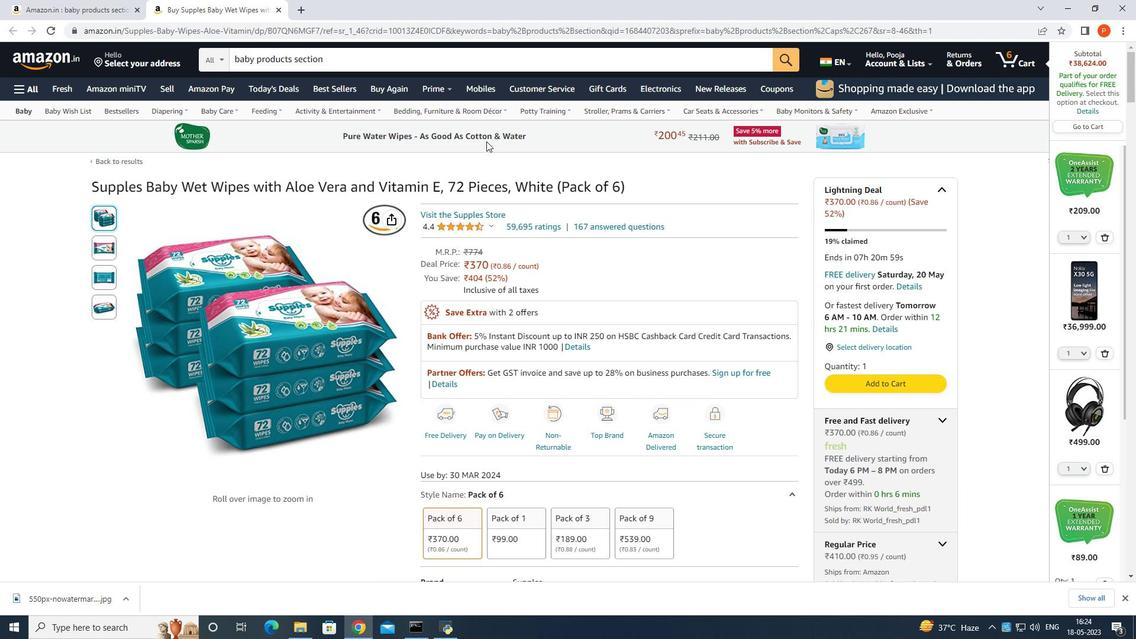 
Action: Mouse scrolled (486, 142) with delta (0, 0)
Screenshot: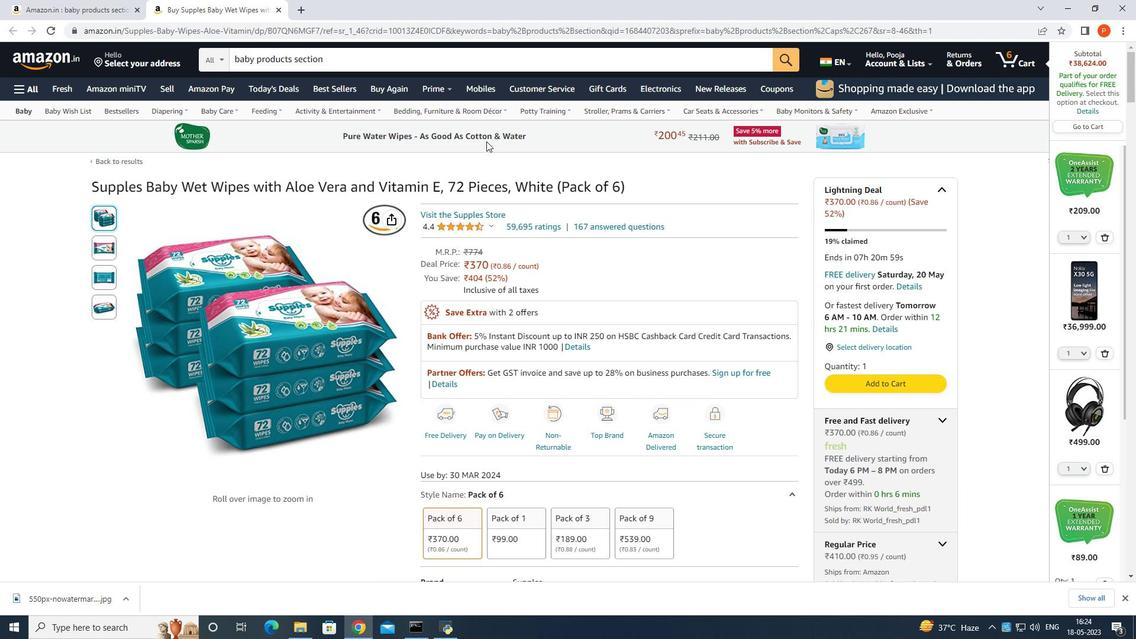 
Action: Mouse scrolled (486, 142) with delta (0, 0)
Screenshot: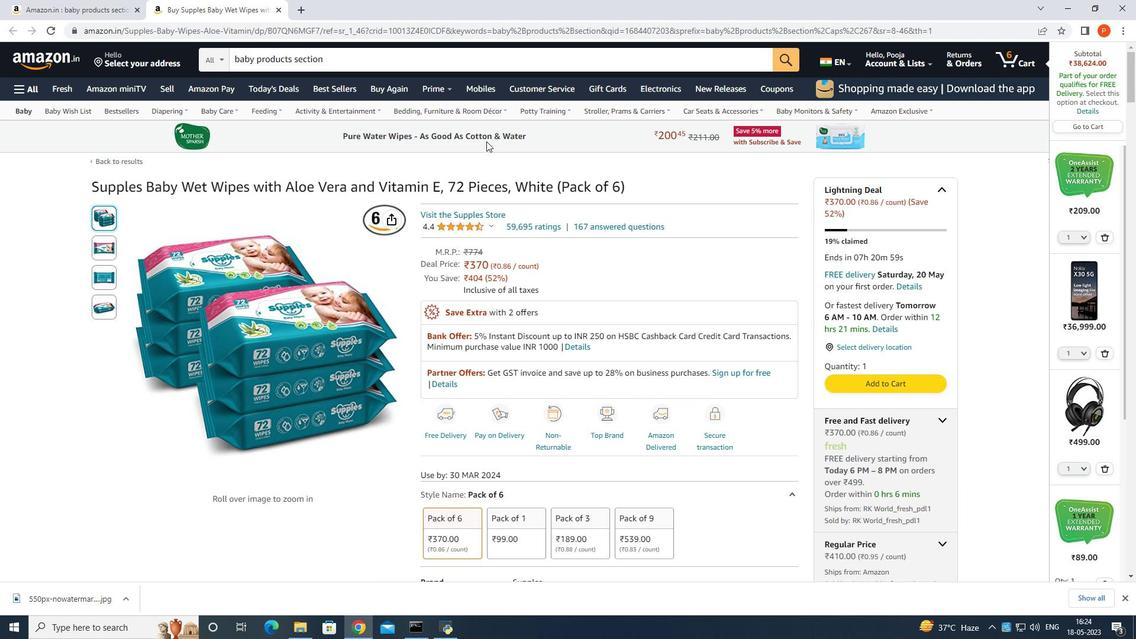 
Action: Mouse scrolled (486, 142) with delta (0, 0)
Screenshot: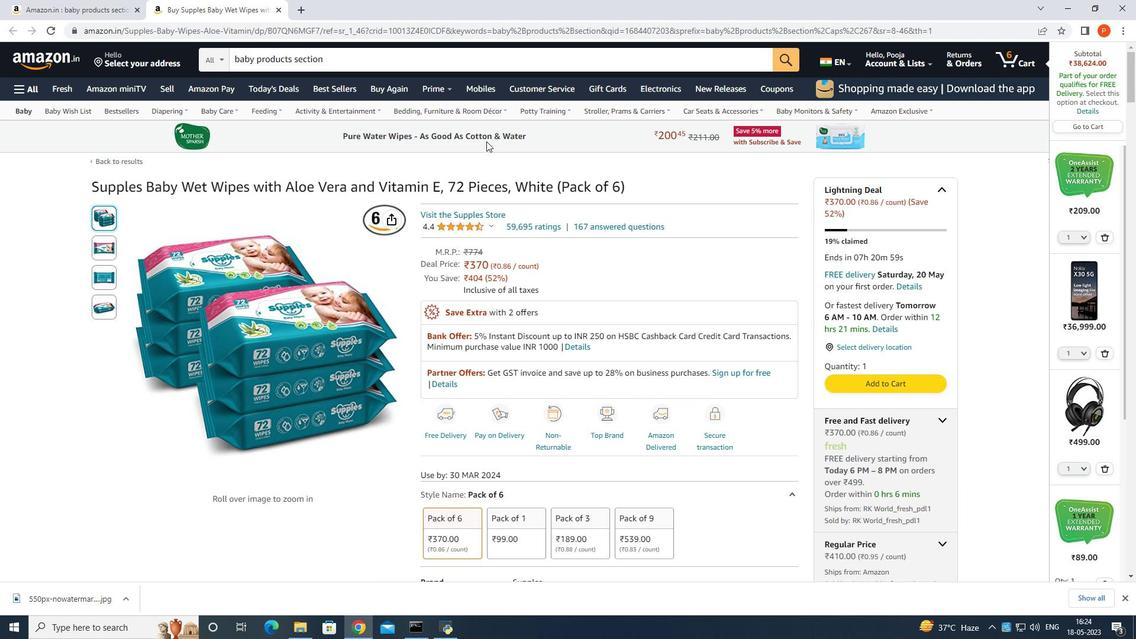 
Action: Mouse scrolled (486, 142) with delta (0, 0)
Screenshot: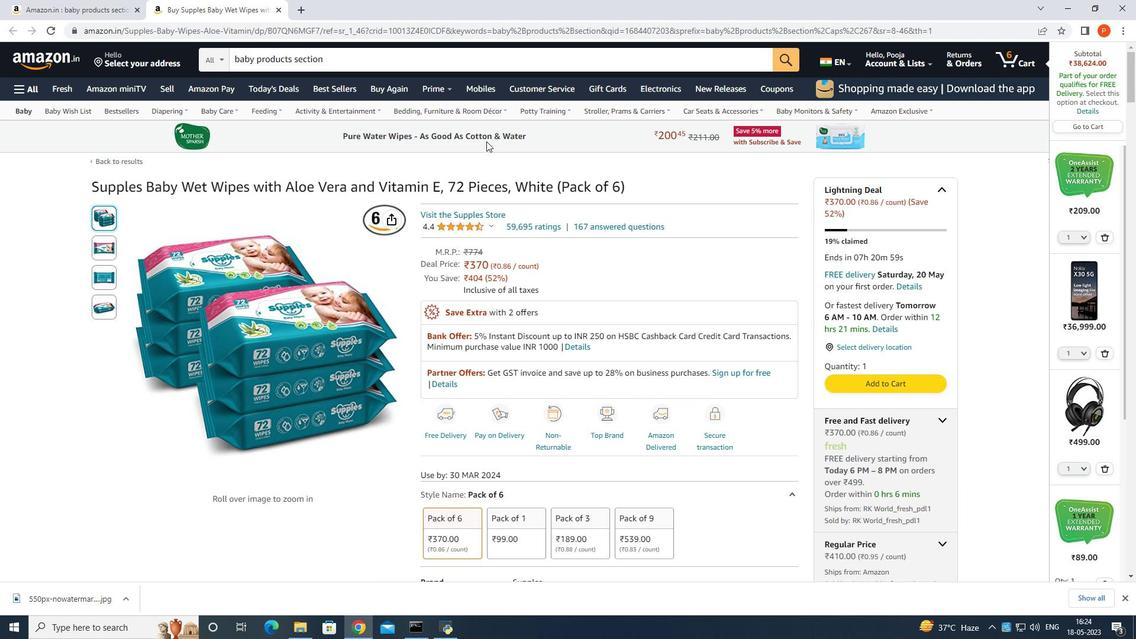 
Action: Mouse moved to (395, 57)
Screenshot: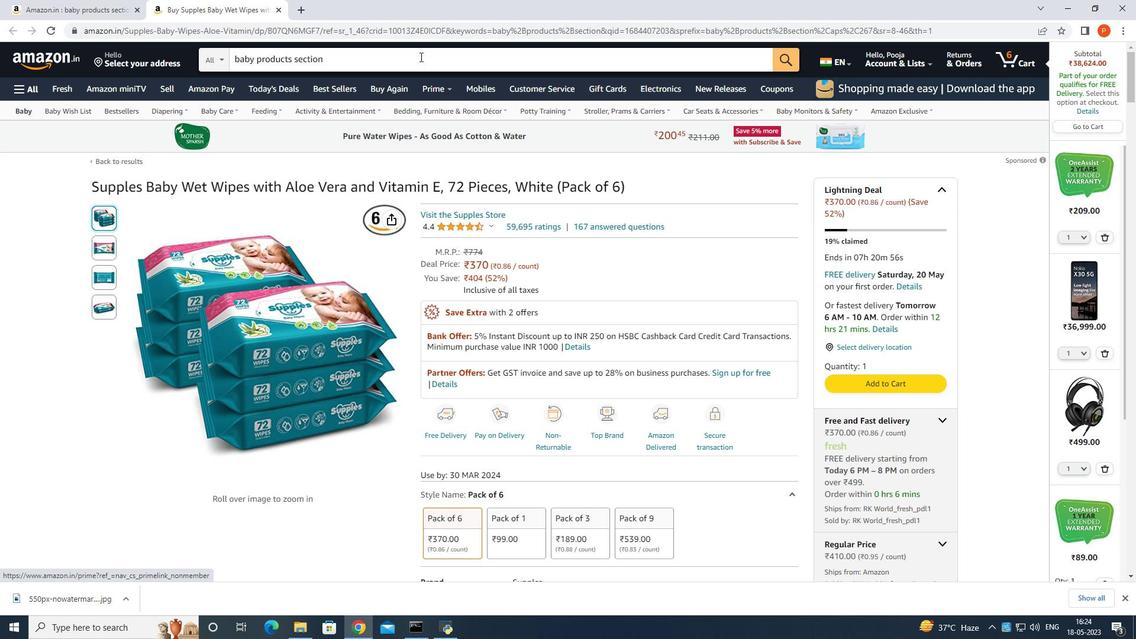 
Action: Mouse pressed left at (395, 57)
Screenshot: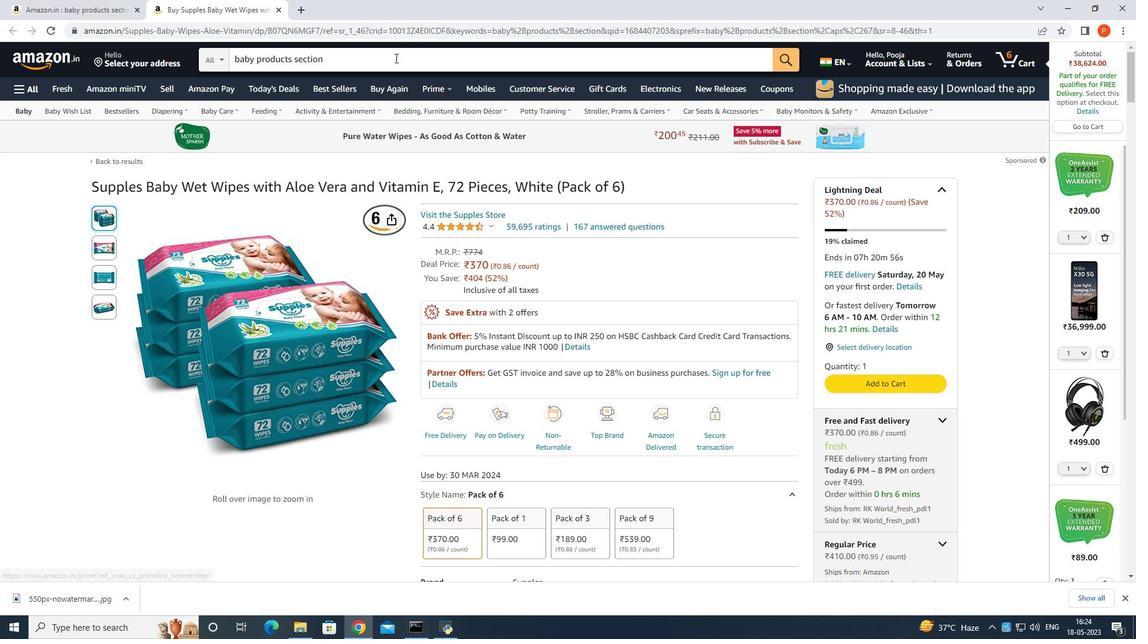 
Action: Key pressed <Key.backspace><Key.backspace><Key.backspace><Key.backspace><Key.backspace><Key.backspace><Key.backspace><Key.backspace><Key.backspace><Key.backspace><Key.backspace><Key.backspace><Key.backspace><Key.backspace><Key.backspace><Key.backspace><Key.backspace><Key.backspace><Key.backspace><Key.backspace><Key.backspace><Key.backspace><Key.backspace><Key.backspace><Key.backspace><Key.backspace><Key.backspace><Key.backspace><Key.backspace><Key.backspace><Key.backspace><Key.backspace><Key.backspace><Key.backspace><Key.backspace><Key.backspace><Key.backspace><Key.backspace><Key.backspace><Key.backspace><Key.backspace><Key.backspace><Key.backspace>nurseru<Key.backspace>y<Key.space>furniture<Key.enter>
Screenshot: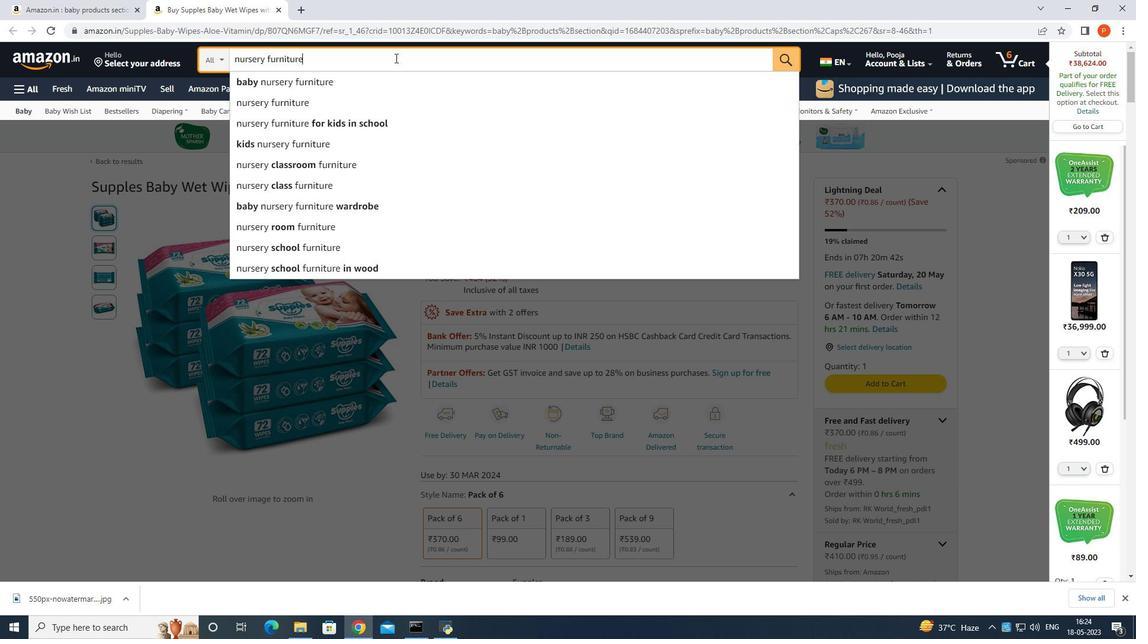 
Action: Mouse moved to (616, 498)
Screenshot: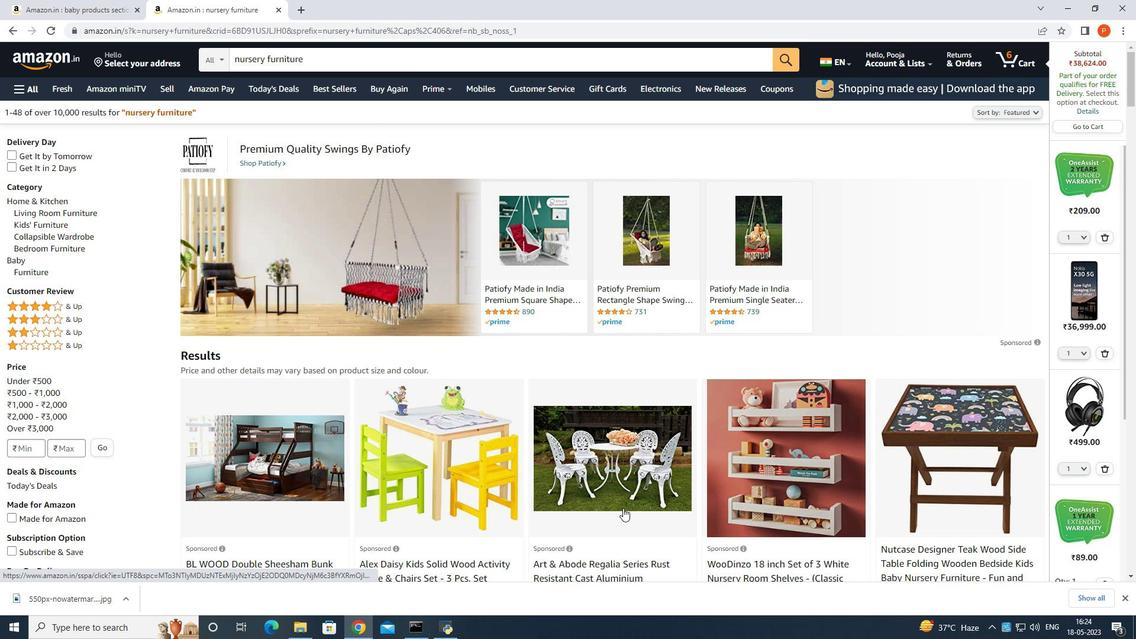 
Action: Mouse scrolled (616, 497) with delta (0, 0)
Screenshot: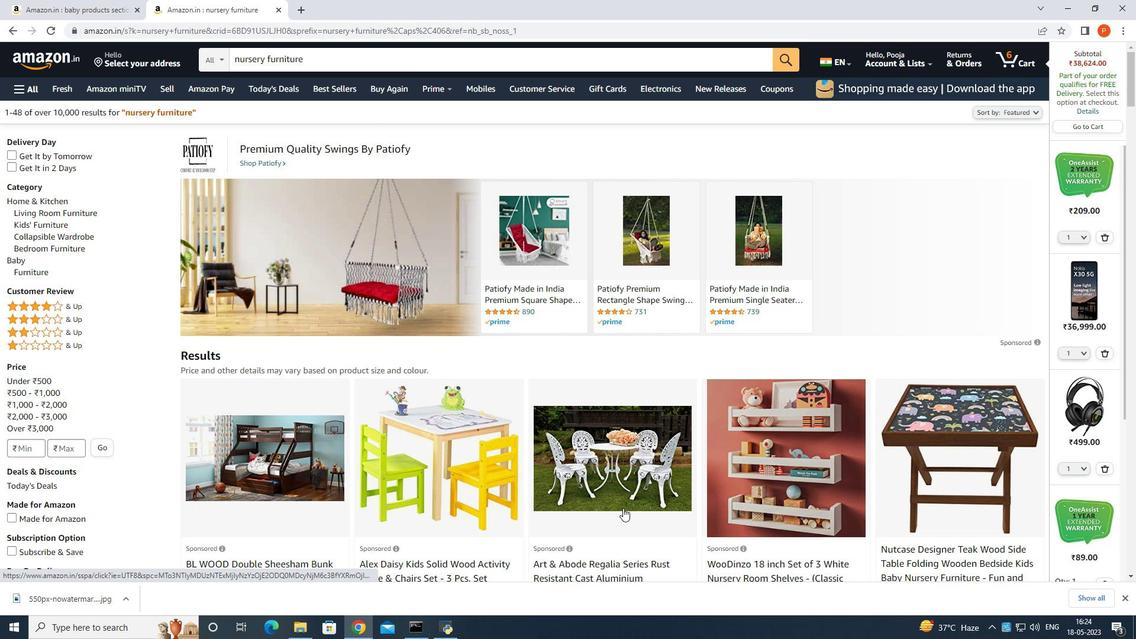 
Action: Mouse scrolled (616, 497) with delta (0, 0)
Screenshot: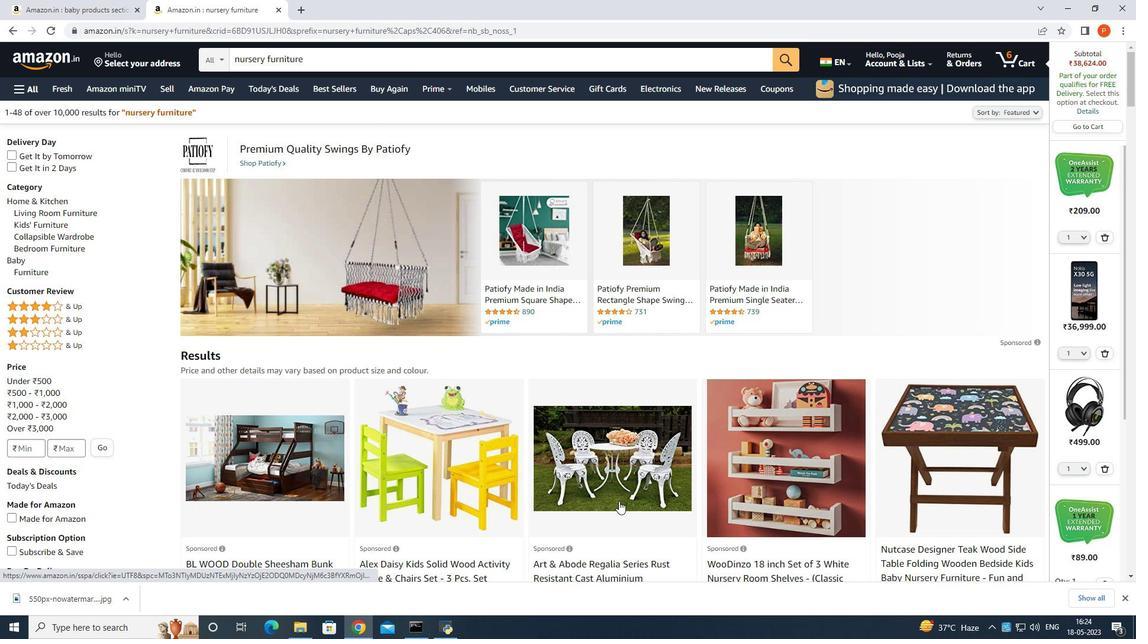 
Action: Mouse moved to (755, 394)
Screenshot: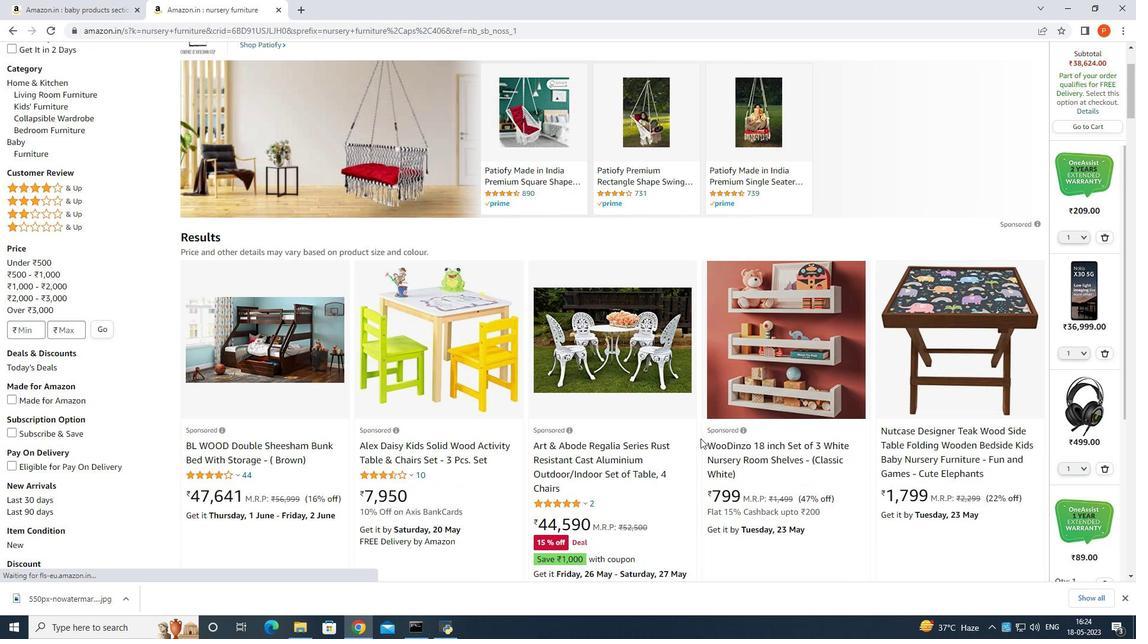 
Action: Mouse pressed left at (755, 394)
Screenshot: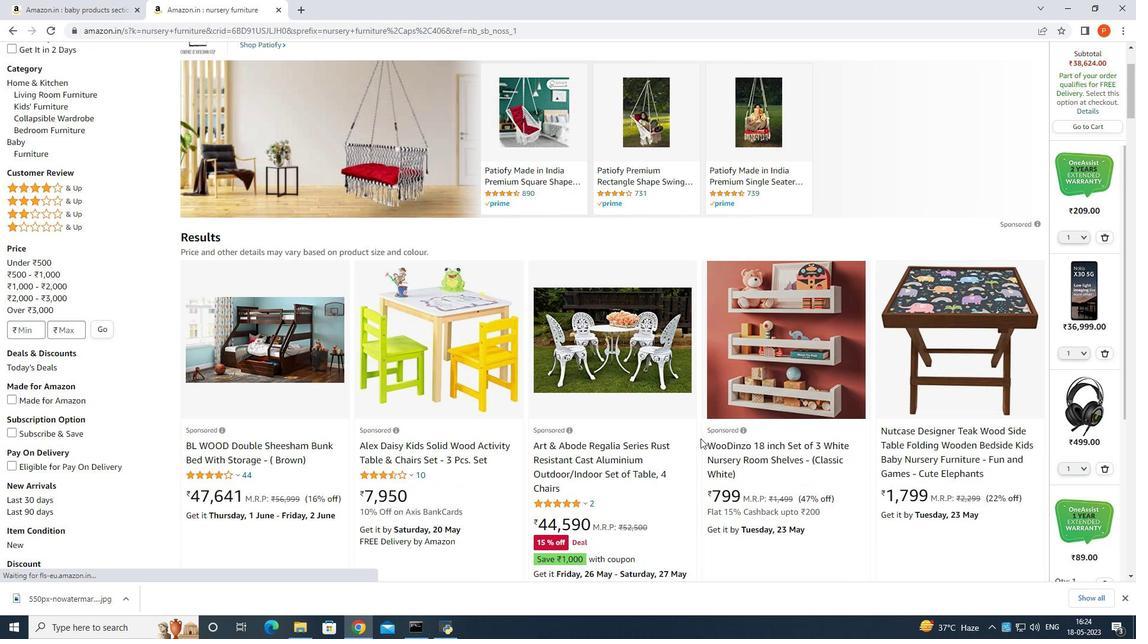 
Action: Mouse moved to (539, 507)
Screenshot: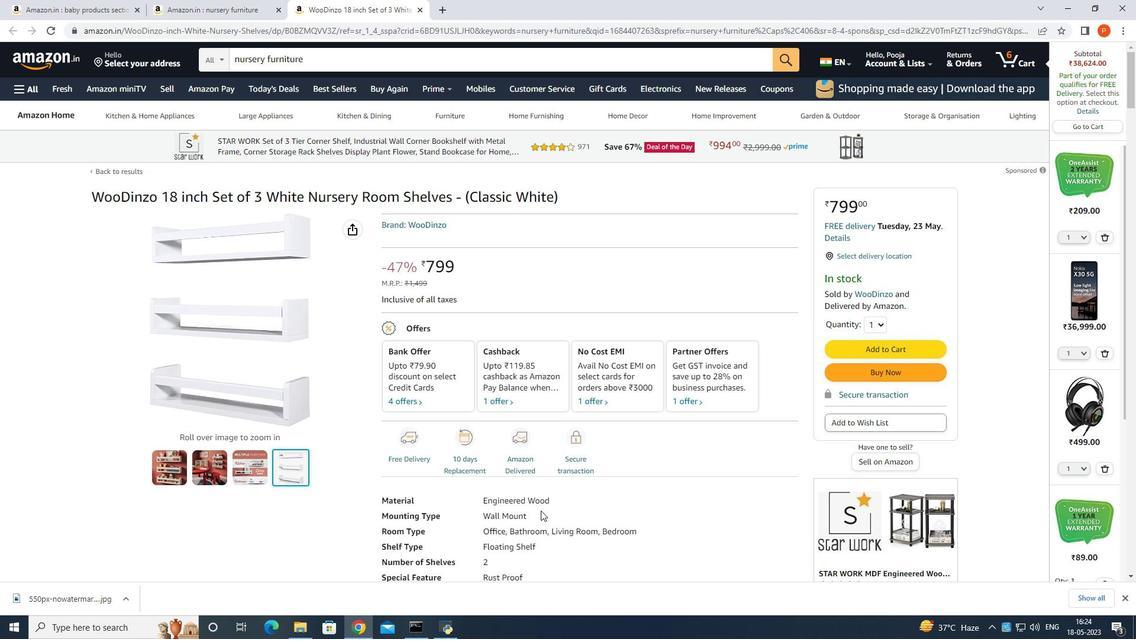 
Action: Mouse scrolled (539, 507) with delta (0, 0)
Screenshot: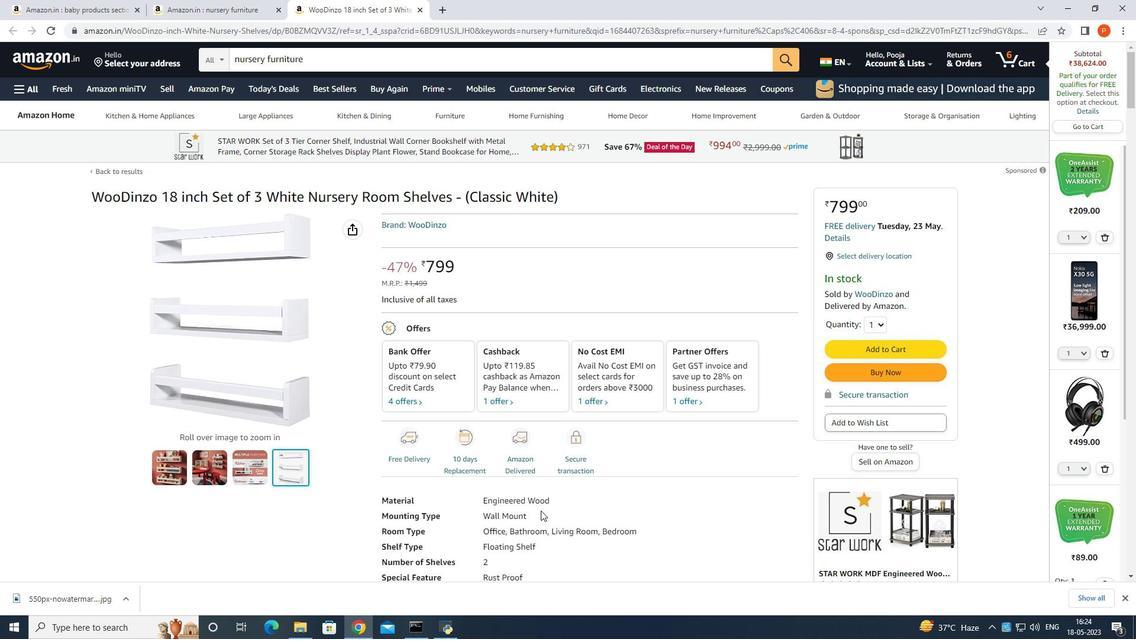 
Action: Mouse scrolled (539, 507) with delta (0, 0)
Screenshot: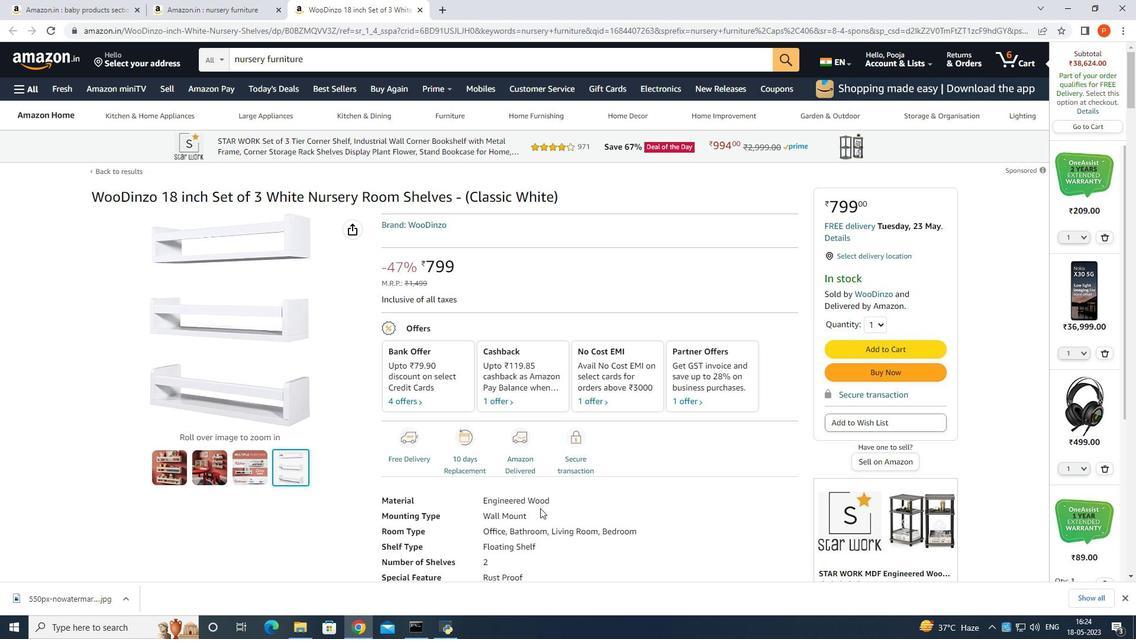 
Action: Mouse scrolled (539, 507) with delta (0, 0)
Screenshot: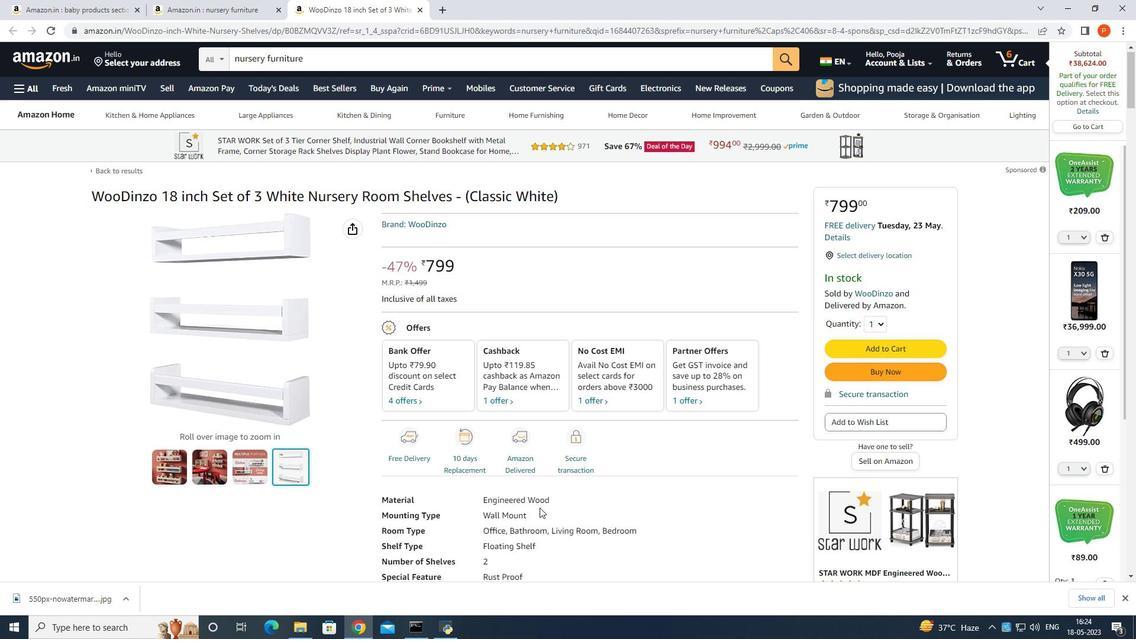 
Action: Mouse scrolled (539, 508) with delta (0, 0)
Screenshot: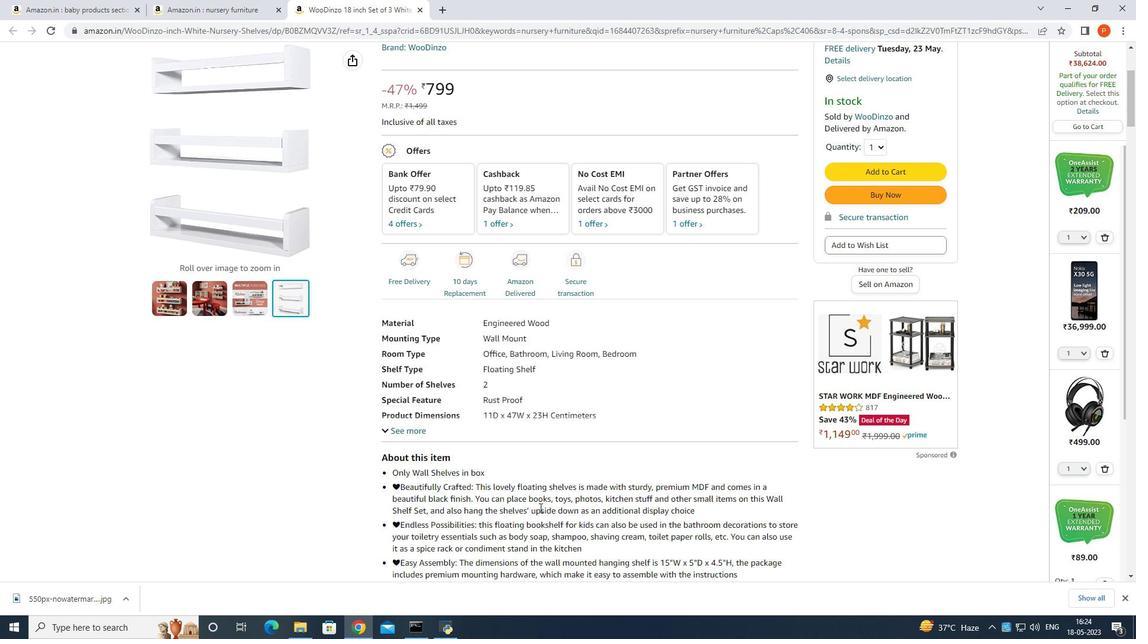 
Action: Mouse scrolled (539, 508) with delta (0, 0)
Screenshot: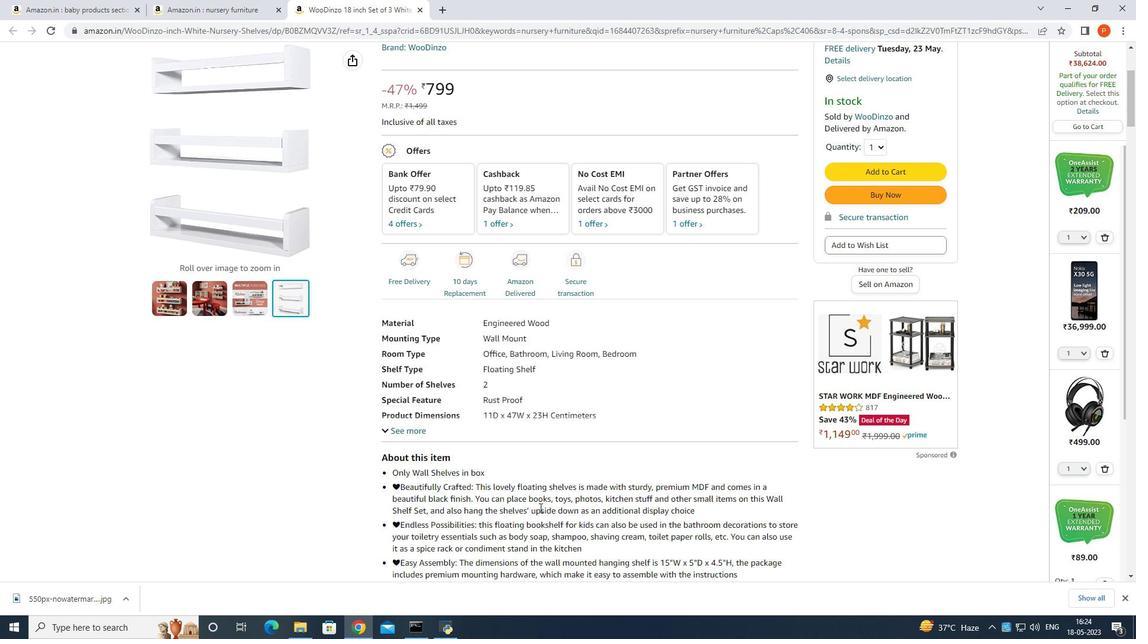 
Action: Mouse scrolled (539, 508) with delta (0, 0)
Screenshot: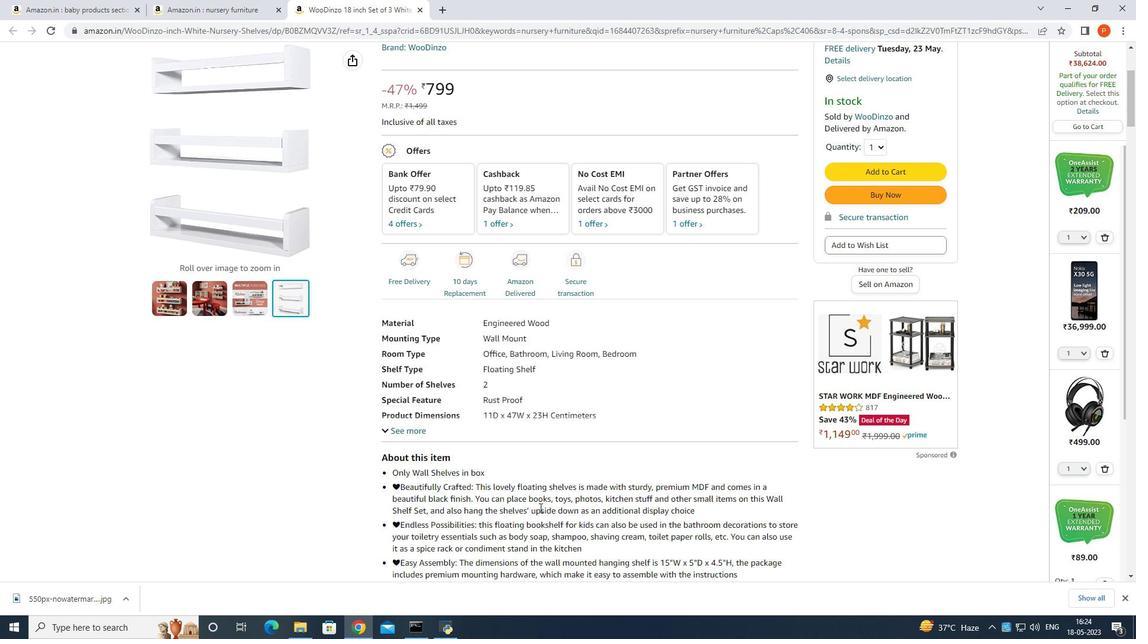 
Action: Mouse scrolled (539, 508) with delta (0, 0)
Screenshot: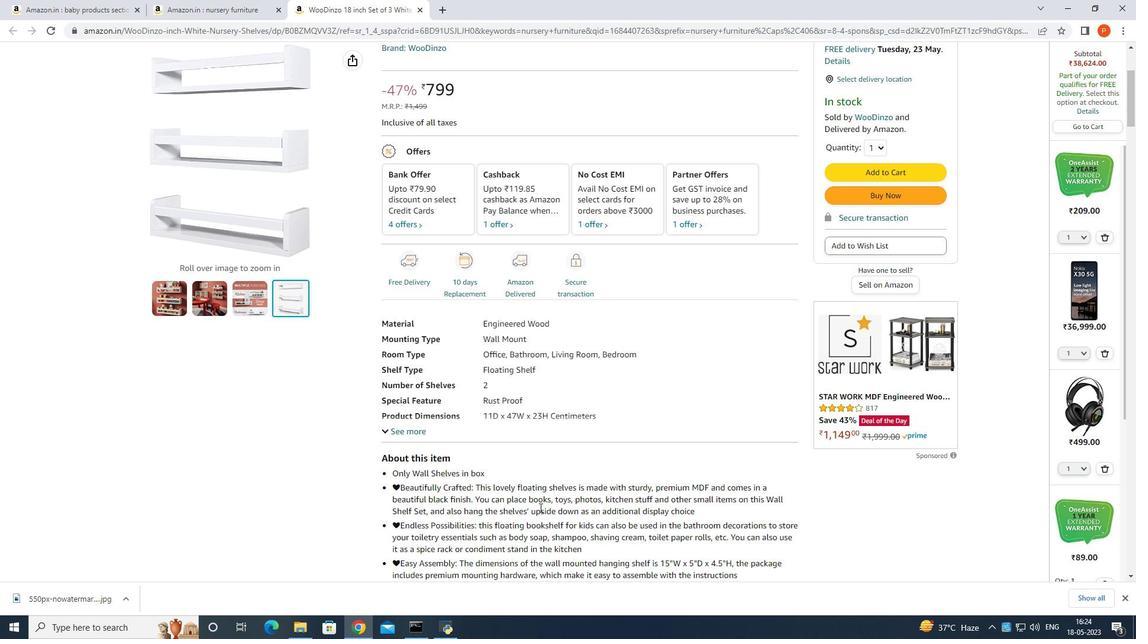 
Action: Mouse scrolled (539, 508) with delta (0, 0)
Screenshot: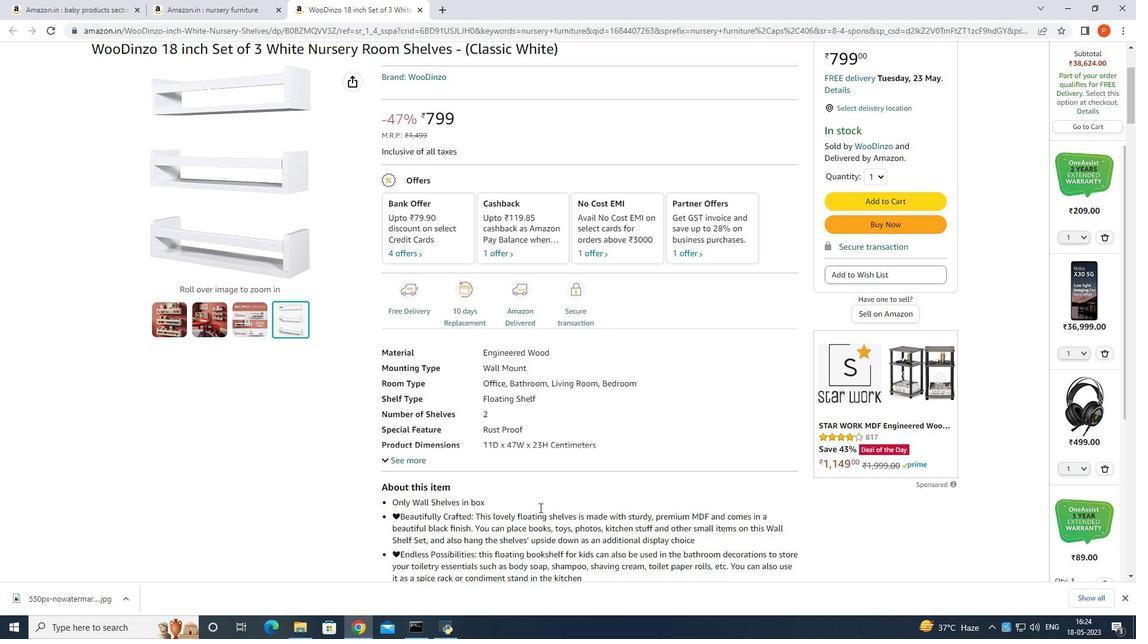 
Action: Mouse scrolled (539, 508) with delta (0, 0)
Screenshot: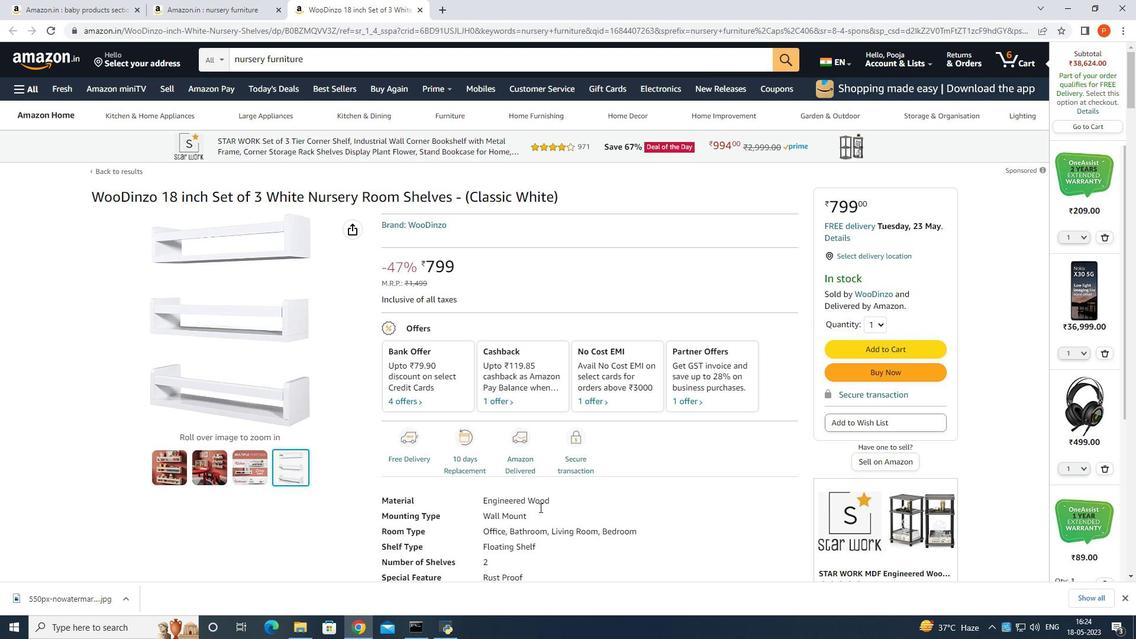 
Action: Mouse moved to (865, 348)
Screenshot: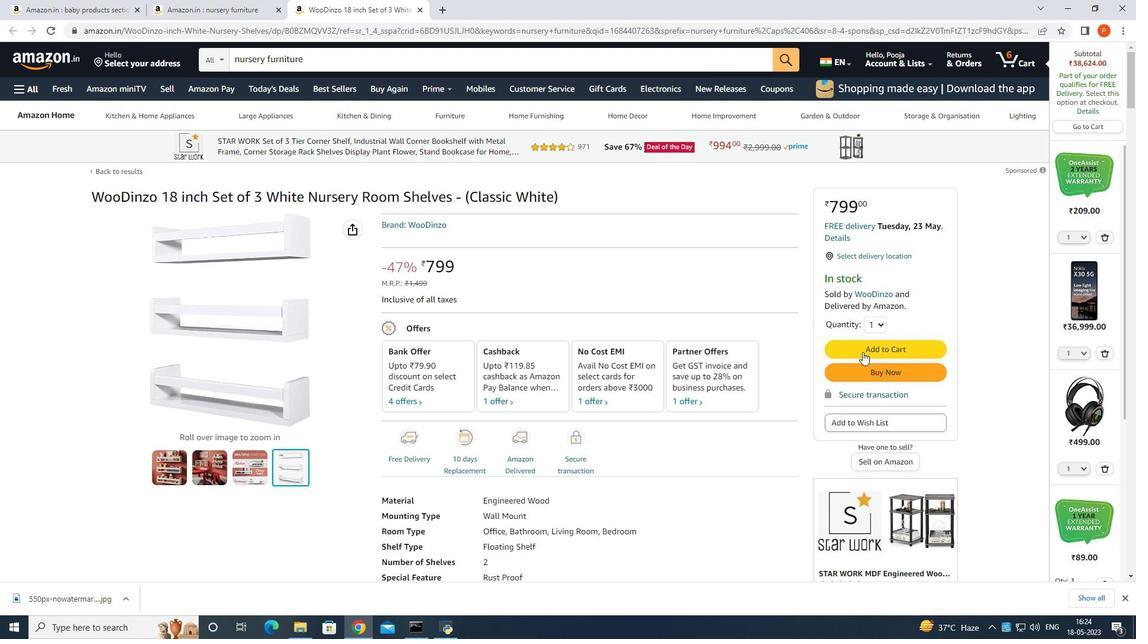 
Action: Mouse pressed left at (865, 348)
Screenshot: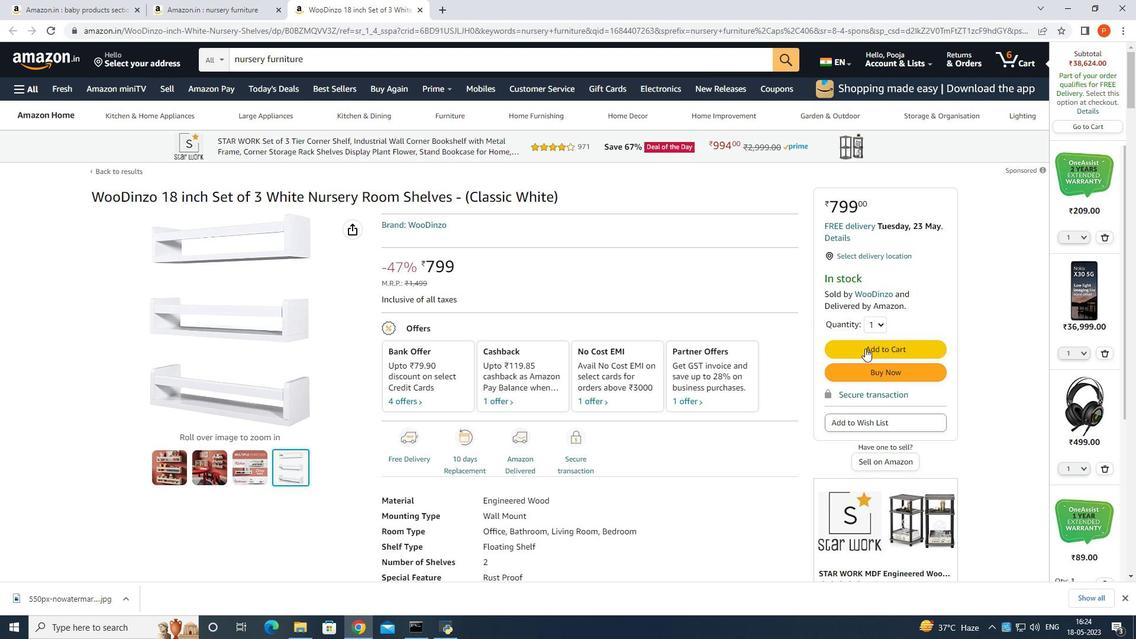 
Action: Mouse moved to (466, 341)
Screenshot: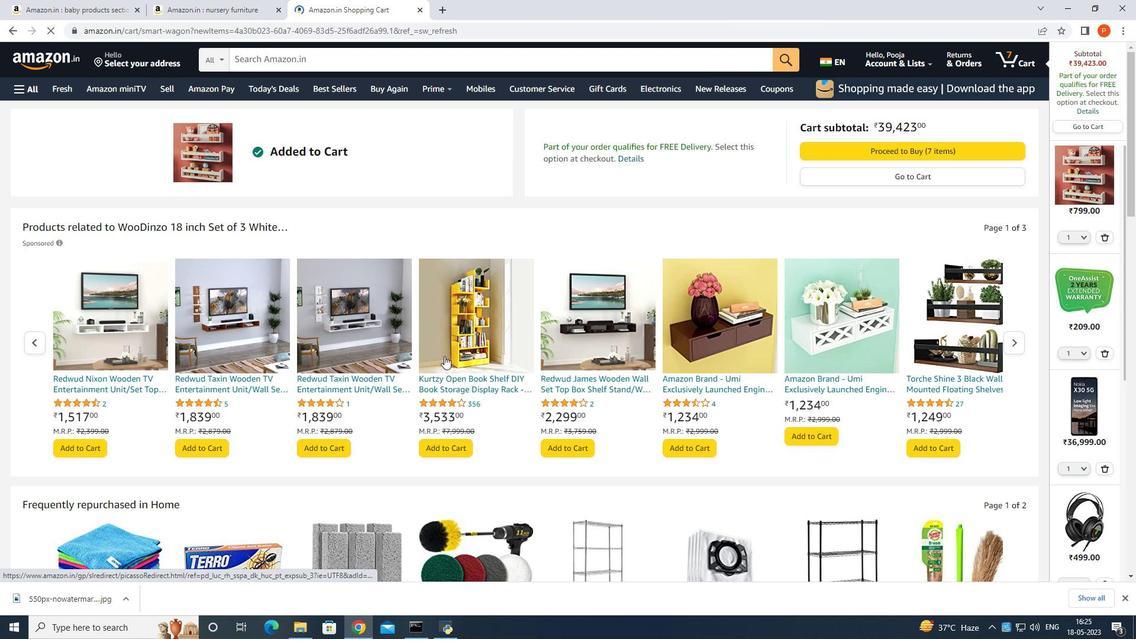 
Action: Mouse pressed left at (466, 341)
Screenshot: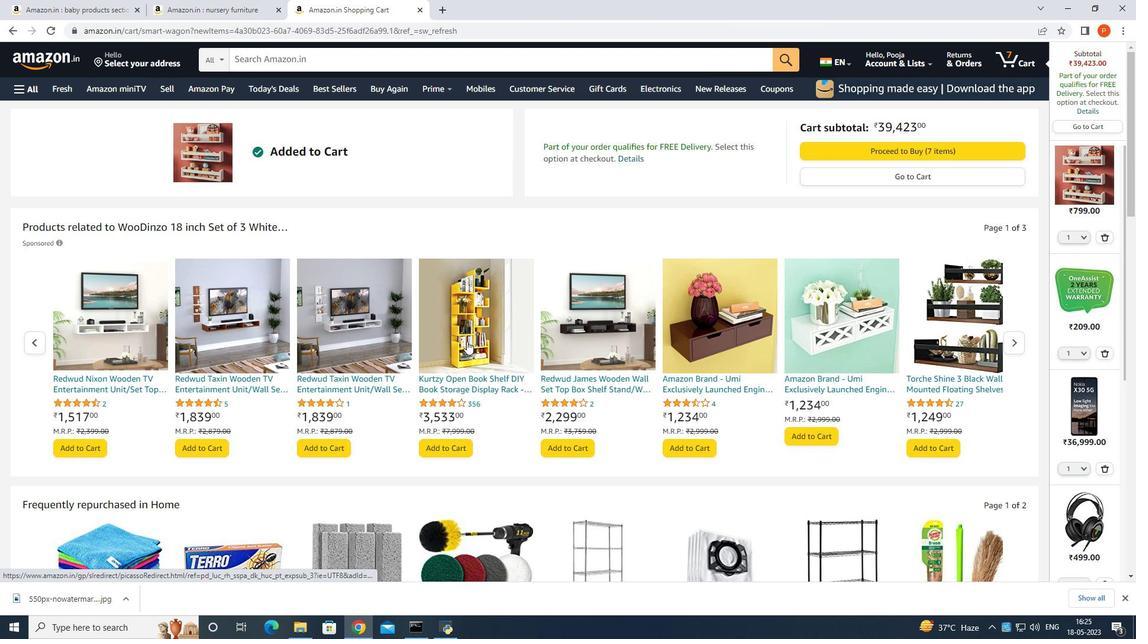 
Action: Mouse moved to (11, 30)
Screenshot: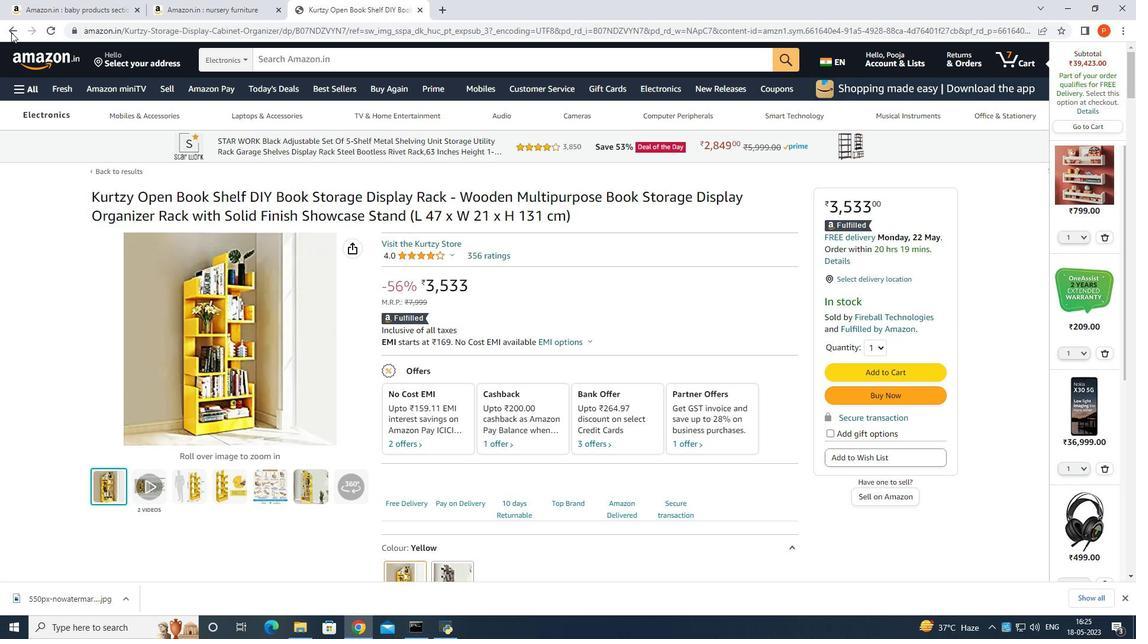 
Action: Mouse pressed left at (11, 30)
Screenshot: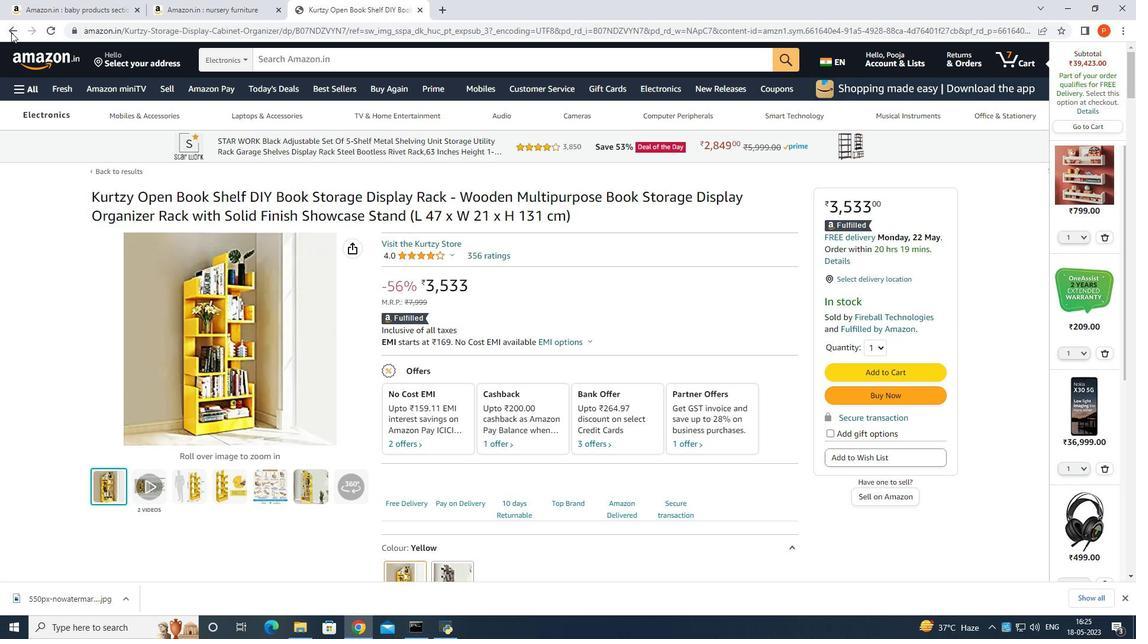 
Action: Mouse moved to (384, 385)
Screenshot: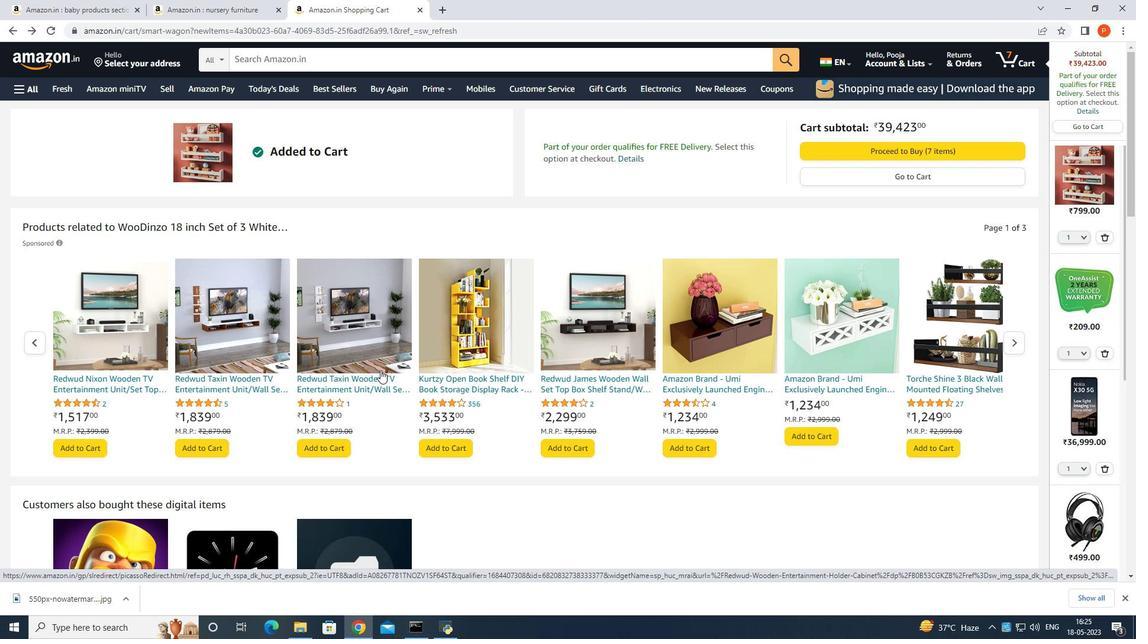 
Action: Mouse scrolled (384, 385) with delta (0, 0)
Screenshot: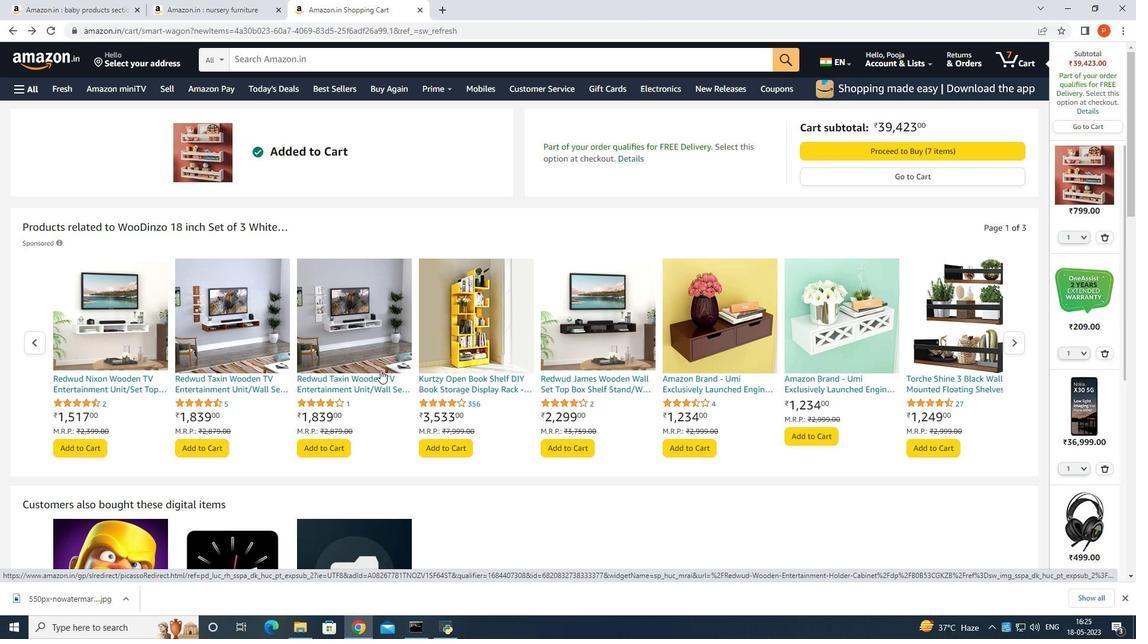
Action: Mouse moved to (407, 374)
Screenshot: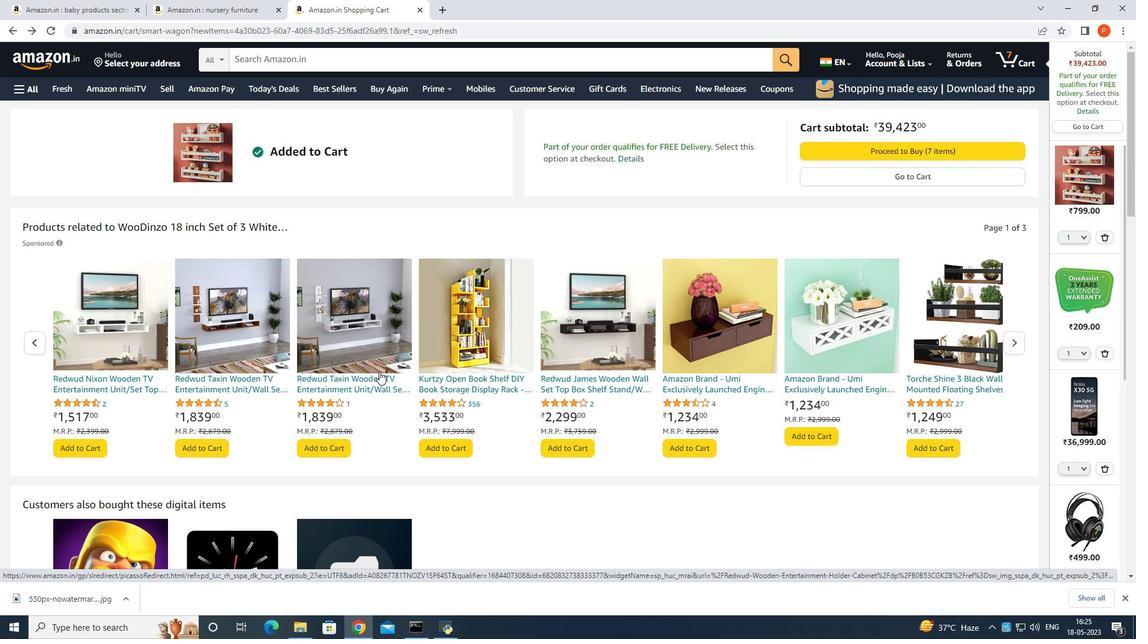 
Action: Mouse scrolled (407, 373) with delta (0, 0)
Screenshot: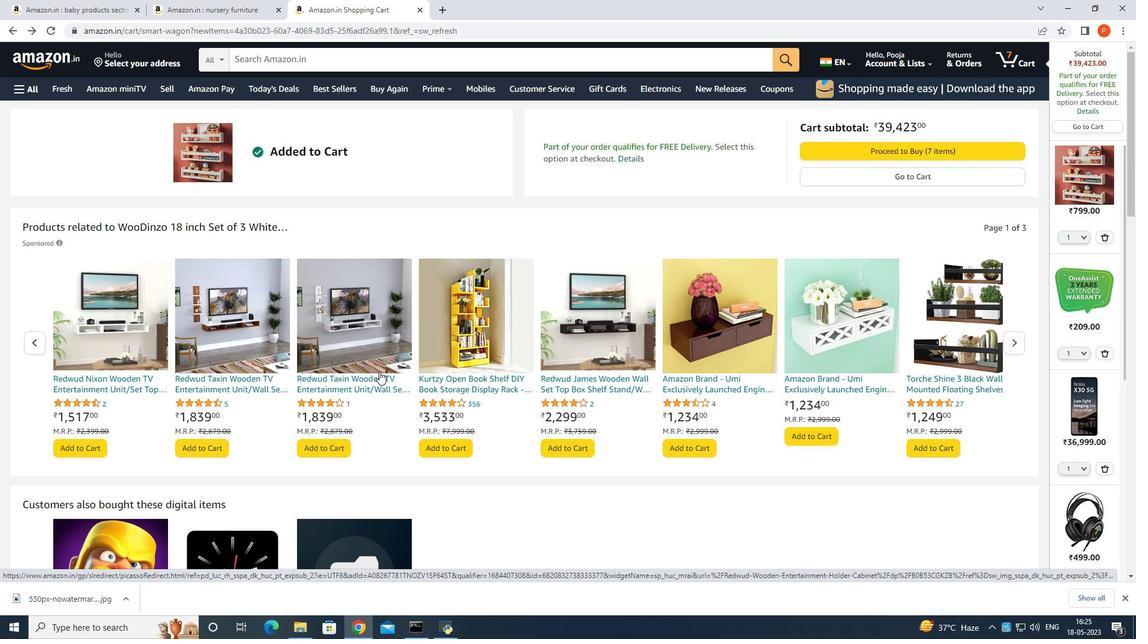 
Action: Mouse moved to (481, 316)
Screenshot: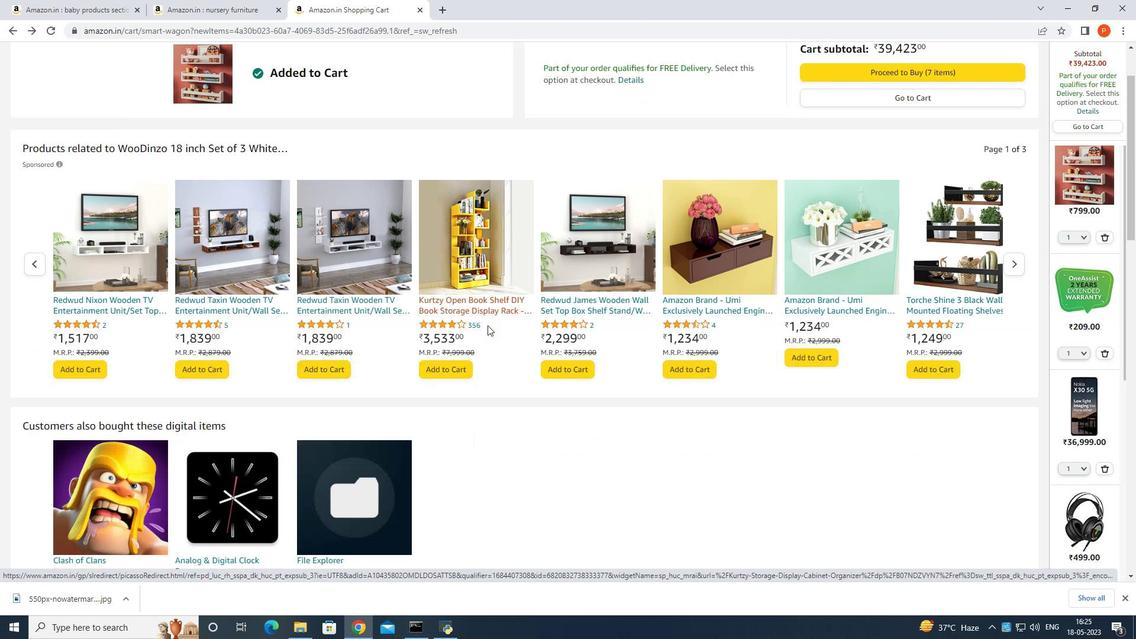 
Action: Mouse scrolled (481, 315) with delta (0, 0)
Screenshot: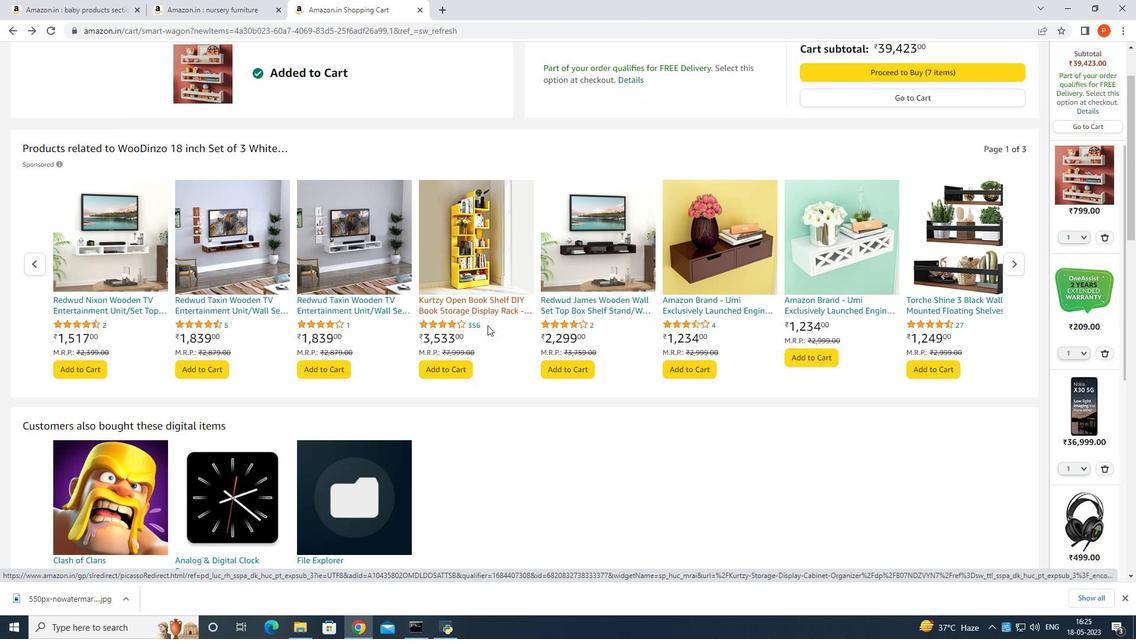 
Action: Mouse moved to (480, 317)
Screenshot: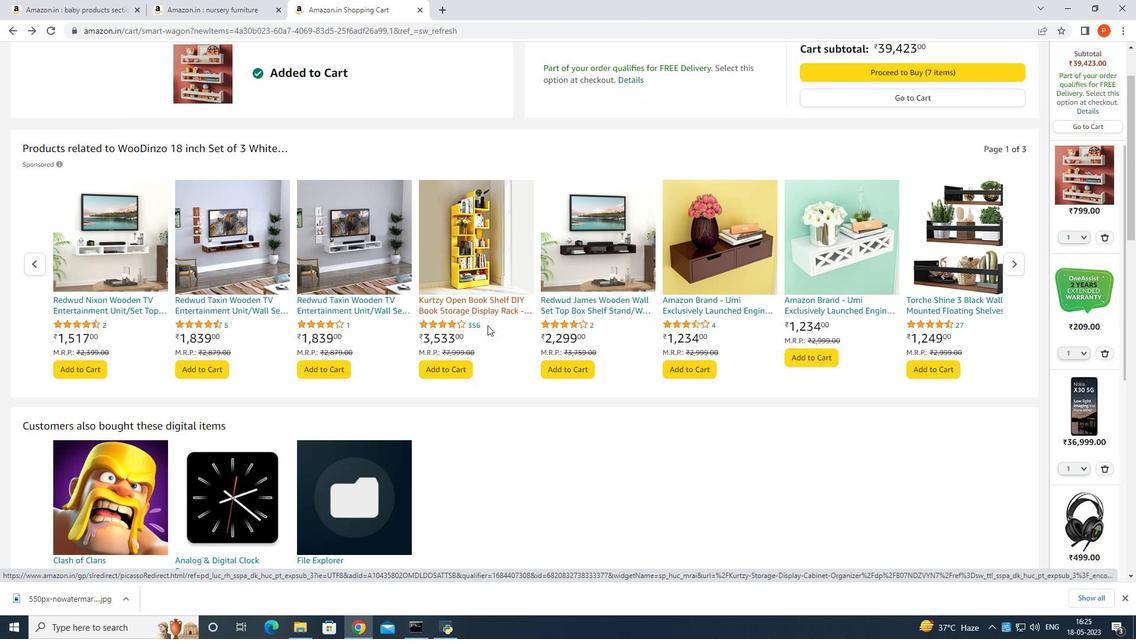 
Action: Mouse scrolled (480, 316) with delta (0, 0)
Screenshot: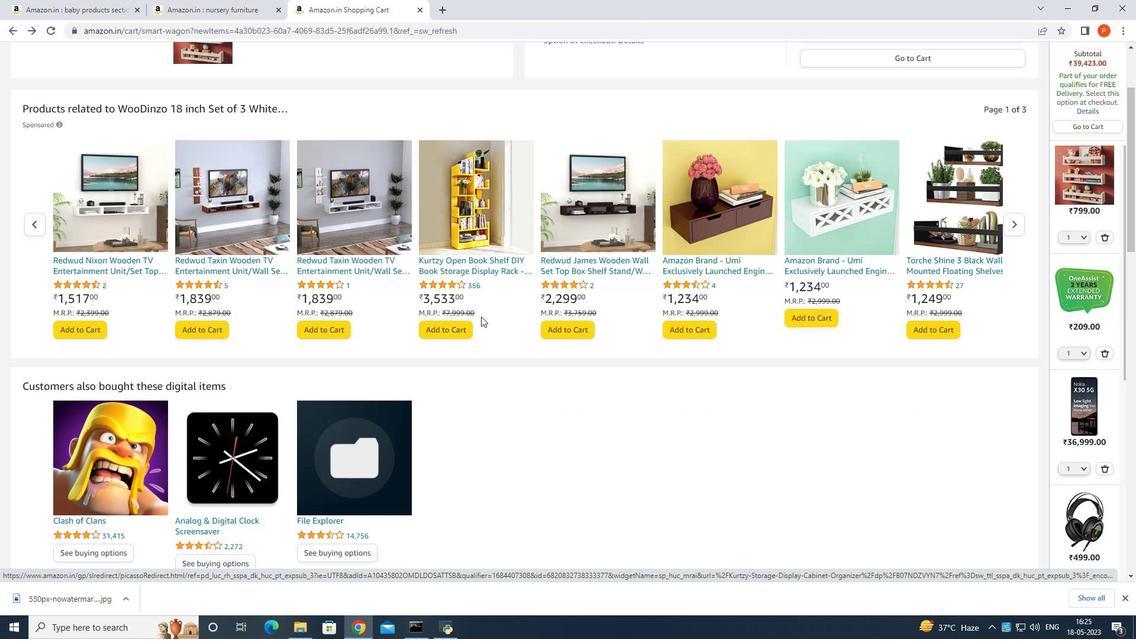 
Action: Mouse moved to (482, 319)
Screenshot: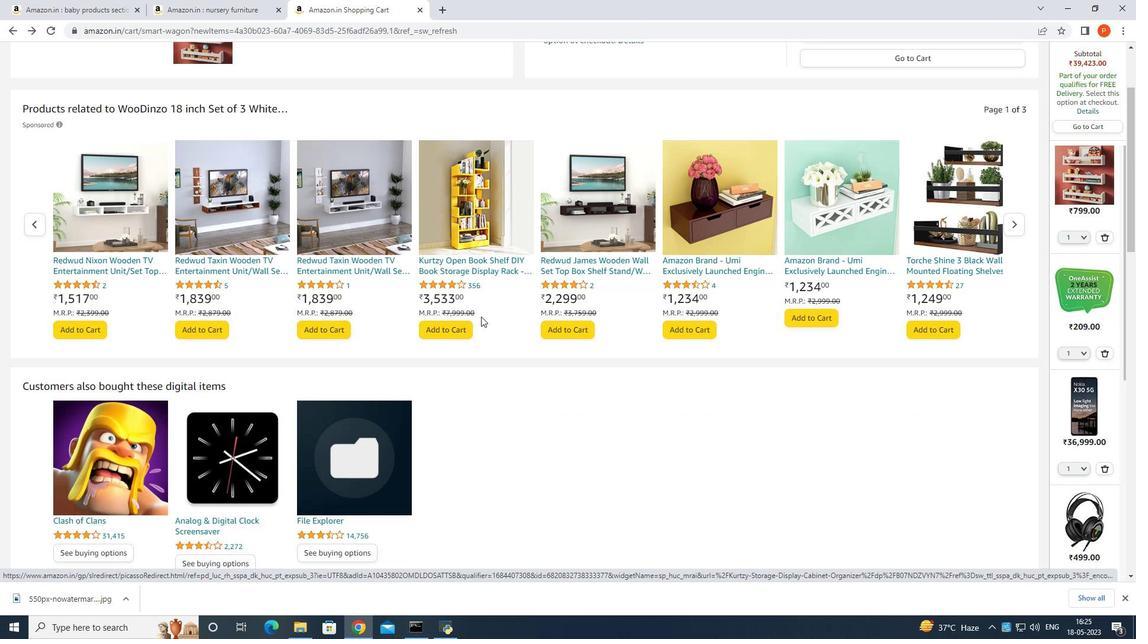 
Action: Mouse scrolled (482, 318) with delta (0, 0)
Screenshot: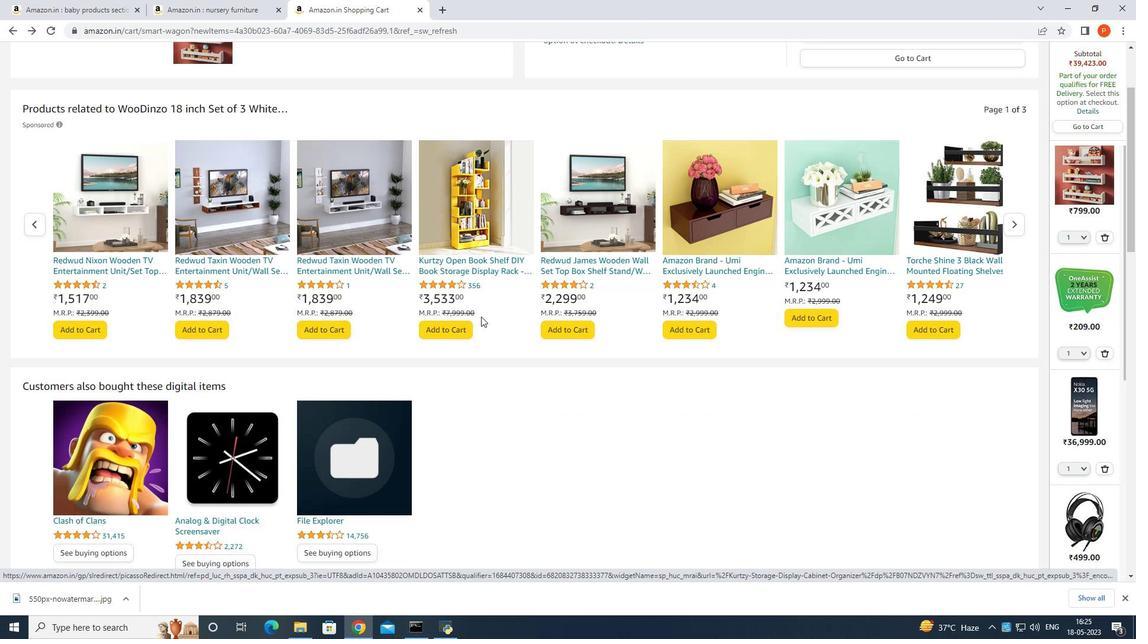 
Action: Mouse moved to (479, 308)
Screenshot: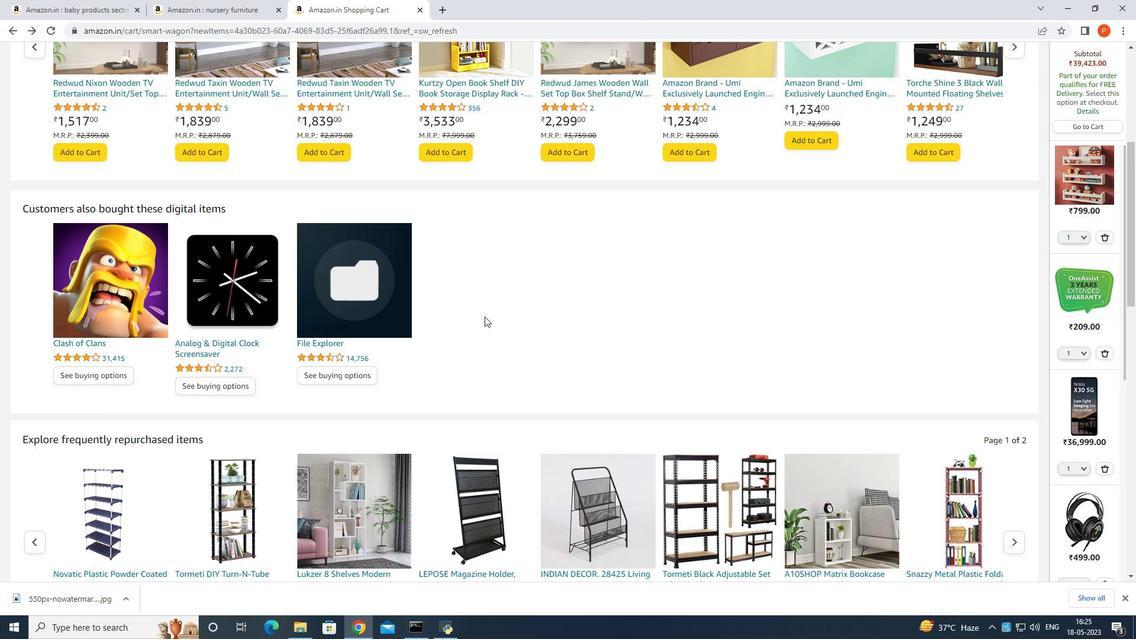 
Action: Mouse scrolled (479, 308) with delta (0, 0)
Screenshot: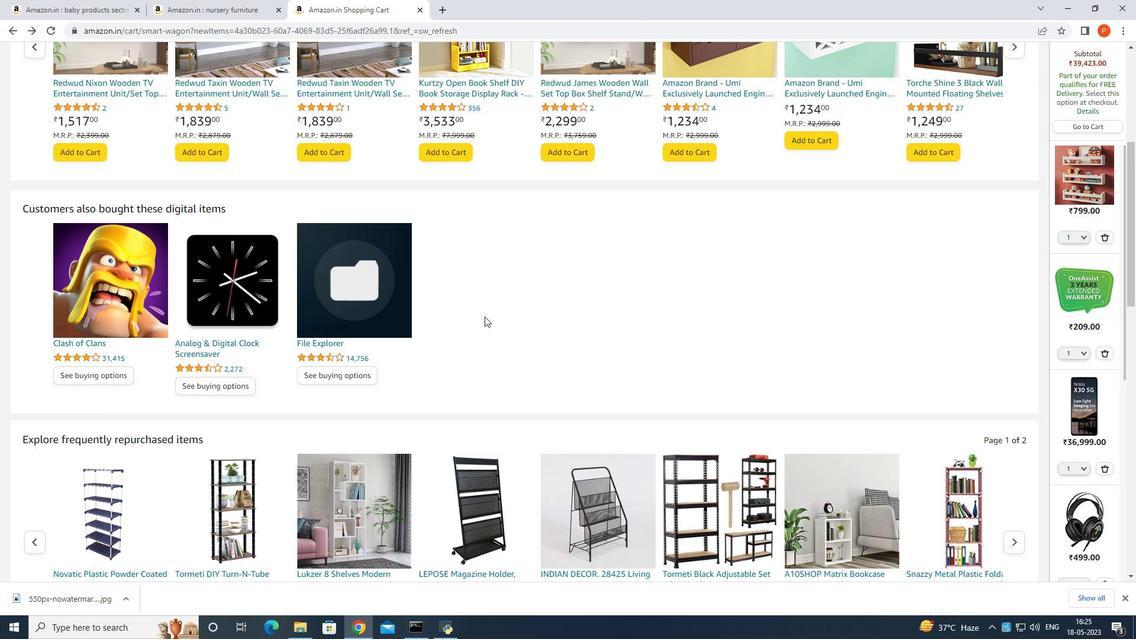 
Action: Mouse moved to (479, 307)
Screenshot: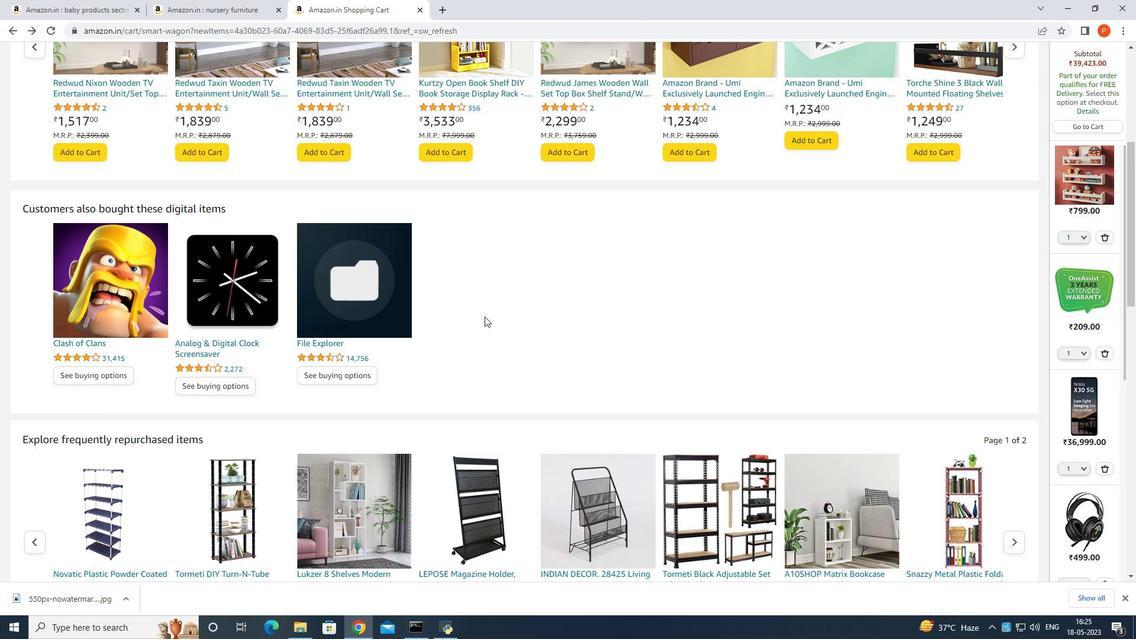 
Action: Mouse scrolled (479, 308) with delta (0, 0)
Screenshot: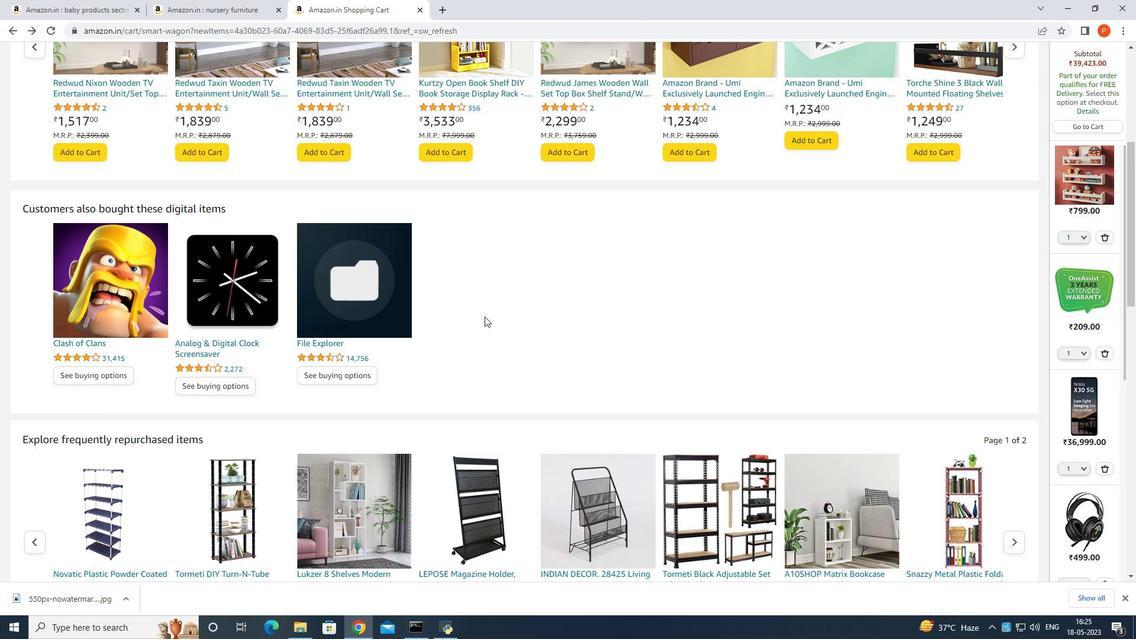 
Action: Mouse scrolled (479, 308) with delta (0, 0)
Screenshot: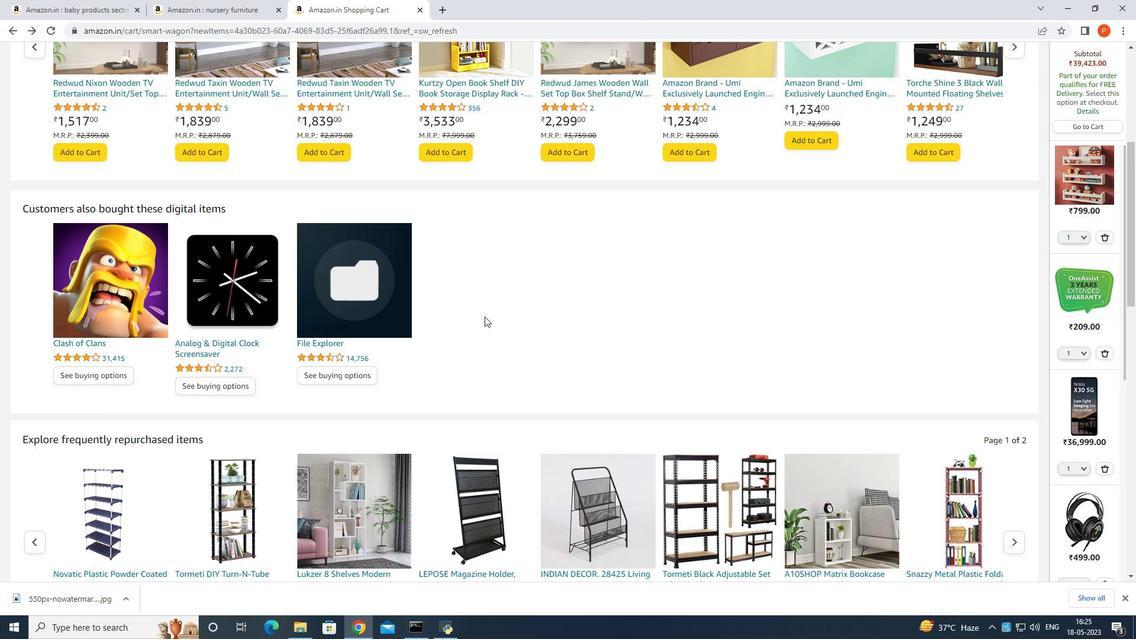 
Action: Mouse moved to (479, 307)
Screenshot: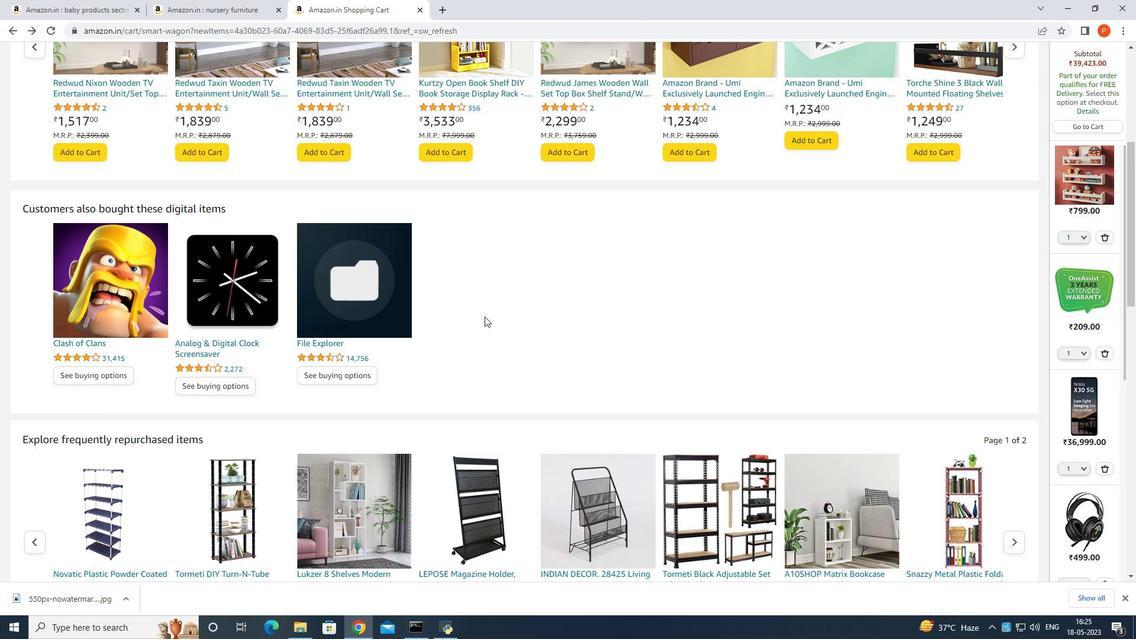 
Action: Mouse scrolled (479, 308) with delta (0, 0)
Screenshot: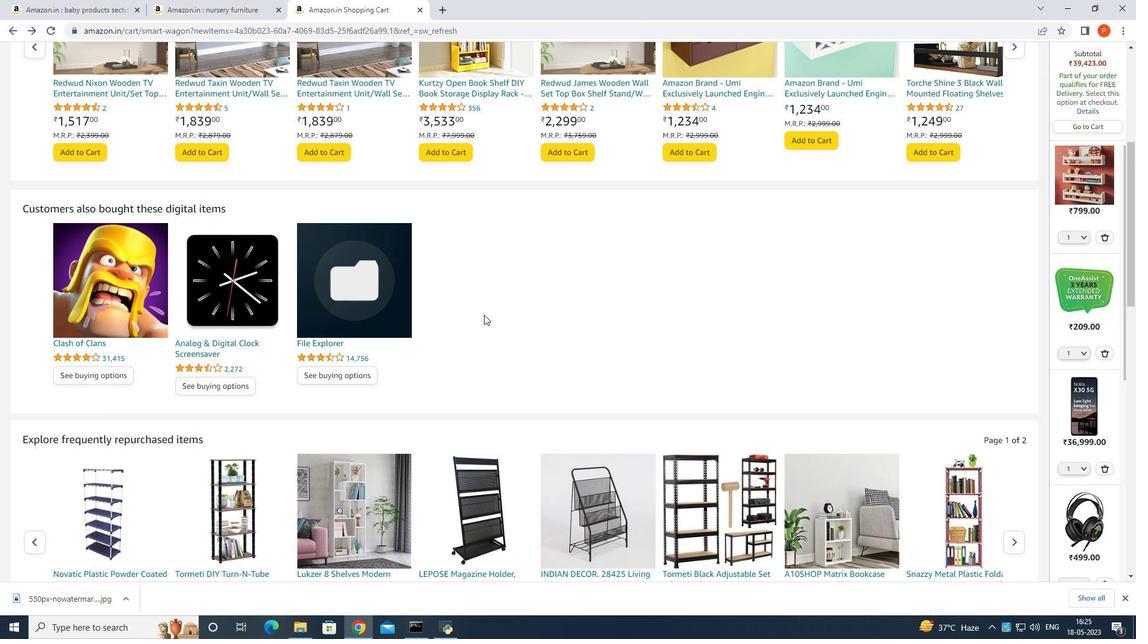 
Action: Mouse scrolled (479, 308) with delta (0, 0)
Screenshot: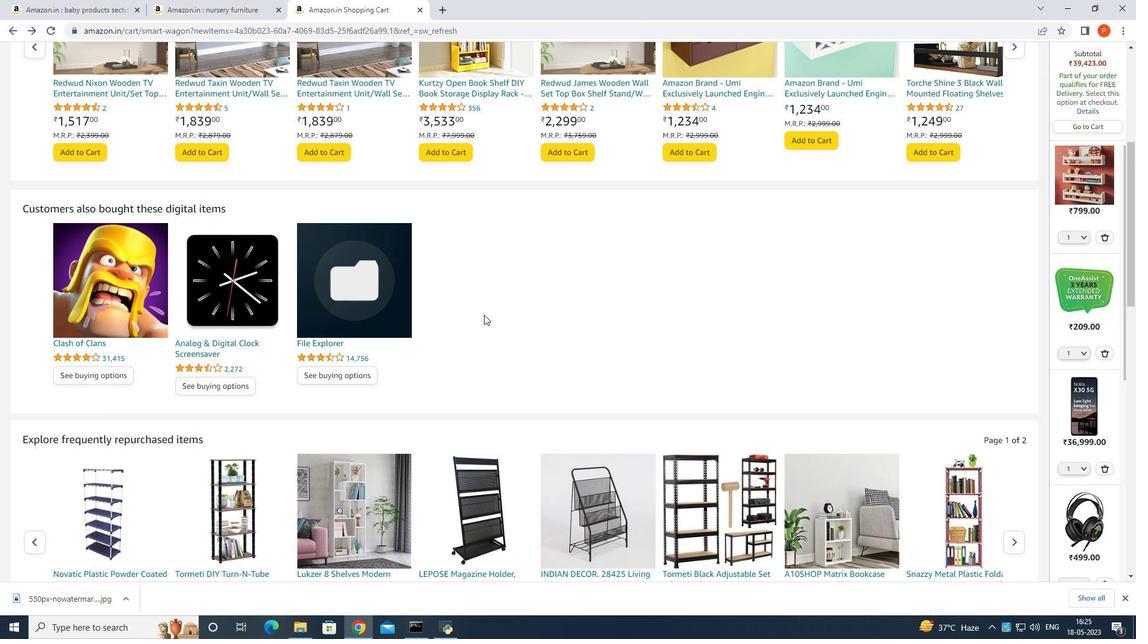 
Action: Mouse scrolled (479, 307) with delta (0, 0)
Screenshot: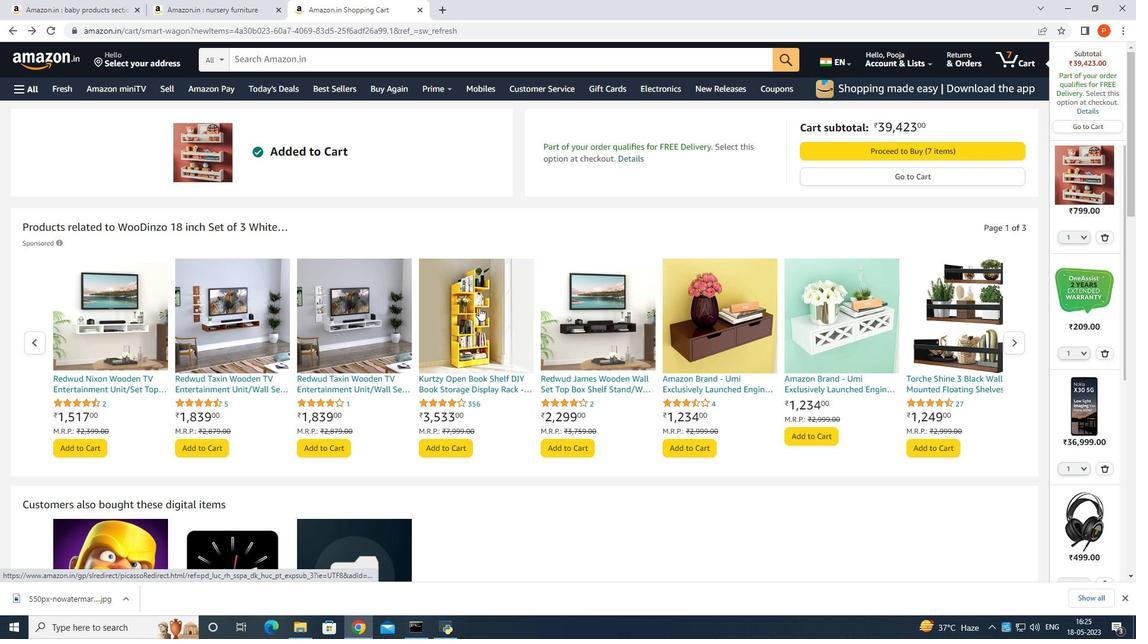 
Action: Mouse scrolled (479, 307) with delta (0, 0)
Screenshot: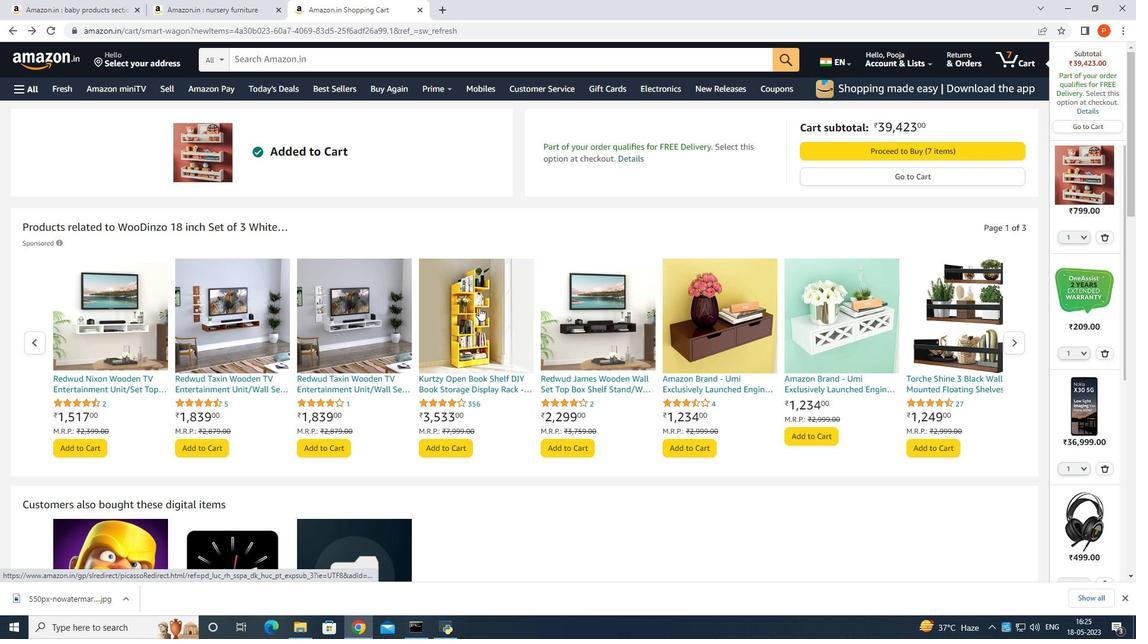 
Action: Mouse scrolled (479, 307) with delta (0, 0)
Screenshot: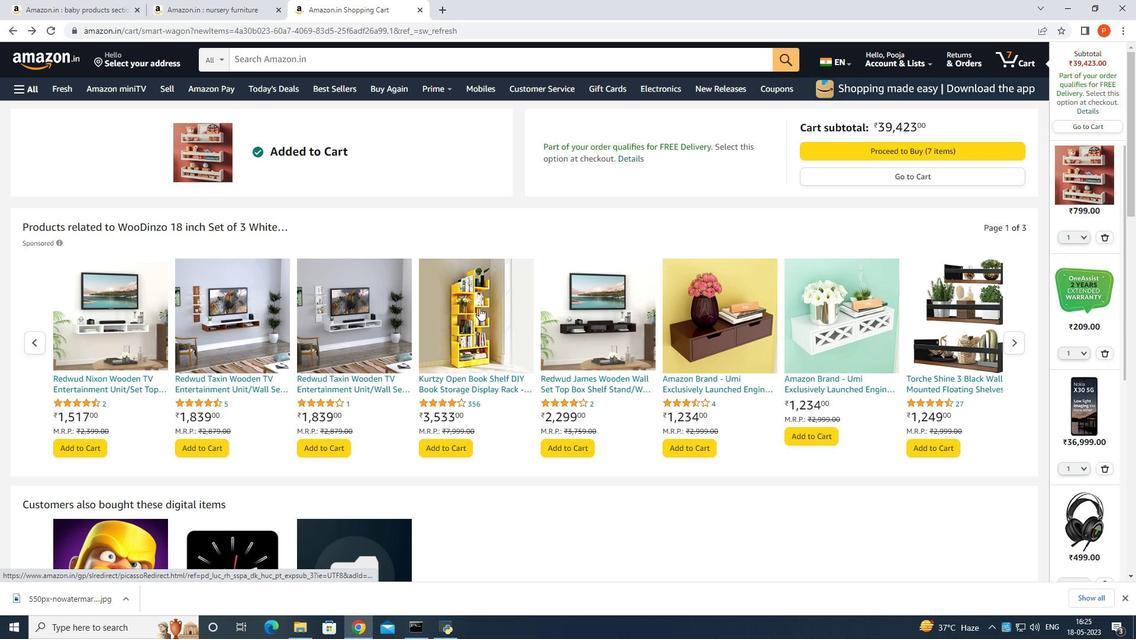 
Action: Mouse scrolled (479, 307) with delta (0, 0)
Screenshot: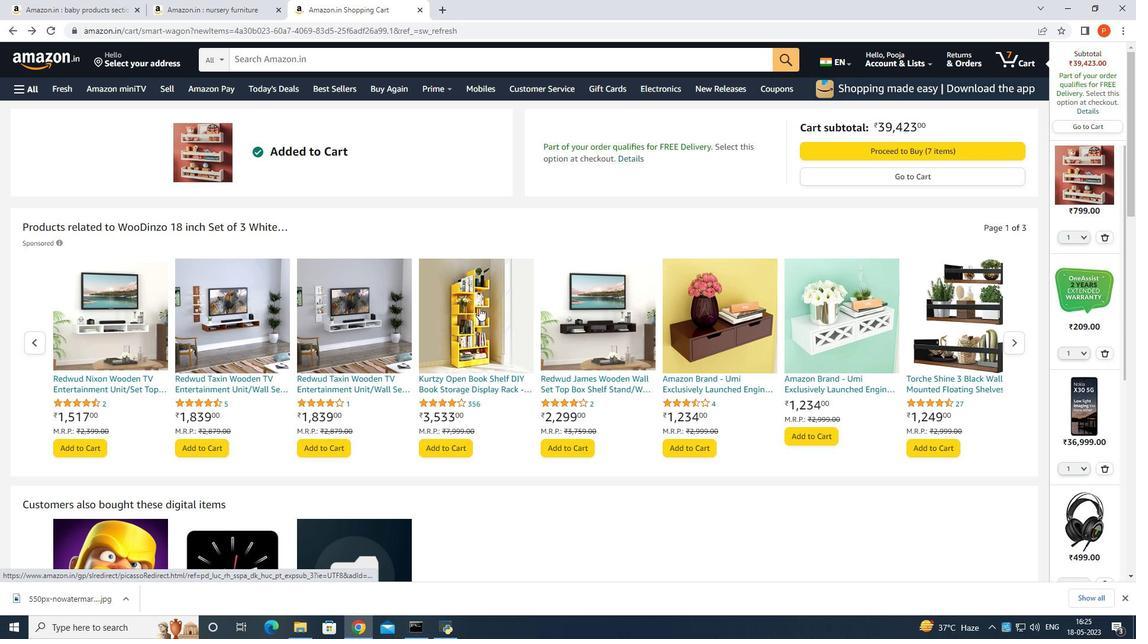 
Action: Mouse moved to (479, 307)
Screenshot: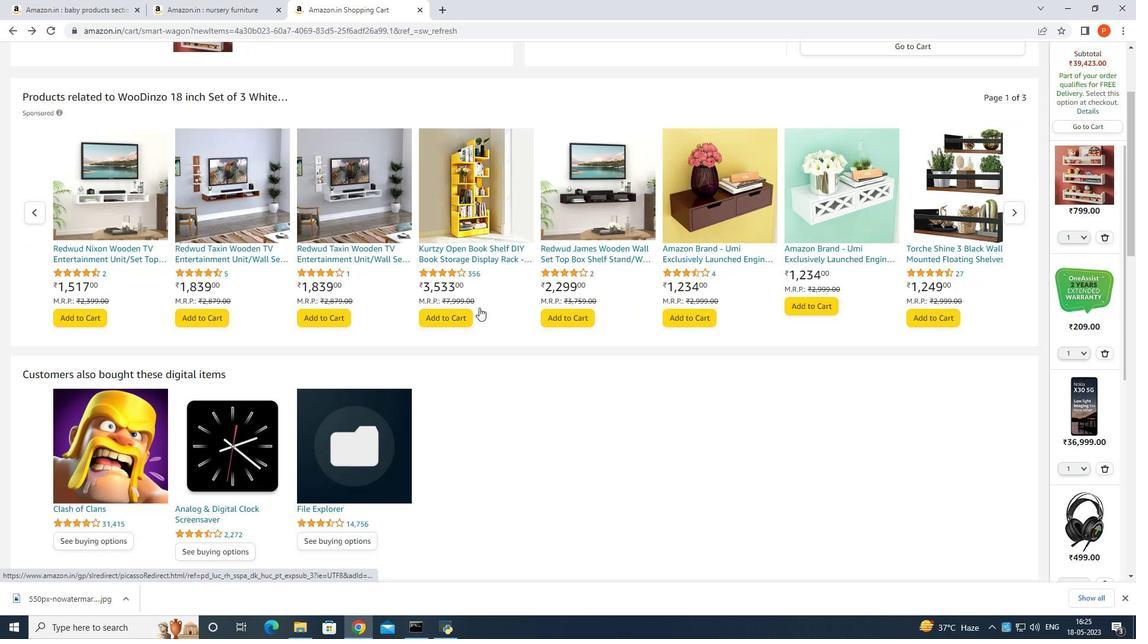 
Action: Mouse scrolled (479, 307) with delta (0, 0)
Screenshot: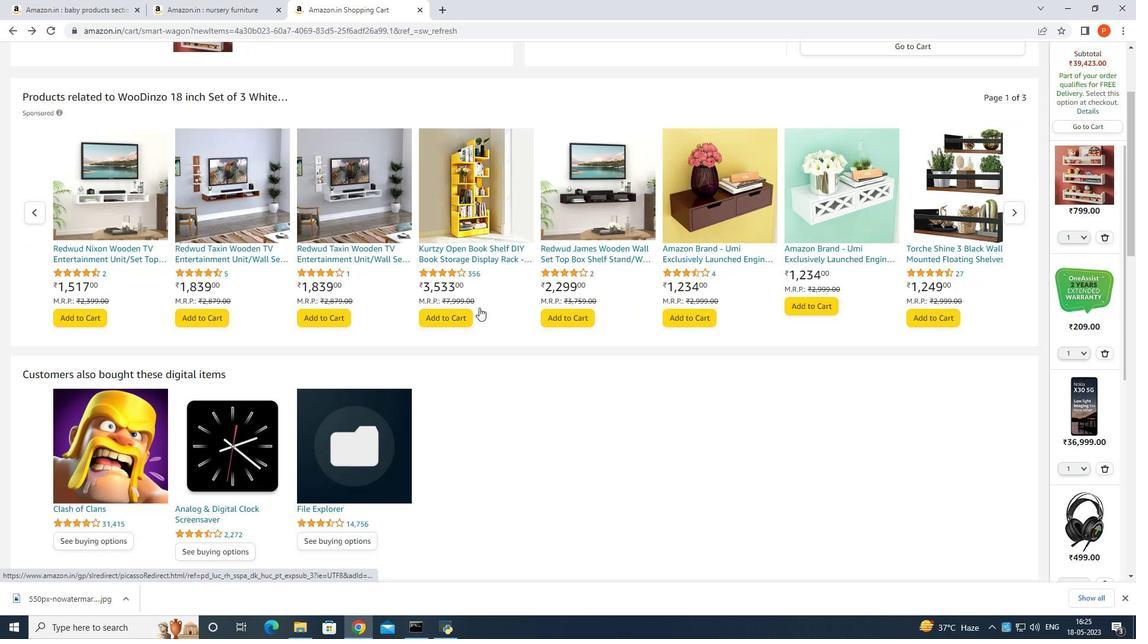 
Action: Mouse moved to (479, 309)
